 Task: Slide 6 - Company Description.
Action: Mouse moved to (35, 93)
Screenshot: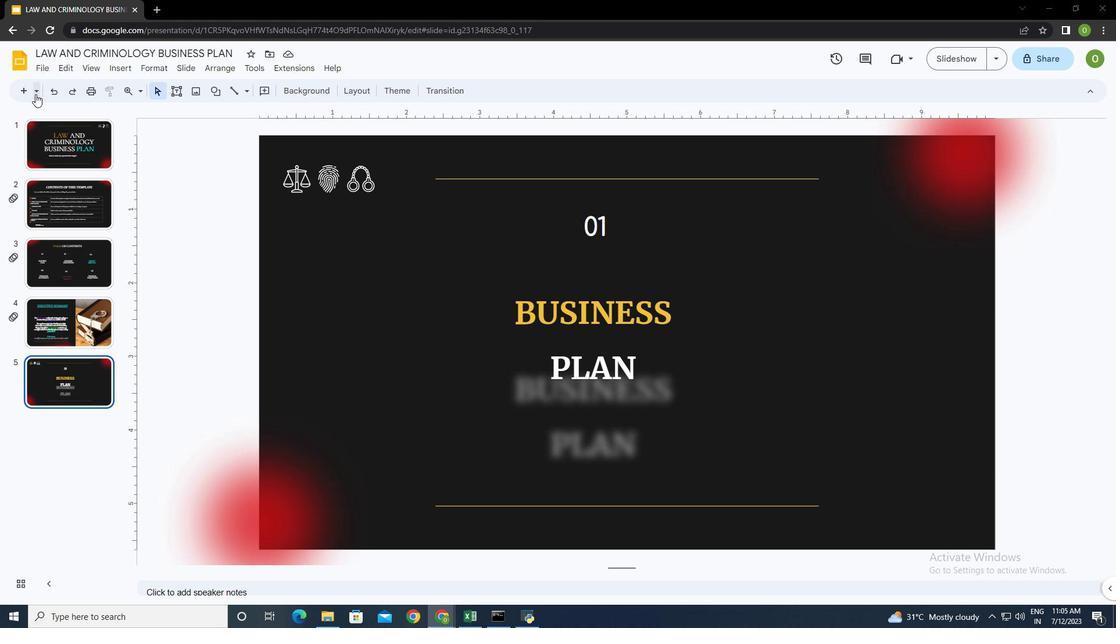 
Action: Mouse pressed left at (35, 93)
Screenshot: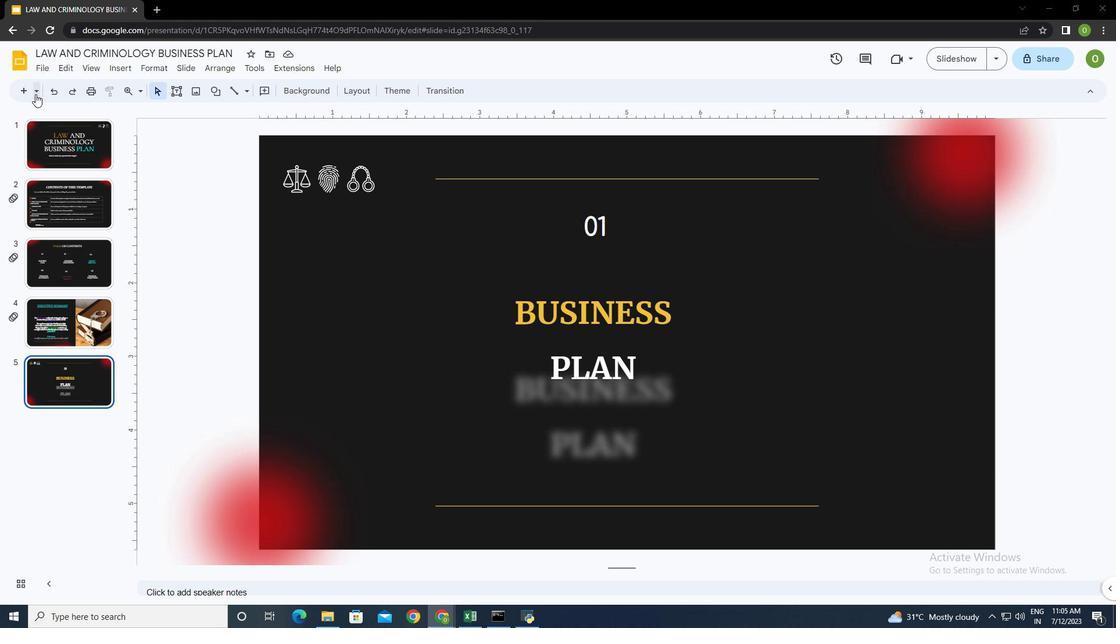 
Action: Mouse moved to (158, 309)
Screenshot: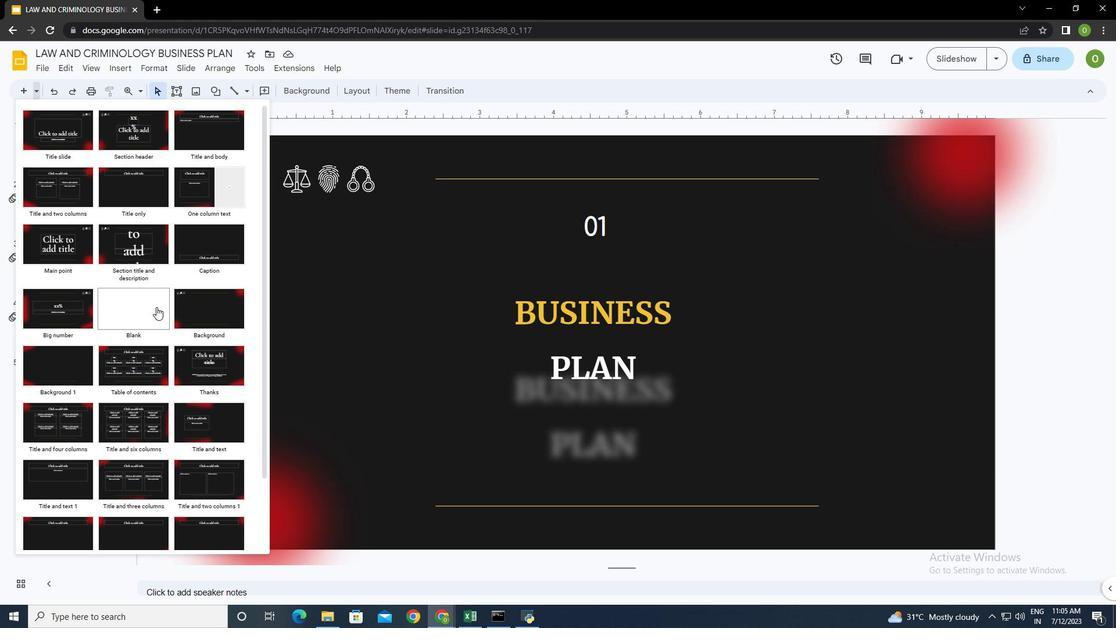 
Action: Mouse scrolled (158, 308) with delta (0, 0)
Screenshot: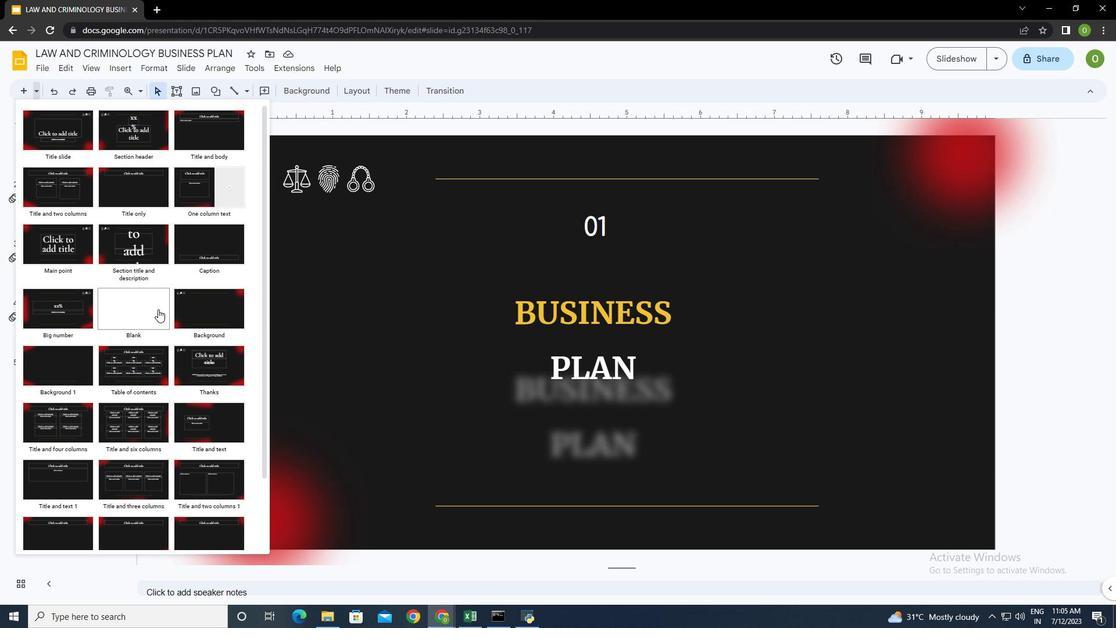 
Action: Mouse moved to (158, 309)
Screenshot: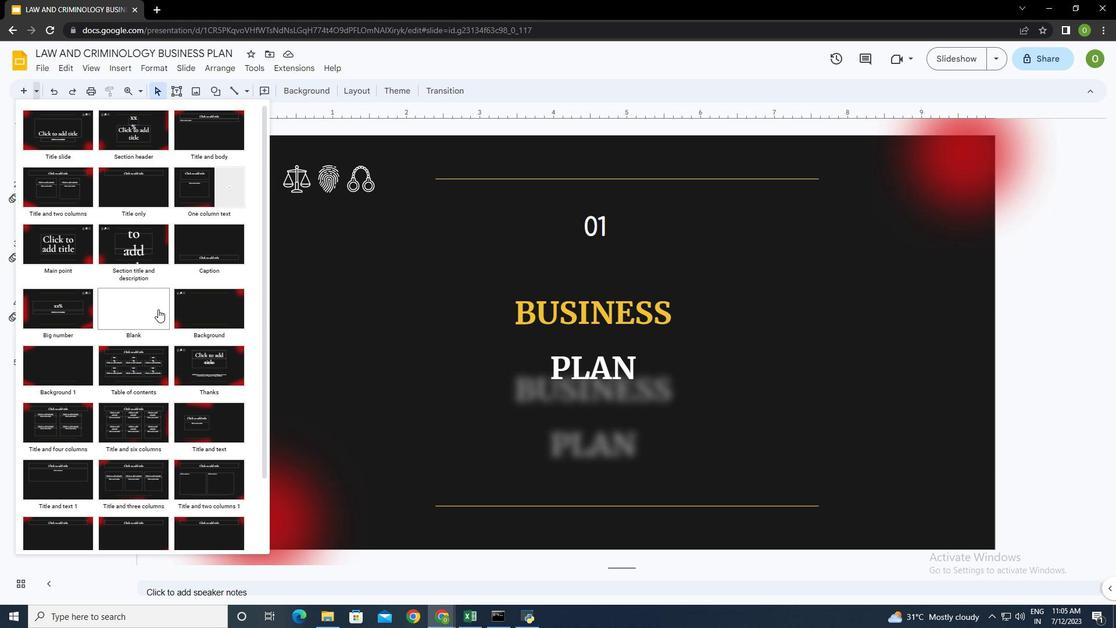 
Action: Mouse scrolled (158, 308) with delta (0, 0)
Screenshot: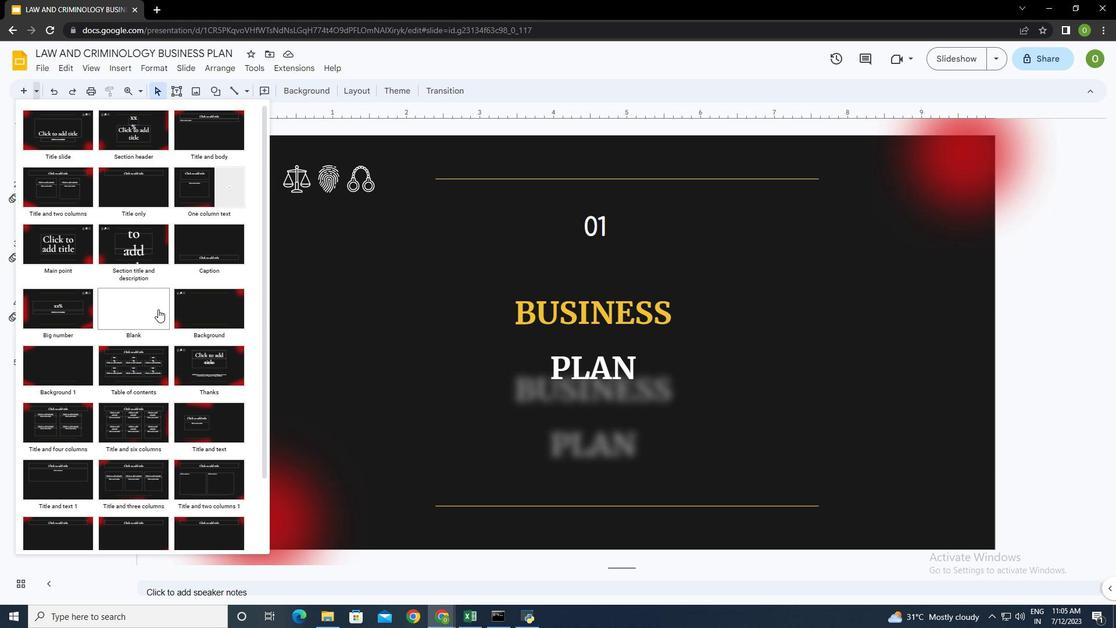 
Action: Mouse moved to (158, 308)
Screenshot: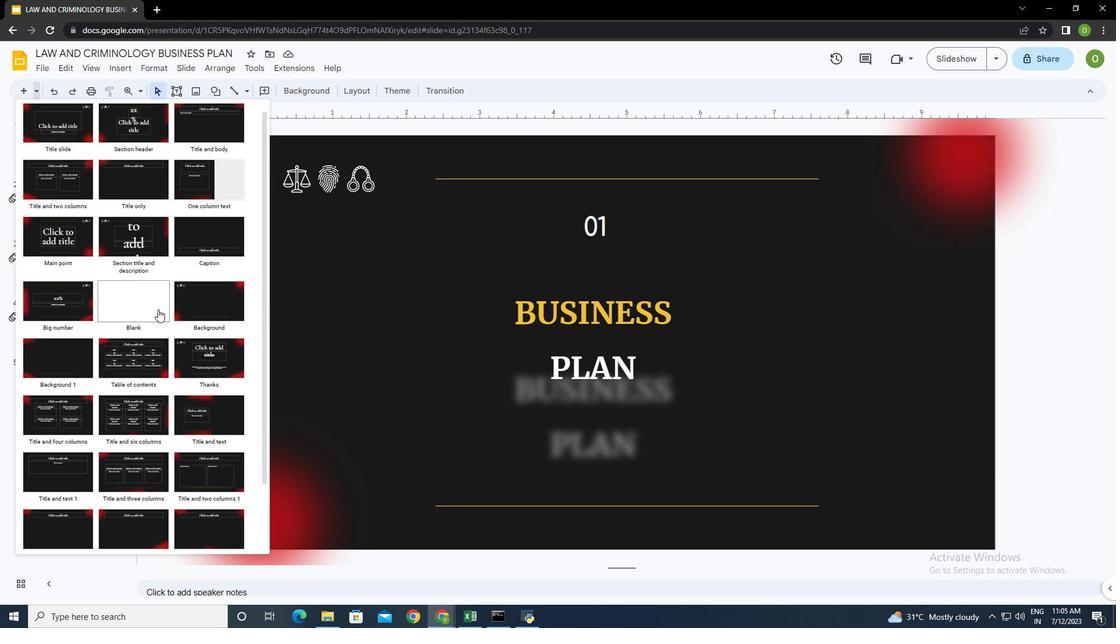 
Action: Mouse scrolled (158, 308) with delta (0, 0)
Screenshot: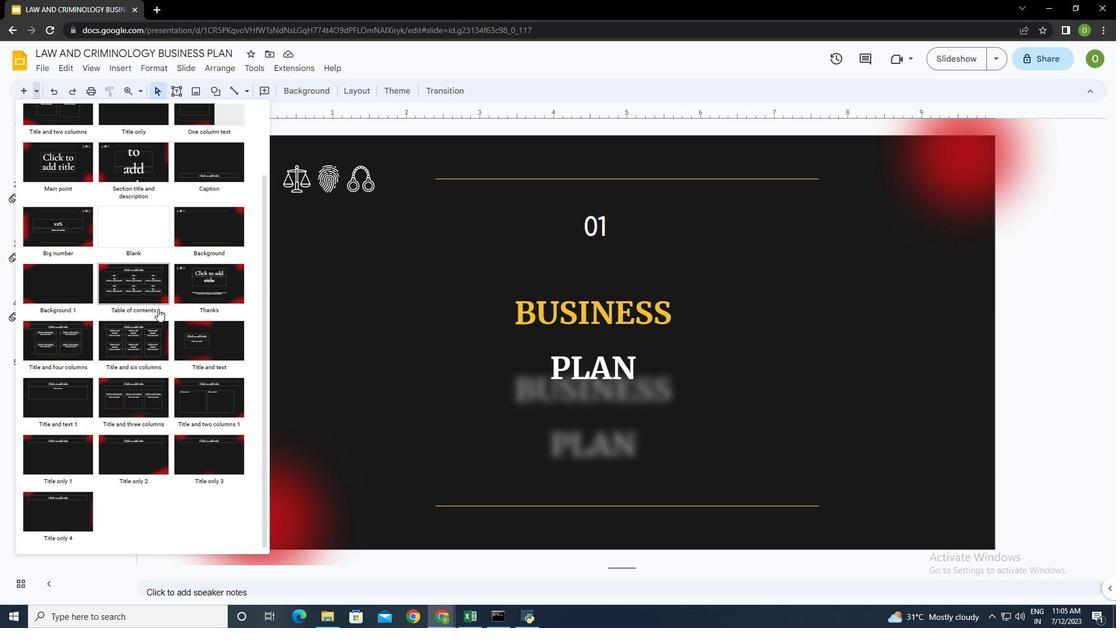 
Action: Mouse moved to (158, 308)
Screenshot: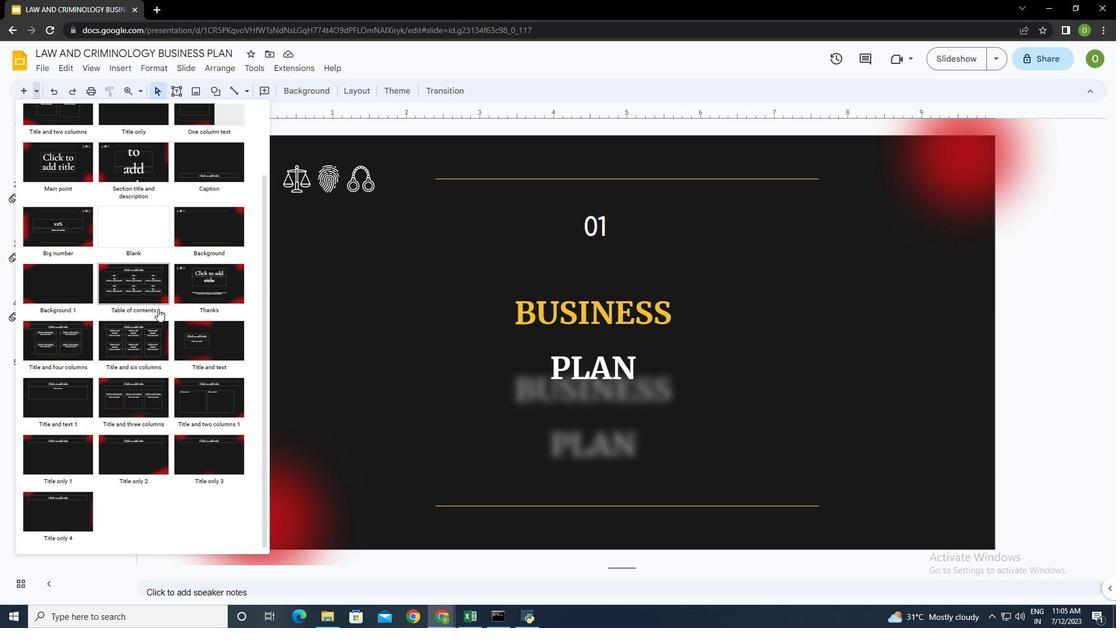 
Action: Mouse scrolled (158, 308) with delta (0, 0)
Screenshot: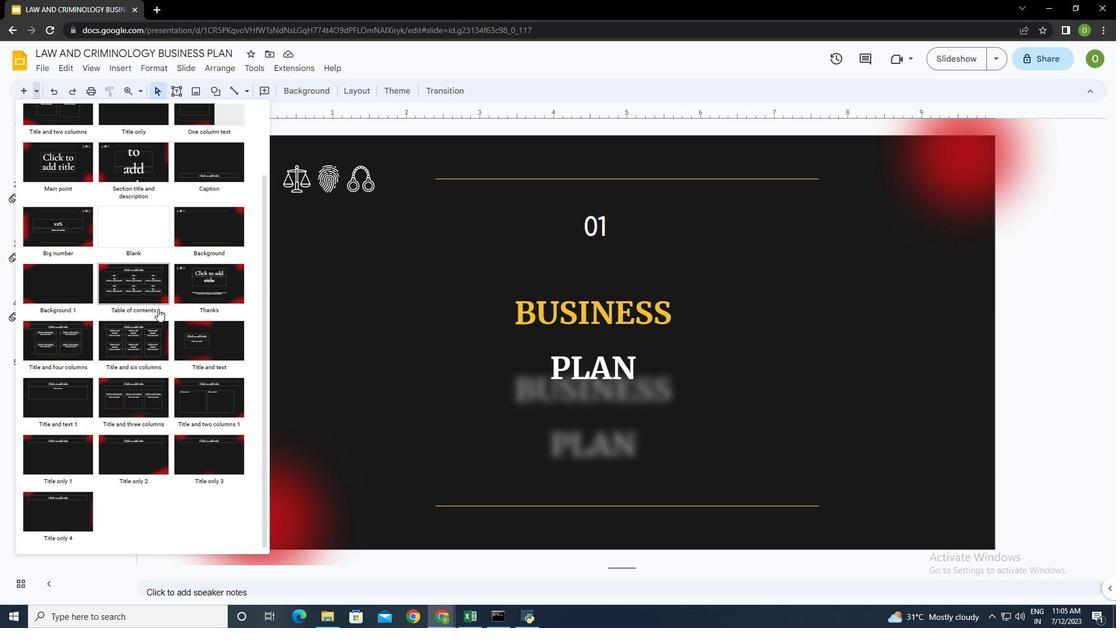 
Action: Mouse moved to (158, 308)
Screenshot: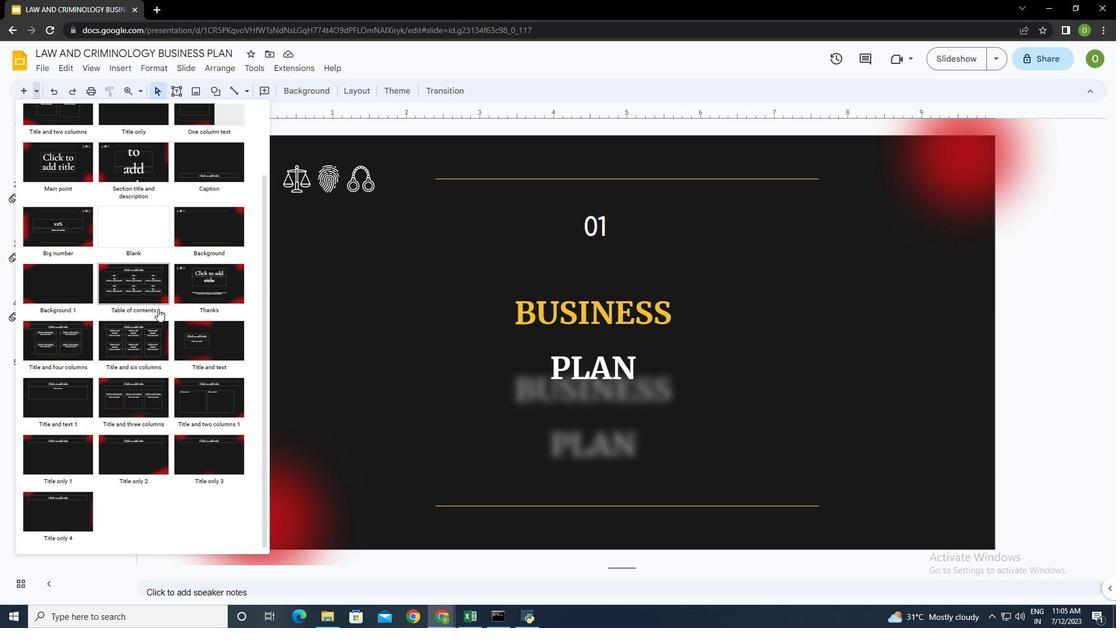 
Action: Mouse scrolled (158, 308) with delta (0, 0)
Screenshot: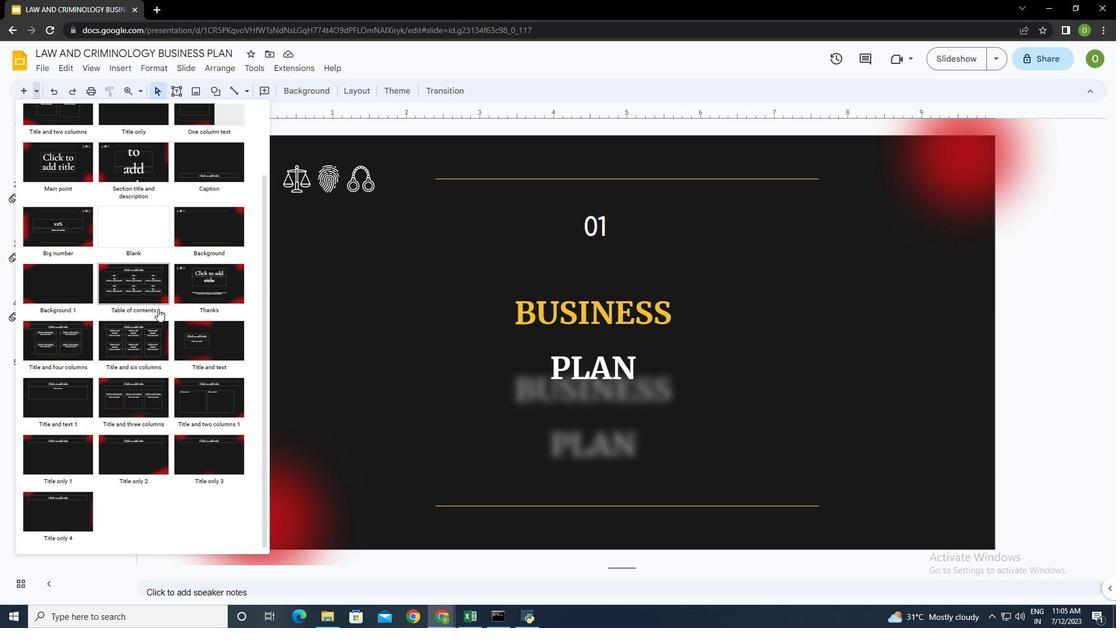
Action: Mouse moved to (158, 317)
Screenshot: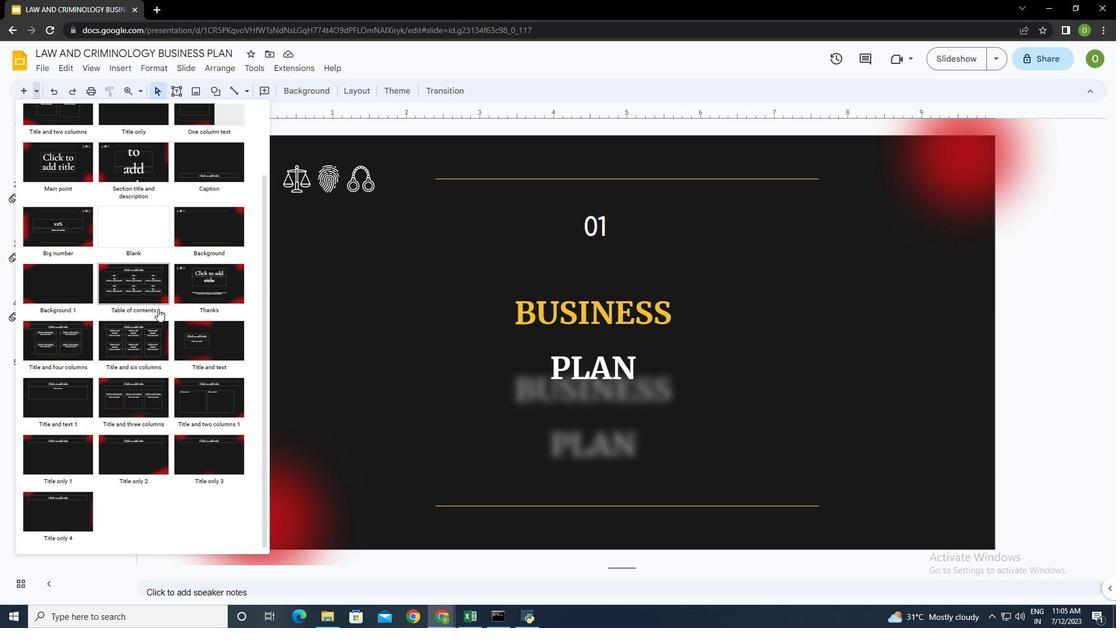 
Action: Mouse scrolled (158, 316) with delta (0, 0)
Screenshot: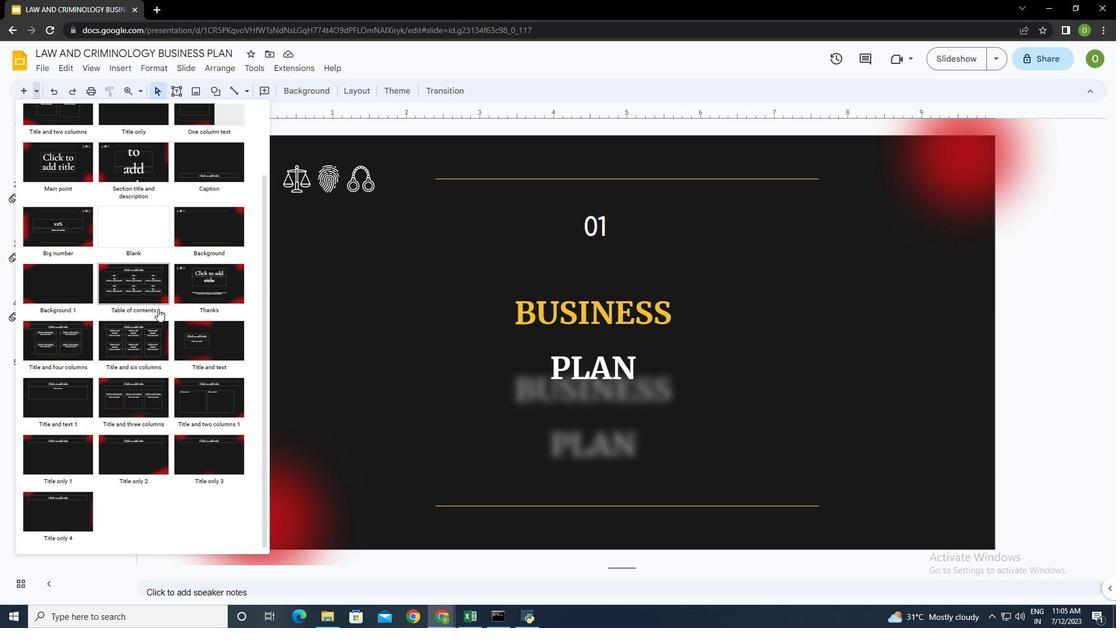 
Action: Mouse moved to (157, 321)
Screenshot: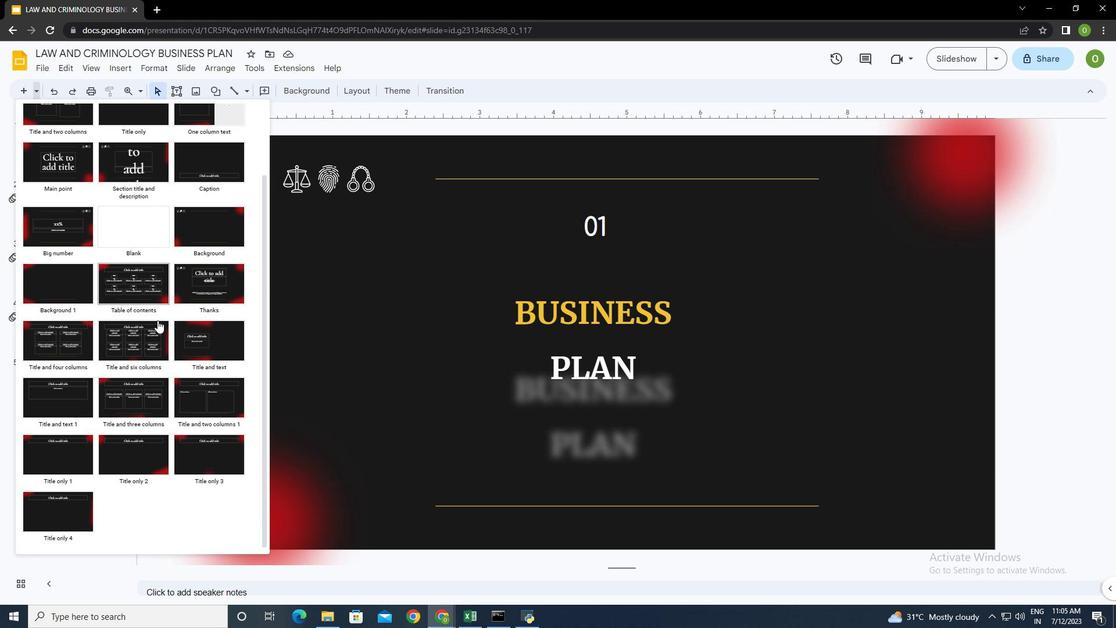 
Action: Mouse scrolled (157, 320) with delta (0, 0)
Screenshot: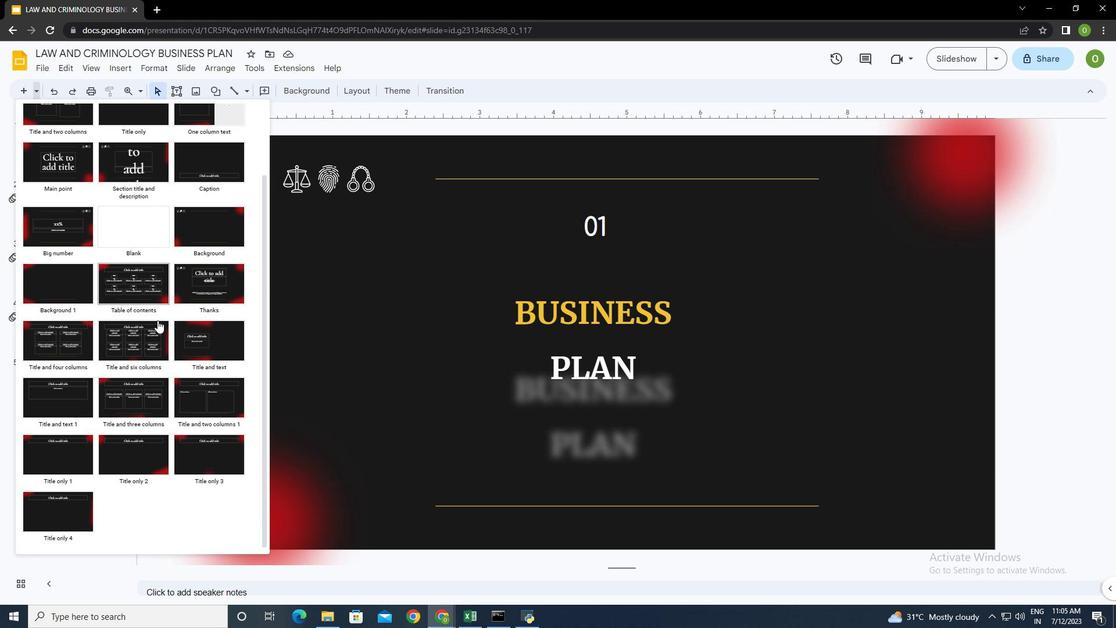 
Action: Mouse moved to (151, 338)
Screenshot: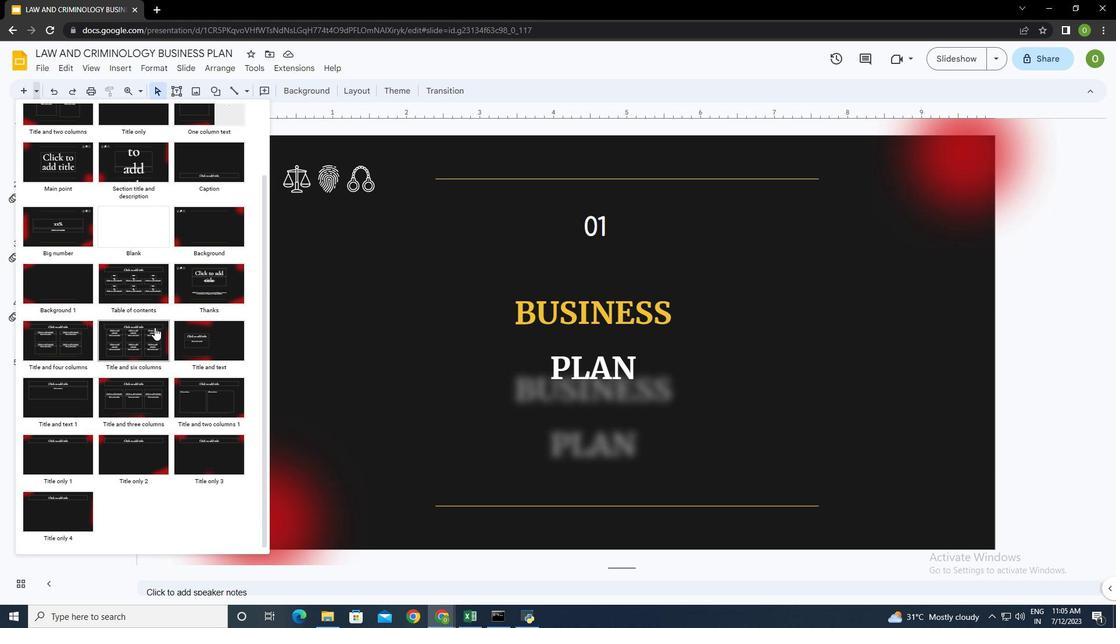 
Action: Mouse scrolled (151, 337) with delta (0, 0)
Screenshot: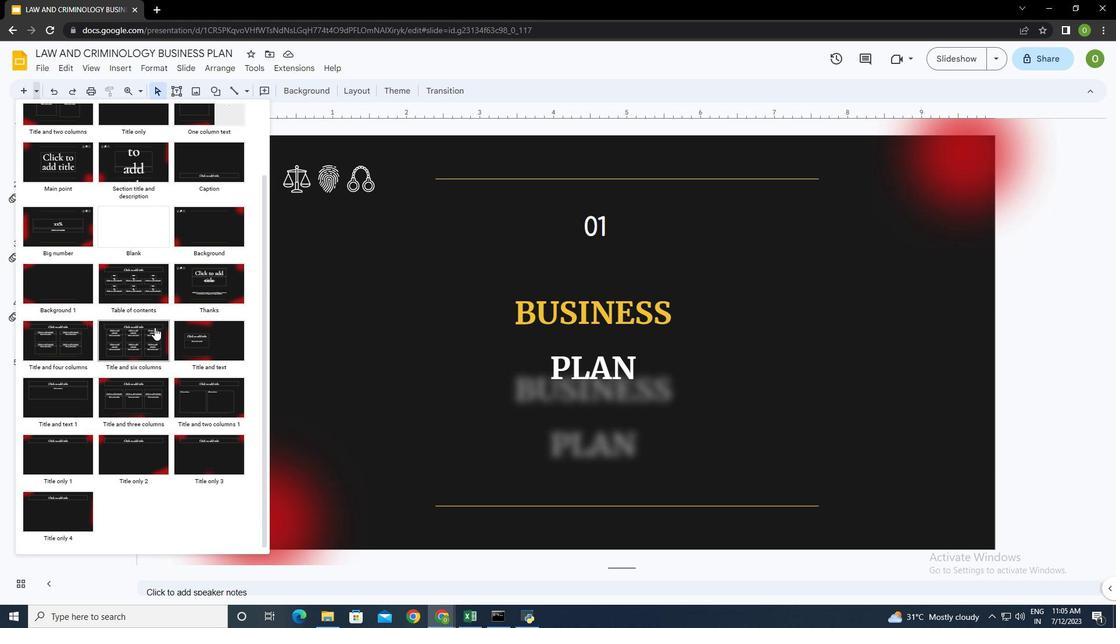 
Action: Mouse moved to (209, 457)
Screenshot: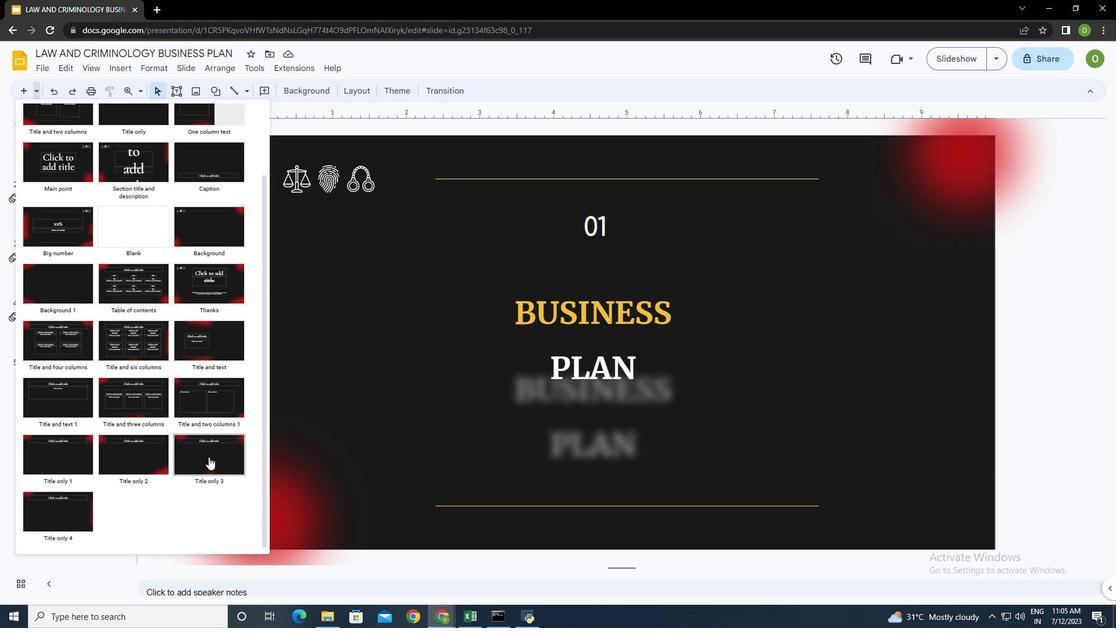 
Action: Mouse pressed left at (209, 457)
Screenshot: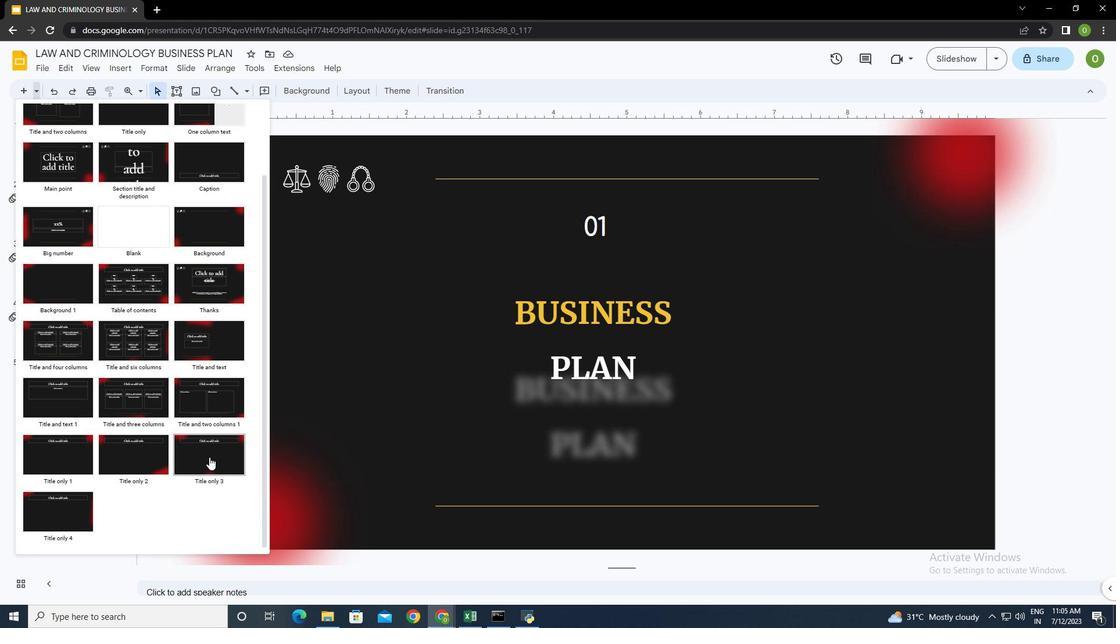 
Action: Mouse moved to (521, 189)
Screenshot: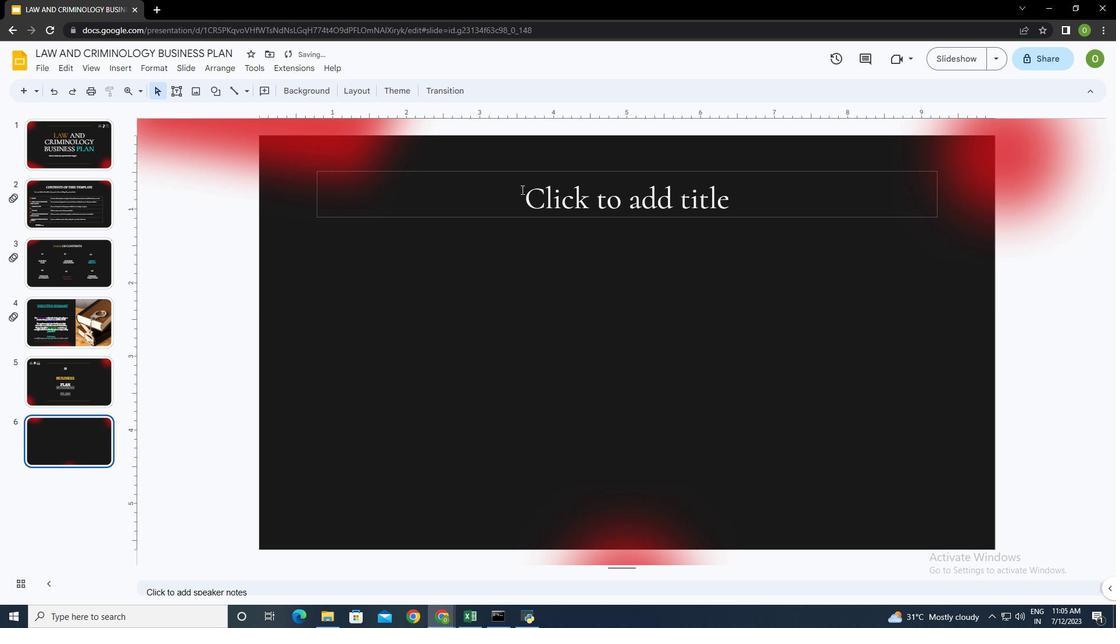 
Action: Mouse pressed left at (521, 189)
Screenshot: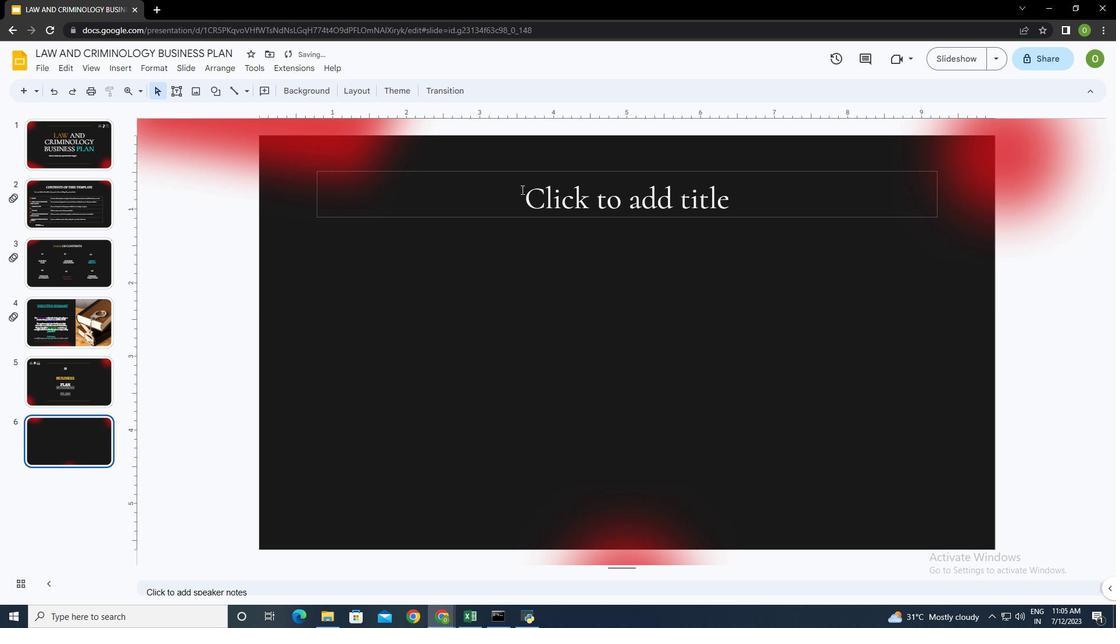 
Action: Mouse moved to (522, 191)
Screenshot: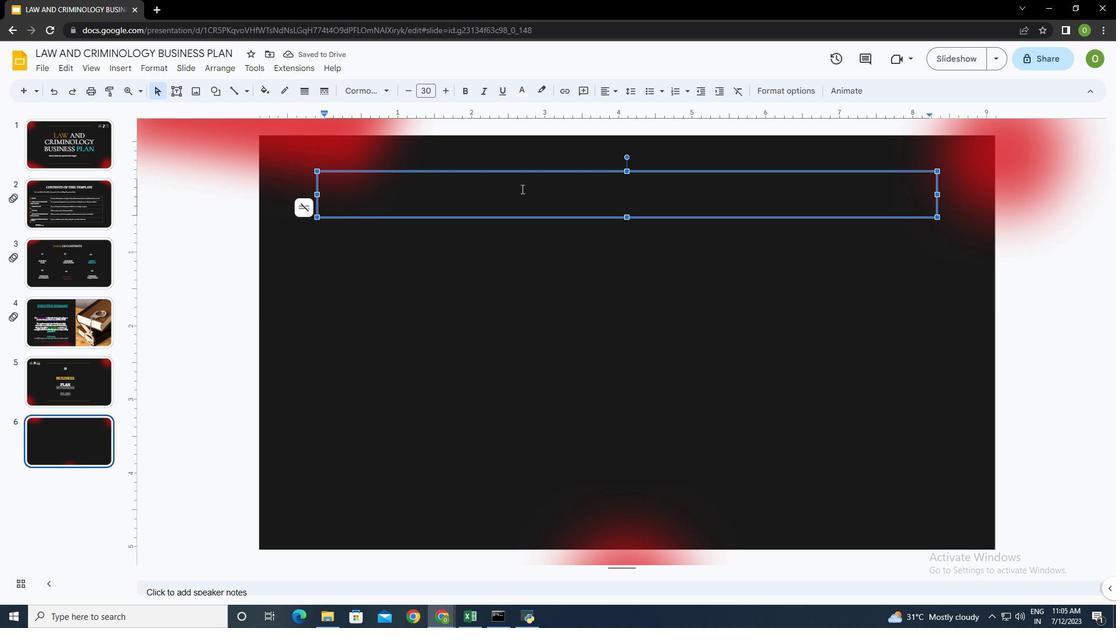
Action: Key pressed <Key.shift><Key.caps_lock>COMPSNY<Key.space>DESCRIPTION
Screenshot: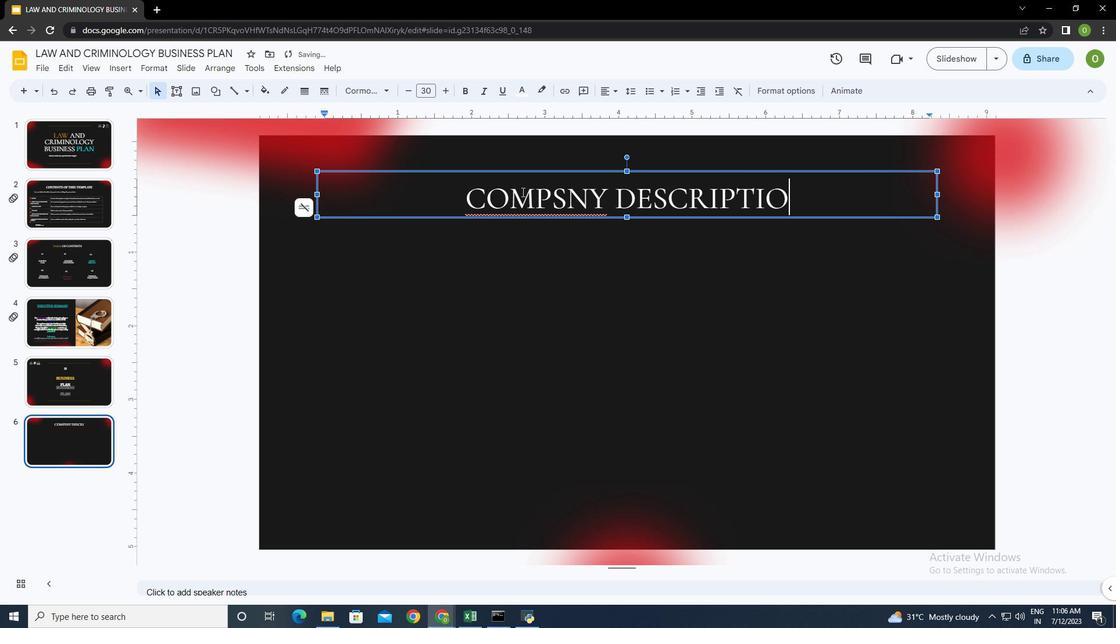 
Action: Mouse moved to (447, 272)
Screenshot: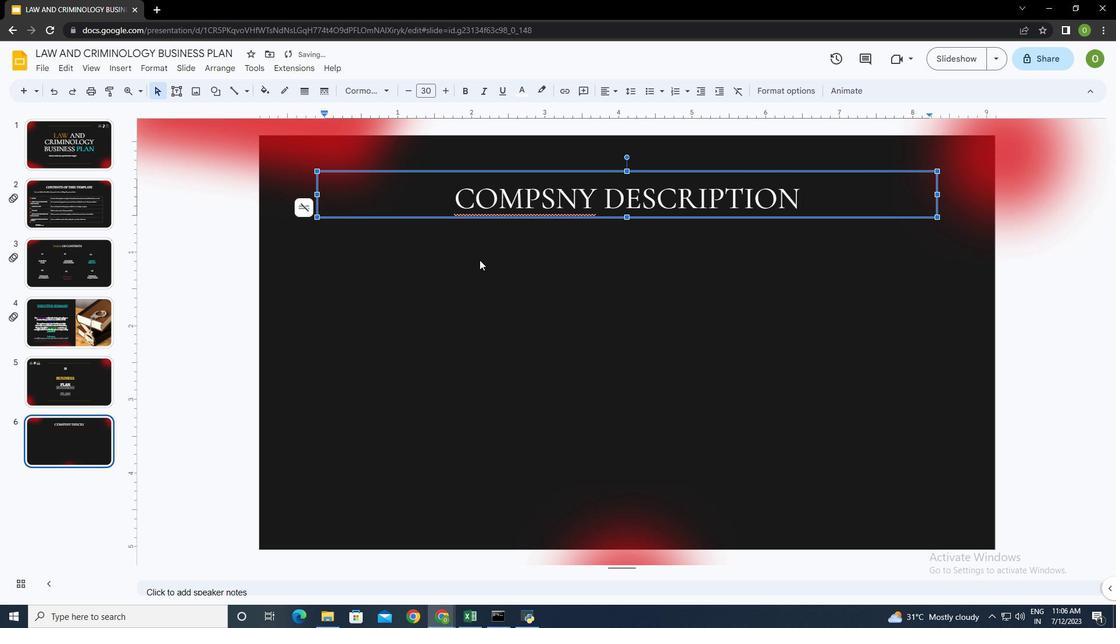 
Action: Mouse pressed left at (447, 272)
Screenshot: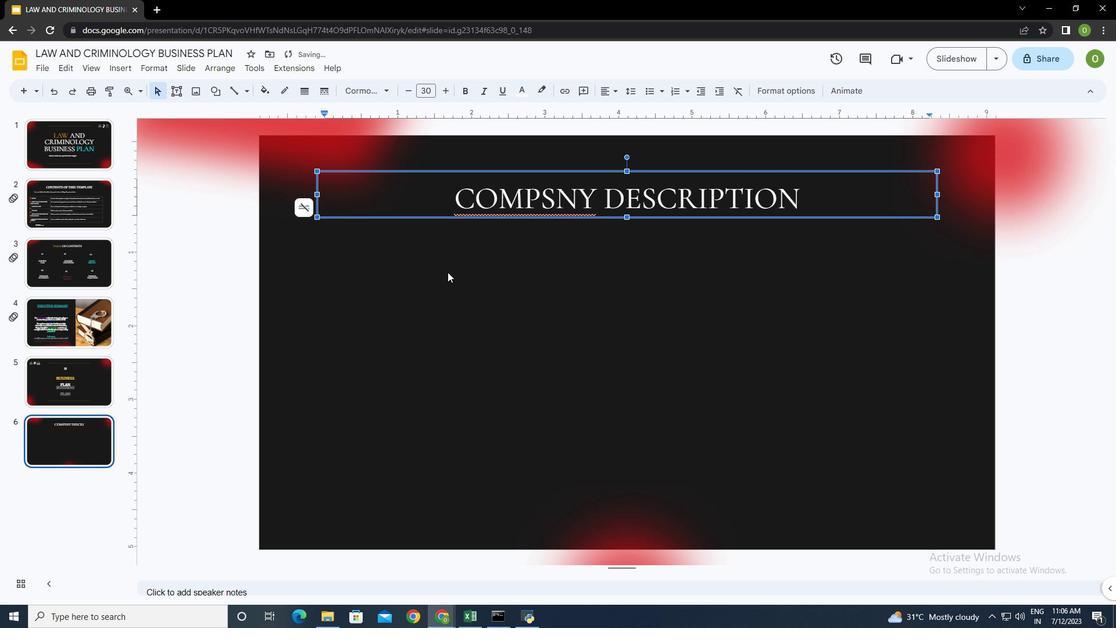
Action: Mouse moved to (513, 195)
Screenshot: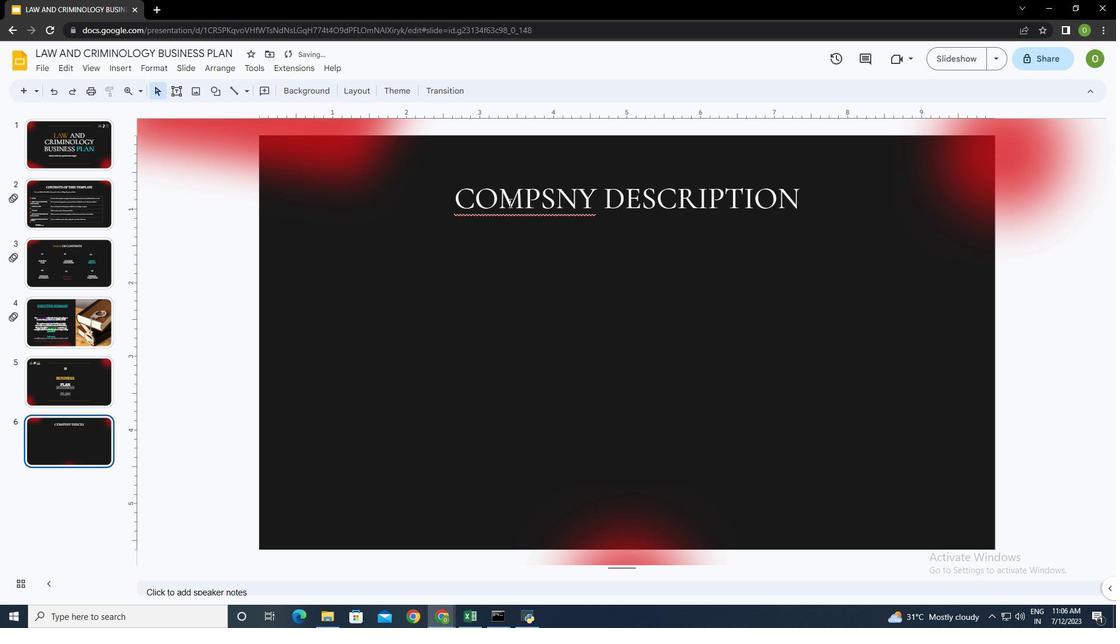
Action: Mouse pressed left at (513, 195)
Screenshot: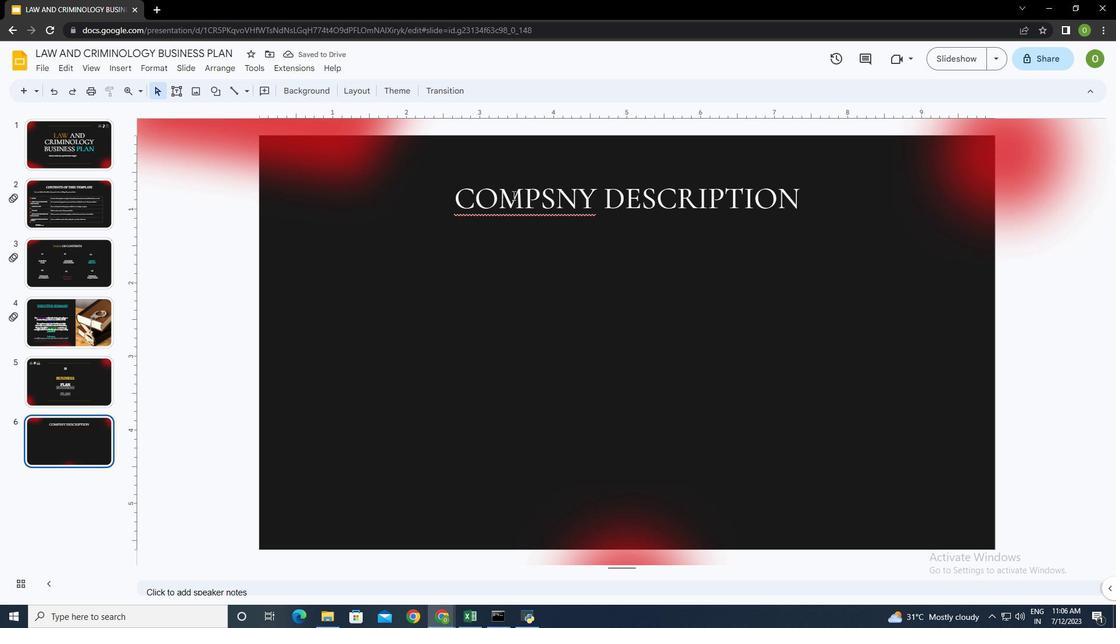 
Action: Mouse moved to (419, 271)
Screenshot: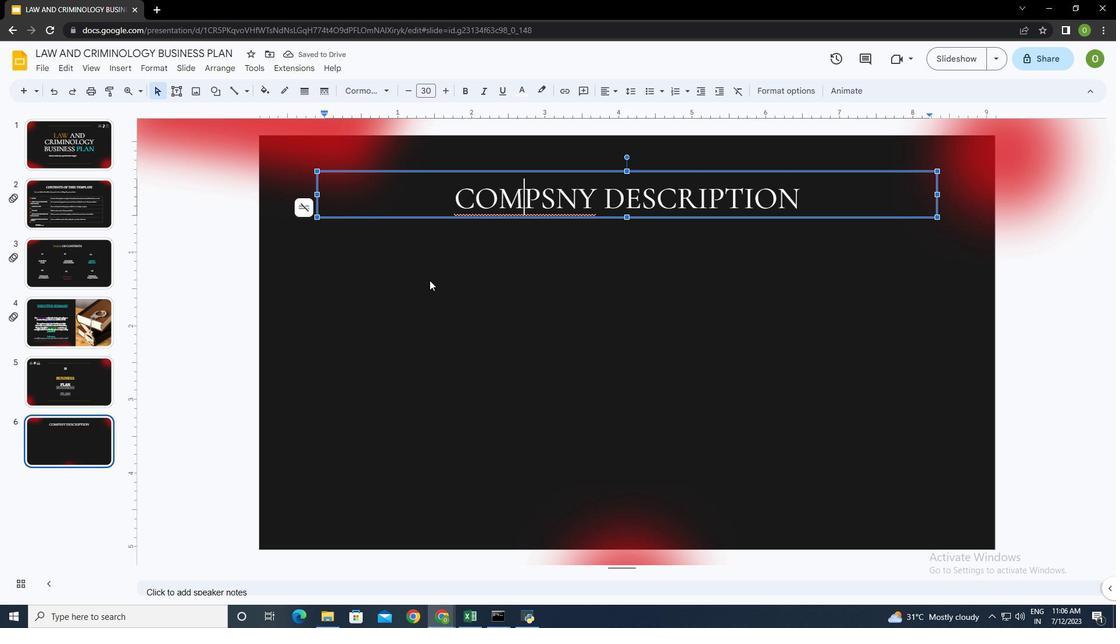 
Action: Mouse pressed left at (419, 271)
Screenshot: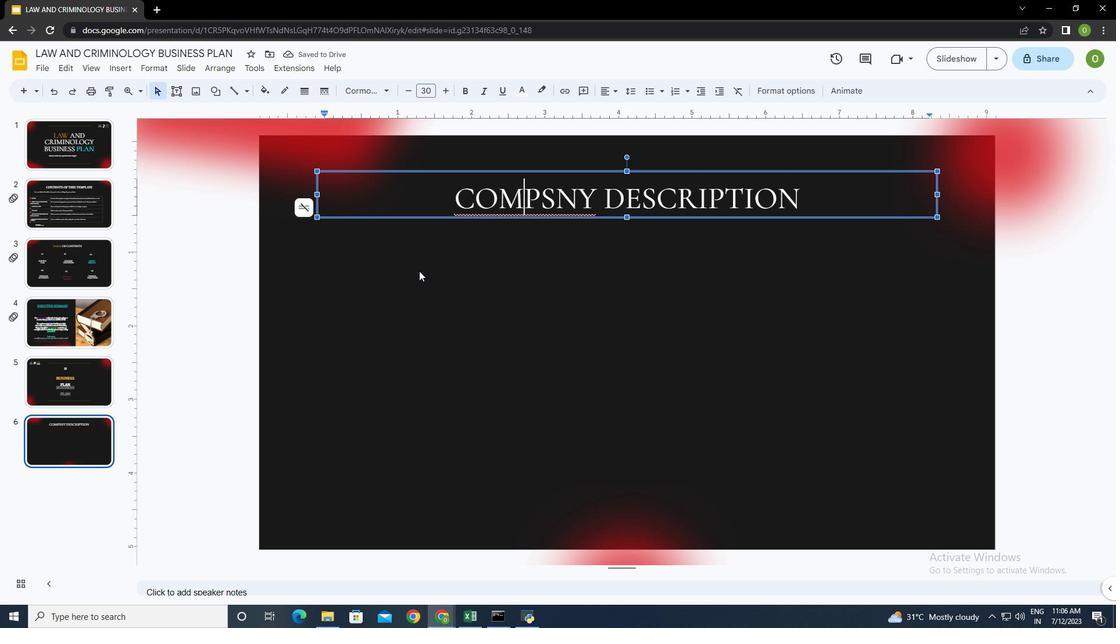 
Action: Mouse moved to (453, 195)
Screenshot: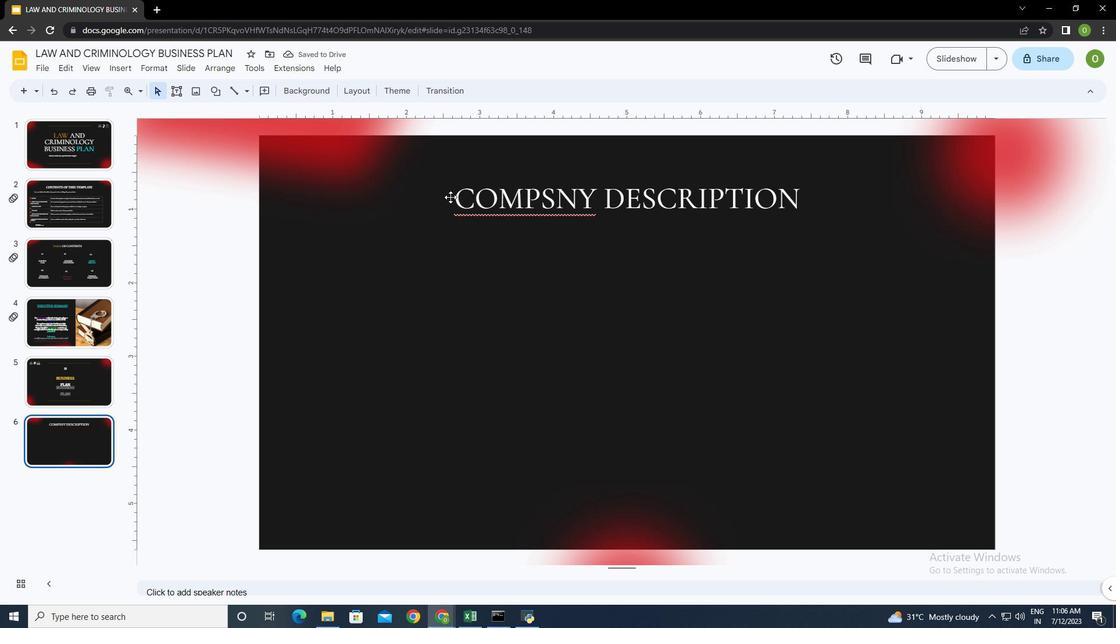 
Action: Mouse pressed left at (453, 195)
Screenshot: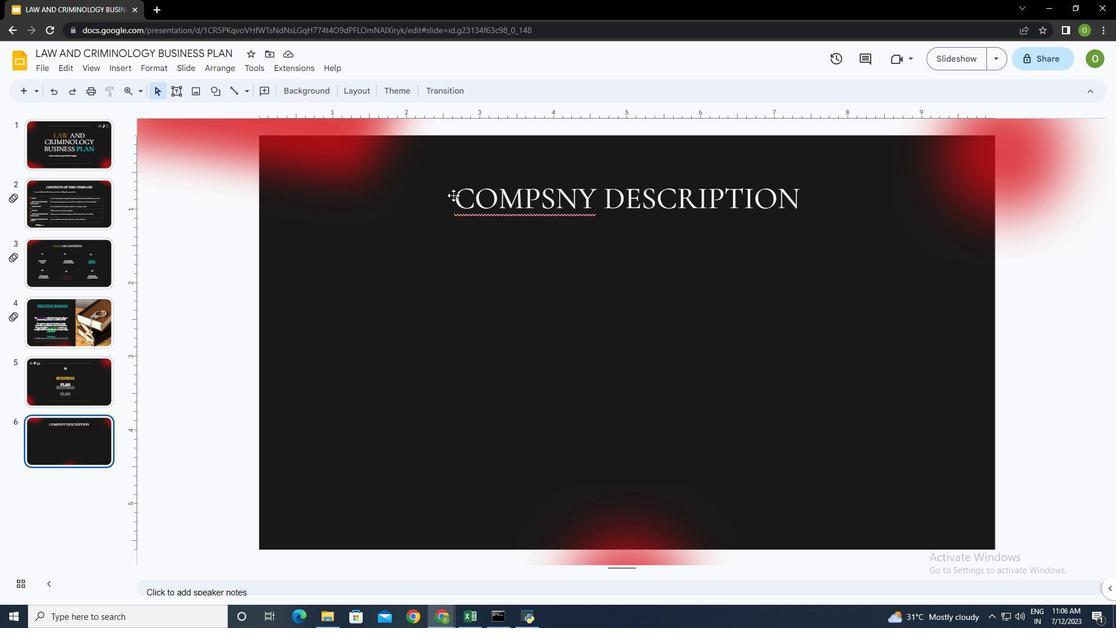 
Action: Mouse moved to (400, 271)
Screenshot: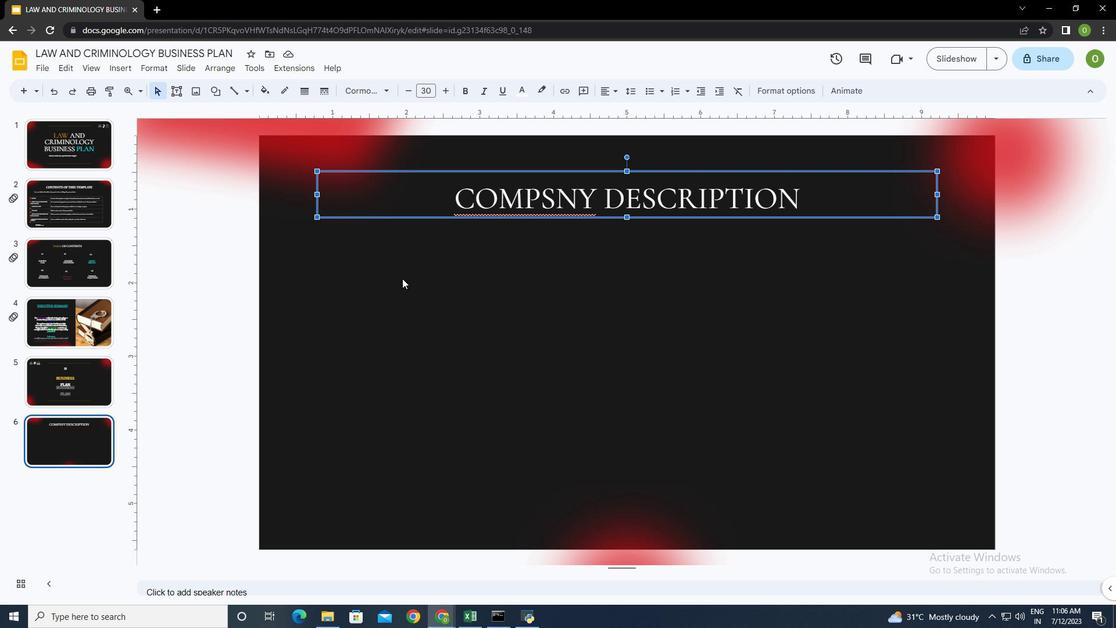 
Action: Mouse pressed left at (400, 271)
Screenshot: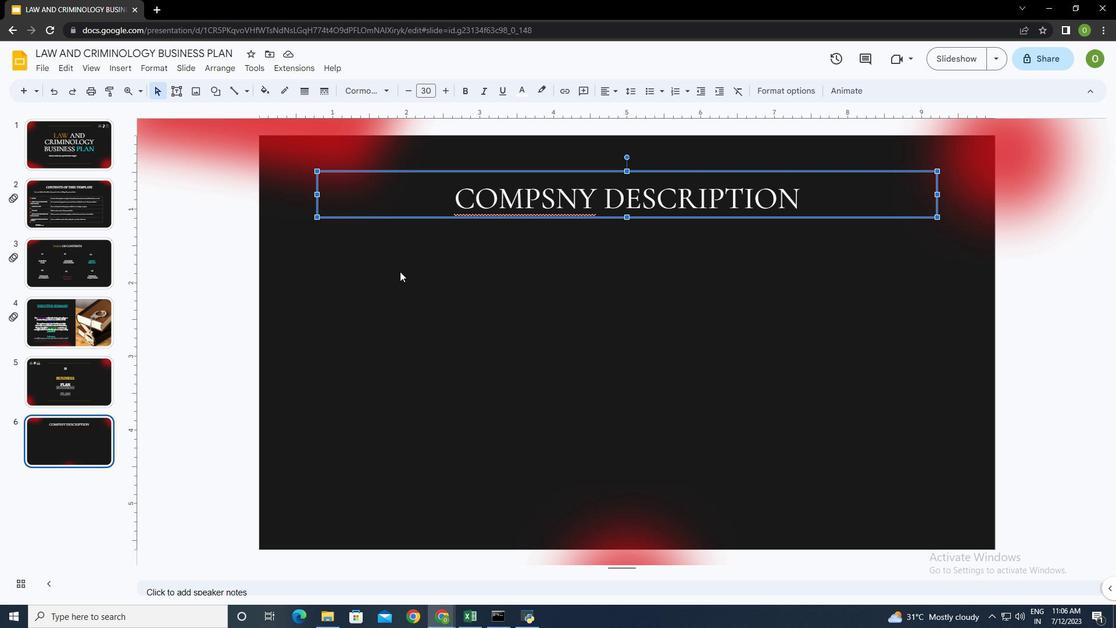 
Action: Mouse moved to (180, 90)
Screenshot: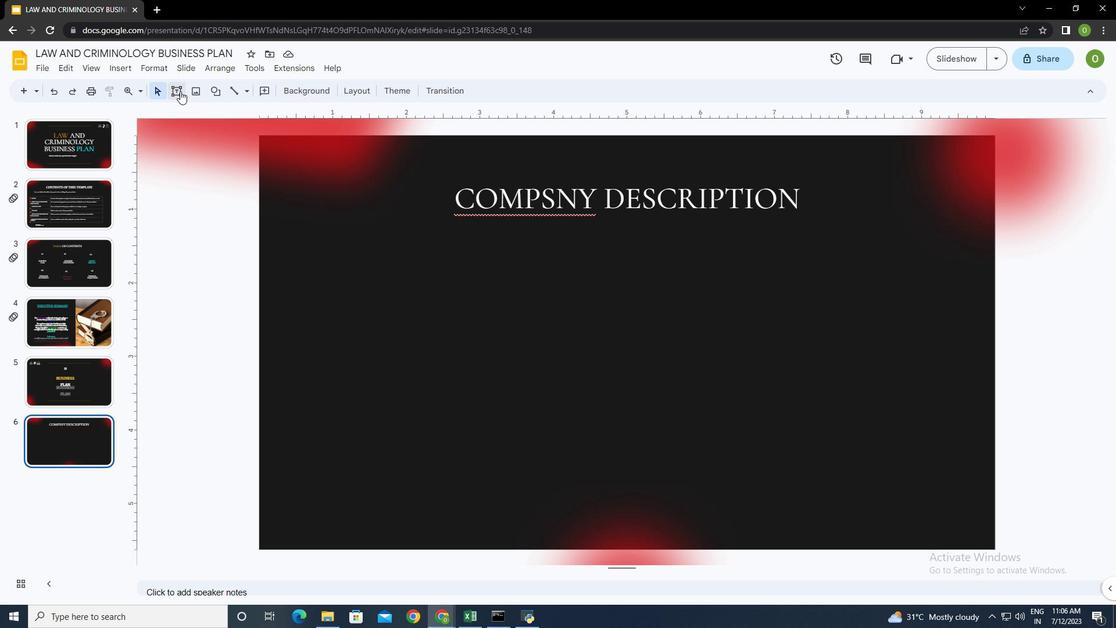 
Action: Mouse pressed left at (180, 90)
Screenshot: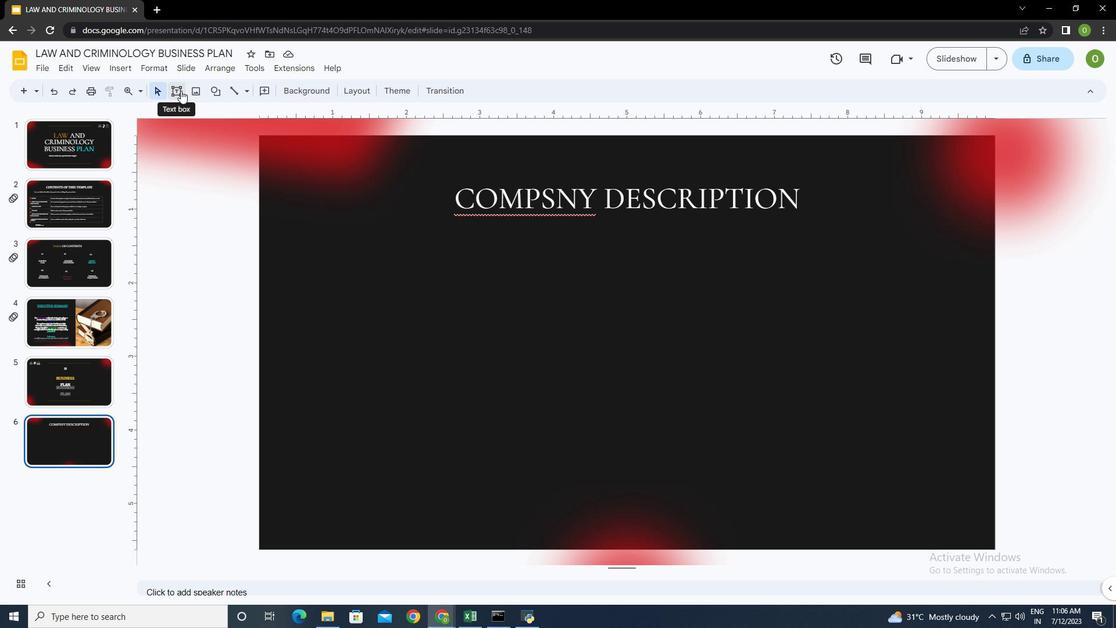 
Action: Mouse moved to (374, 250)
Screenshot: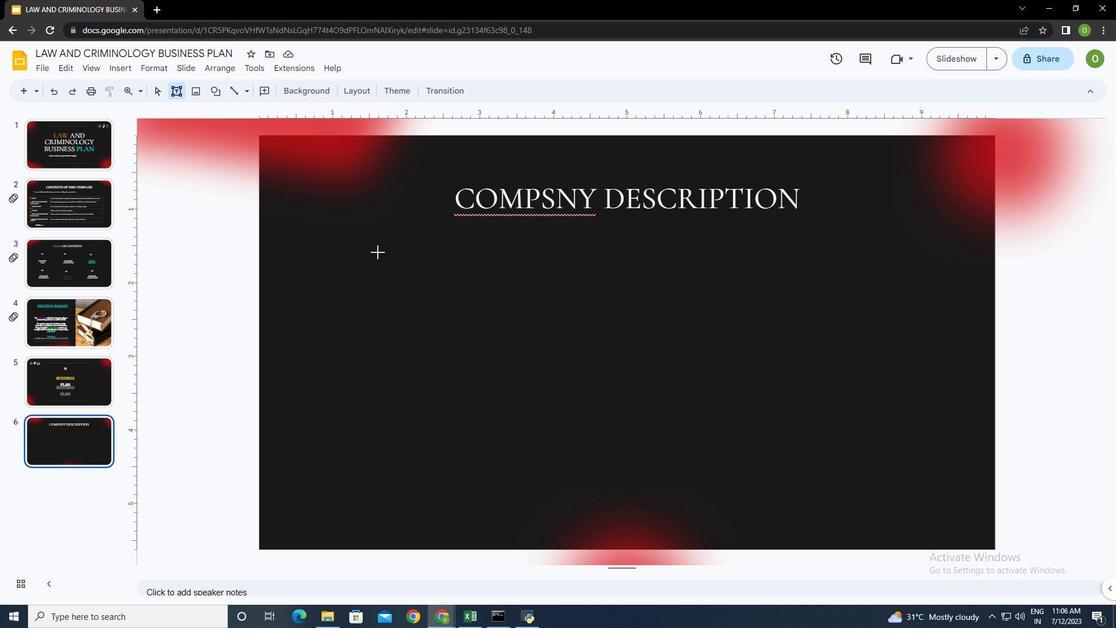 
Action: Mouse pressed left at (374, 250)
Screenshot: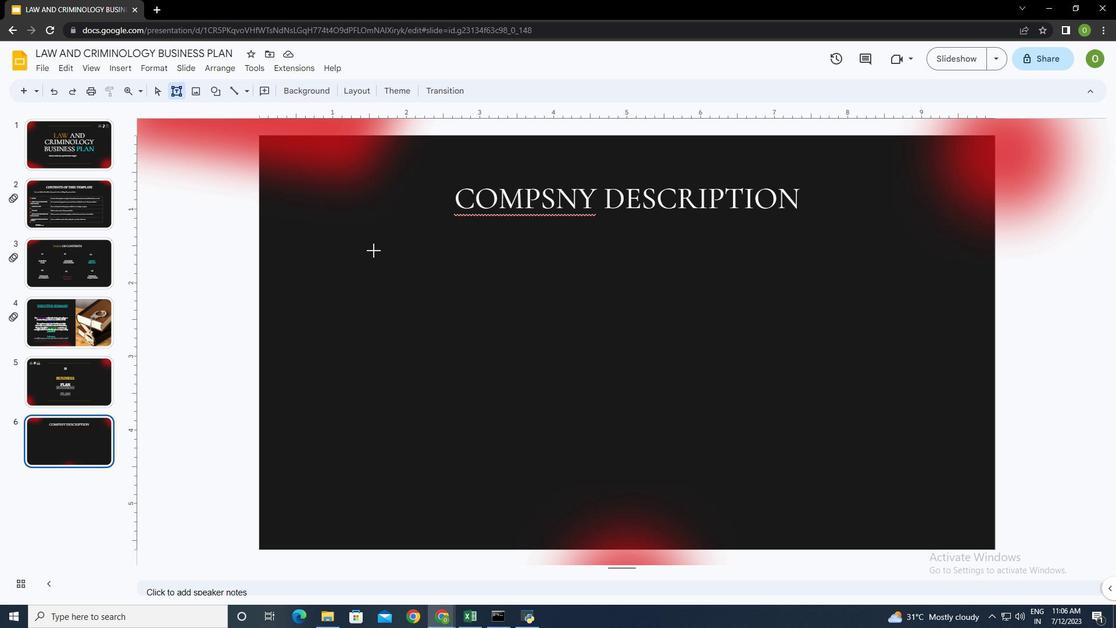 
Action: Mouse moved to (485, 296)
Screenshot: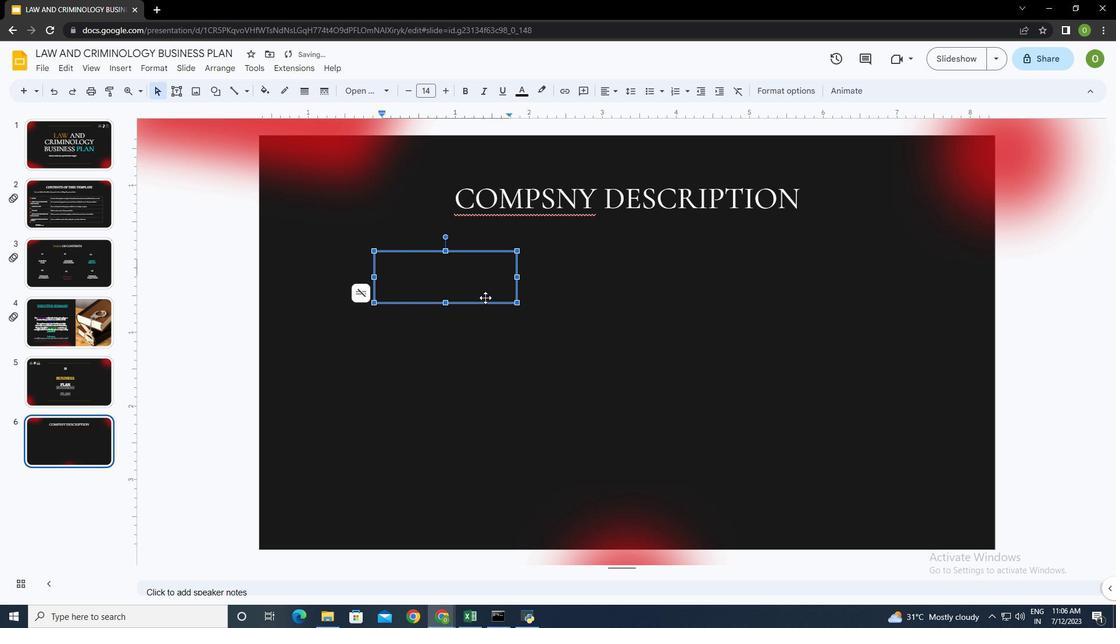 
Action: Key pressed <Key.delete>
Screenshot: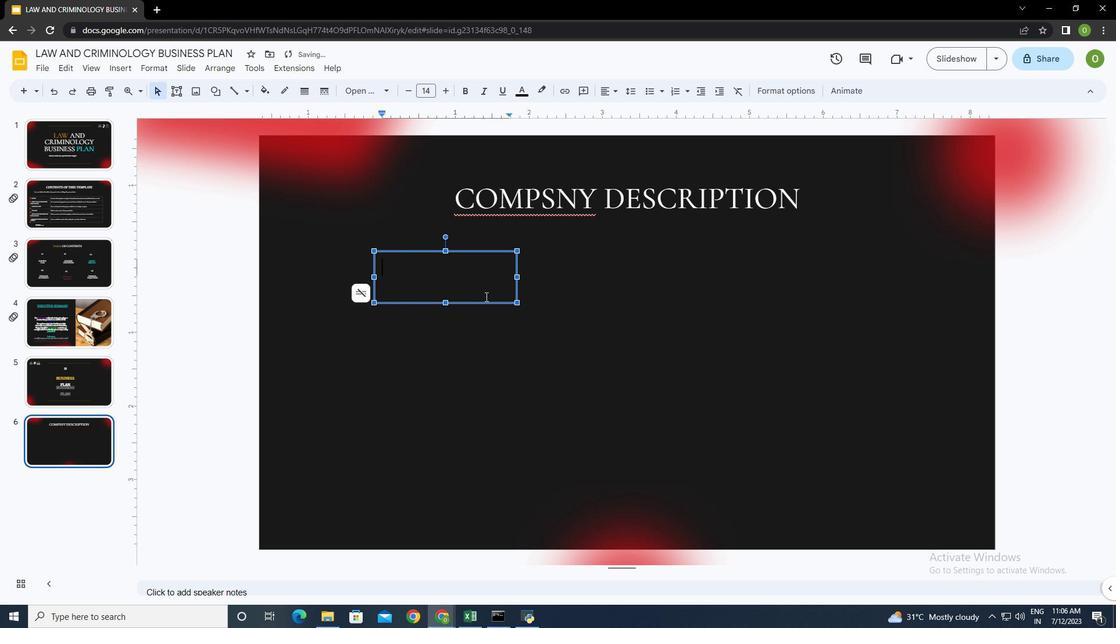 
Action: Mouse moved to (448, 251)
Screenshot: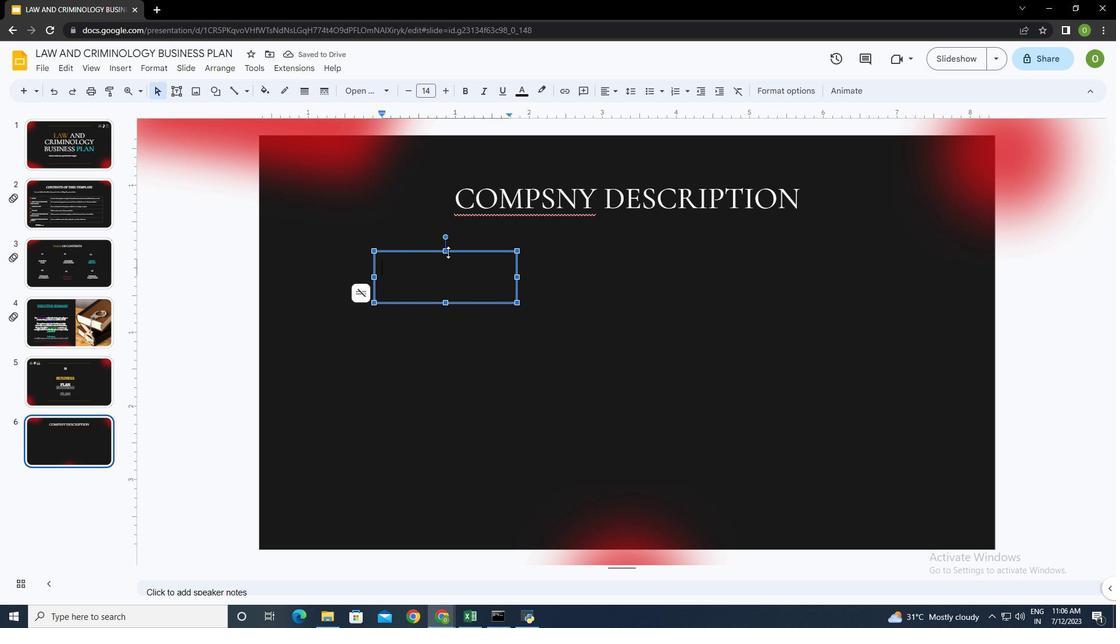 
Action: Mouse pressed left at (448, 251)
Screenshot: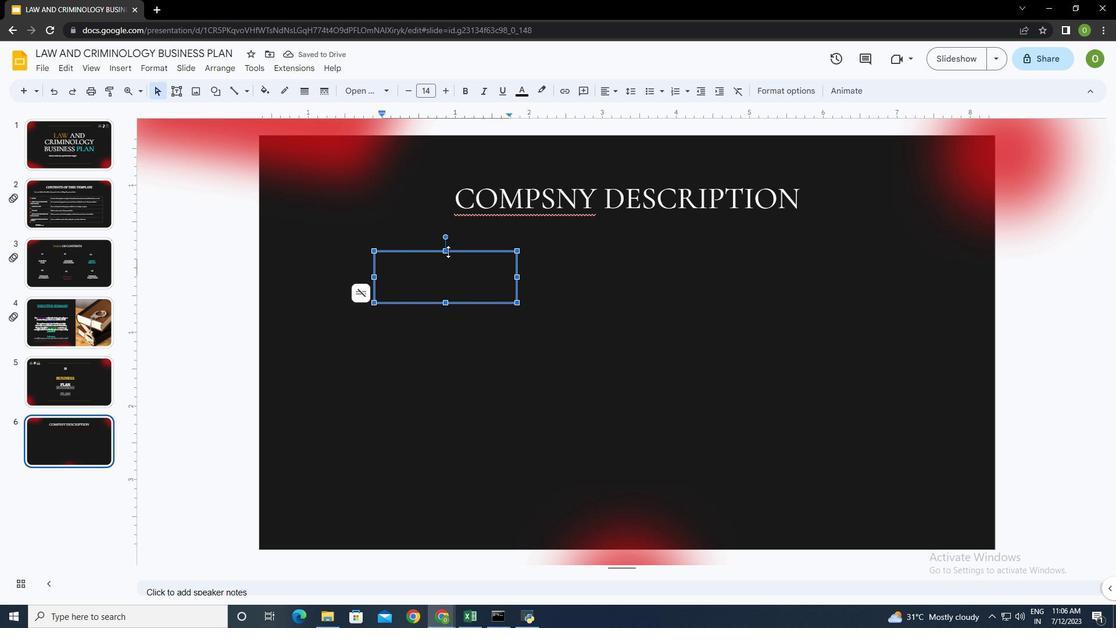 
Action: Key pressed <Key.delete>
Screenshot: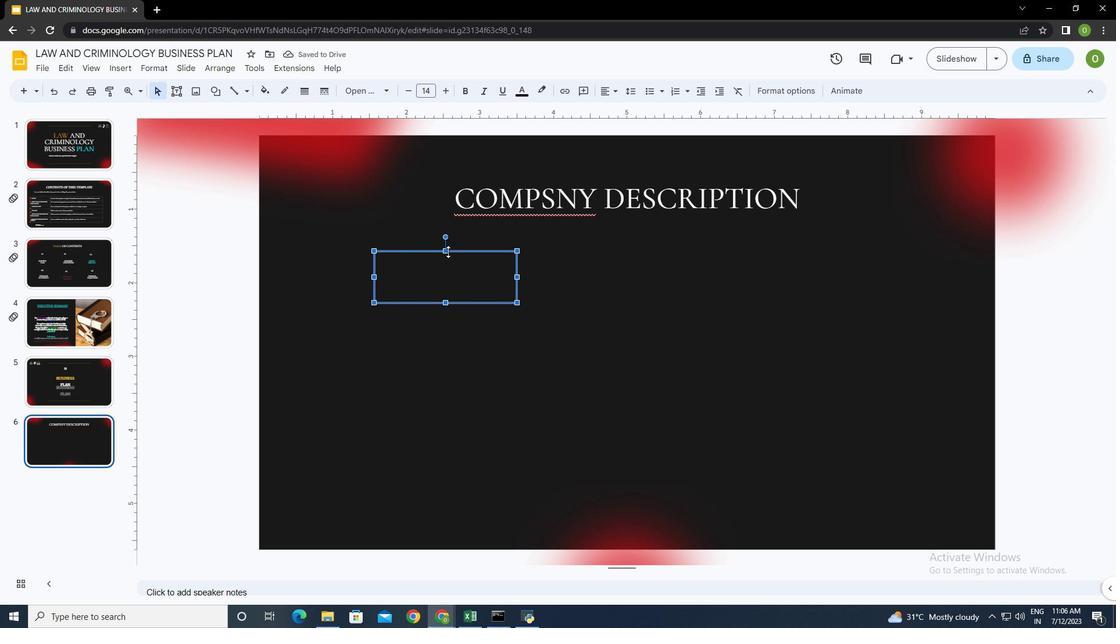 
Action: Mouse moved to (216, 87)
Screenshot: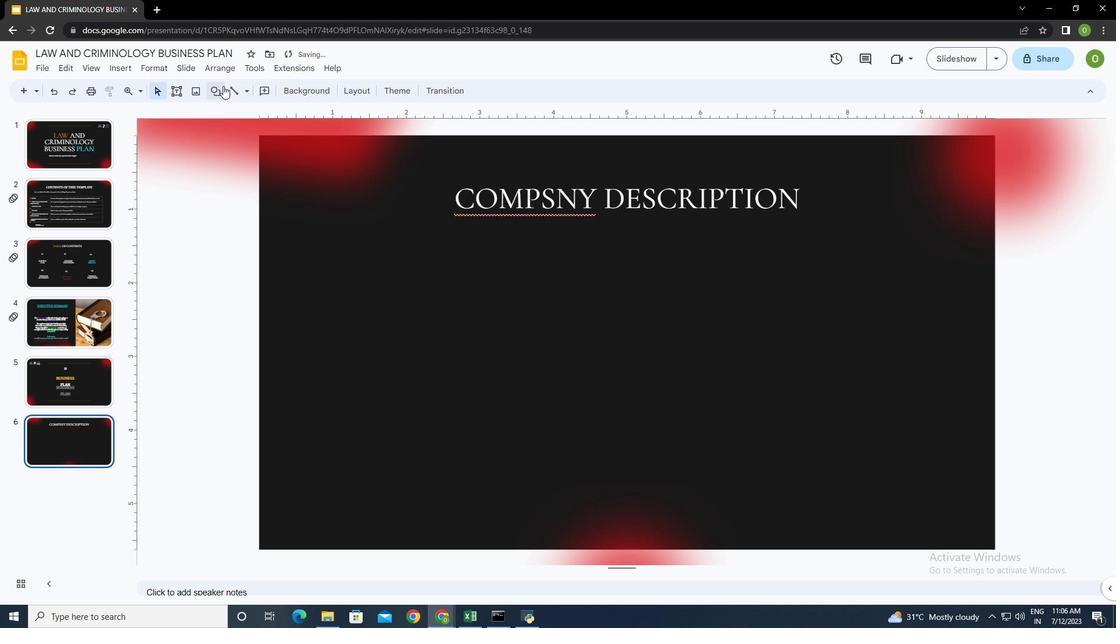 
Action: Mouse pressed left at (216, 87)
Screenshot: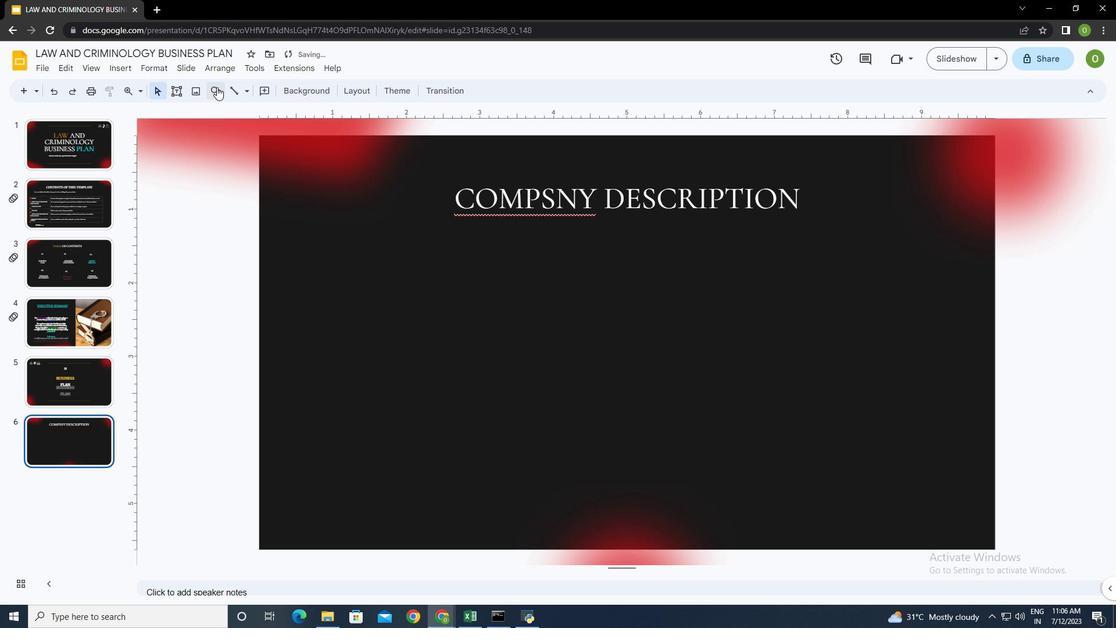 
Action: Mouse moved to (419, 165)
Screenshot: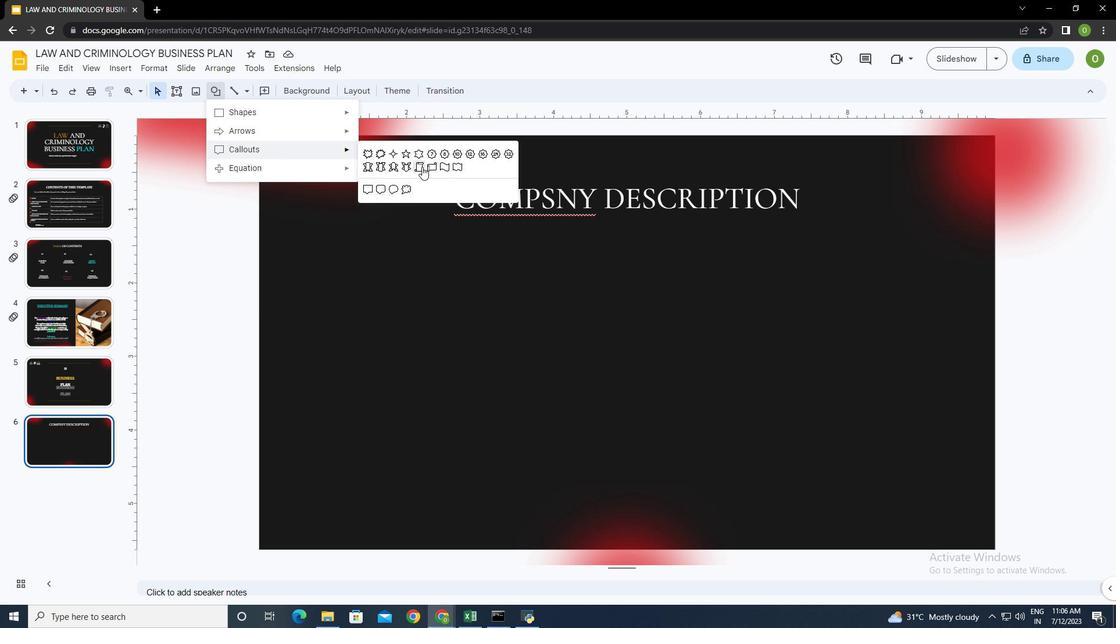 
Action: Mouse pressed left at (419, 165)
Screenshot: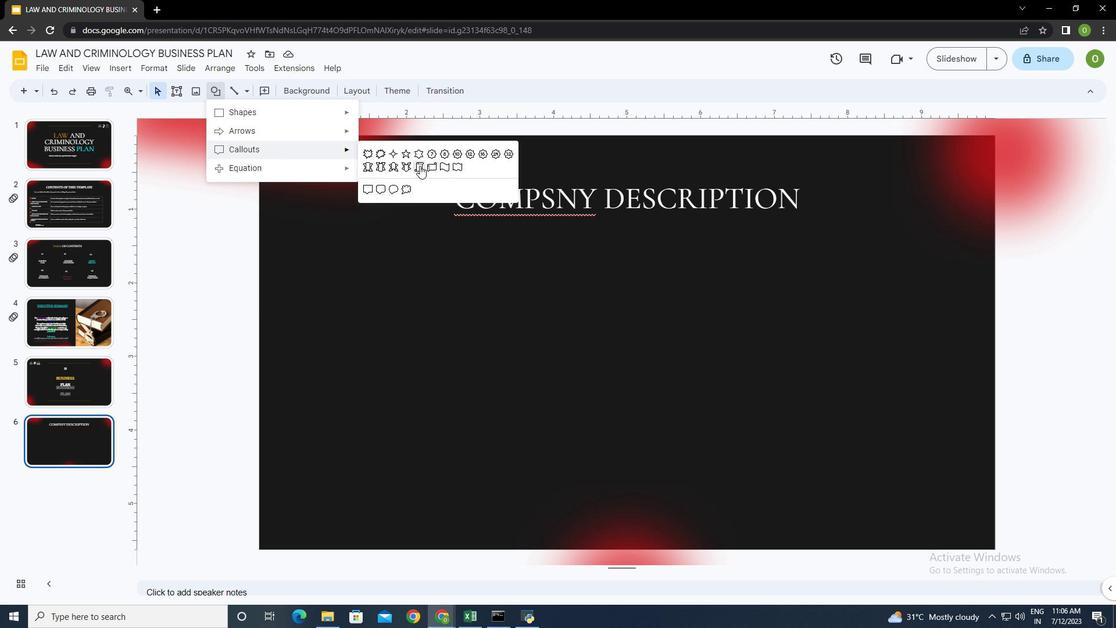 
Action: Mouse moved to (336, 269)
Screenshot: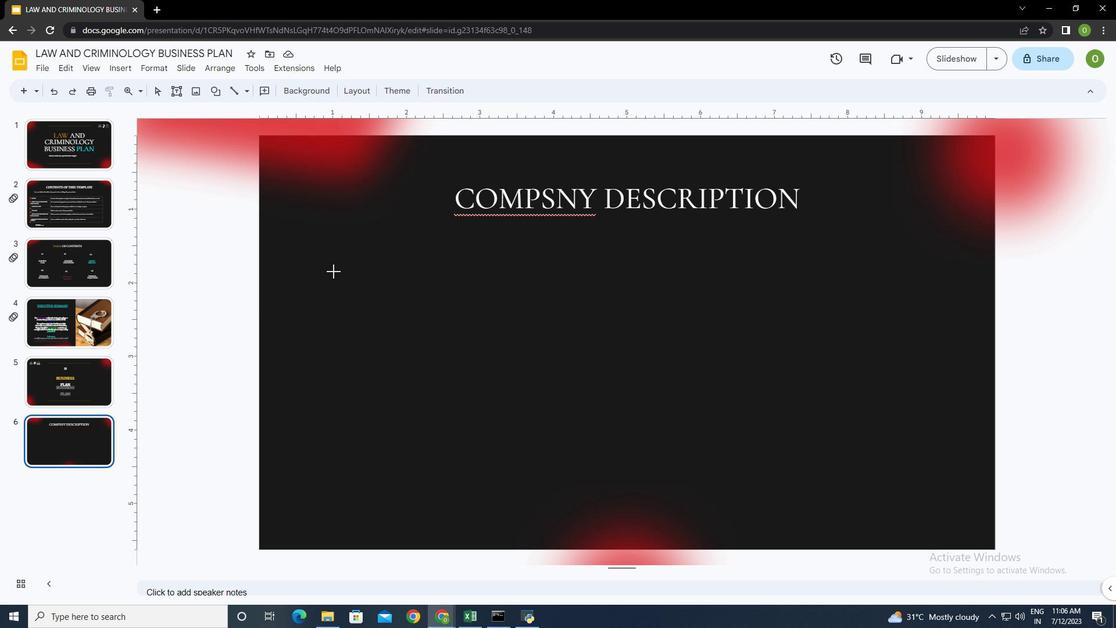 
Action: Mouse pressed left at (336, 269)
Screenshot: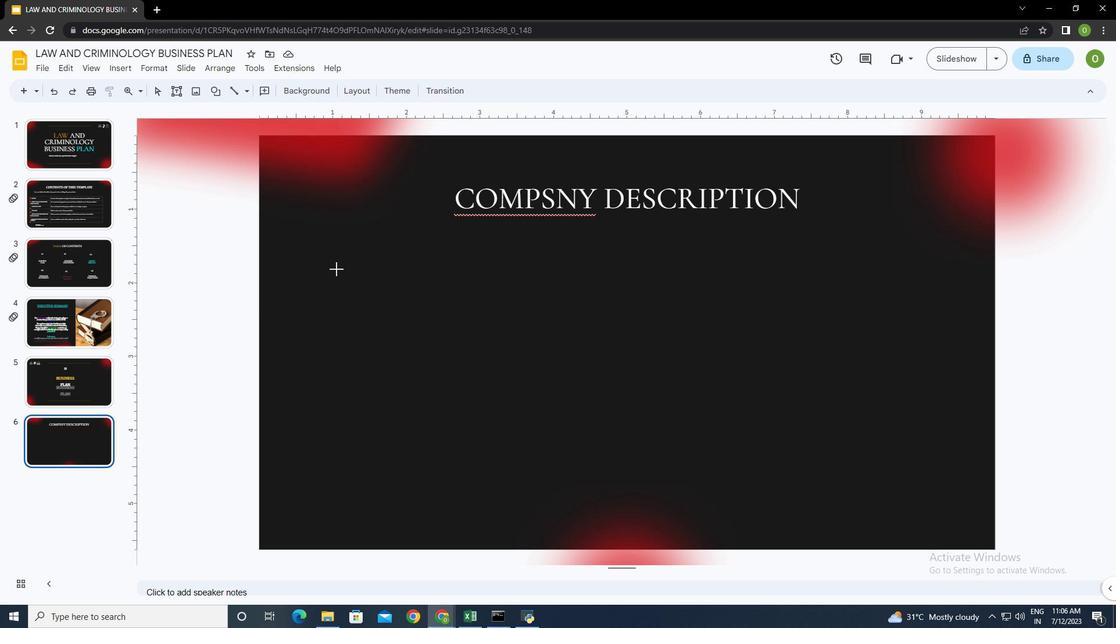 
Action: Mouse moved to (282, 91)
Screenshot: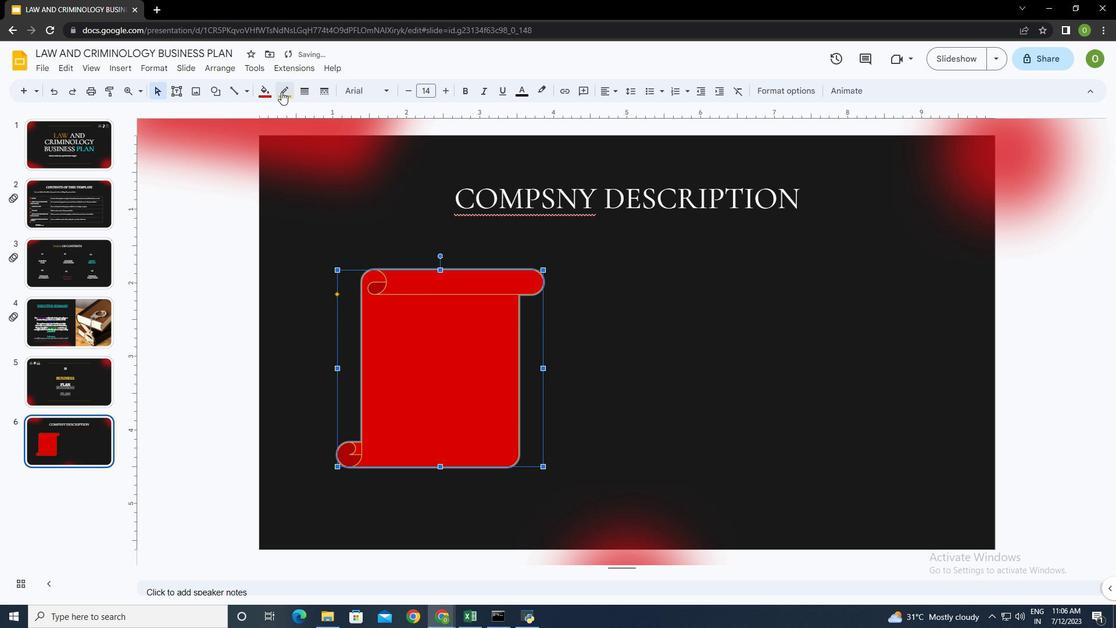 
Action: Mouse pressed left at (282, 91)
Screenshot: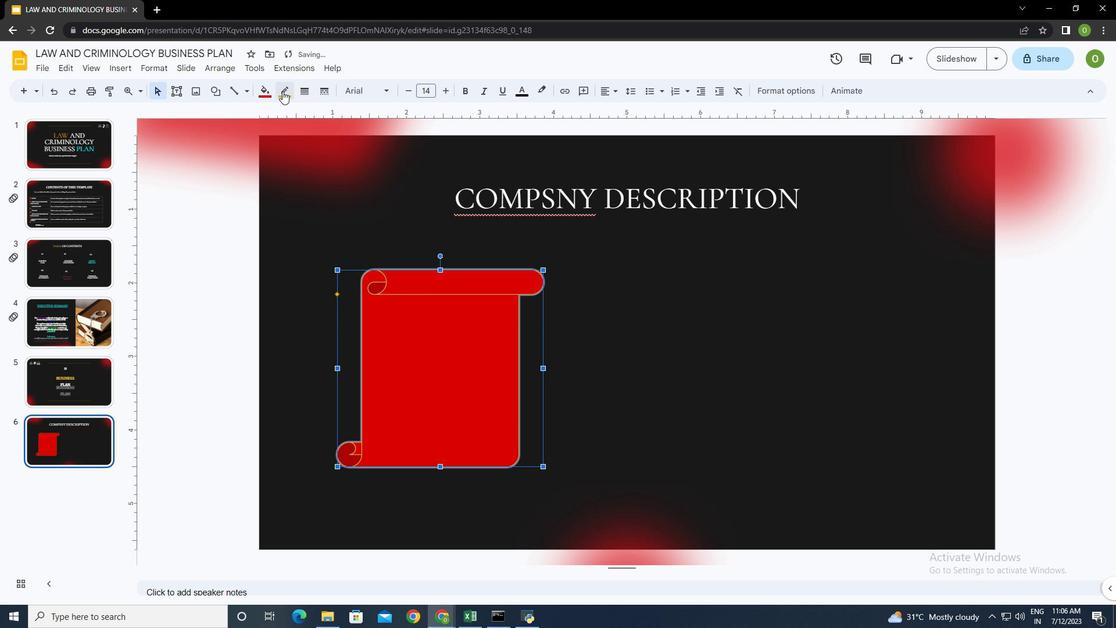 
Action: Mouse moved to (377, 201)
Screenshot: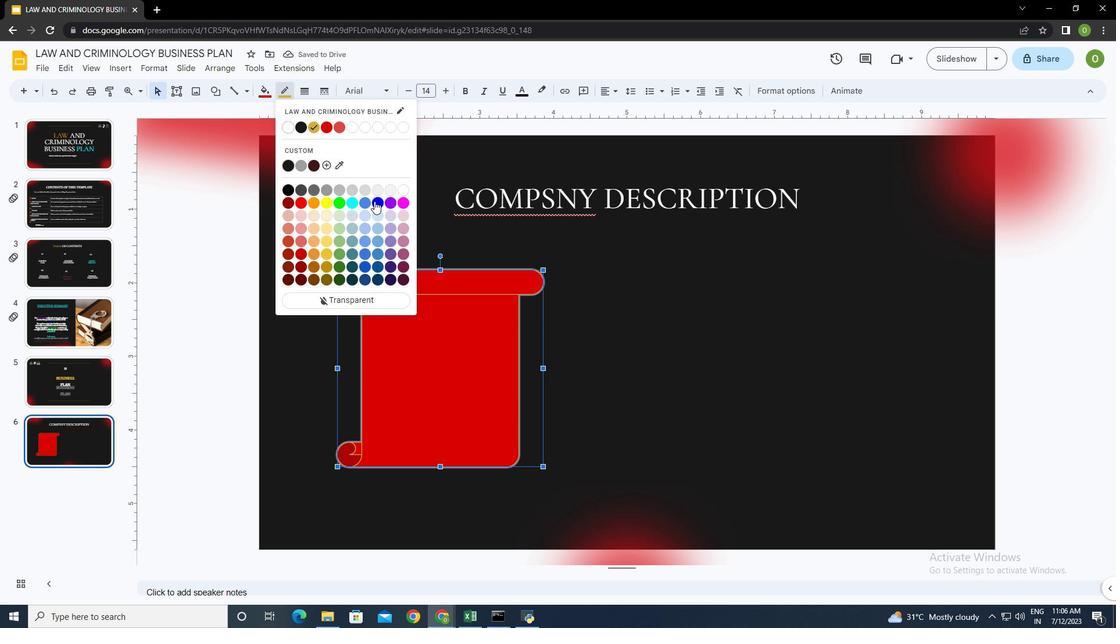 
Action: Mouse pressed left at (377, 201)
Screenshot: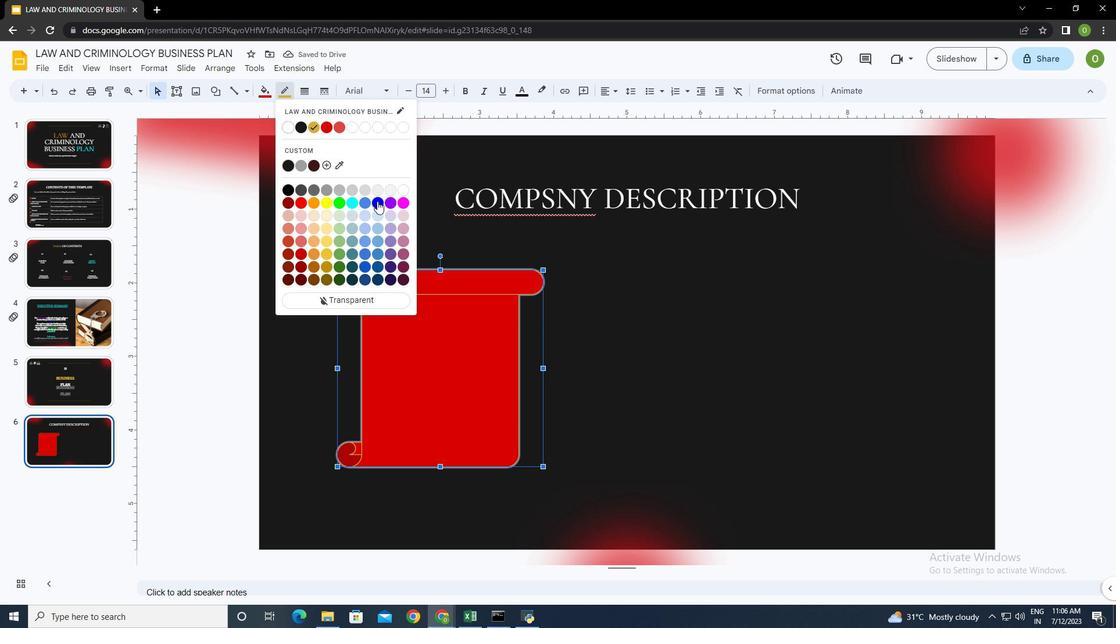 
Action: Mouse moved to (265, 90)
Screenshot: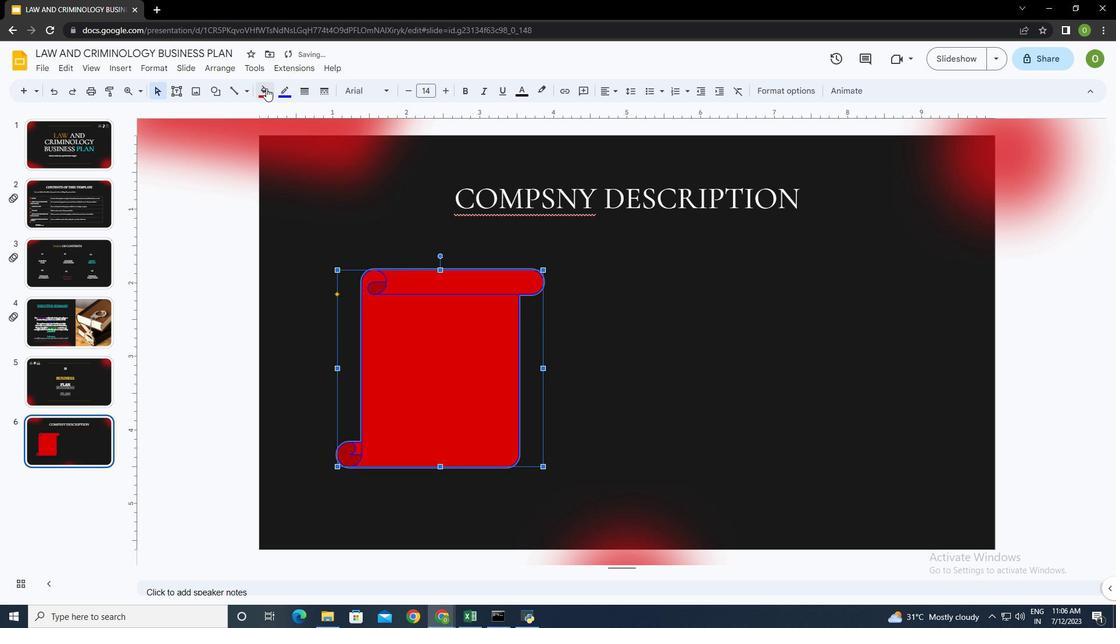 
Action: Mouse pressed left at (265, 90)
Screenshot: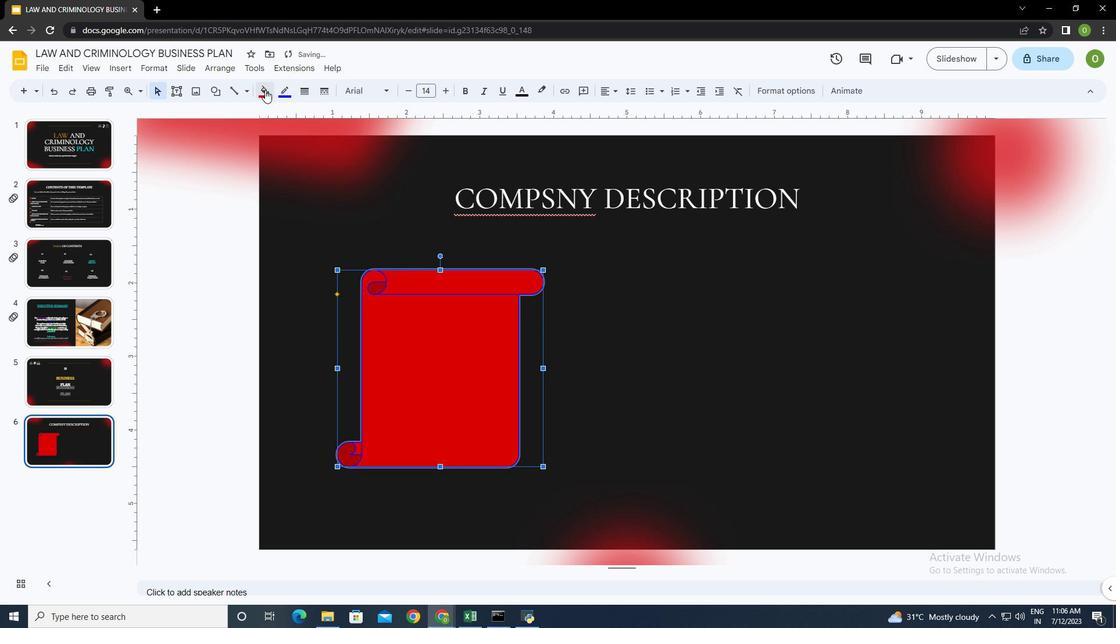 
Action: Mouse moved to (344, 222)
Screenshot: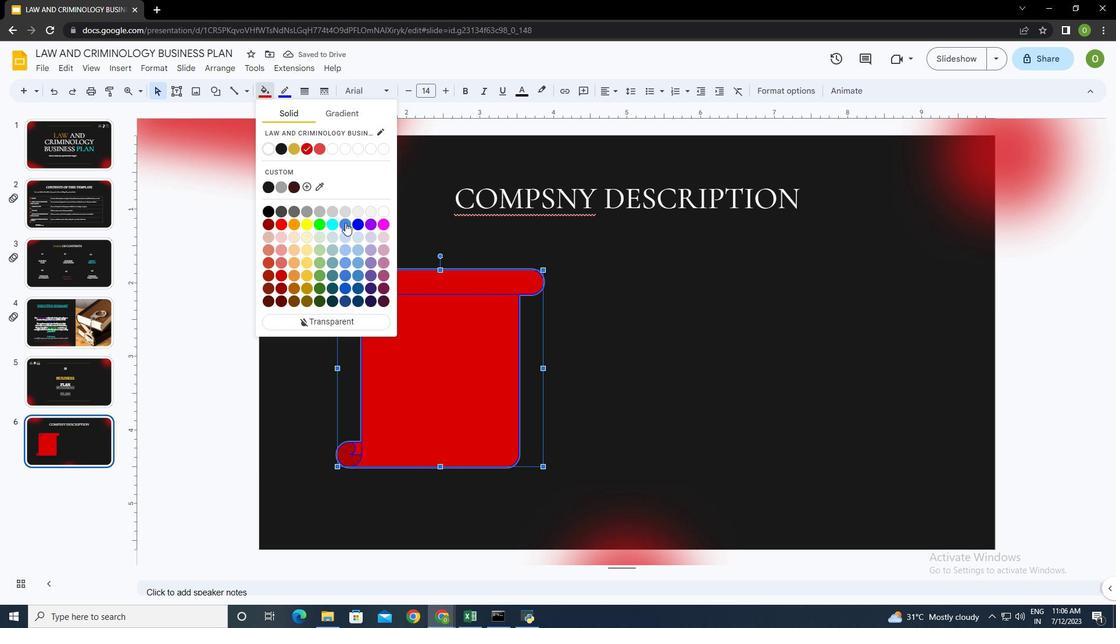 
Action: Mouse pressed left at (344, 222)
Screenshot: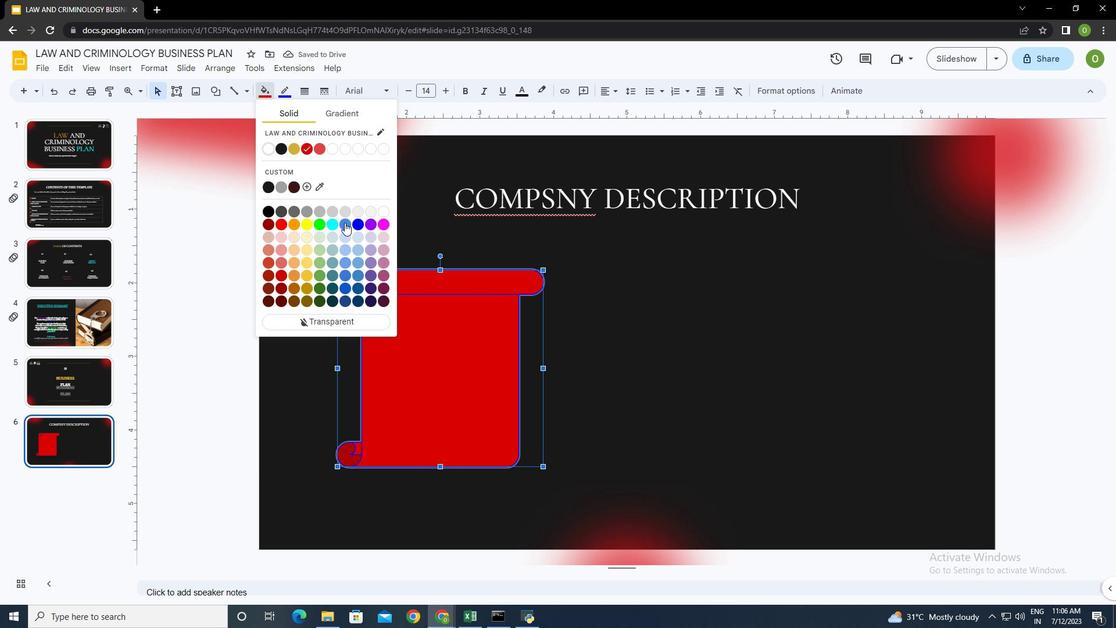 
Action: Mouse moved to (440, 467)
Screenshot: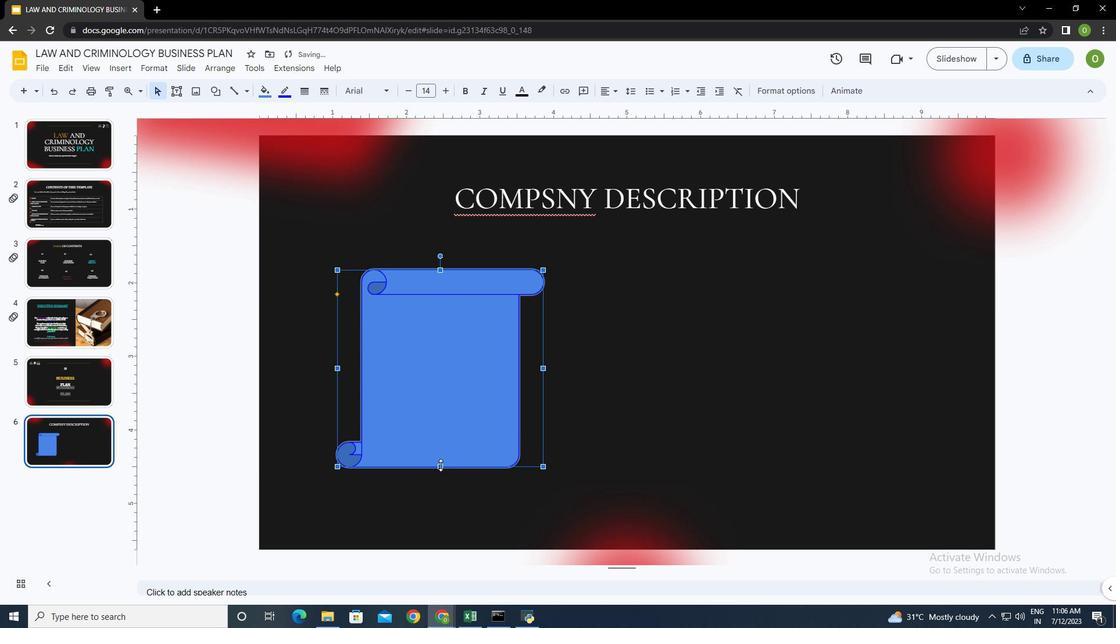 
Action: Mouse pressed left at (440, 467)
Screenshot: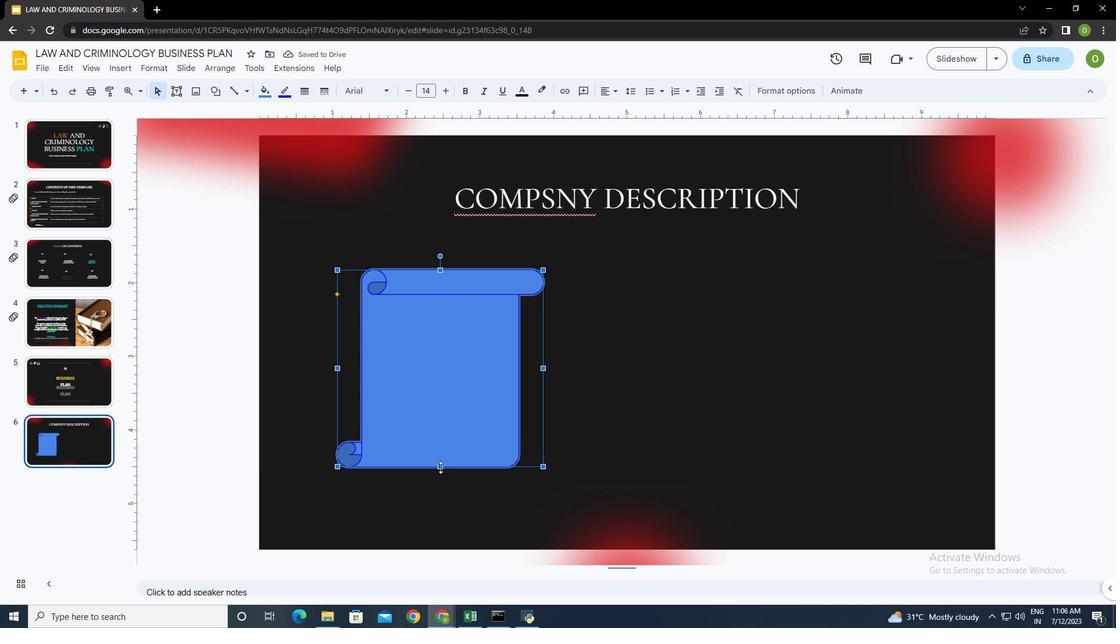 
Action: Mouse moved to (417, 279)
Screenshot: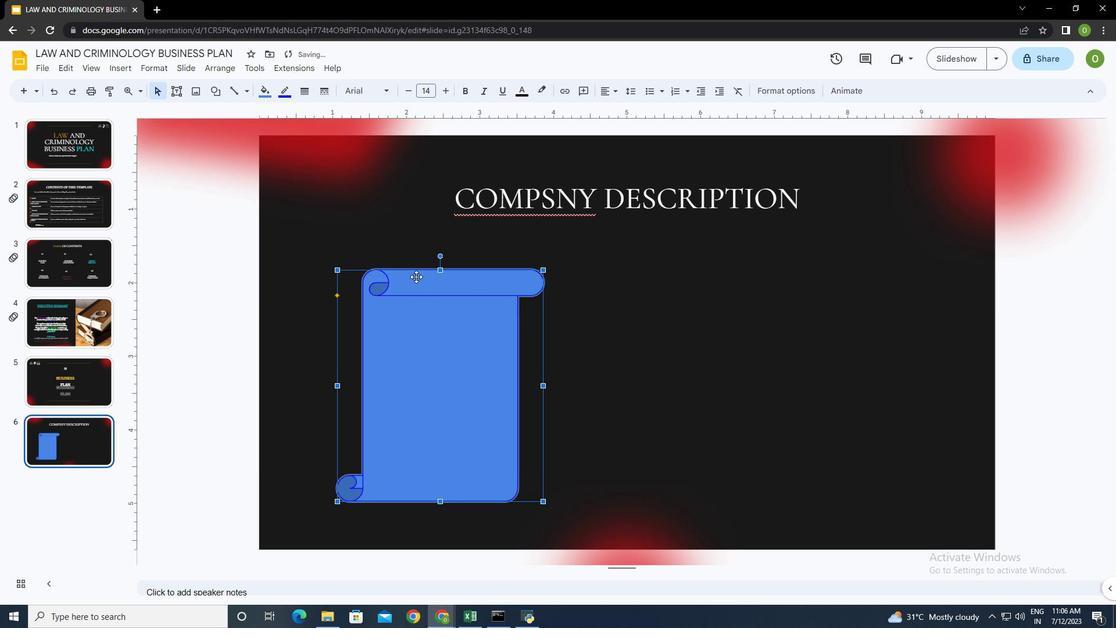 
Action: Mouse pressed left at (417, 279)
Screenshot: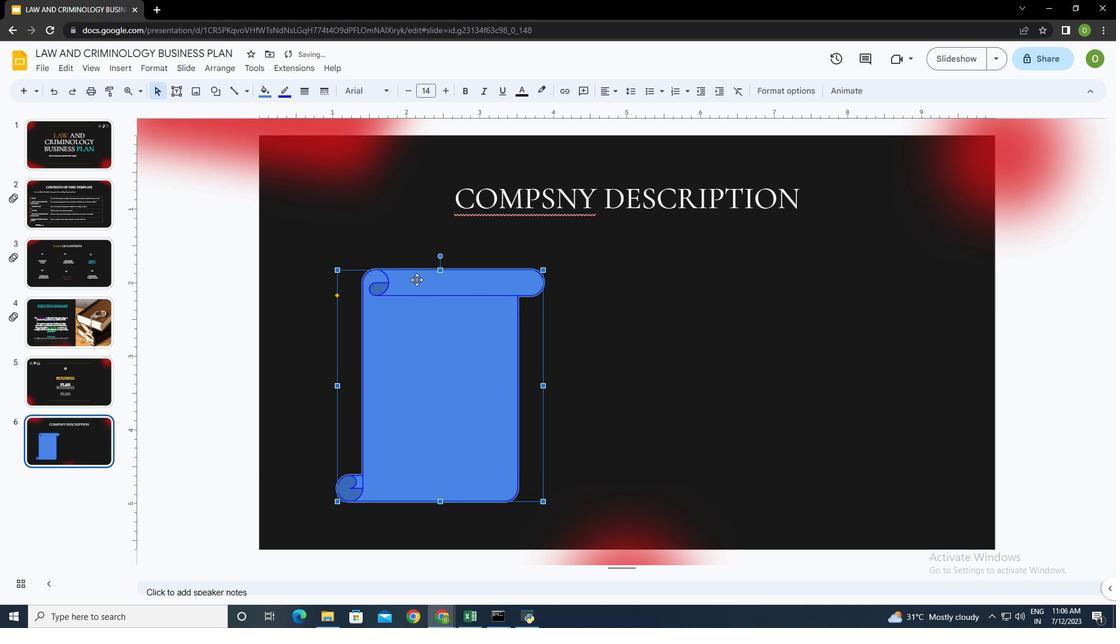 
Action: Mouse moved to (261, 93)
Screenshot: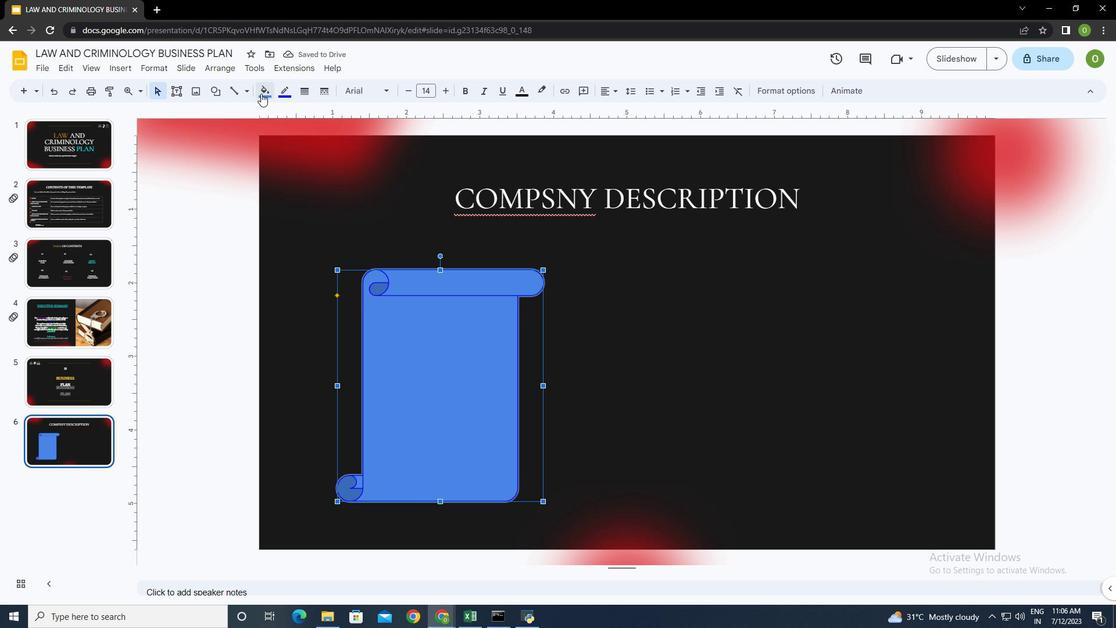 
Action: Mouse pressed left at (261, 93)
Screenshot: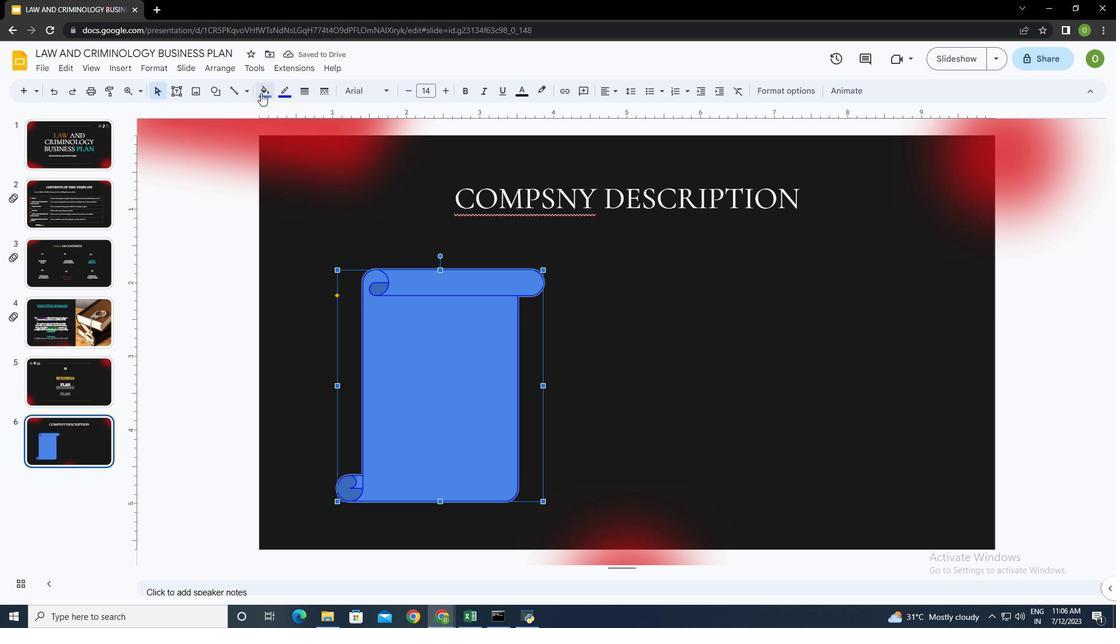 
Action: Mouse moved to (347, 247)
Screenshot: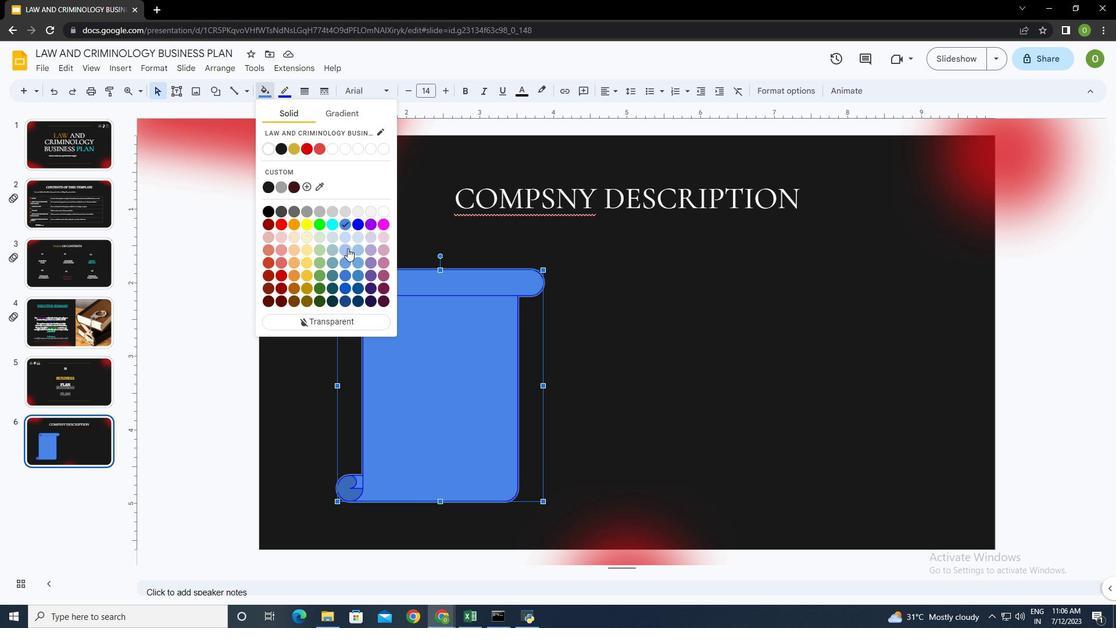 
Action: Mouse pressed left at (347, 247)
Screenshot: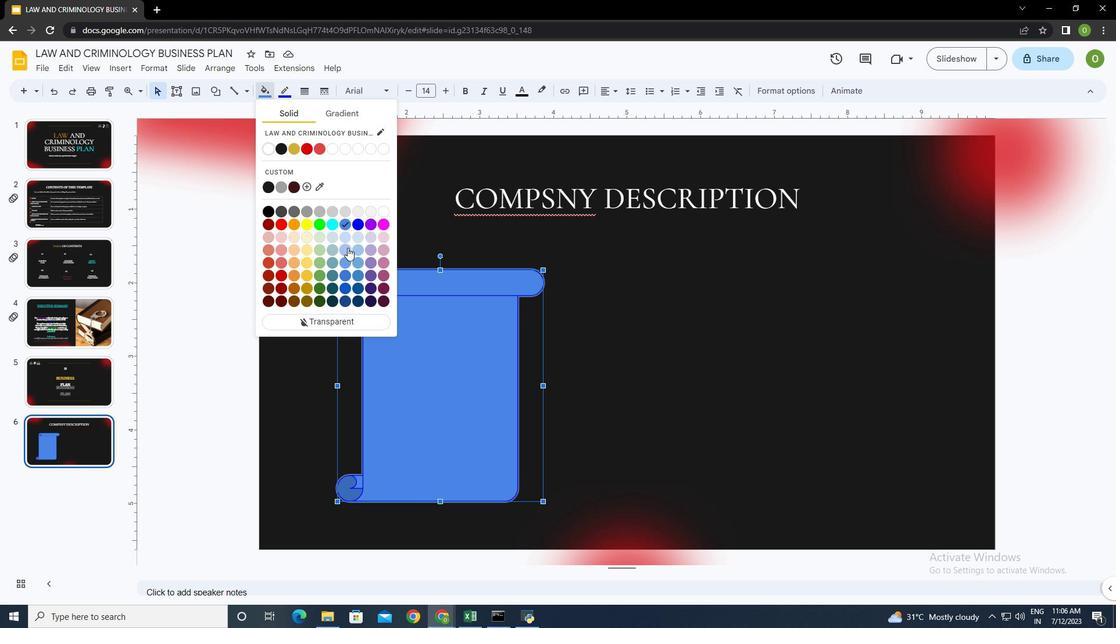 
Action: Mouse moved to (262, 89)
Screenshot: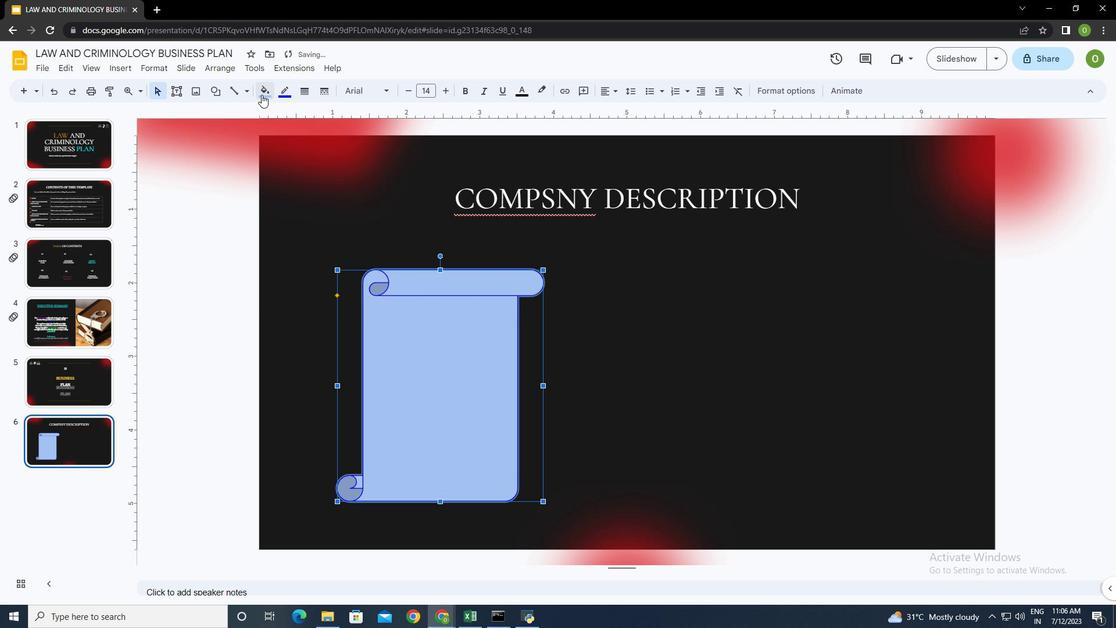 
Action: Mouse pressed left at (262, 89)
Screenshot: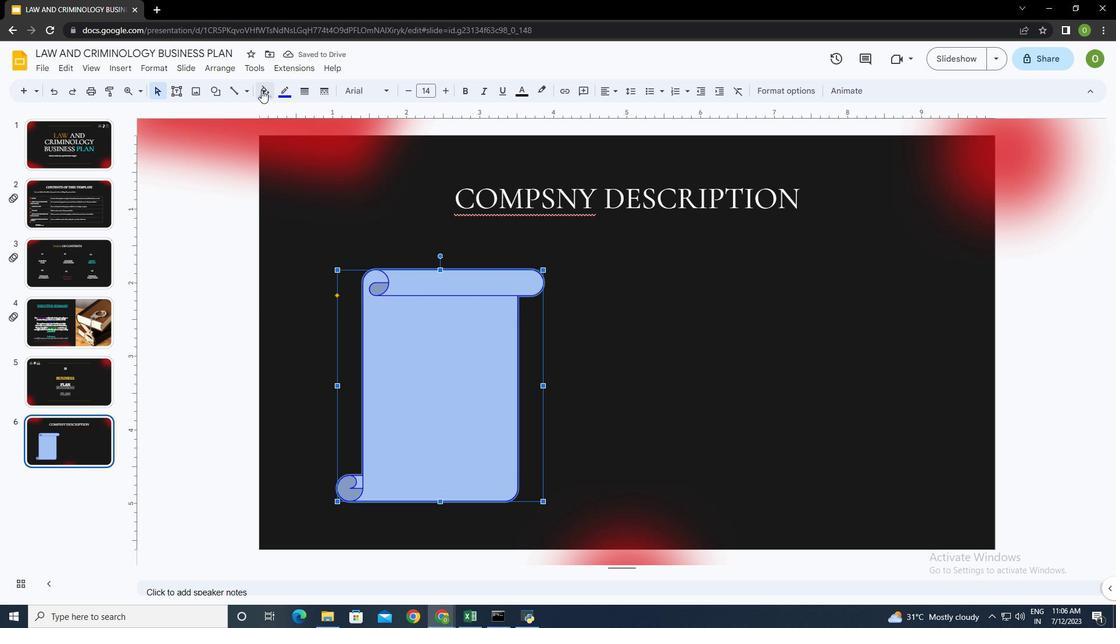 
Action: Mouse moved to (344, 262)
Screenshot: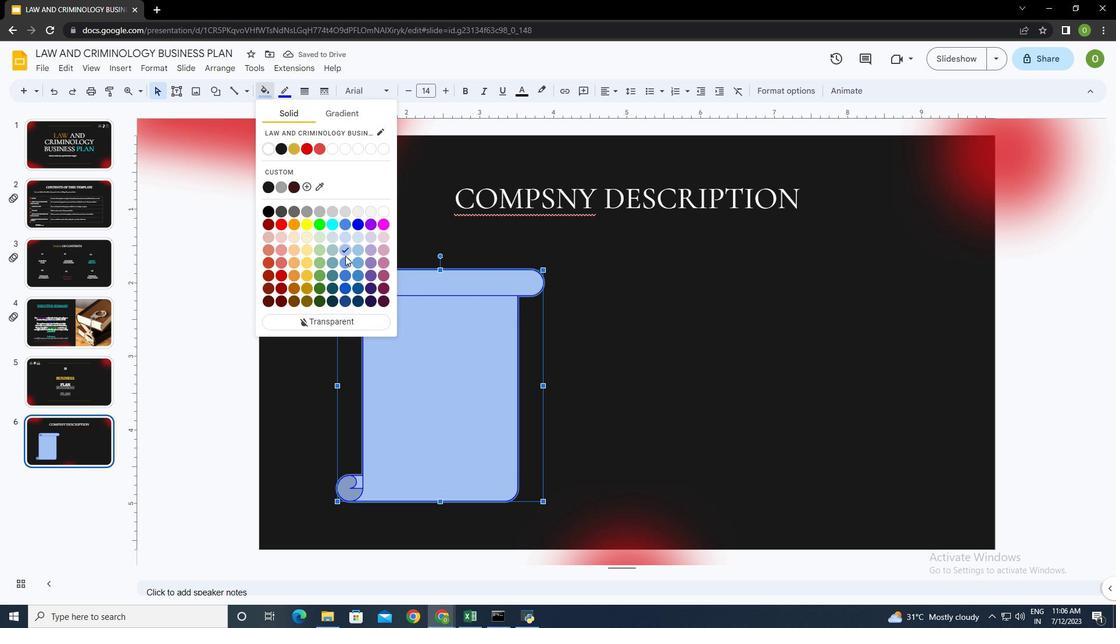 
Action: Mouse pressed left at (344, 262)
Screenshot: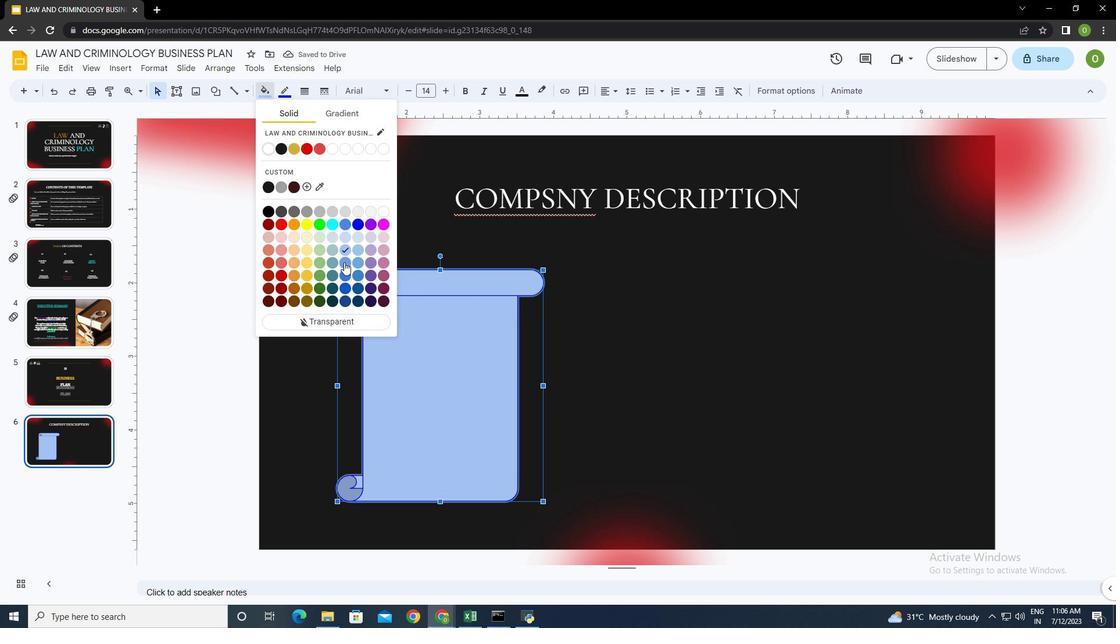 
Action: Mouse moved to (406, 286)
Screenshot: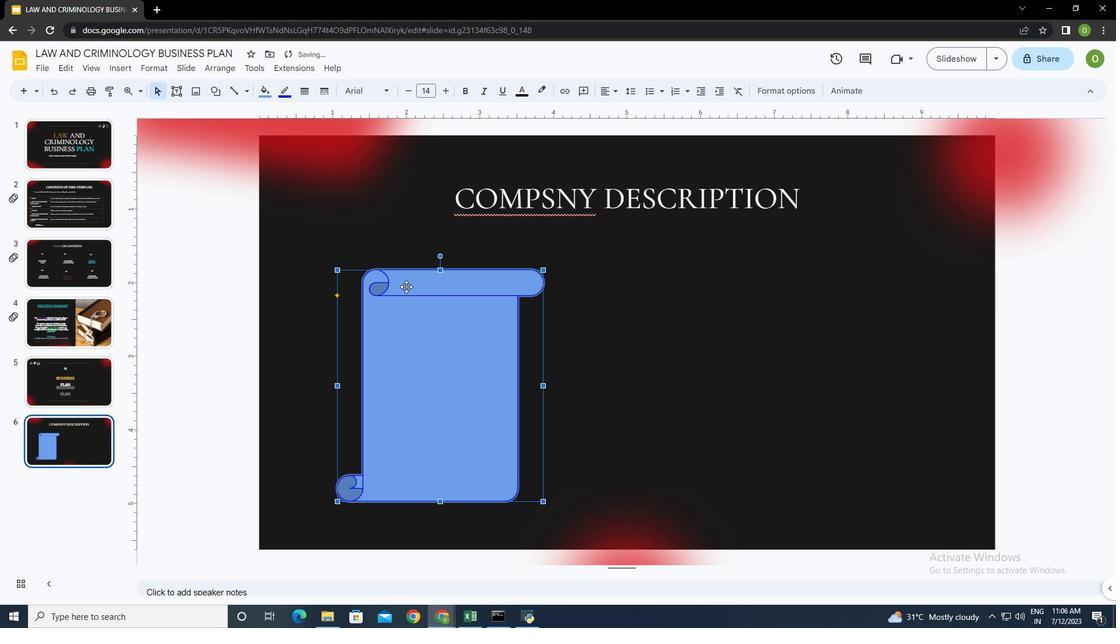 
Action: Mouse pressed left at (406, 286)
Screenshot: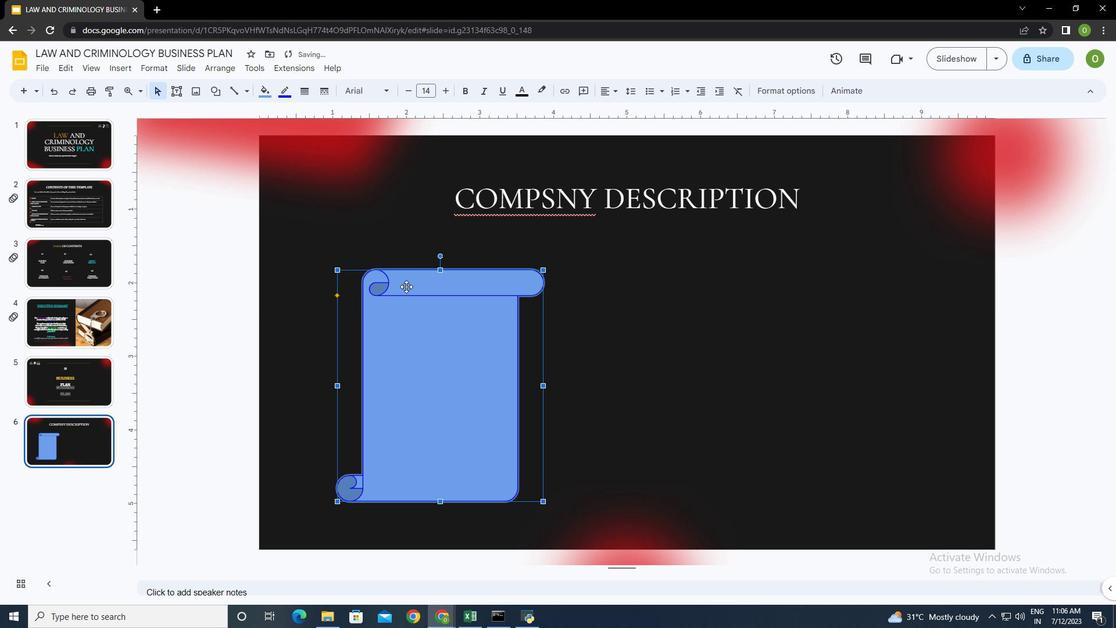 
Action: Mouse moved to (175, 90)
Screenshot: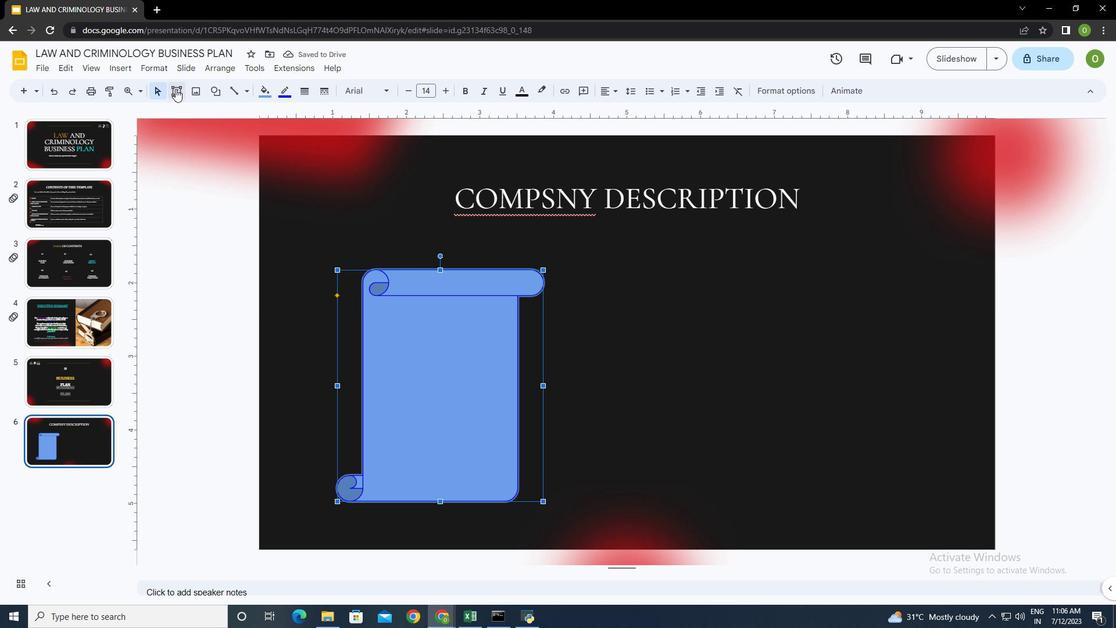 
Action: Mouse pressed left at (175, 90)
Screenshot: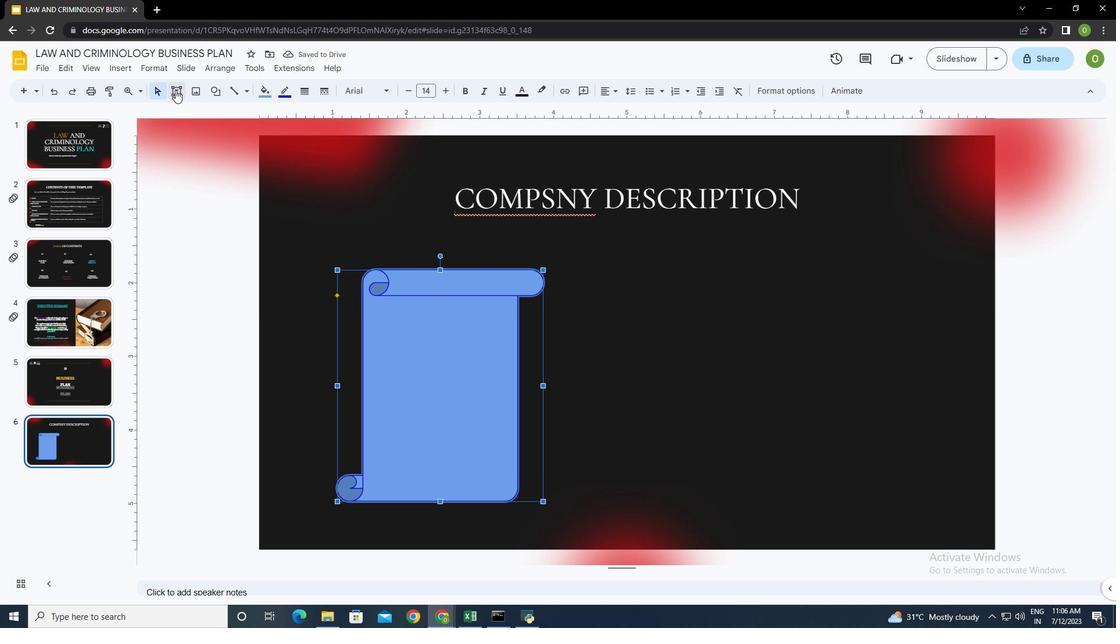 
Action: Mouse moved to (399, 274)
Screenshot: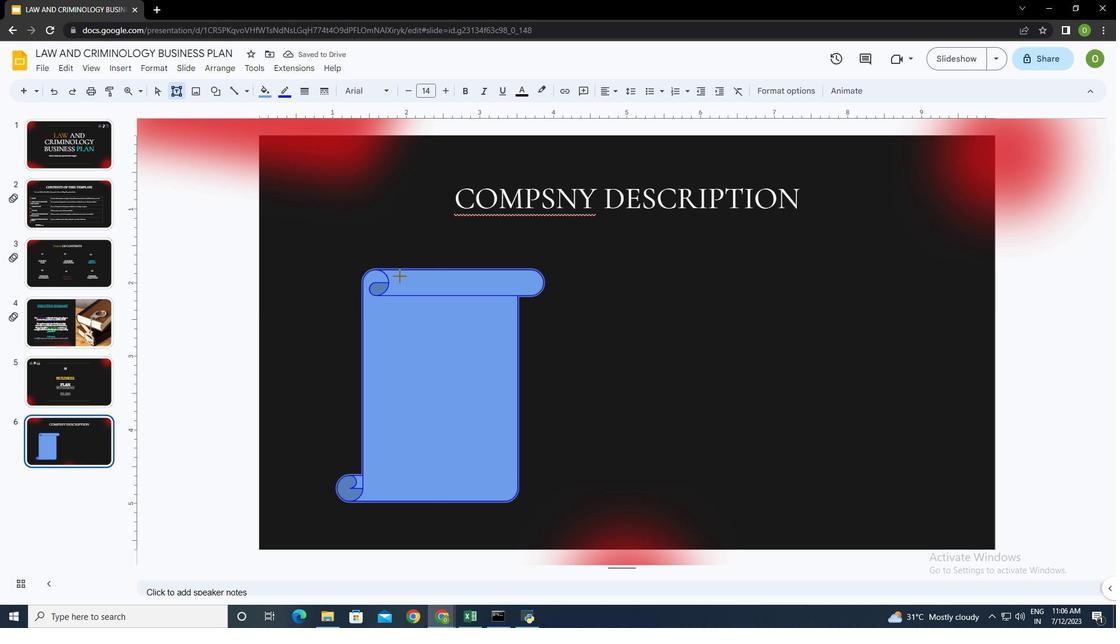 
Action: Mouse pressed left at (399, 274)
Screenshot: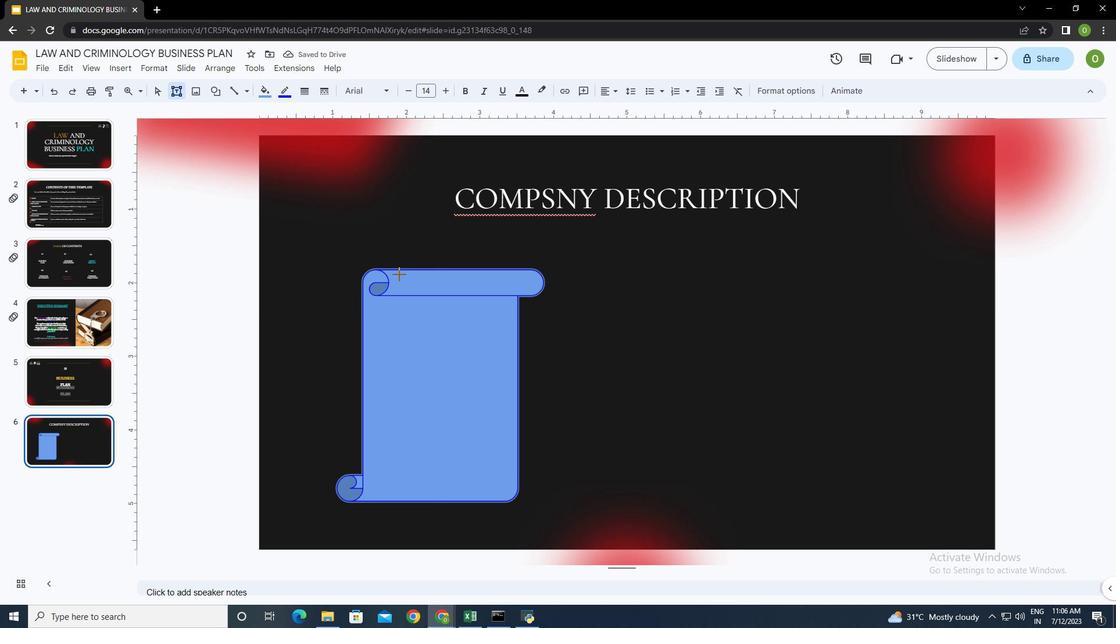
Action: Mouse moved to (427, 291)
Screenshot: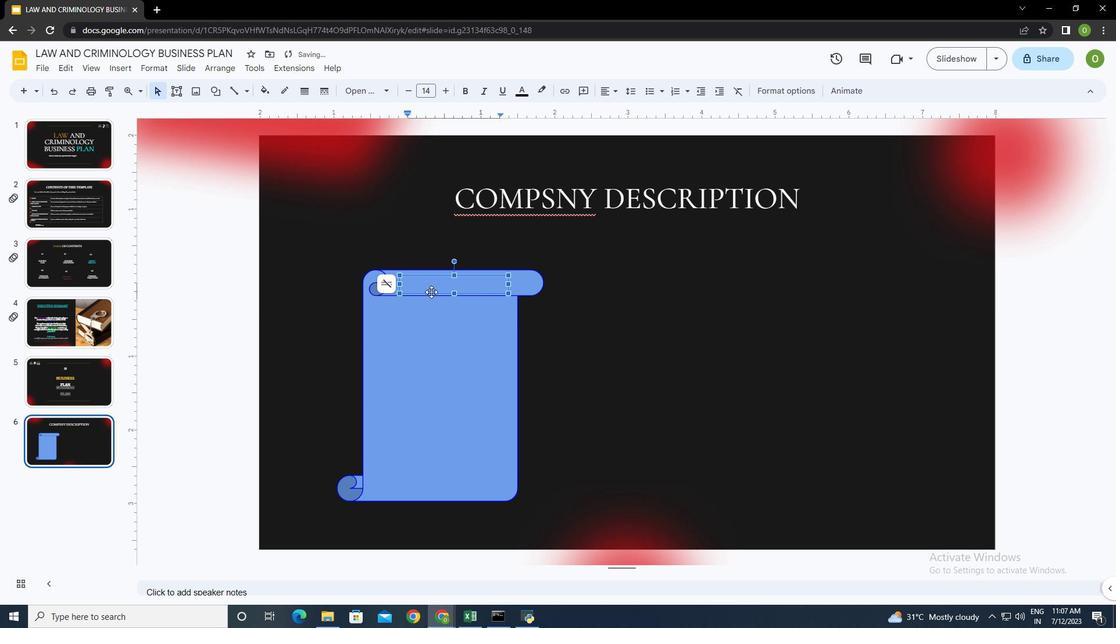 
Action: Key pressed H<Key.caps_lock>istory<Key.space>and<Key.space>vision
Screenshot: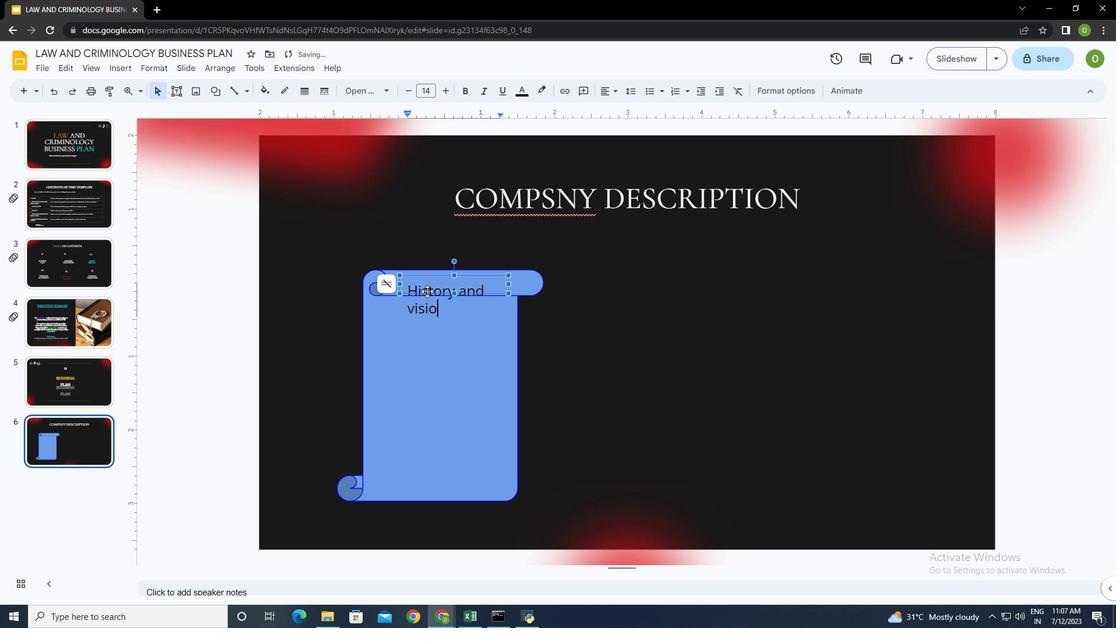 
Action: Mouse moved to (507, 285)
Screenshot: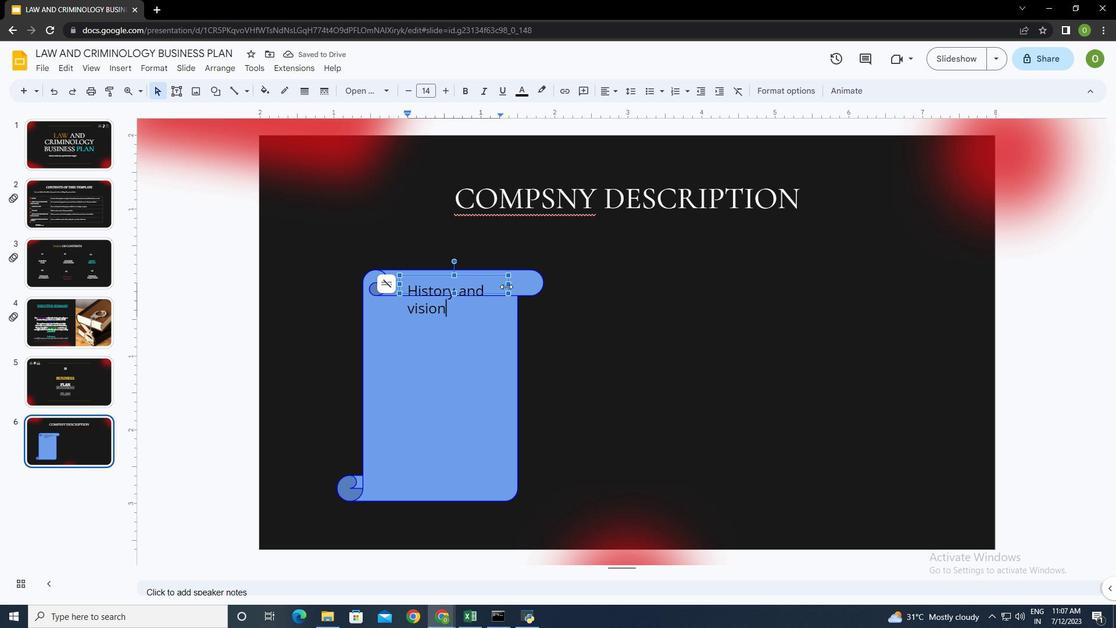 
Action: Mouse pressed left at (507, 285)
Screenshot: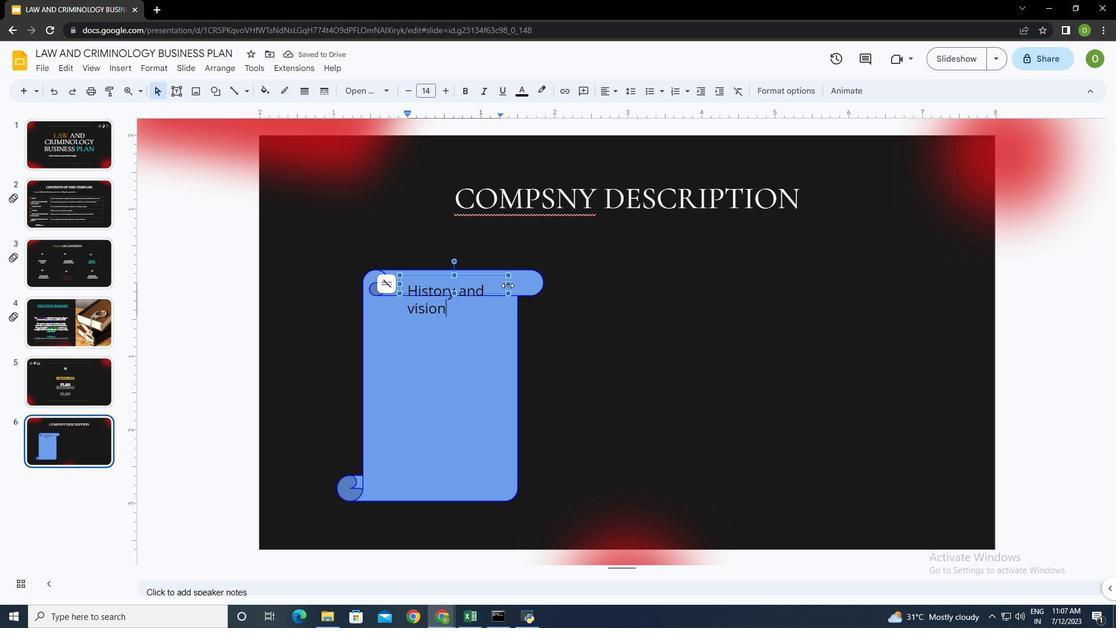 
Action: Mouse moved to (400, 285)
Screenshot: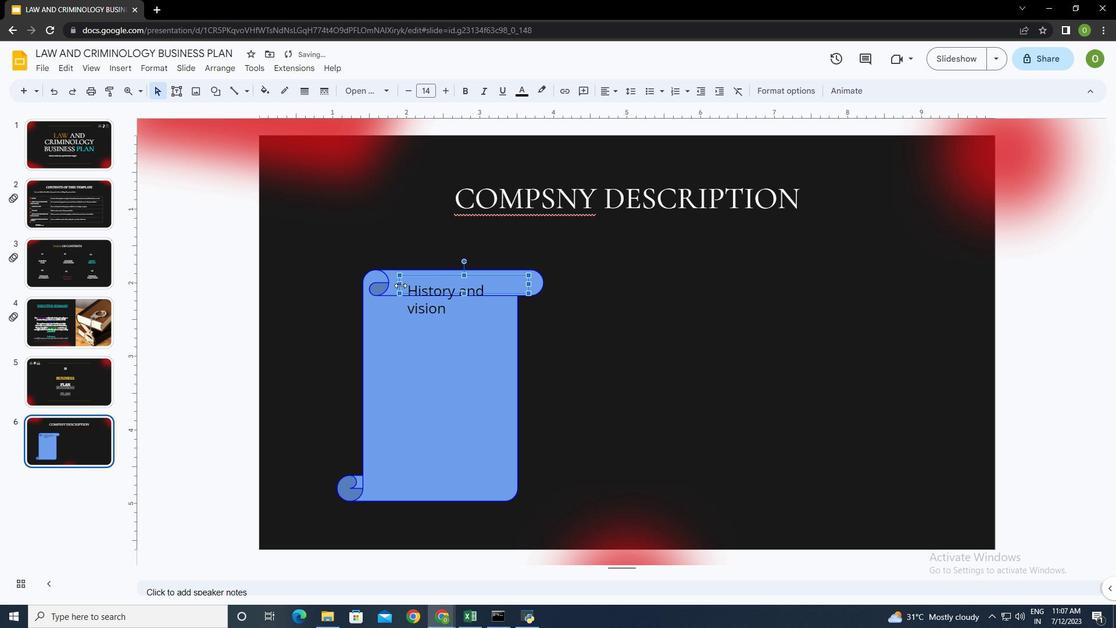 
Action: Mouse pressed left at (400, 285)
Screenshot: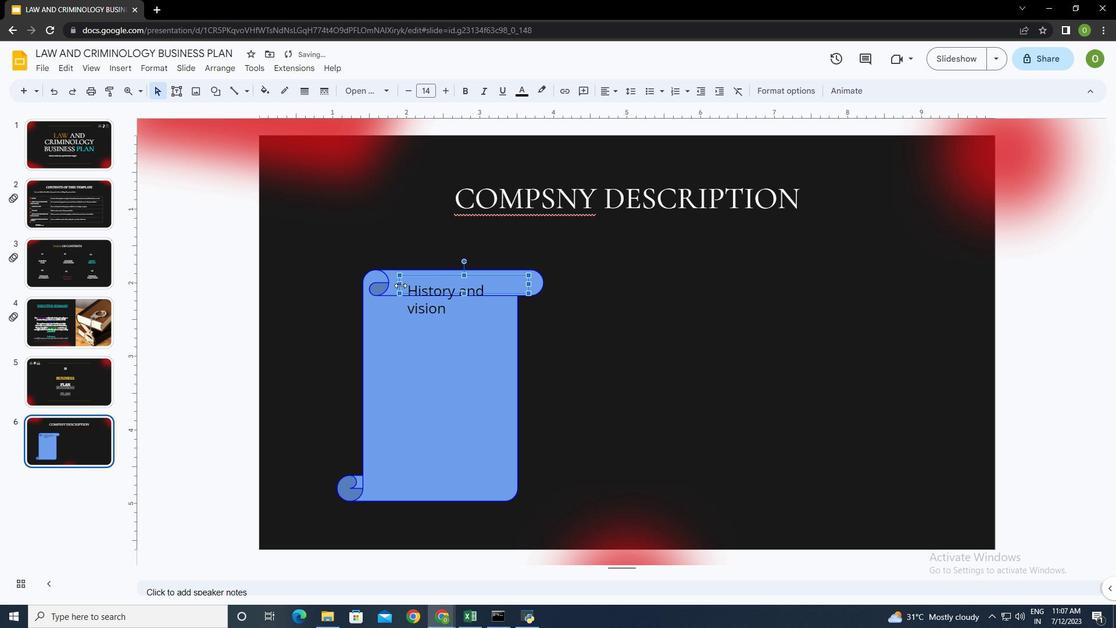 
Action: Mouse moved to (488, 288)
Screenshot: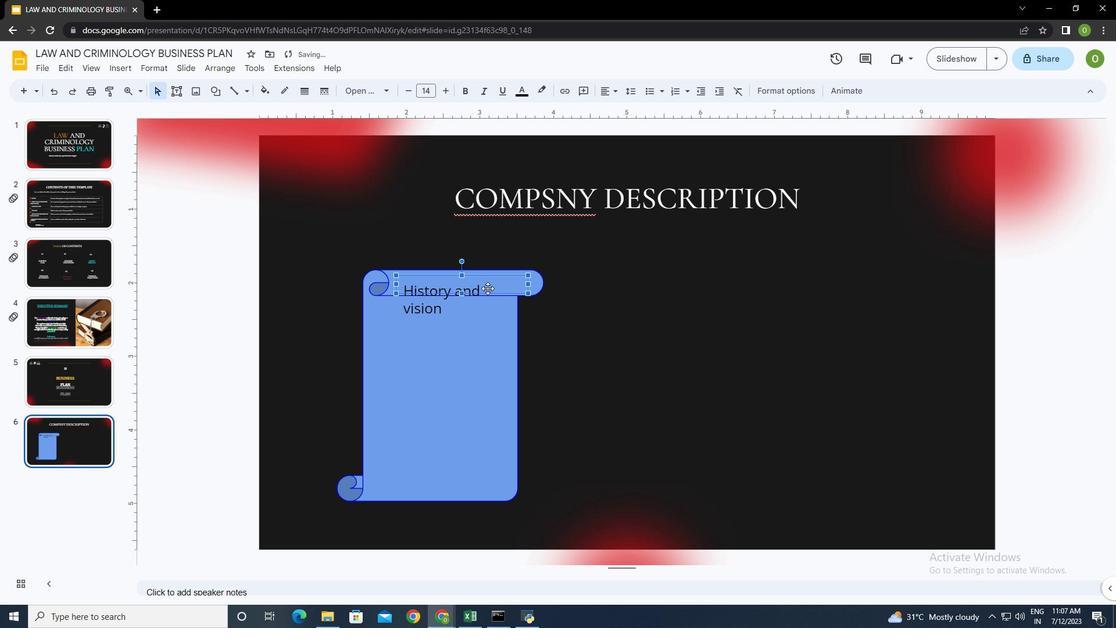 
Action: Mouse pressed left at (488, 288)
Screenshot: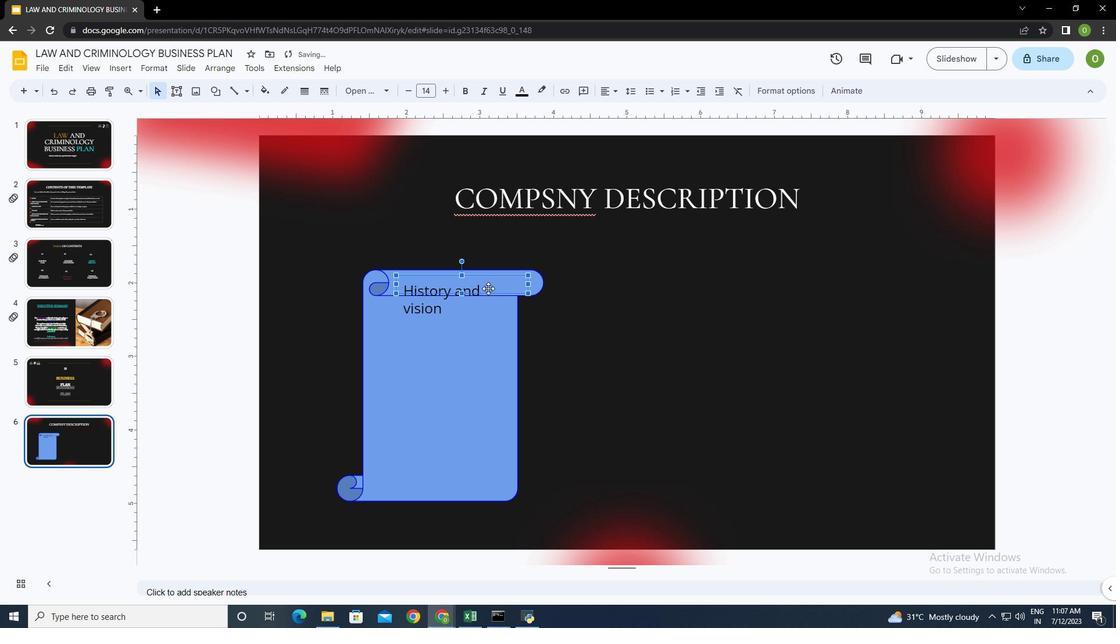 
Action: Mouse moved to (488, 287)
Screenshot: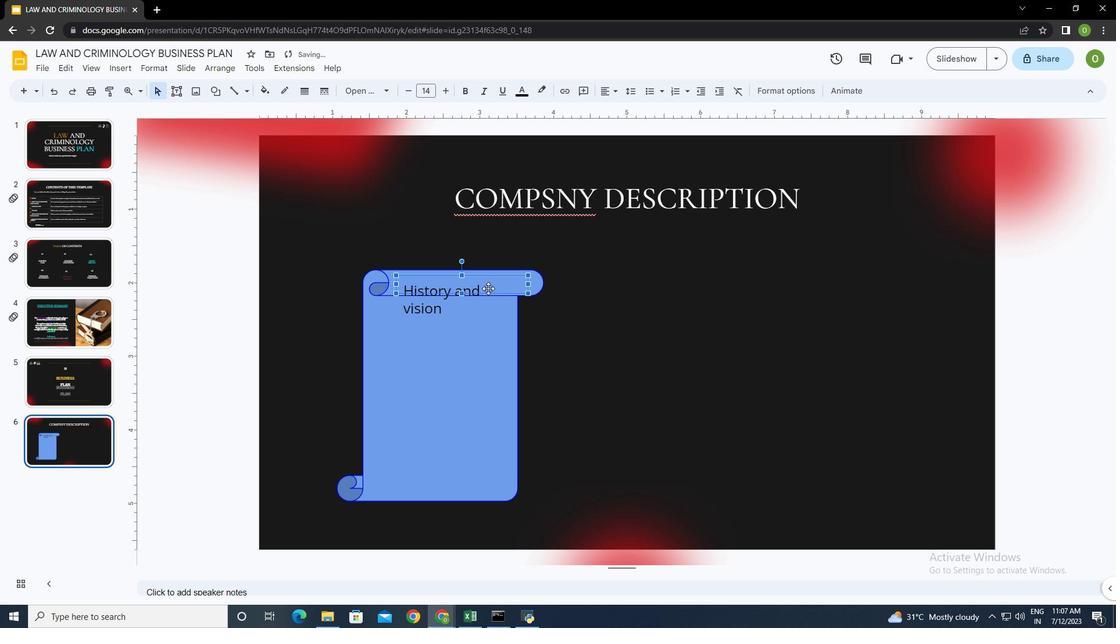 
Action: Key pressed ctrl+A
Screenshot: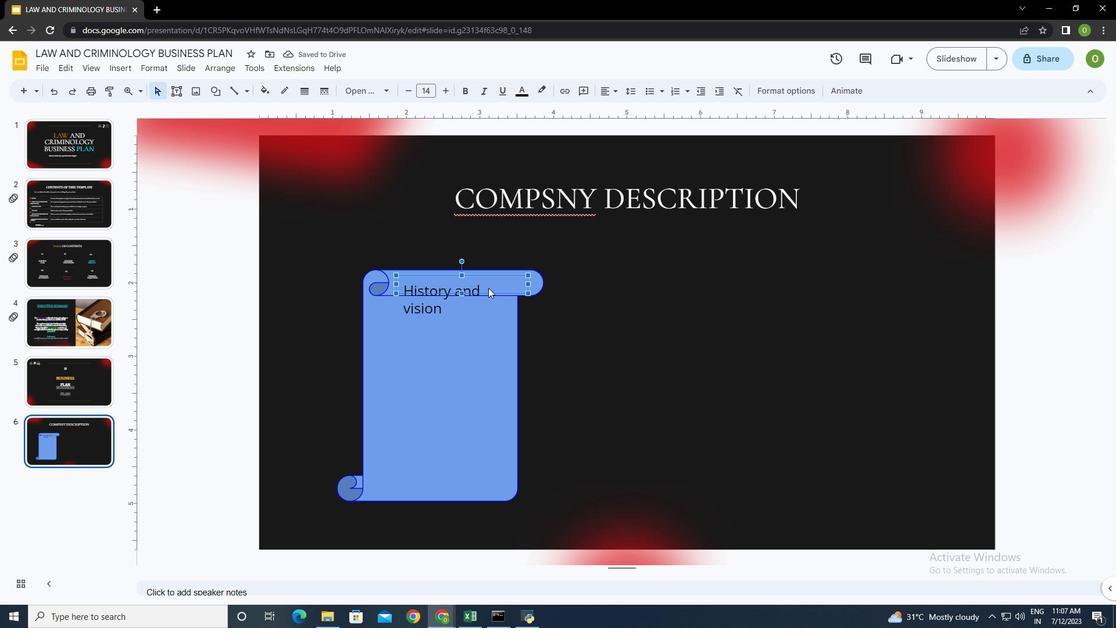 
Action: Mouse moved to (489, 287)
Screenshot: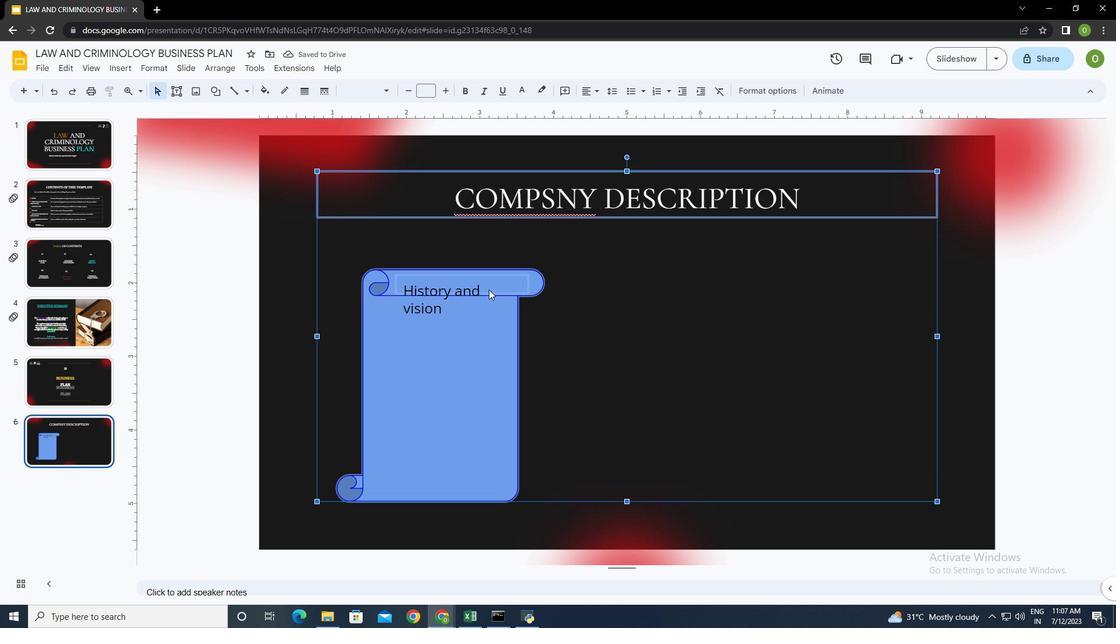 
Action: Mouse pressed left at (489, 287)
Screenshot: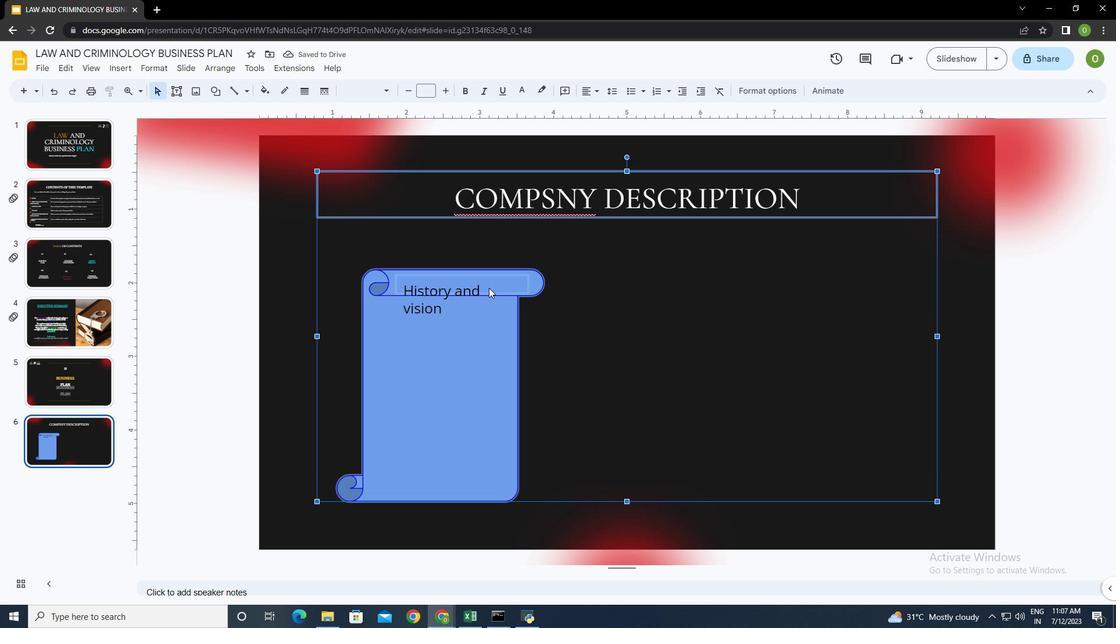 
Action: Mouse moved to (440, 319)
Screenshot: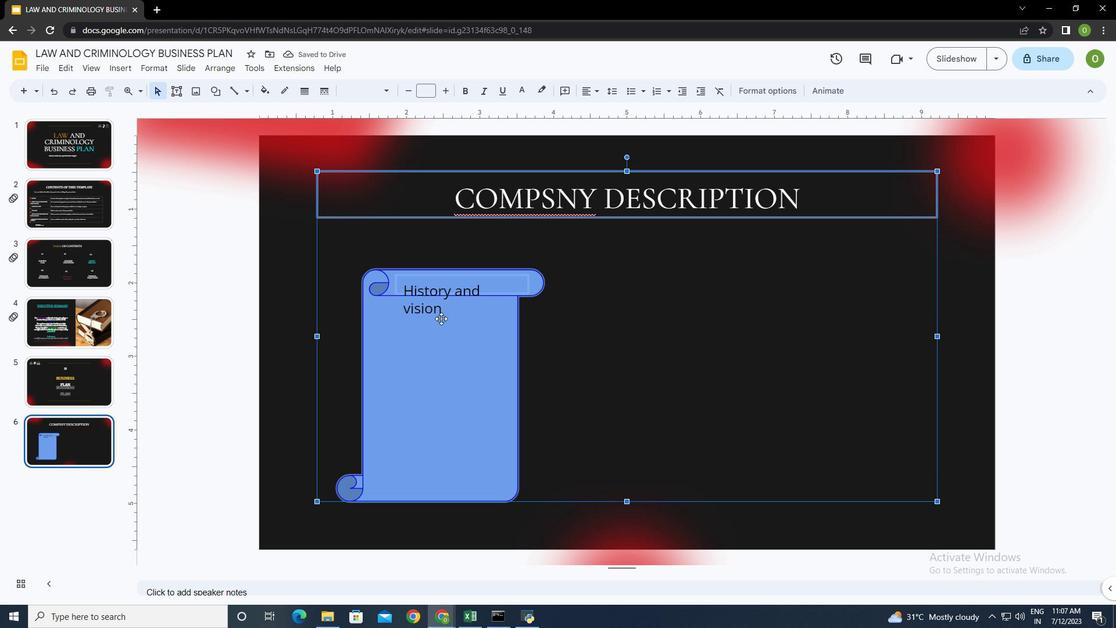 
Action: Mouse pressed left at (440, 319)
Screenshot: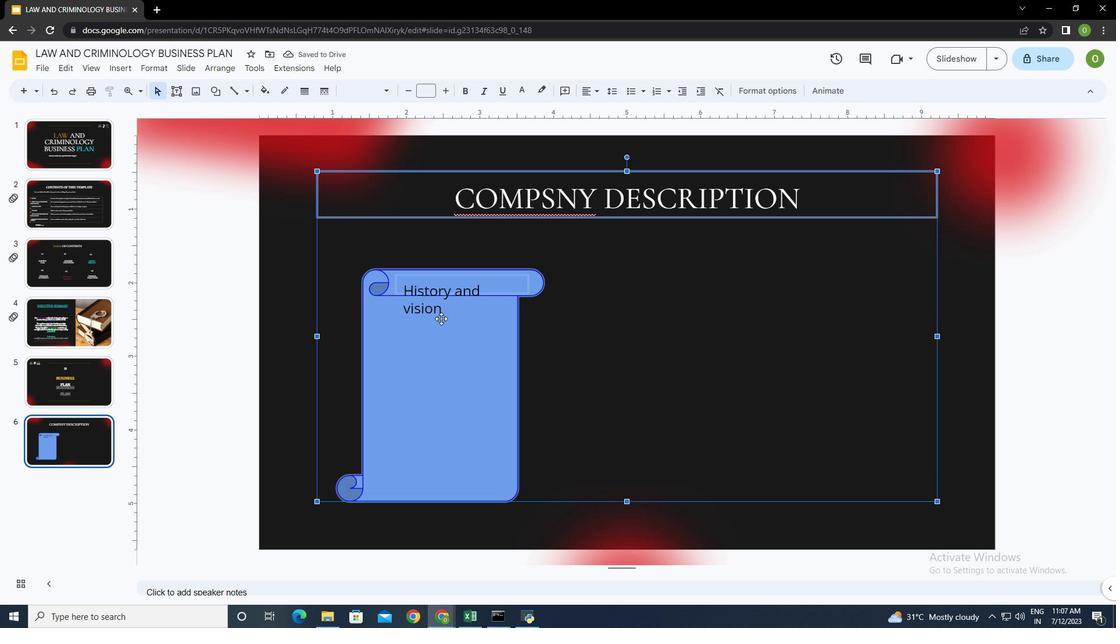 
Action: Mouse moved to (440, 319)
Screenshot: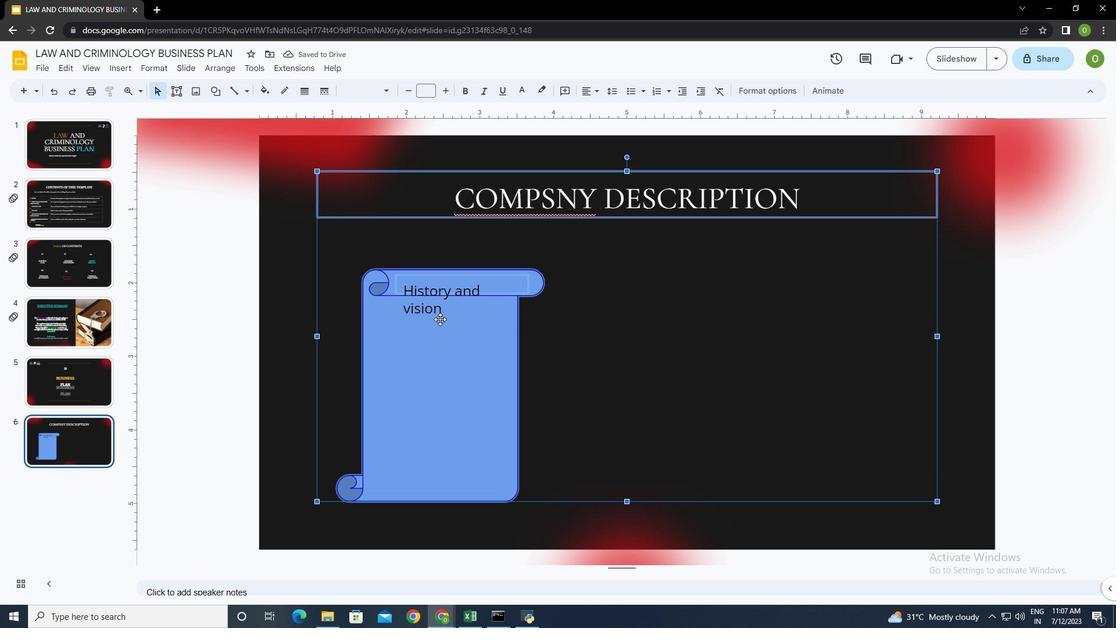 
Action: Mouse pressed left at (440, 319)
Screenshot: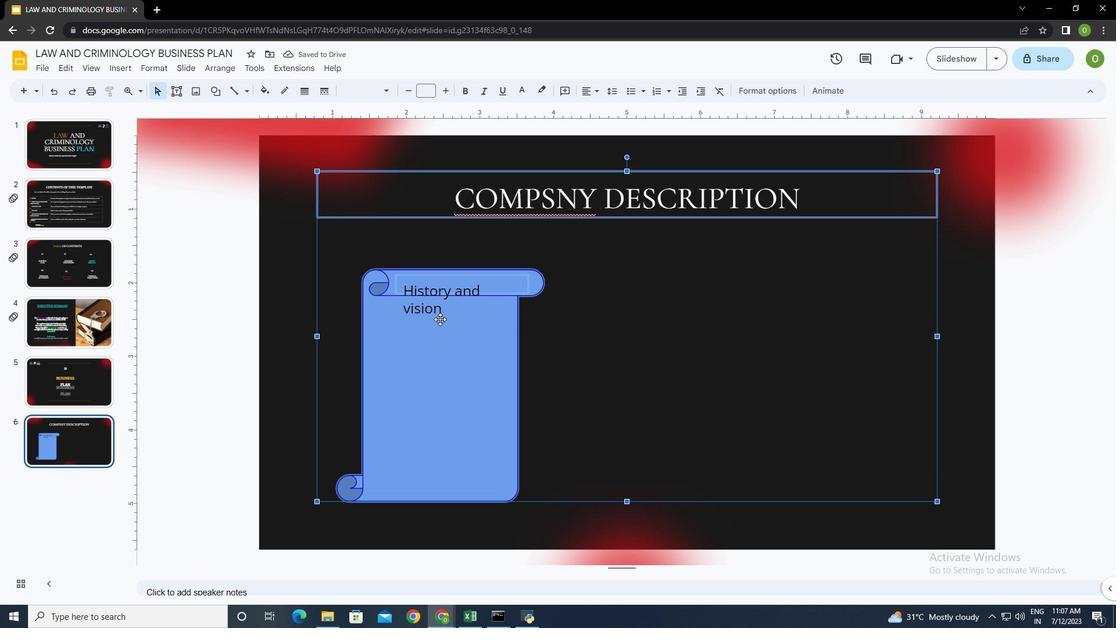 
Action: Mouse moved to (438, 290)
Screenshot: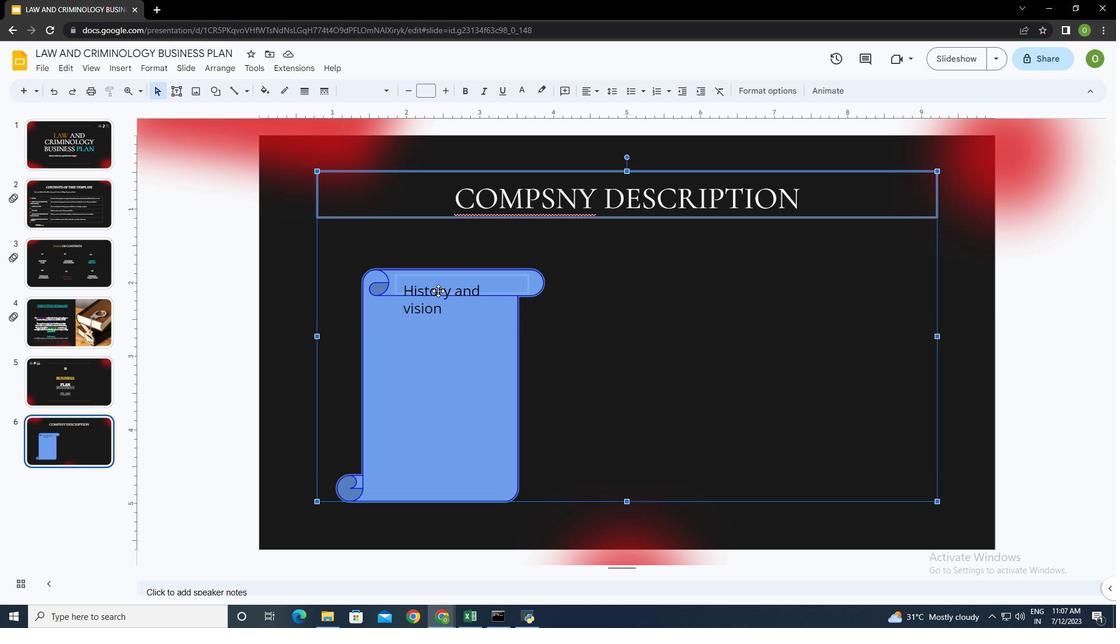 
Action: Mouse pressed left at (438, 290)
Screenshot: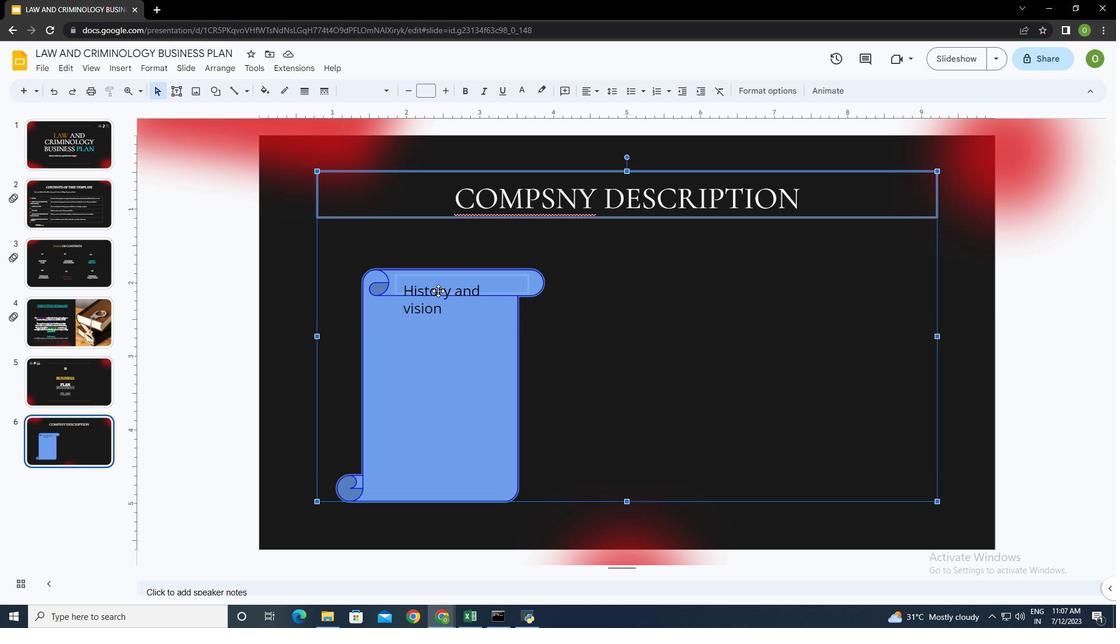 
Action: Mouse pressed left at (438, 290)
Screenshot: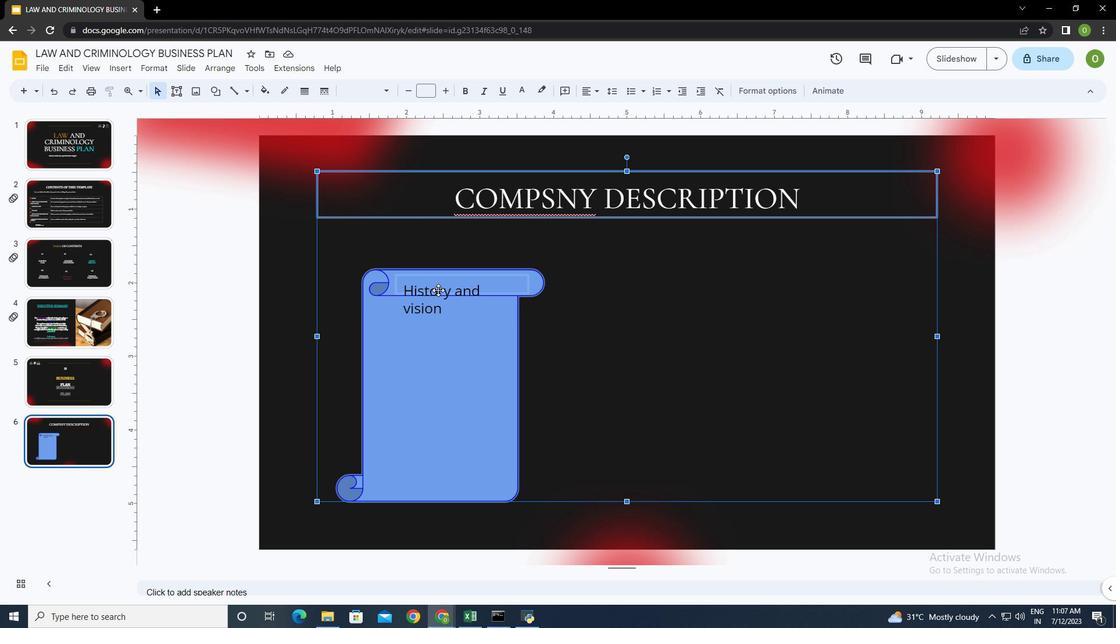 
Action: Mouse pressed left at (438, 290)
Screenshot: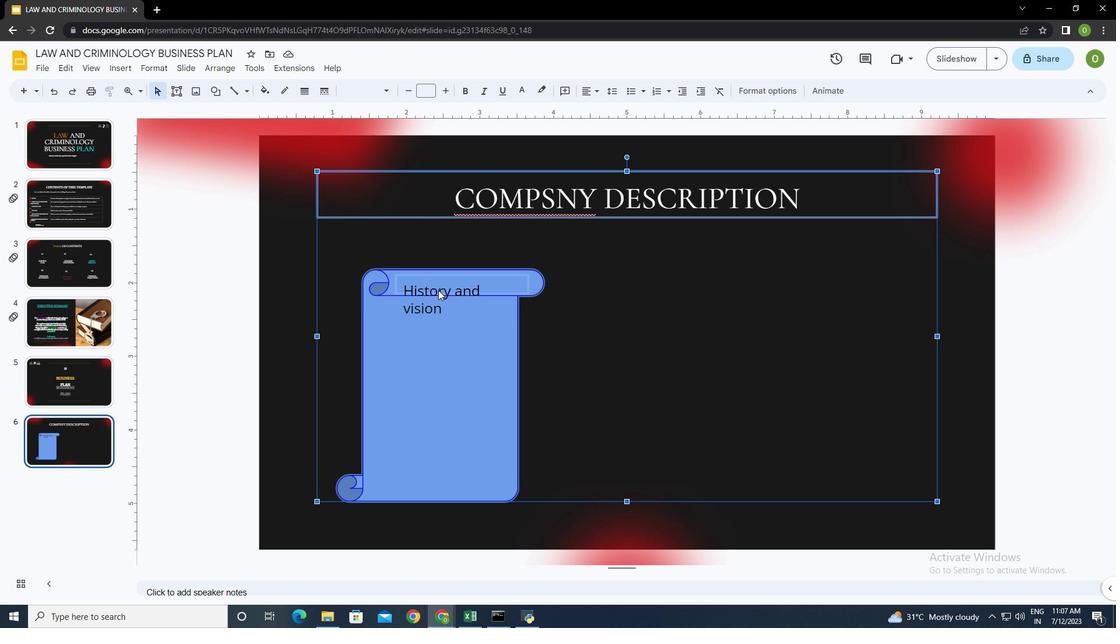 
Action: Mouse moved to (275, 276)
Screenshot: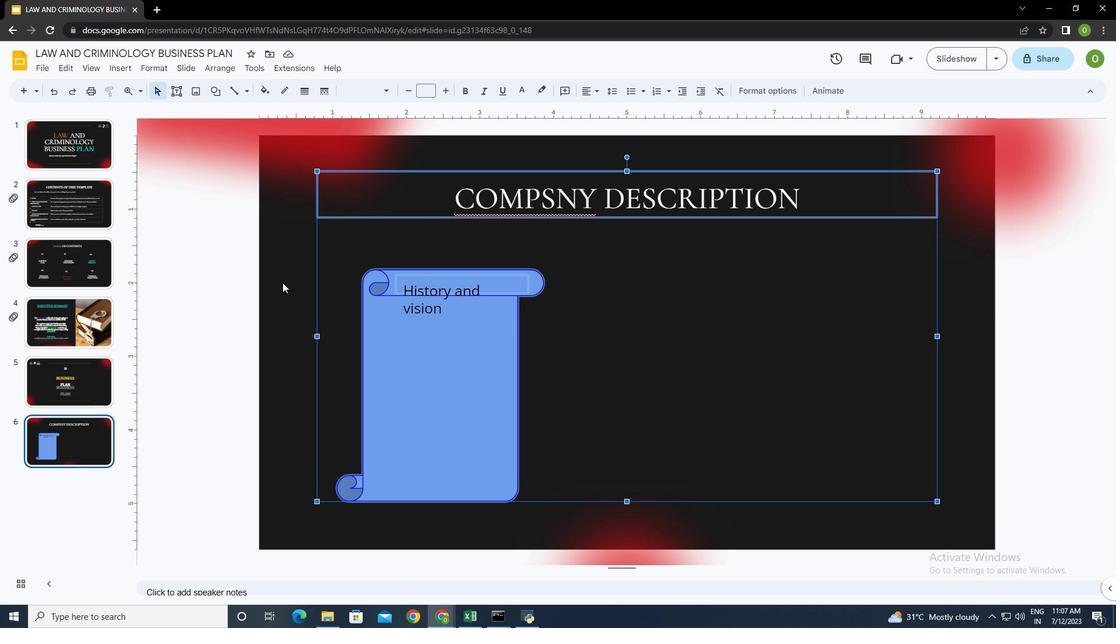
Action: Mouse pressed left at (275, 276)
Screenshot: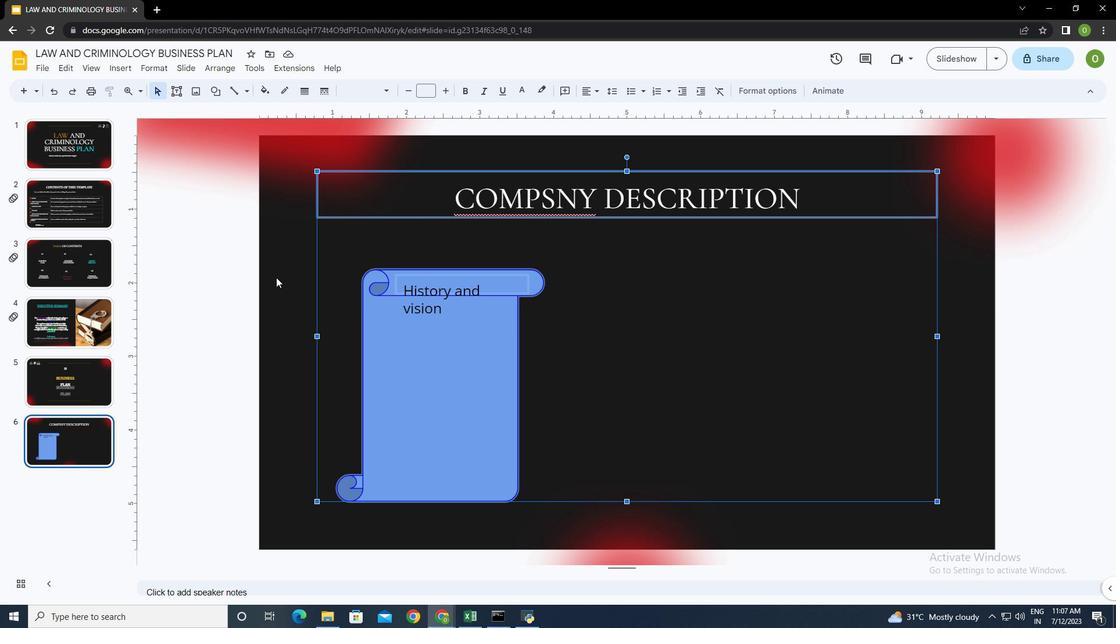 
Action: Mouse moved to (458, 282)
Screenshot: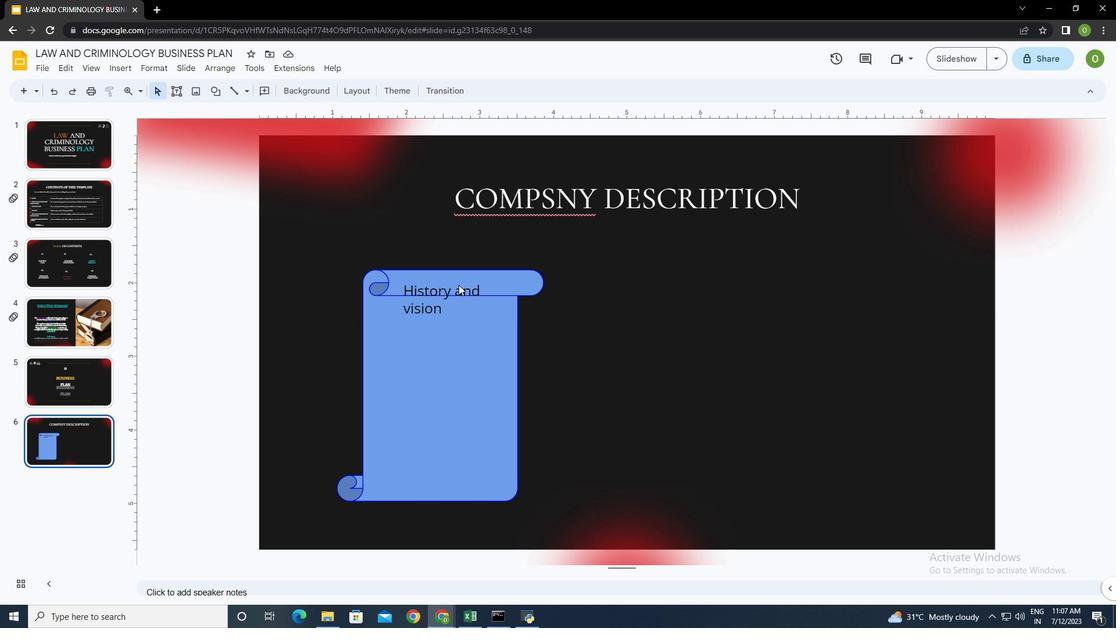 
Action: Mouse pressed left at (458, 282)
Screenshot: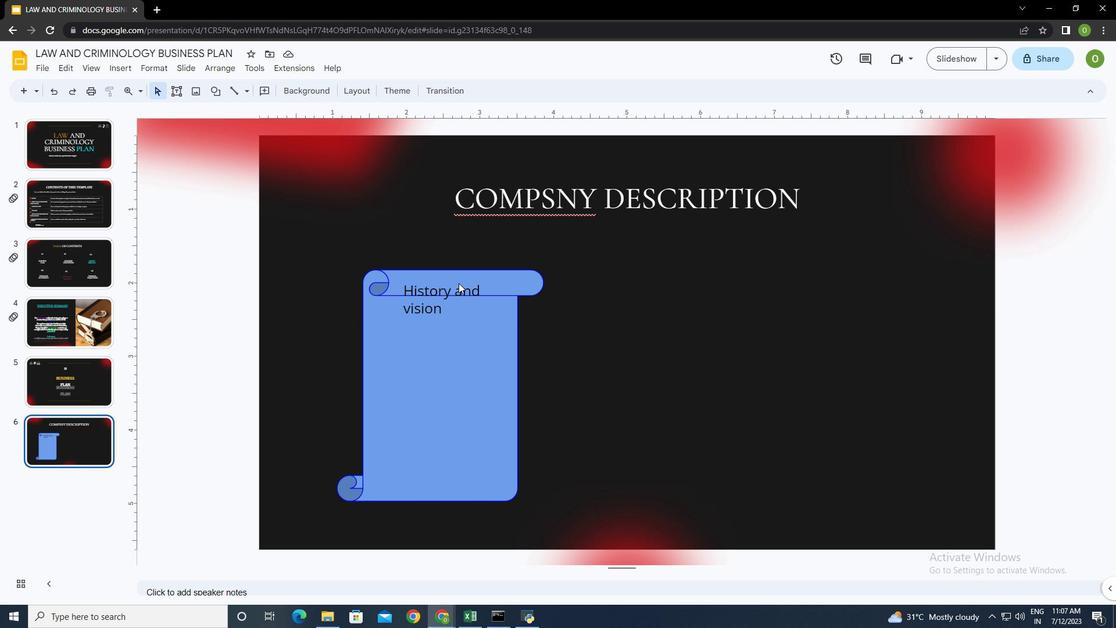 
Action: Mouse moved to (449, 261)
Screenshot: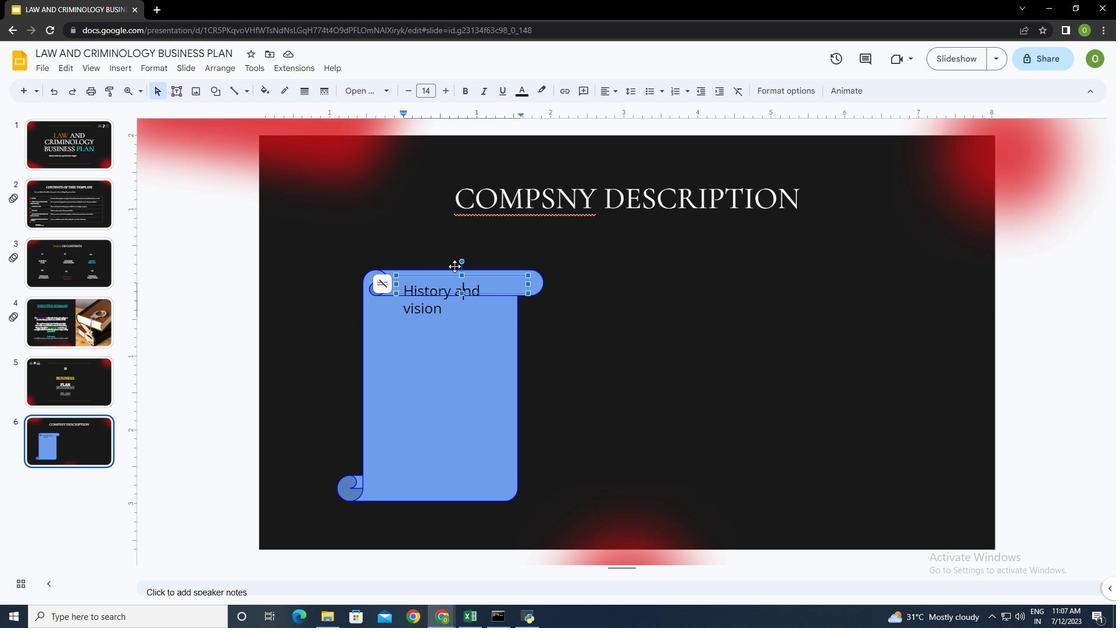 
Action: Key pressed <Key.left><Key.left><Key.left><Key.left><Key.left><Key.left><Key.left><Key.left><Key.left><Key.shift_r><Key.down><Key.down>
Screenshot: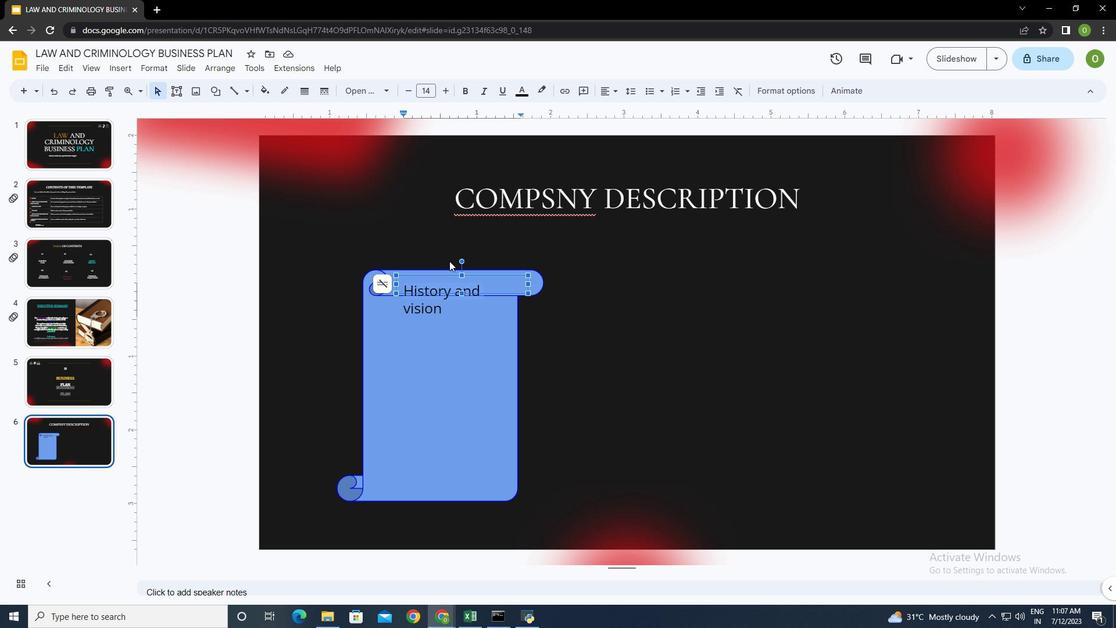 
Action: Mouse moved to (380, 87)
Screenshot: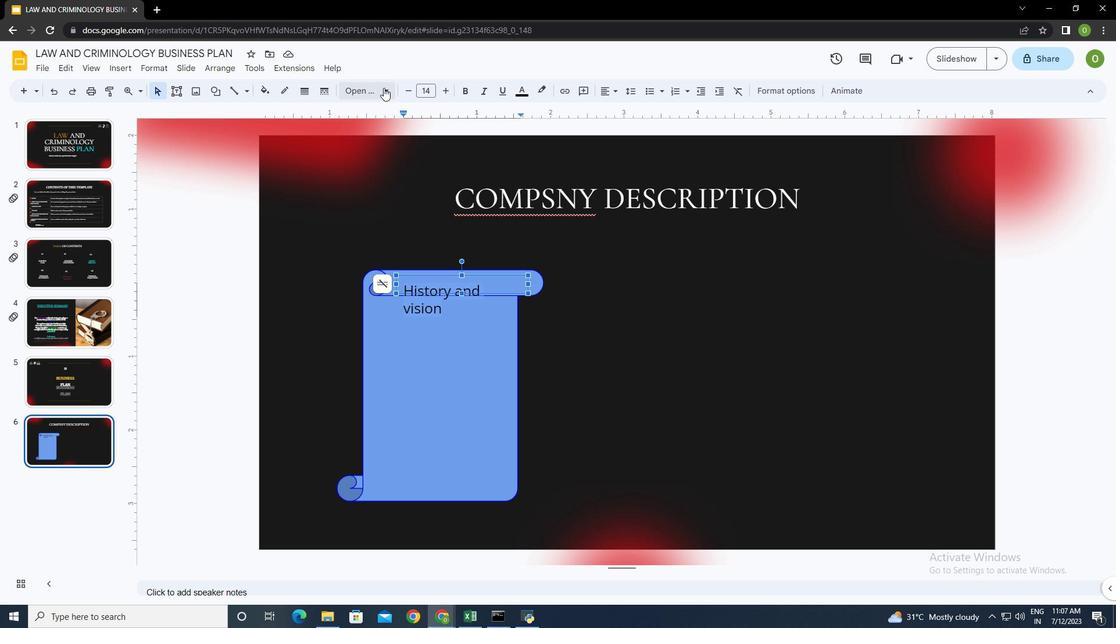 
Action: Mouse pressed left at (380, 87)
Screenshot: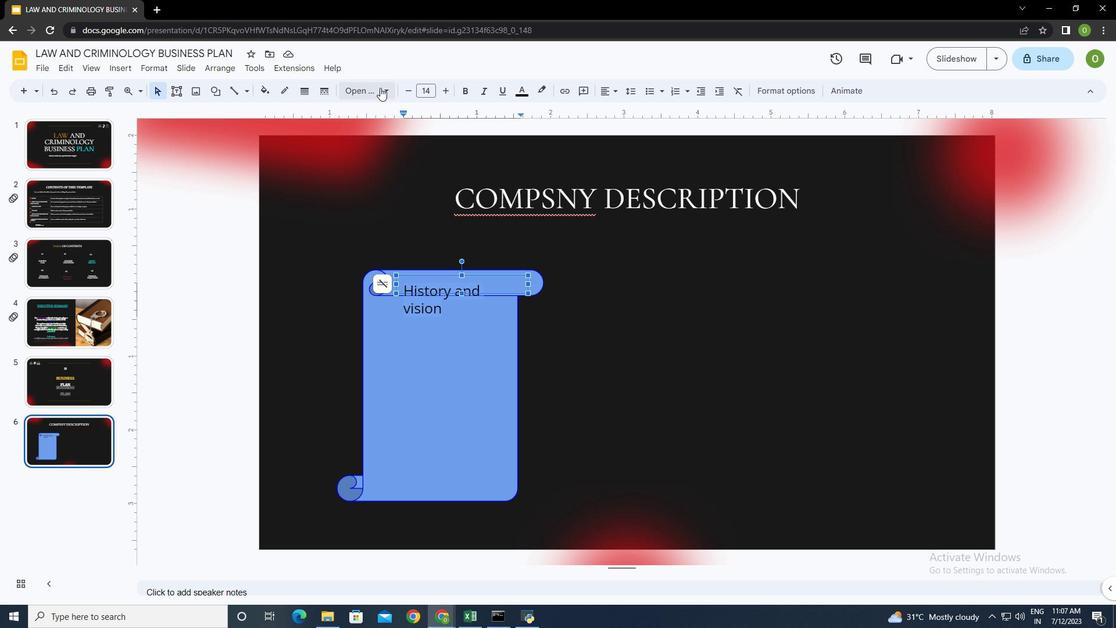 
Action: Mouse moved to (398, 387)
Screenshot: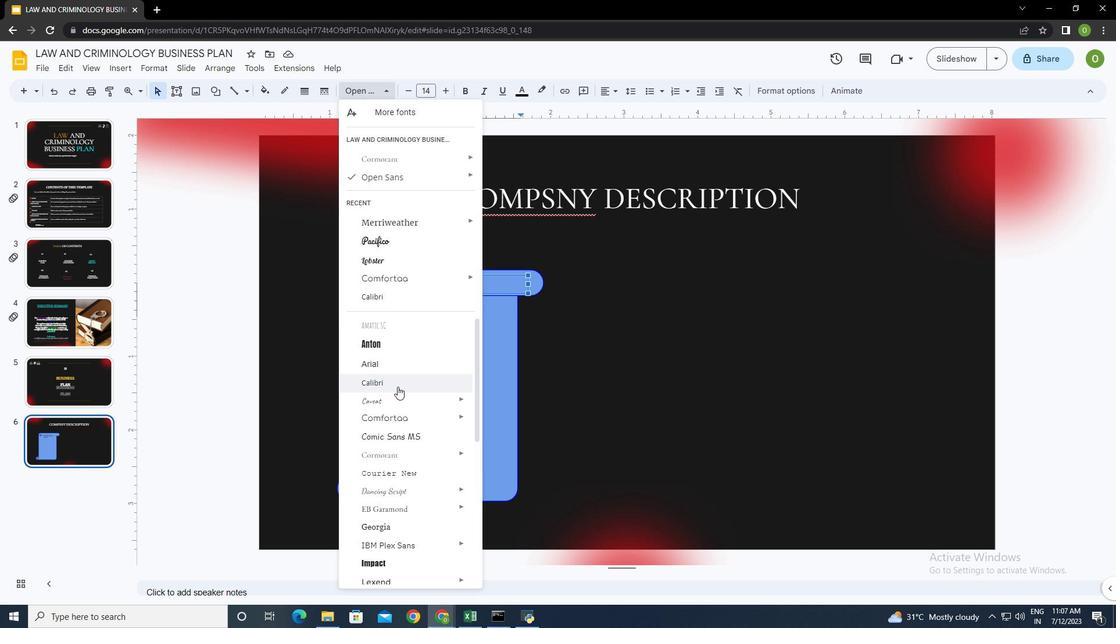 
Action: Mouse scrolled (398, 387) with delta (0, 0)
Screenshot: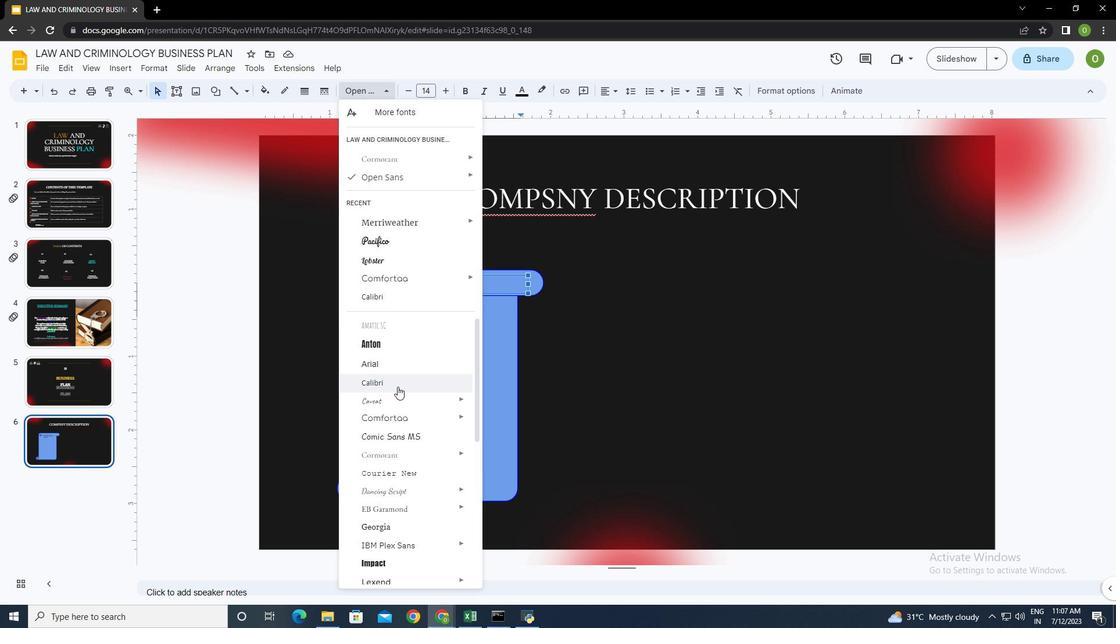 
Action: Mouse scrolled (398, 387) with delta (0, 0)
Screenshot: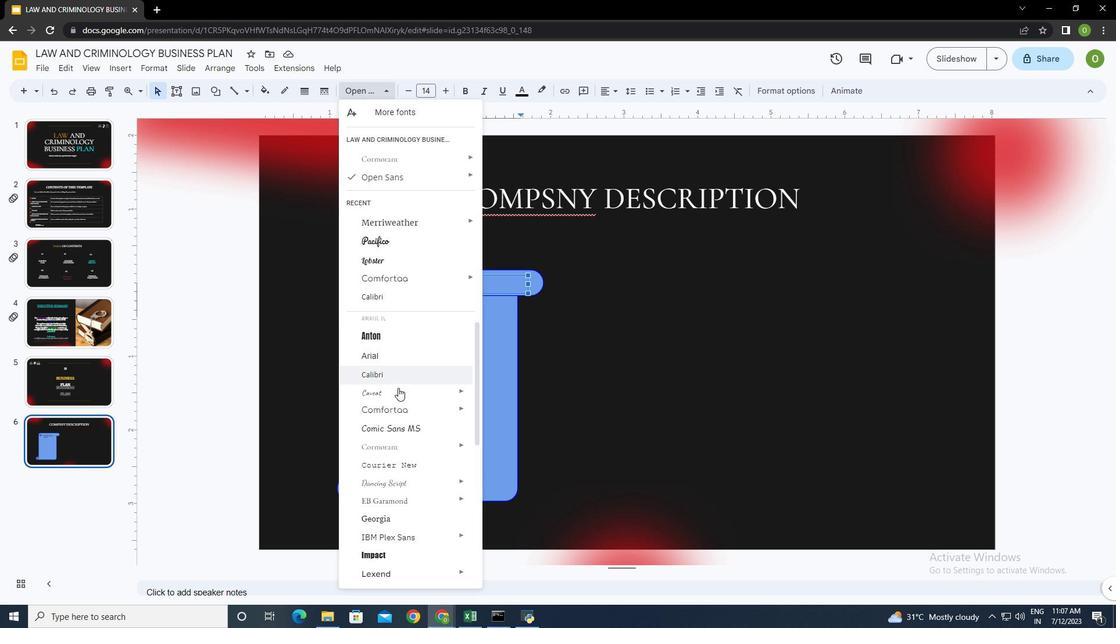 
Action: Mouse scrolled (398, 388) with delta (0, 0)
Screenshot: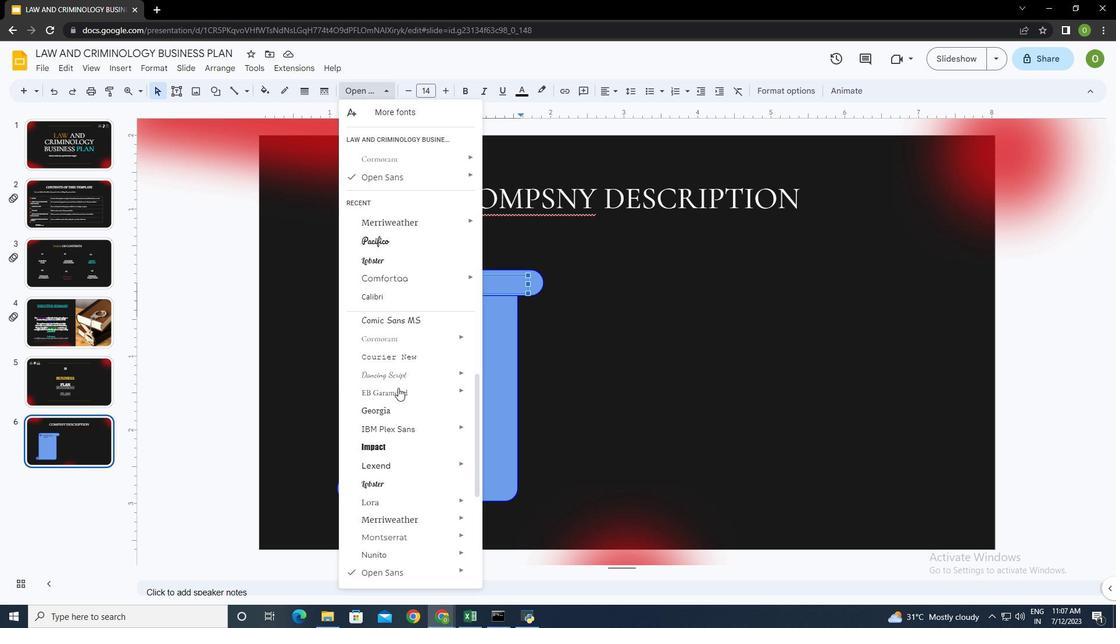 
Action: Mouse scrolled (398, 388) with delta (0, 0)
Screenshot: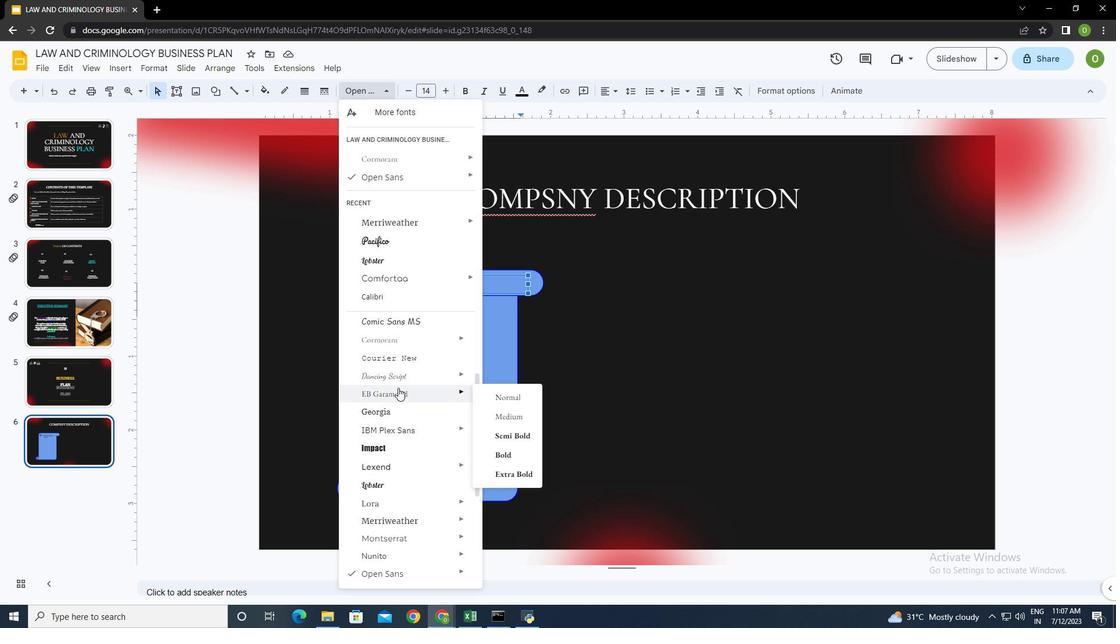 
Action: Mouse moved to (400, 375)
Screenshot: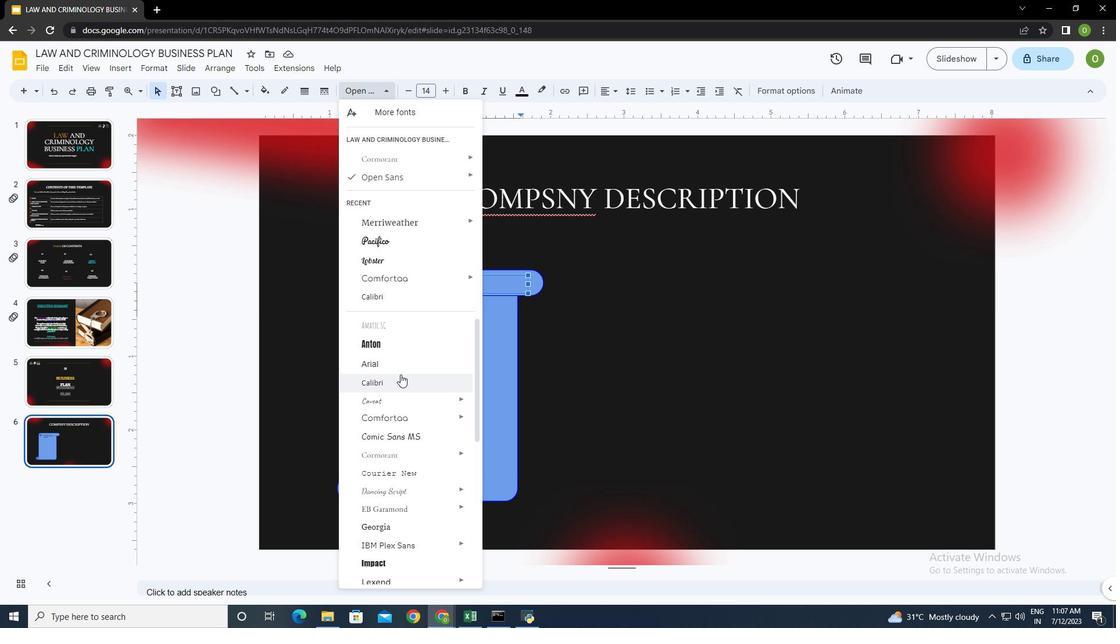 
Action: Mouse scrolled (400, 375) with delta (0, 0)
Screenshot: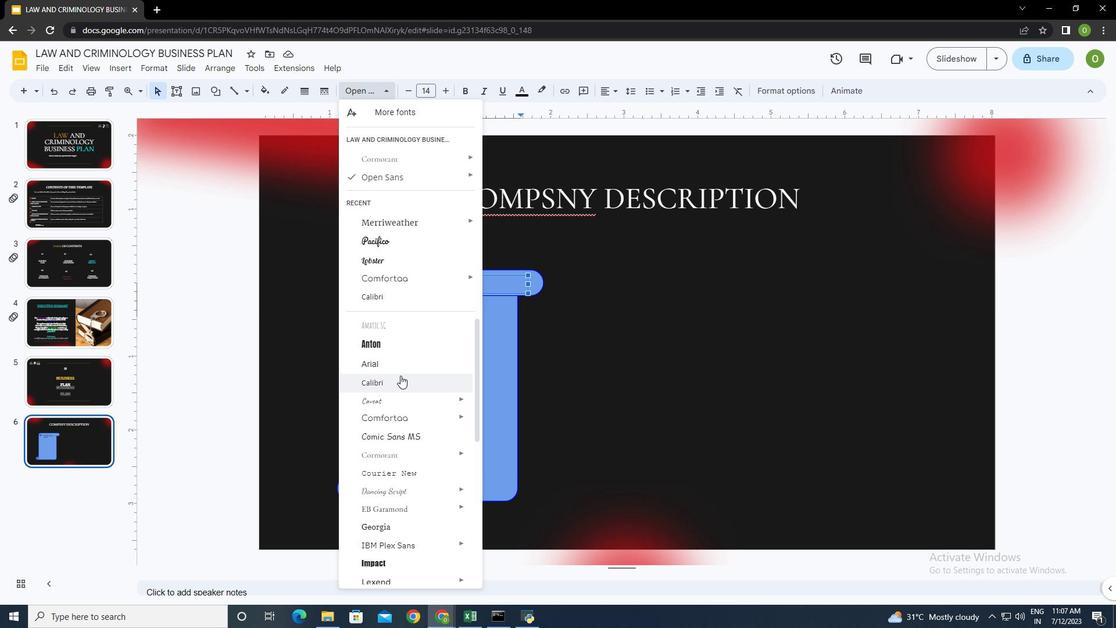 
Action: Mouse scrolled (400, 375) with delta (0, 0)
Screenshot: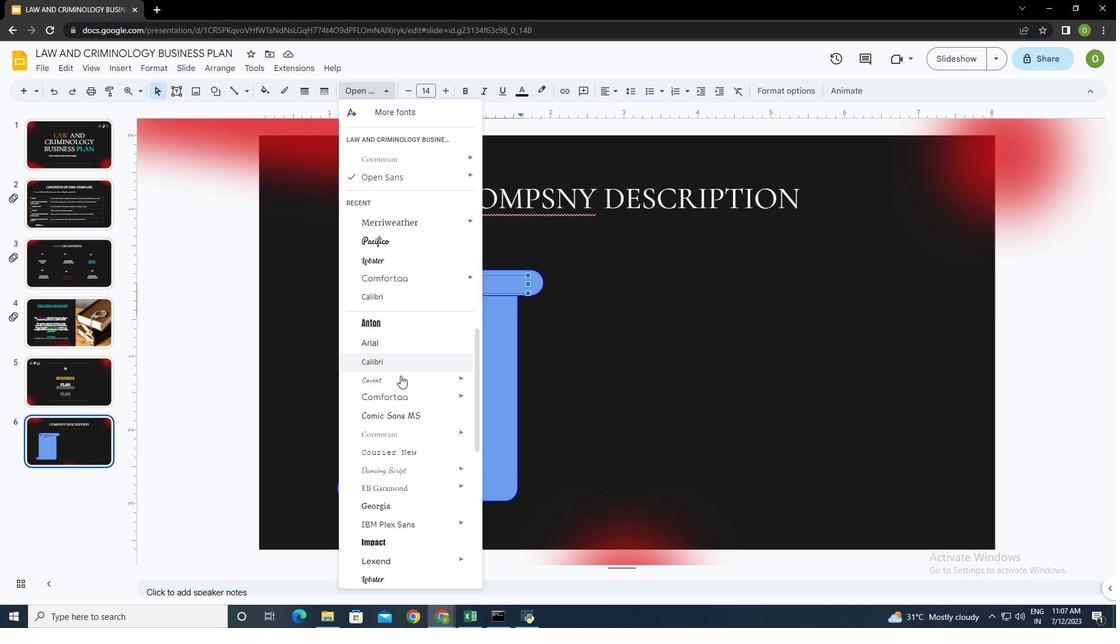 
Action: Mouse scrolled (400, 375) with delta (0, 0)
Screenshot: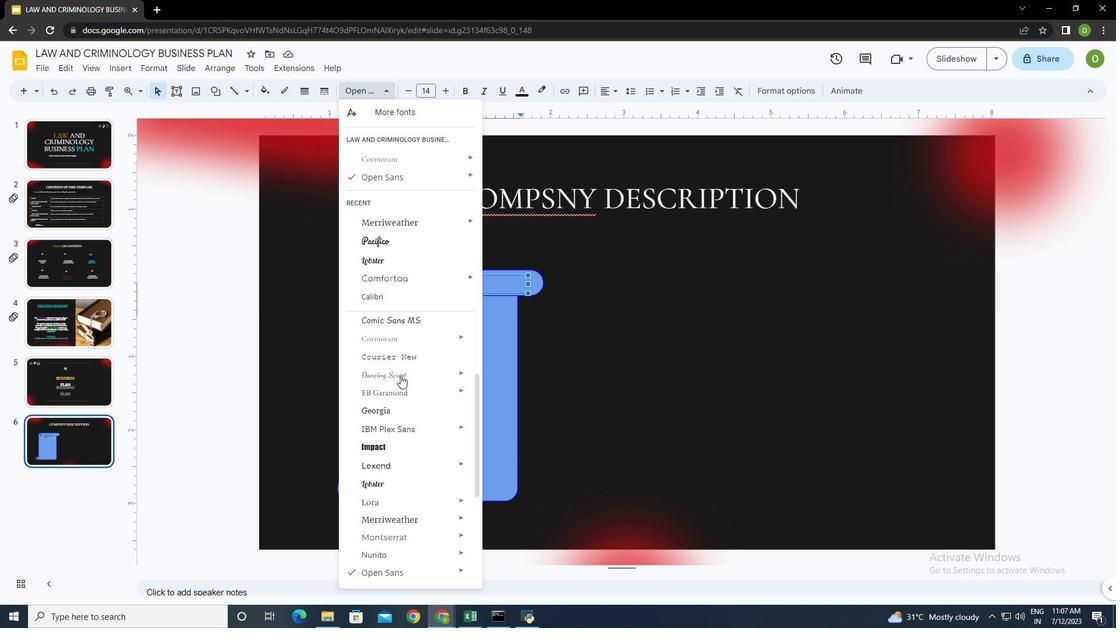 
Action: Mouse moved to (400, 554)
Screenshot: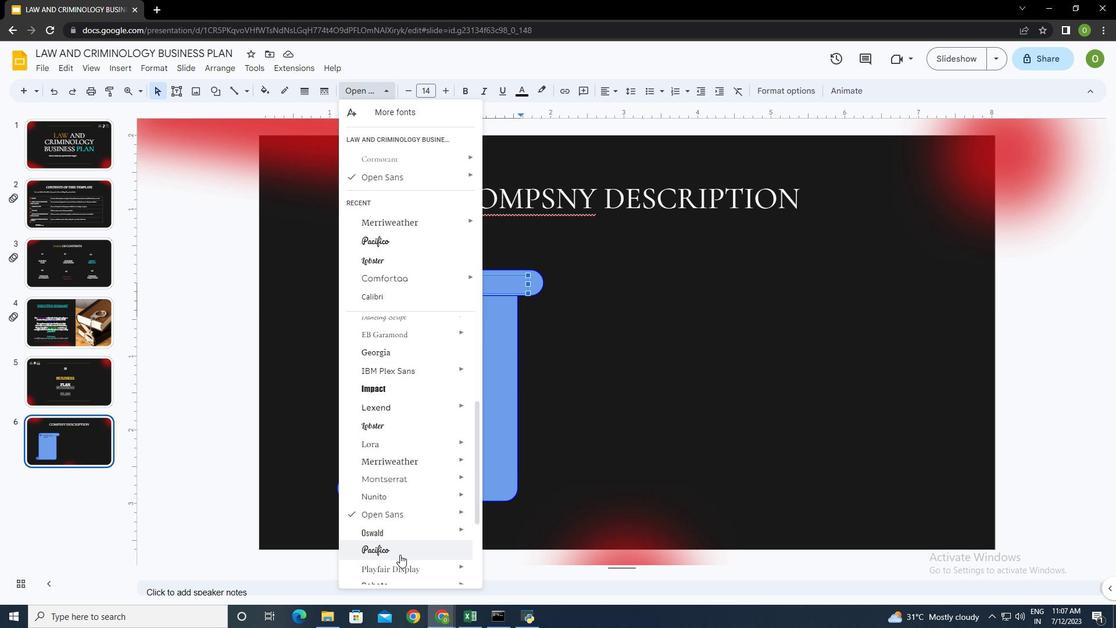 
Action: Mouse scrolled (400, 553) with delta (0, 0)
Screenshot: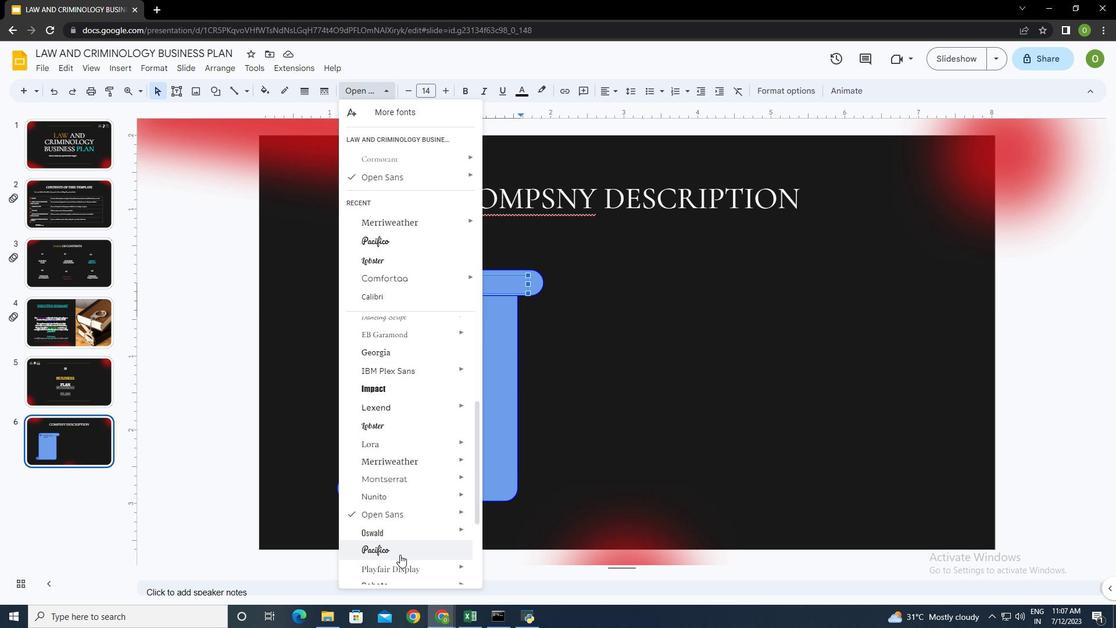 
Action: Mouse moved to (400, 553)
Screenshot: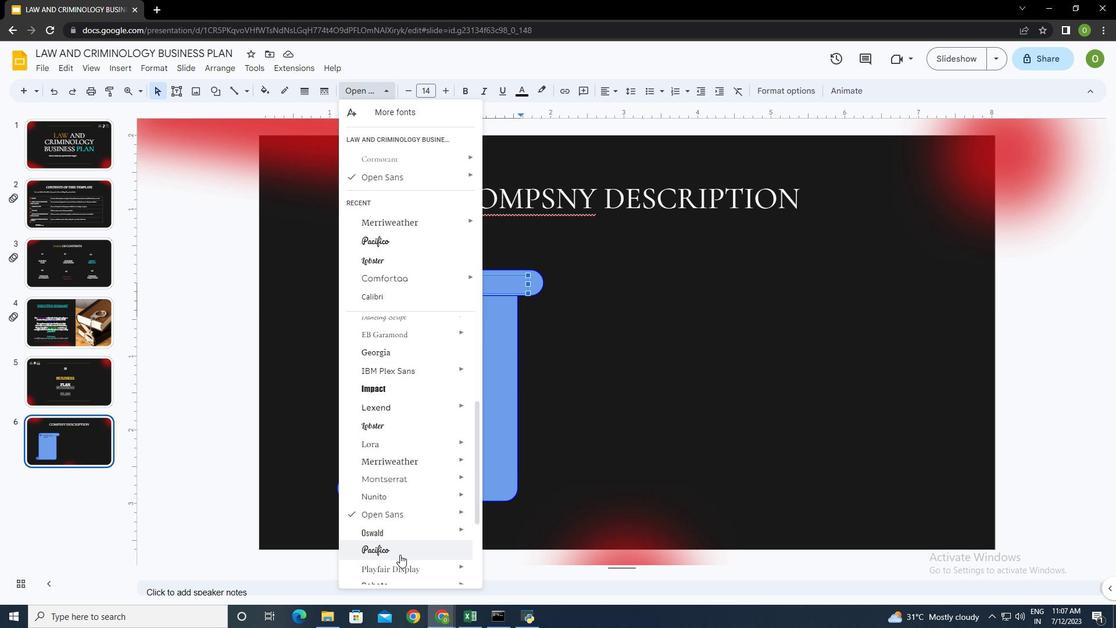 
Action: Mouse scrolled (400, 553) with delta (0, 0)
Screenshot: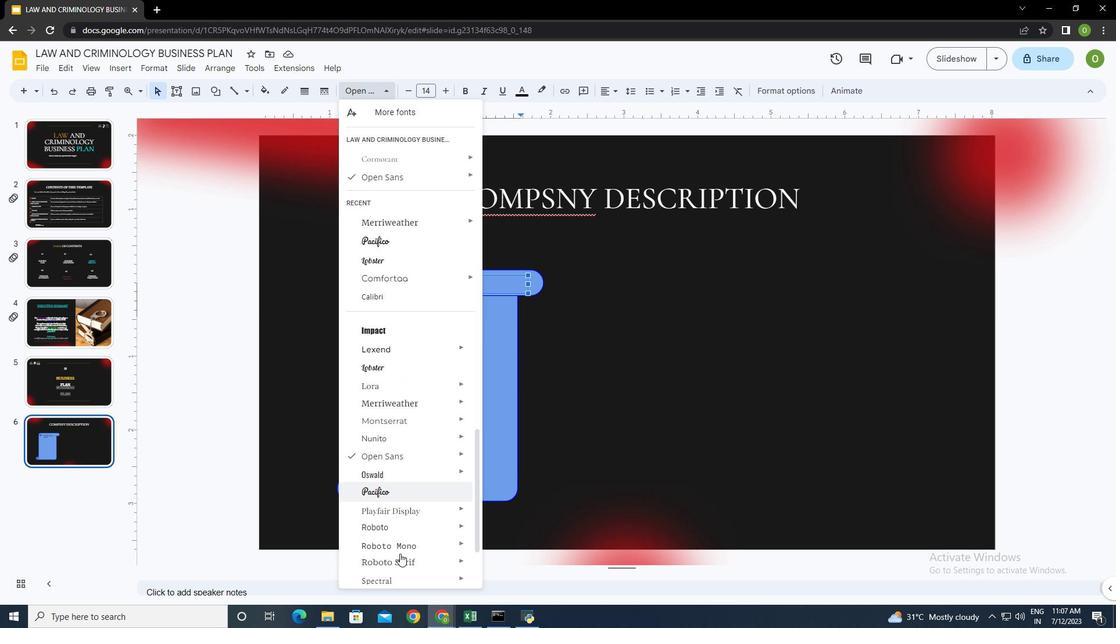 
Action: Mouse scrolled (400, 553) with delta (0, 0)
Screenshot: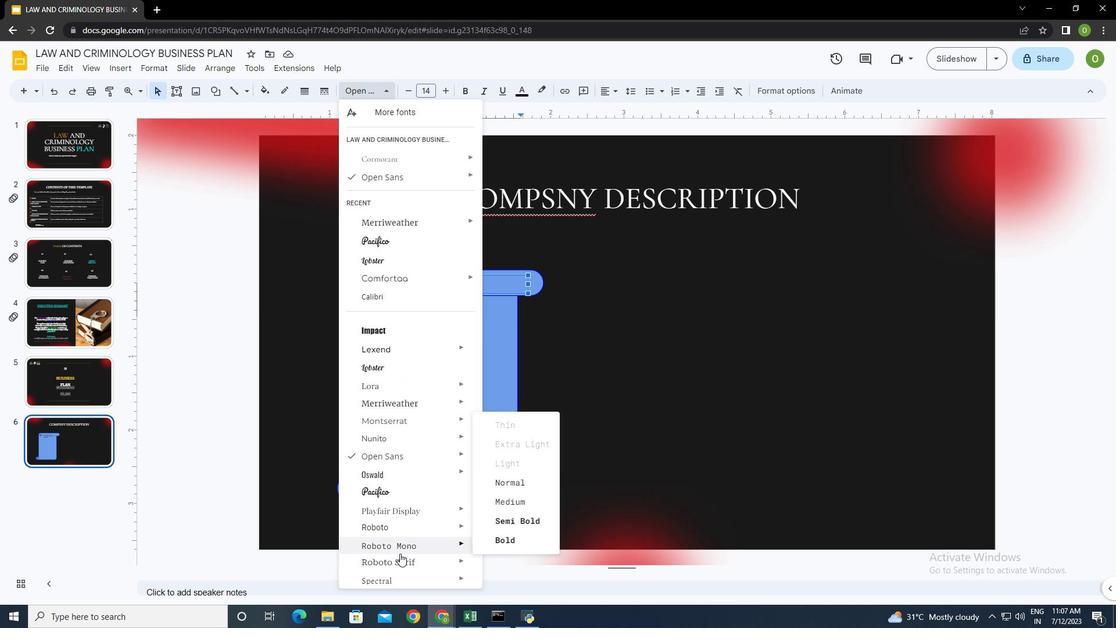 
Action: Mouse moved to (400, 555)
Screenshot: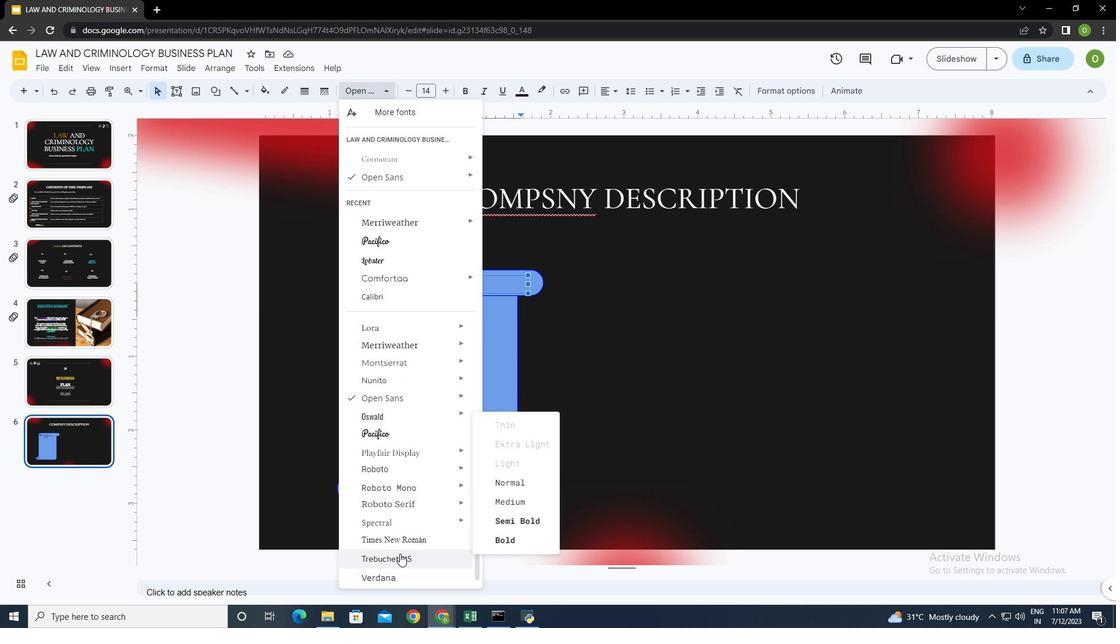 
Action: Mouse scrolled (400, 554) with delta (0, 0)
Screenshot: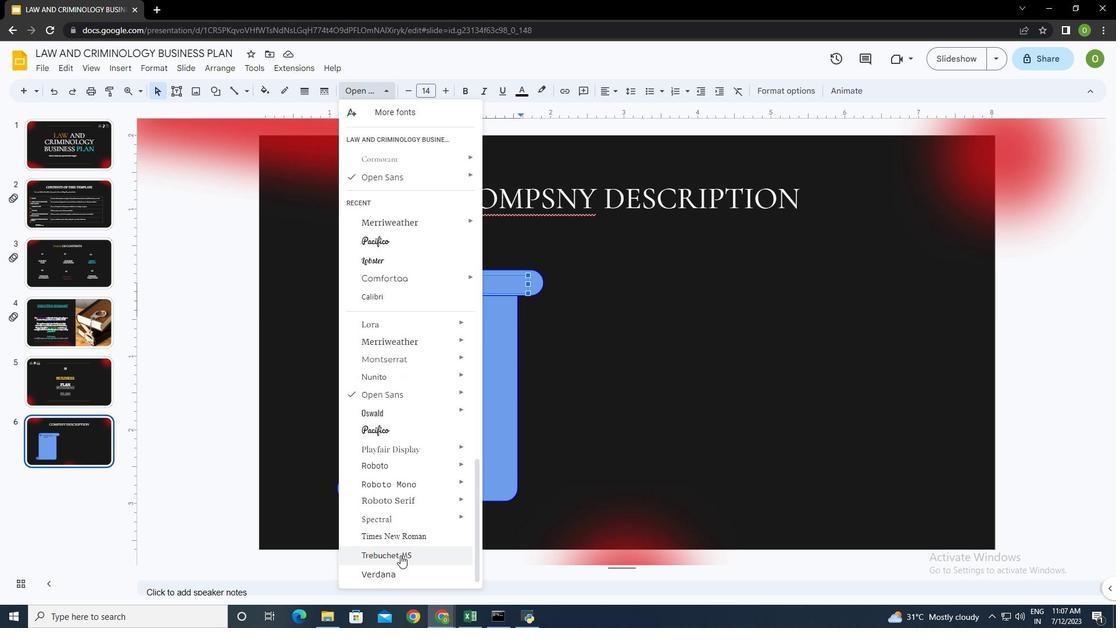 
Action: Mouse scrolled (400, 554) with delta (0, 0)
Screenshot: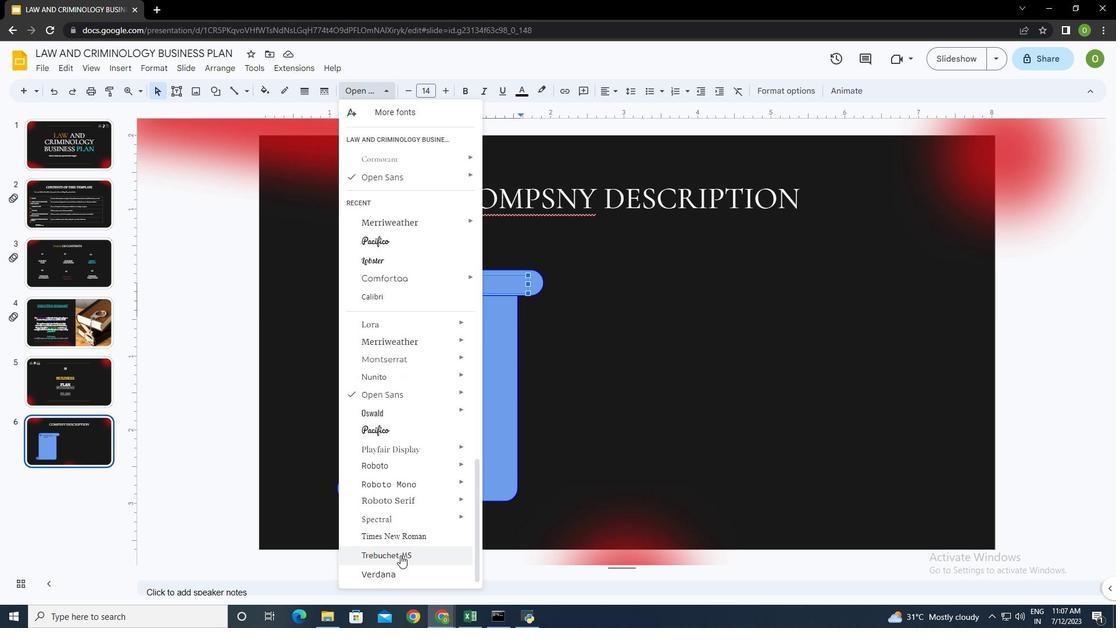 
Action: Mouse moved to (510, 494)
Screenshot: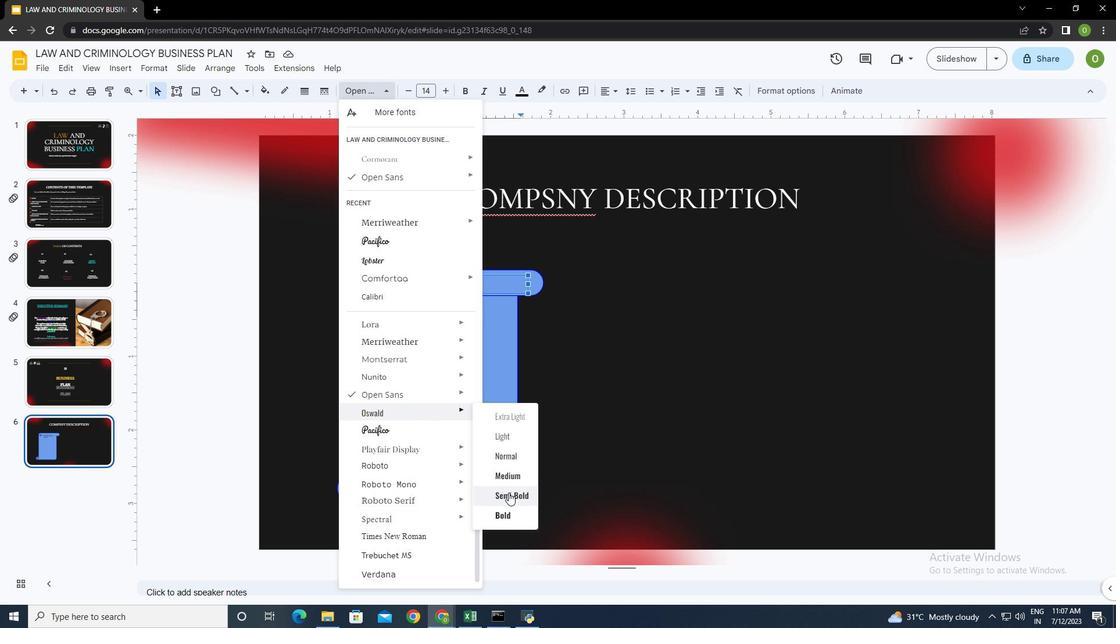 
Action: Mouse pressed left at (510, 494)
Screenshot: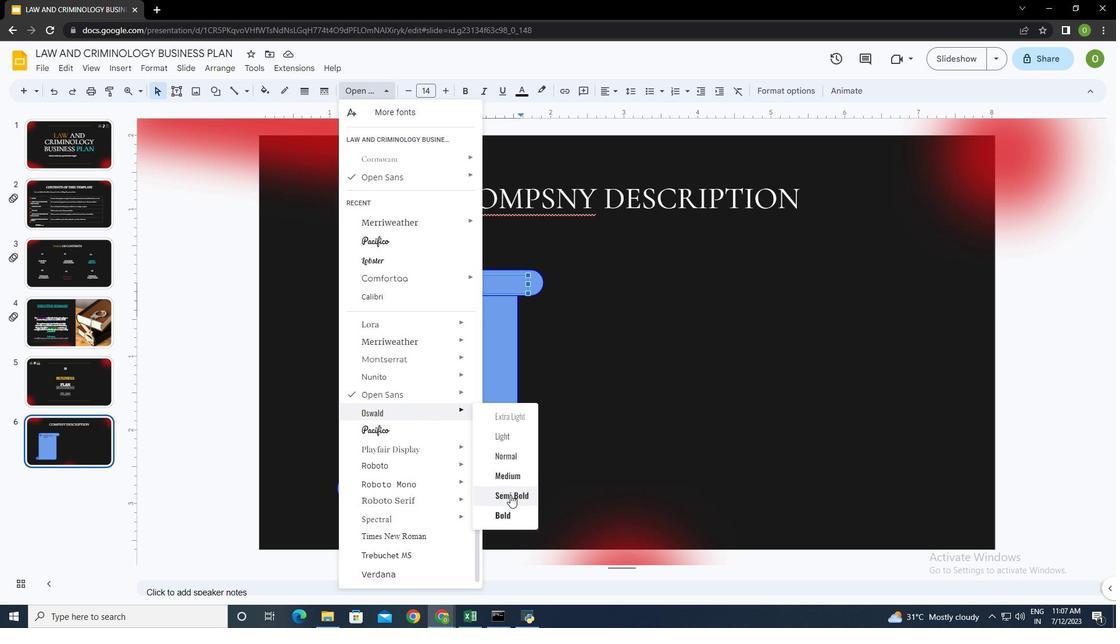 
Action: Mouse moved to (461, 275)
Screenshot: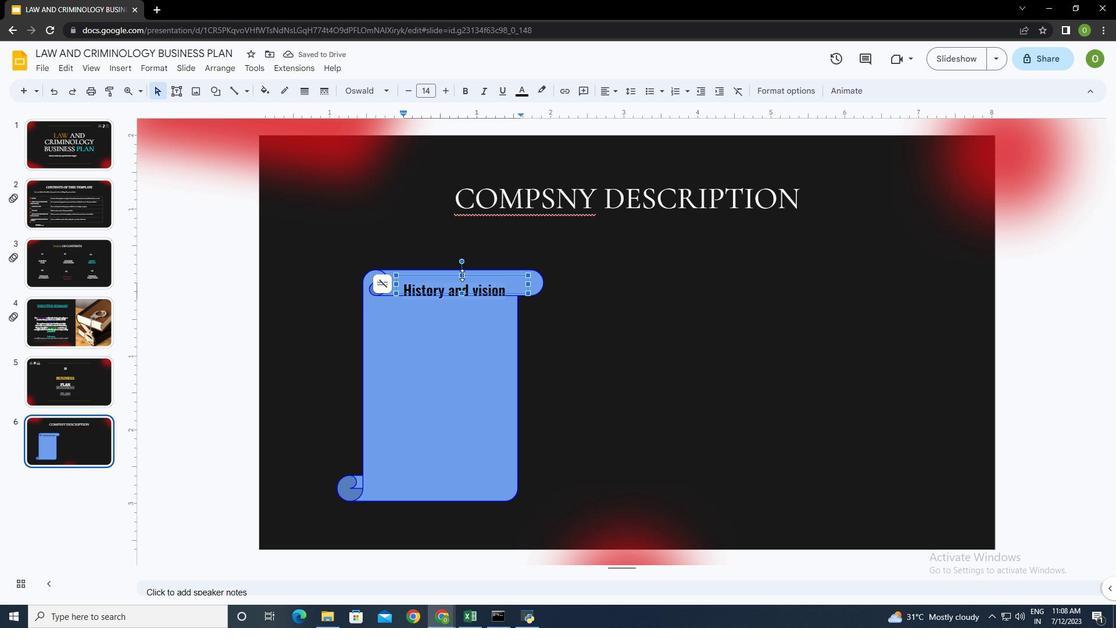 
Action: Mouse pressed left at (461, 275)
Screenshot: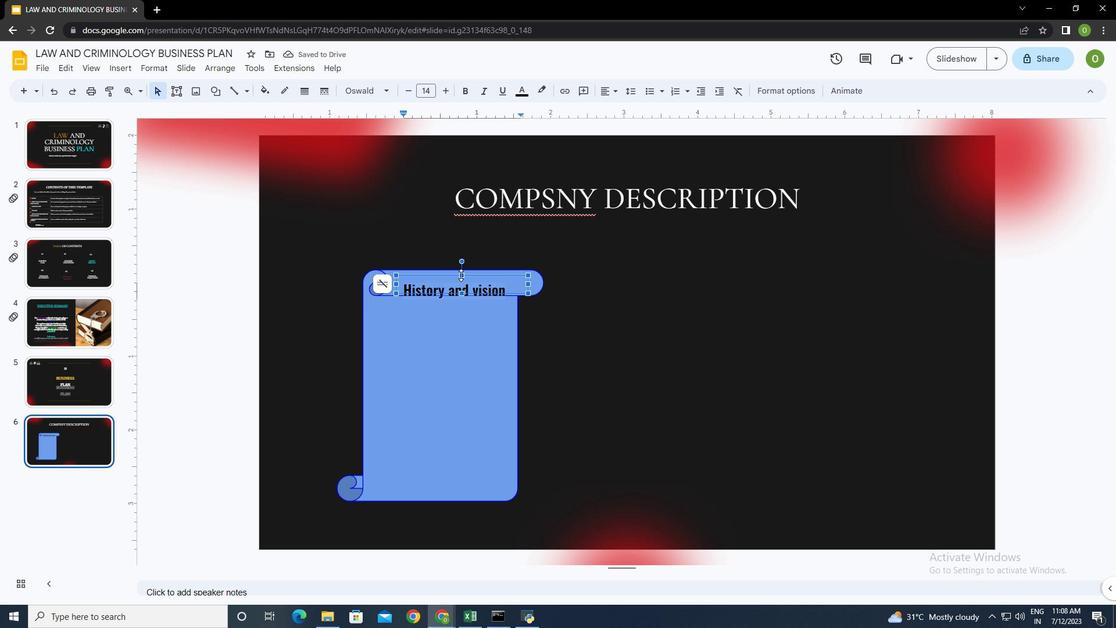 
Action: Mouse moved to (458, 319)
Screenshot: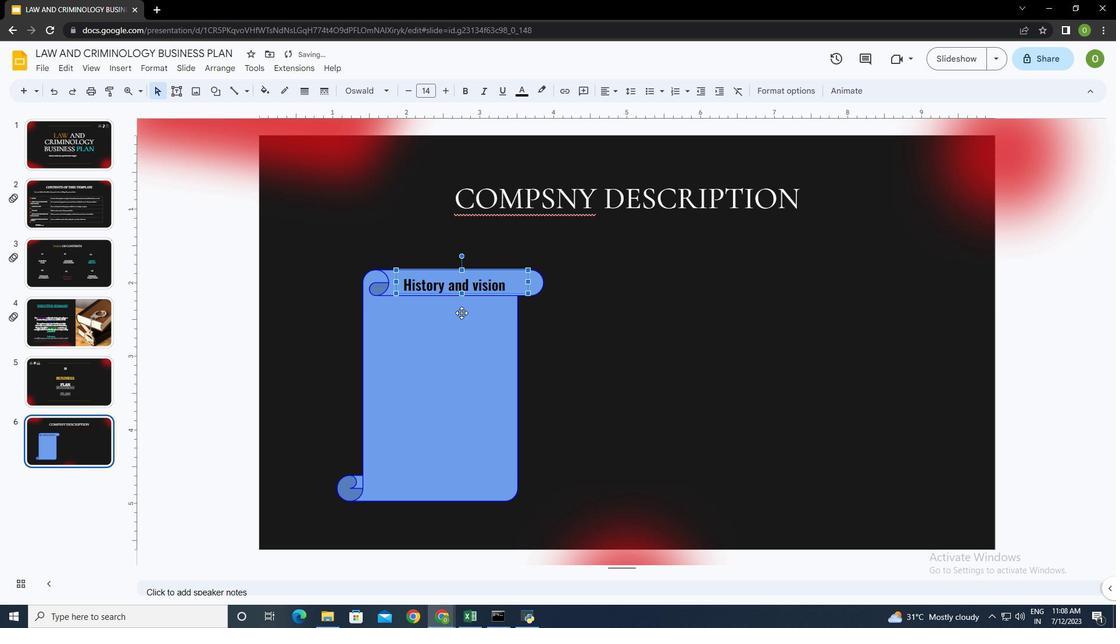 
Action: Mouse pressed left at (458, 319)
Screenshot: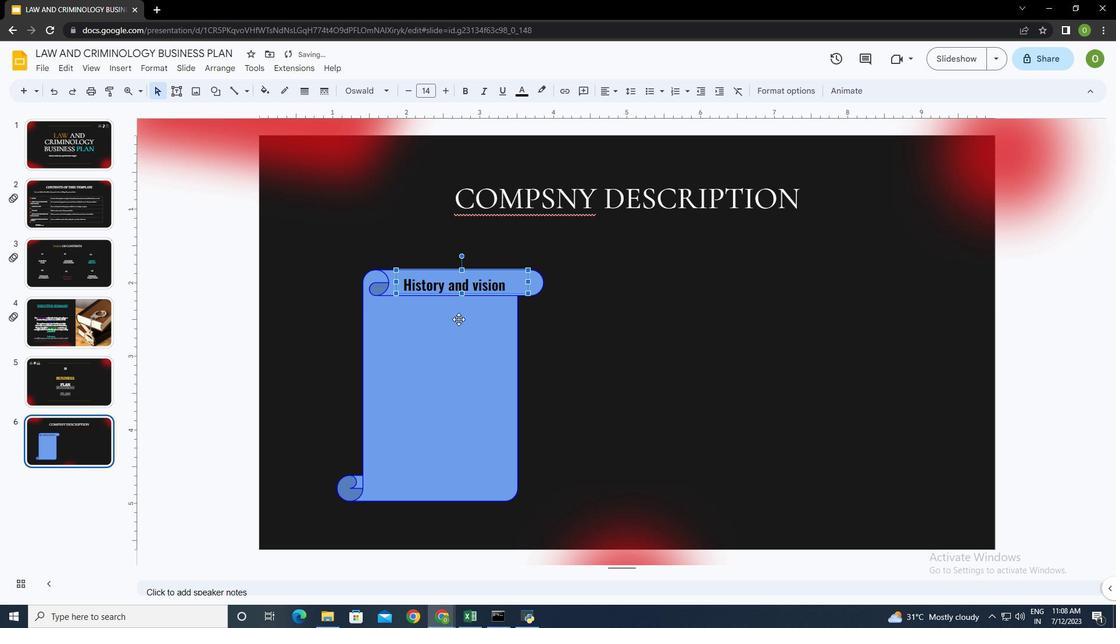 
Action: Mouse moved to (174, 87)
Screenshot: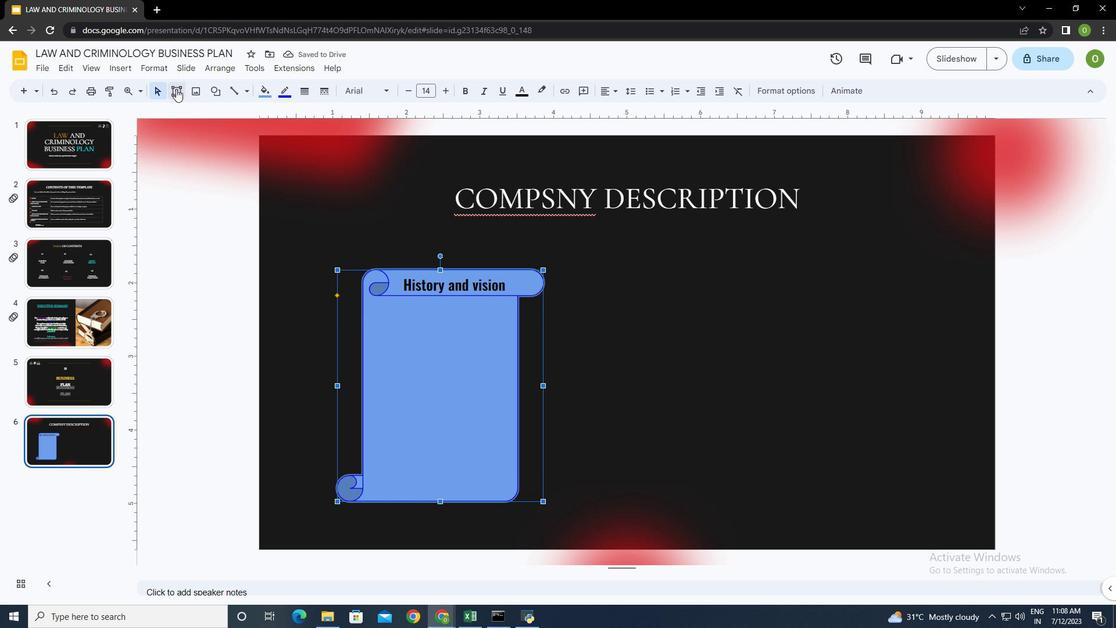 
Action: Mouse pressed left at (174, 87)
Screenshot: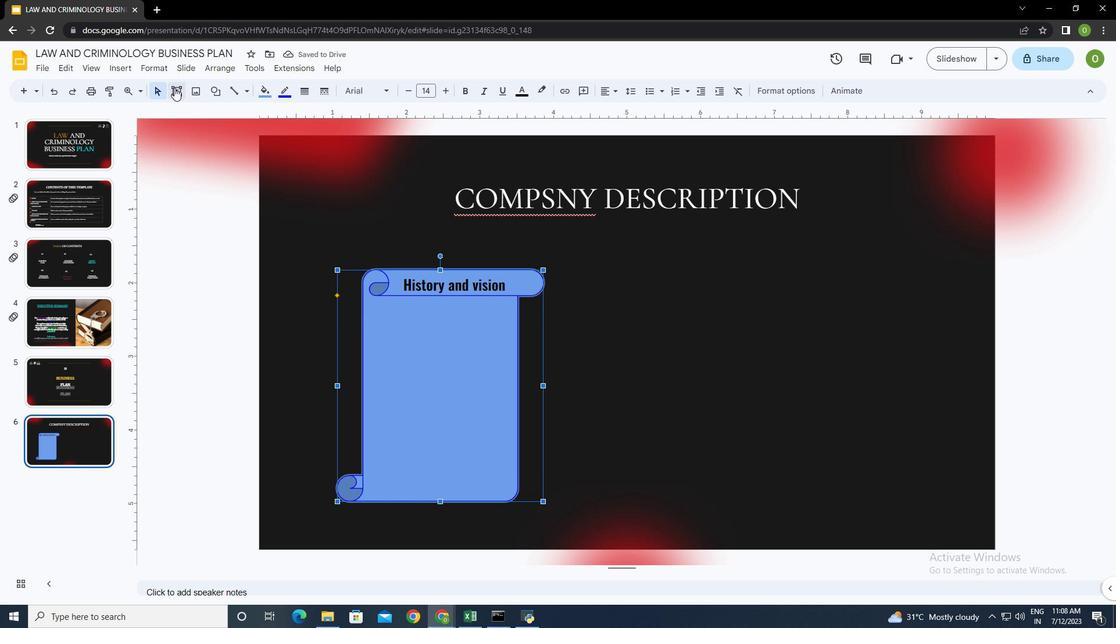 
Action: Mouse moved to (372, 301)
Screenshot: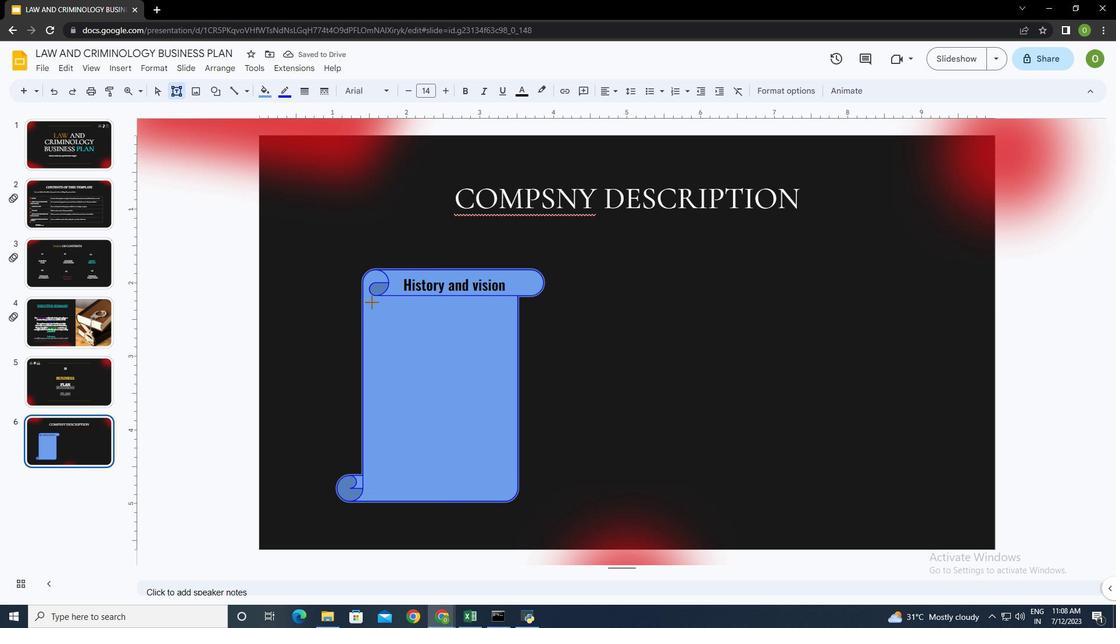 
Action: Mouse pressed left at (372, 301)
Screenshot: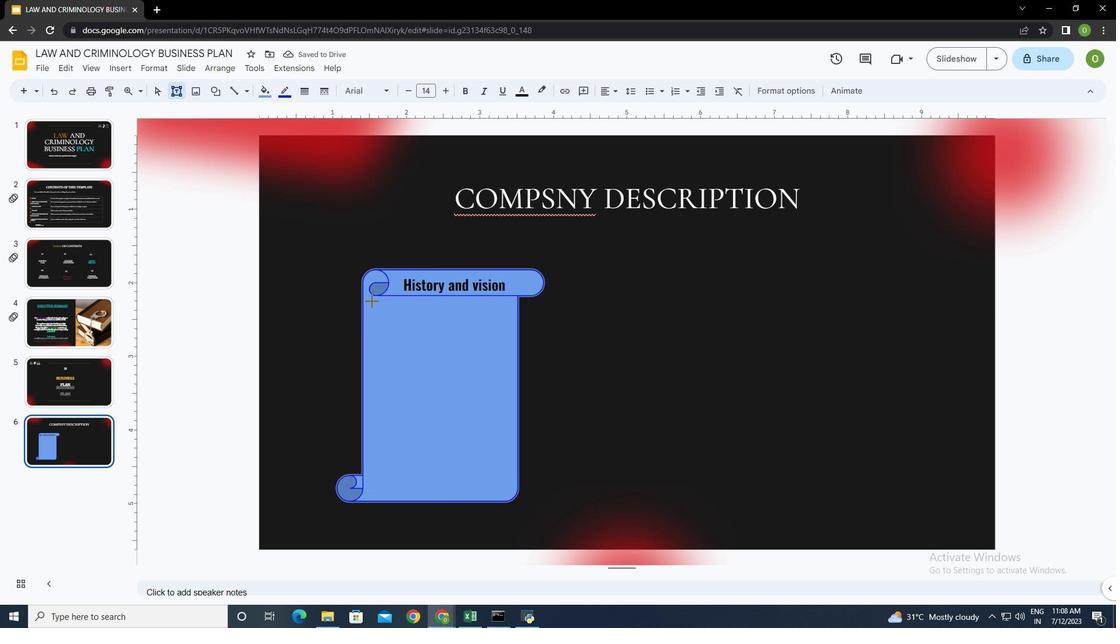 
Action: Mouse moved to (414, 349)
Screenshot: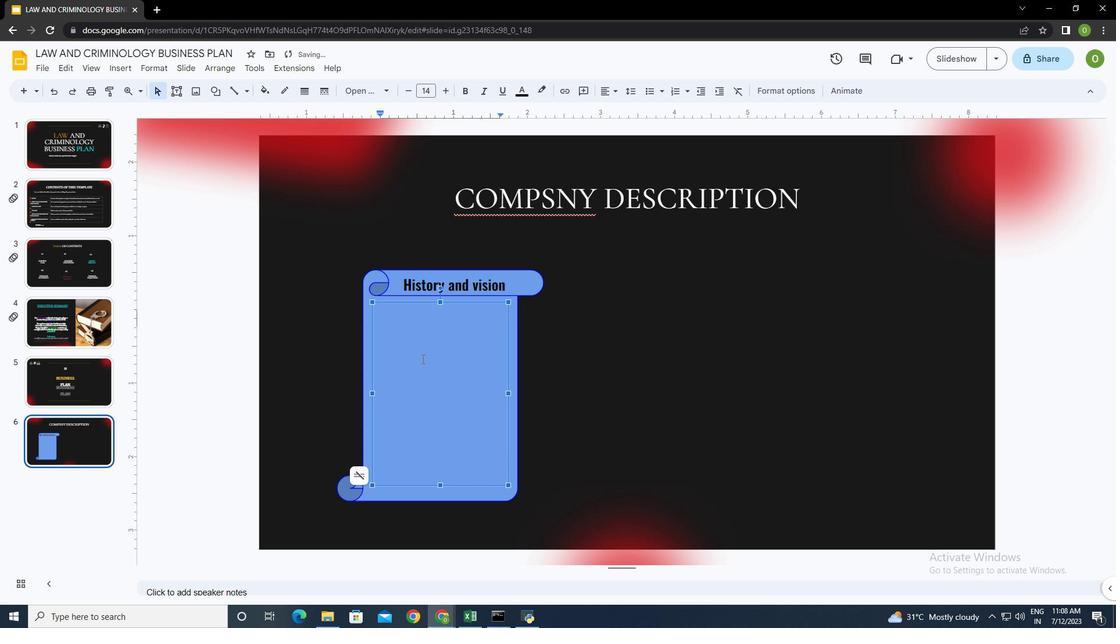 
Action: Key pressed <Key.shift>Providee<Key.backspace><Key.space>a<Key.space>brif<Key.space>history<Key.space>of<Key.space>your<Key.space>company,<Key.space>including<Key.space>when<Key.space>it<Key.space>was<Key.space>founded<Key.space>and<Key.space>its<Key.space>evolution<Key.space>over<Key.space>time.<Key.space><Key.shift>Then<Key.space><Key.backspace>,<Key.space>describe<Key.space>your<Key.space>compn's<Key.space>vision<Key.space>for<Key.space>the<Key.space>d<Key.backspace>future<Key.space>and<Key.space>its<Key.space>long<Key.space><Key.backspace>-term<Key.space>objectives
Screenshot: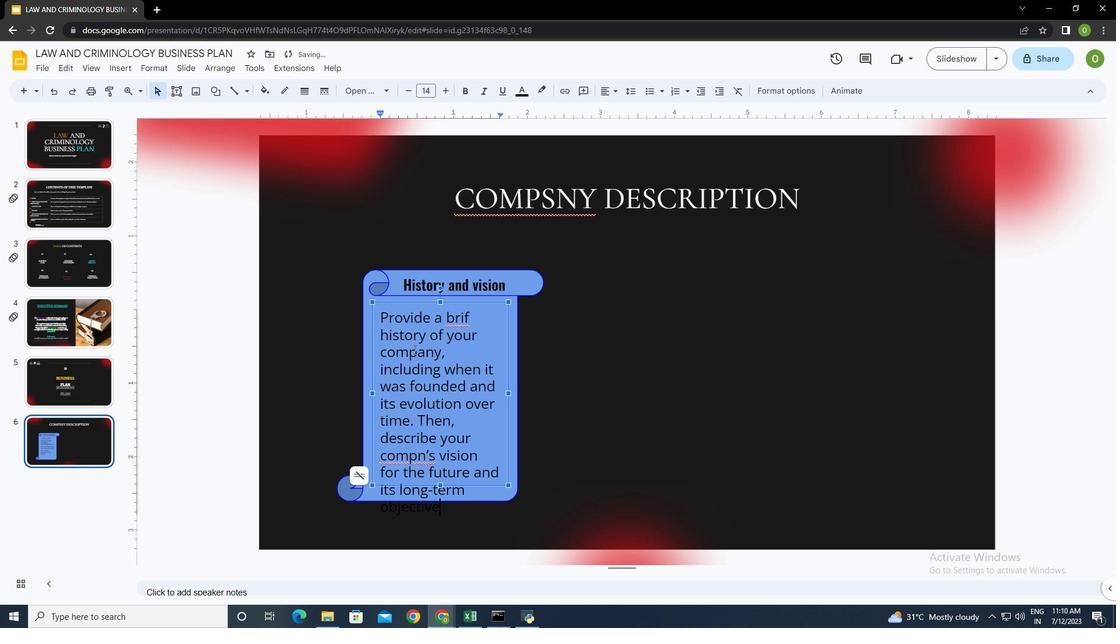 
Action: Mouse moved to (507, 392)
Screenshot: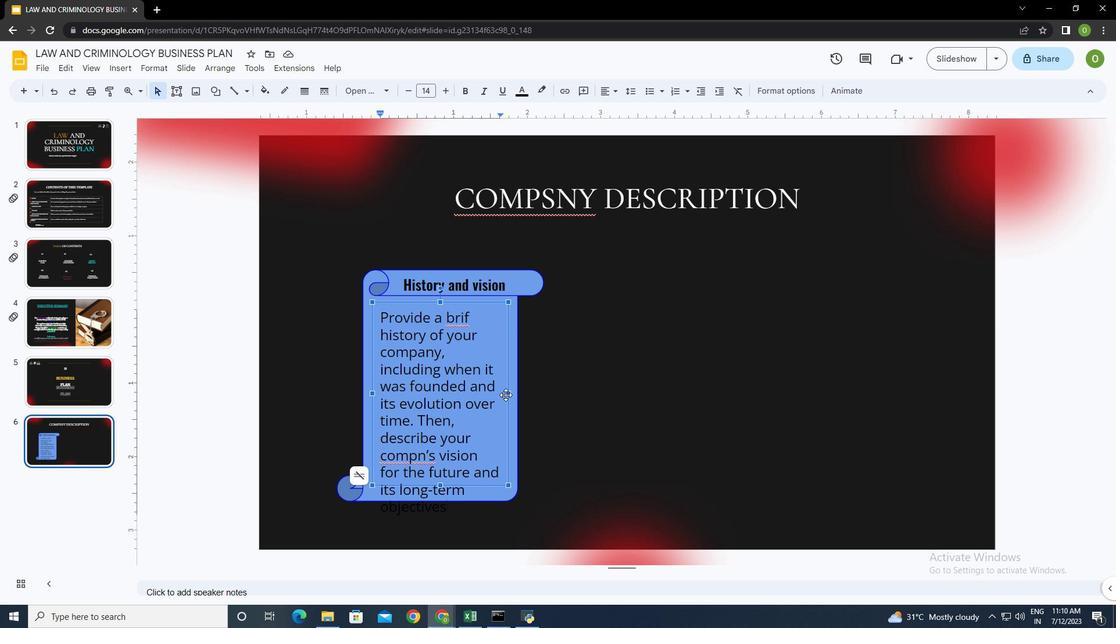 
Action: Mouse pressed left at (507, 392)
Screenshot: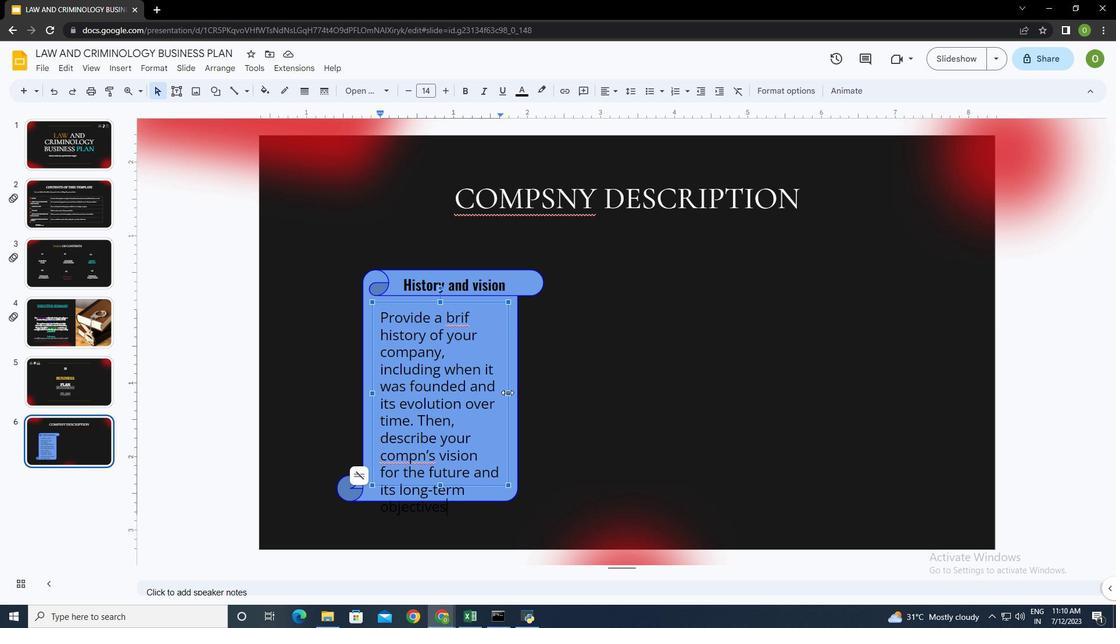 
Action: Mouse moved to (441, 302)
Screenshot: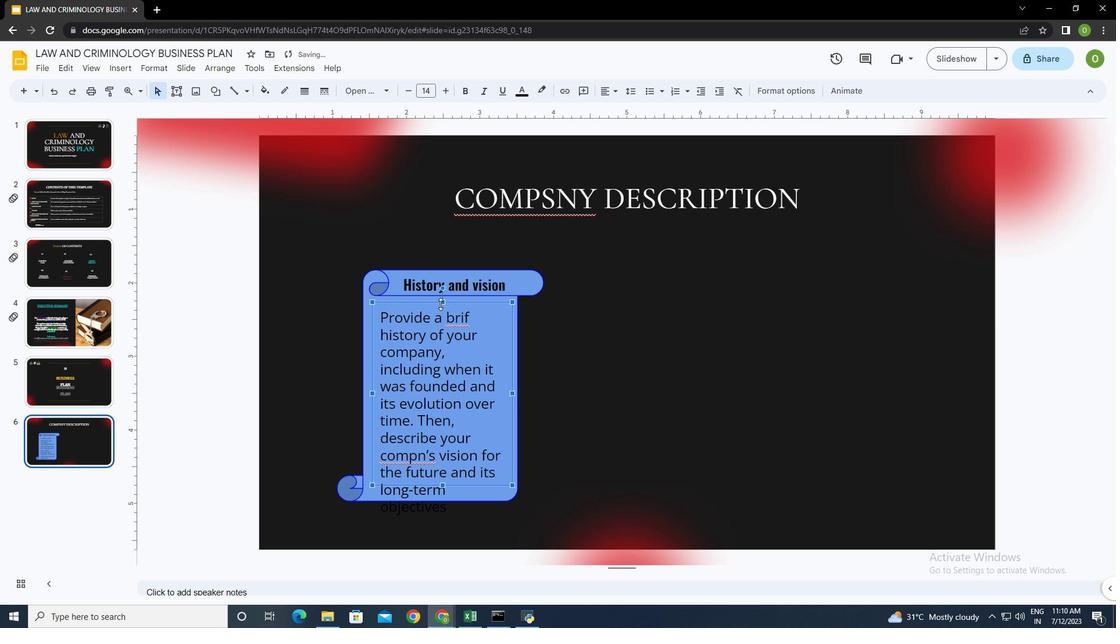 
Action: Mouse pressed left at (441, 302)
Screenshot: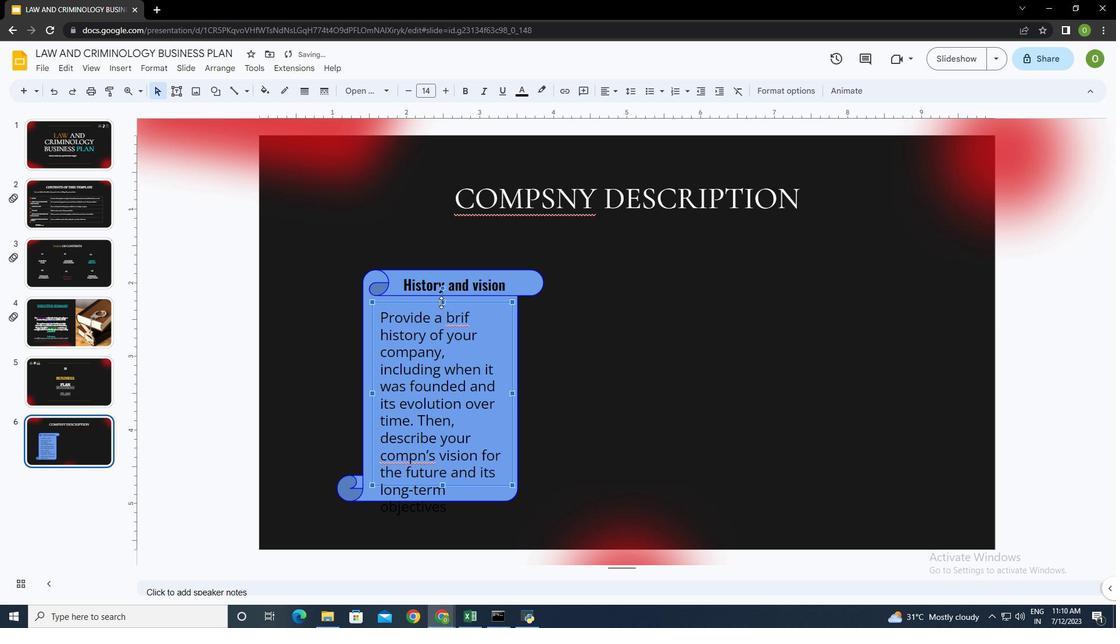 
Action: Mouse moved to (443, 485)
Screenshot: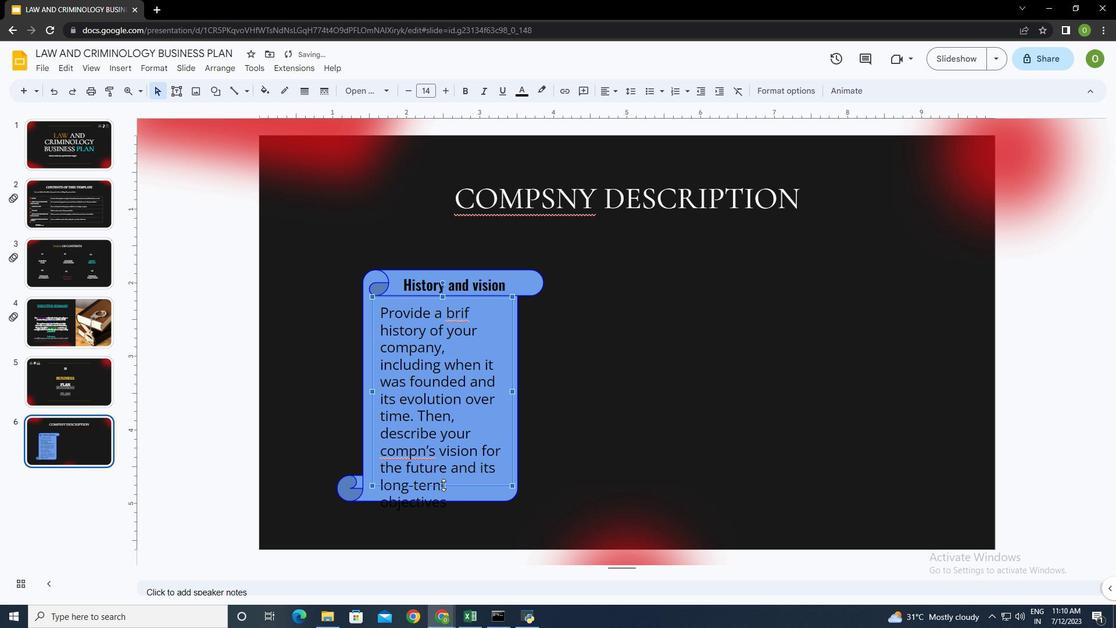 
Action: Mouse pressed left at (443, 485)
Screenshot: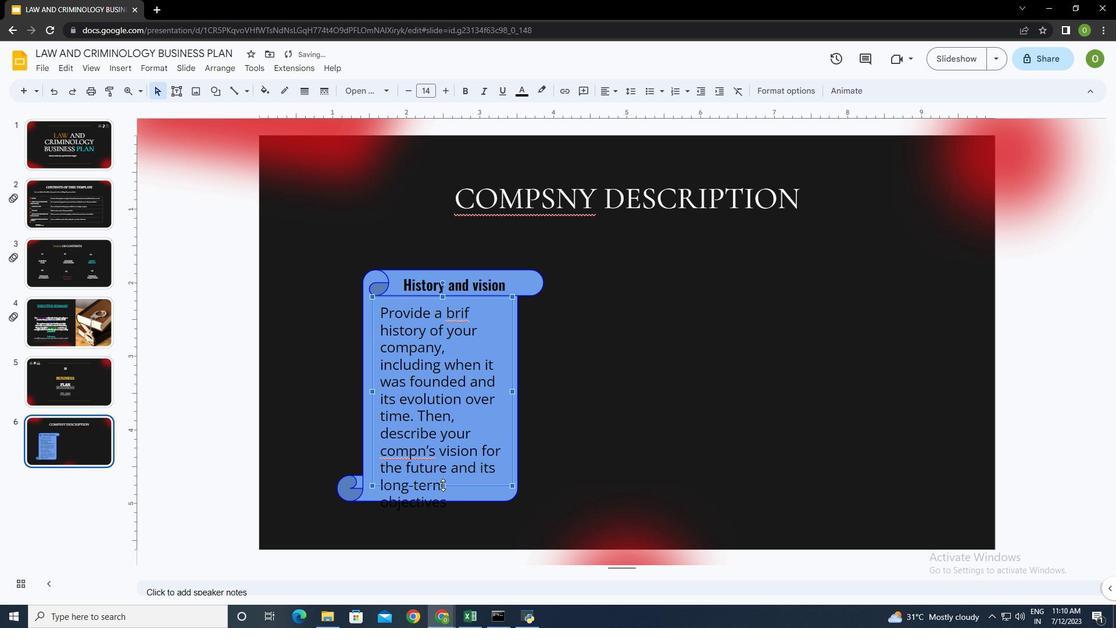 
Action: Mouse moved to (514, 397)
Screenshot: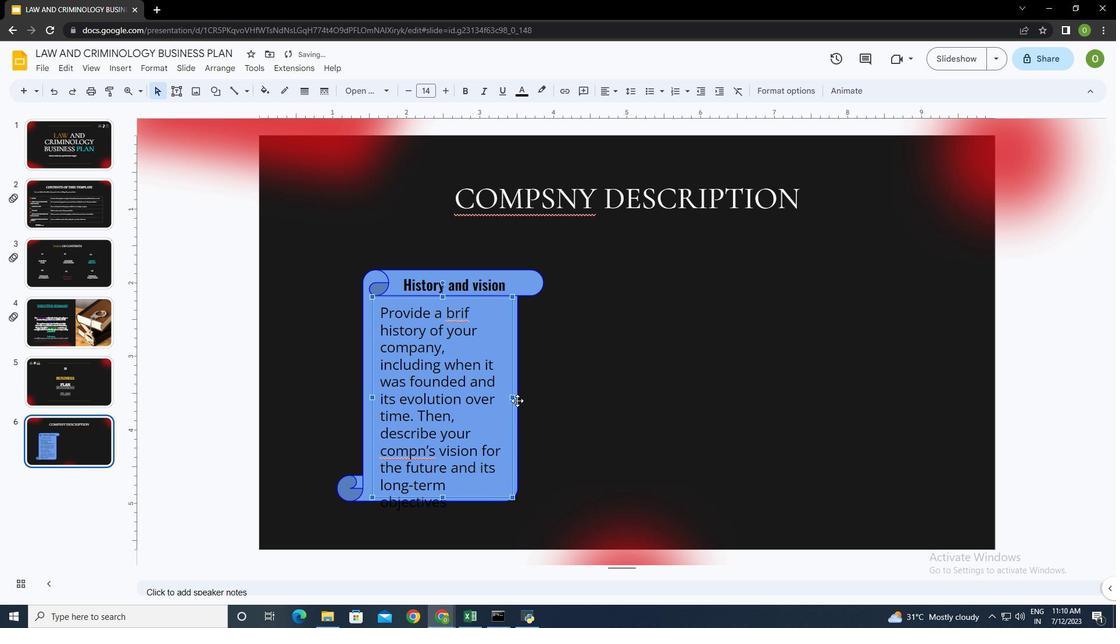 
Action: Mouse pressed left at (514, 397)
Screenshot: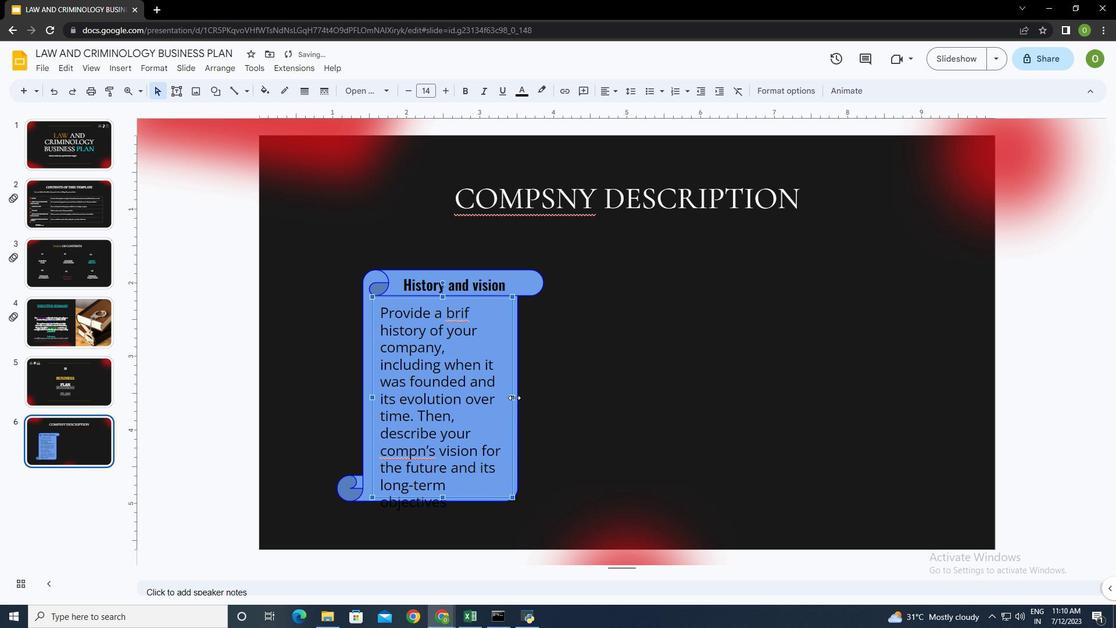 
Action: Mouse moved to (373, 396)
Screenshot: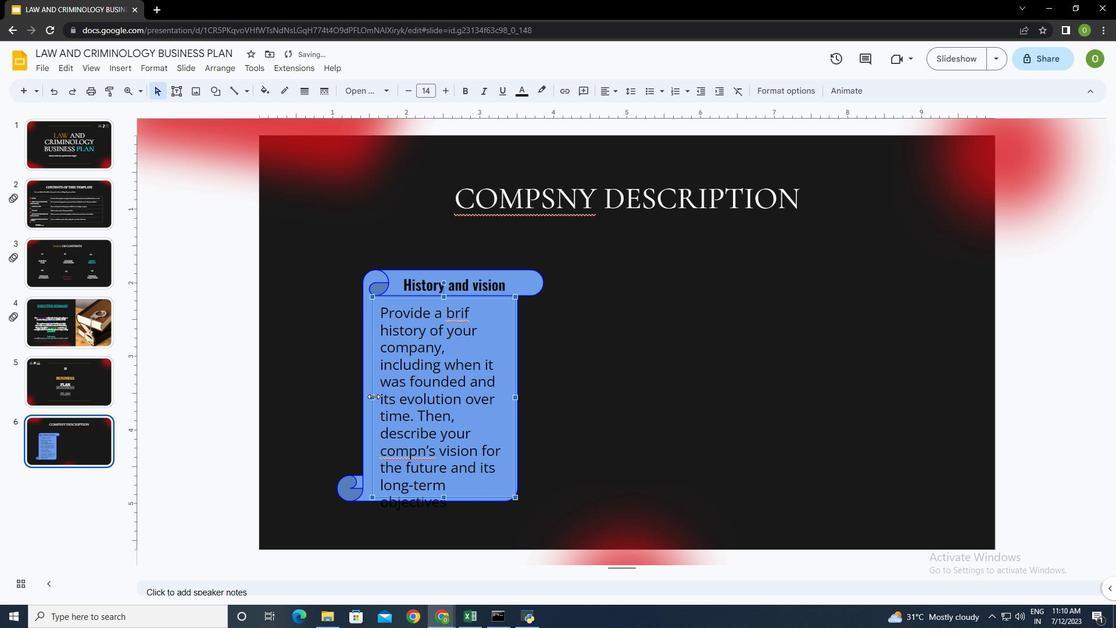 
Action: Mouse pressed left at (373, 396)
Screenshot: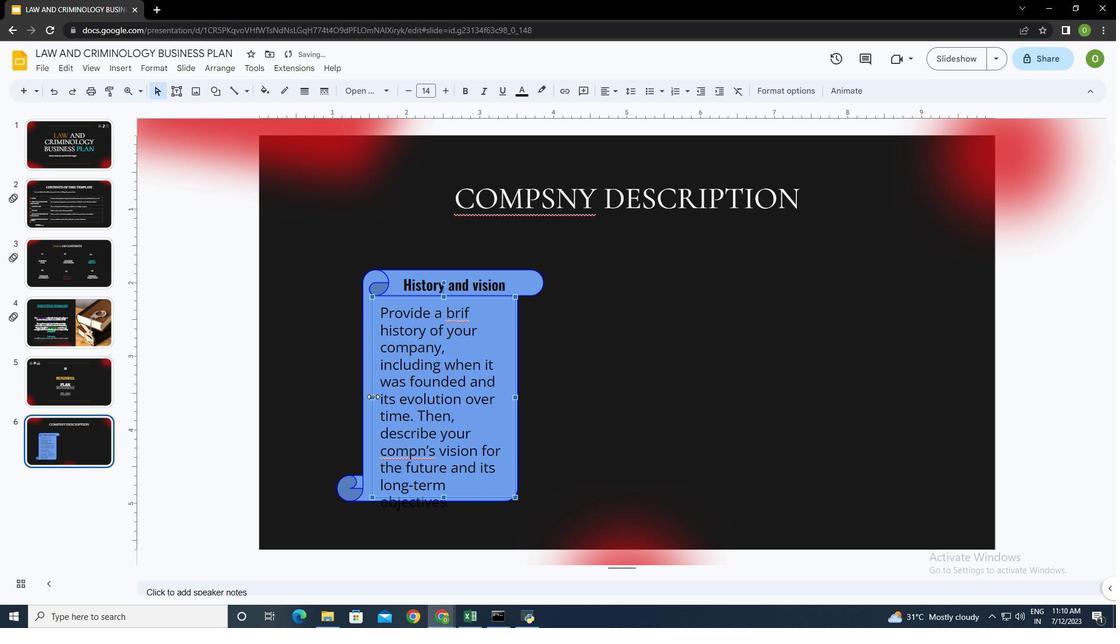 
Action: Mouse moved to (457, 483)
Screenshot: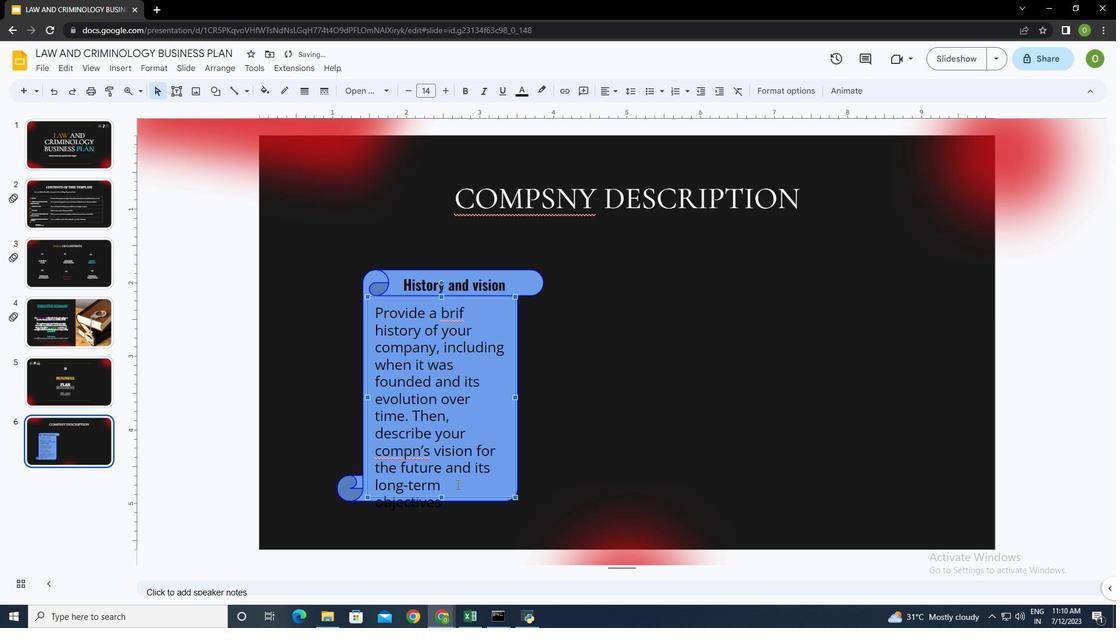 
Action: Mouse pressed left at (457, 483)
Screenshot: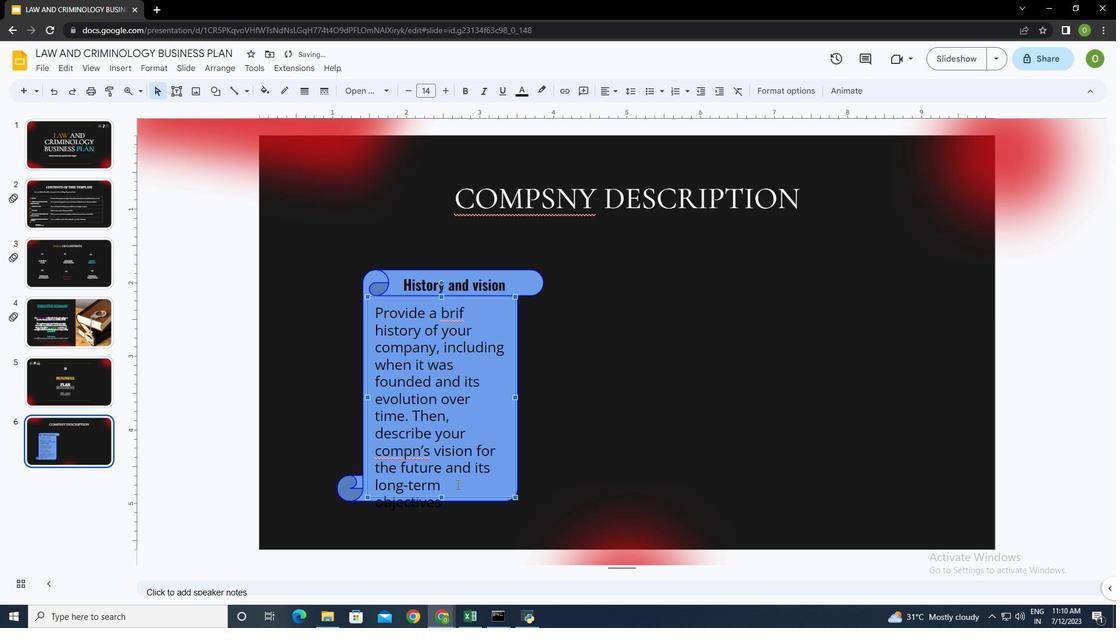 
Action: Key pressed <Key.down><Key.down><Key.down><Key.down><Key.down><Key.shift_r><Key.up><Key.up><Key.up><Key.up><Key.up><Key.up><Key.up><Key.up><Key.up><Key.up><Key.up><Key.up><Key.up><Key.up><Key.up><Key.up><Key.up><Key.up><Key.up><Key.up>
Screenshot: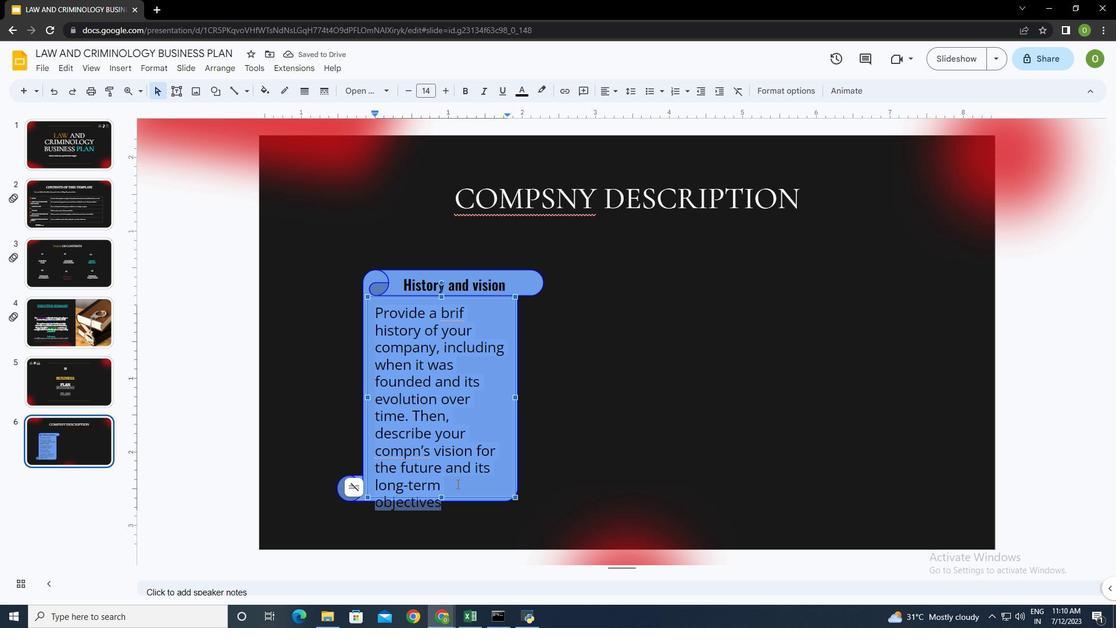 
Action: Mouse moved to (285, 67)
Screenshot: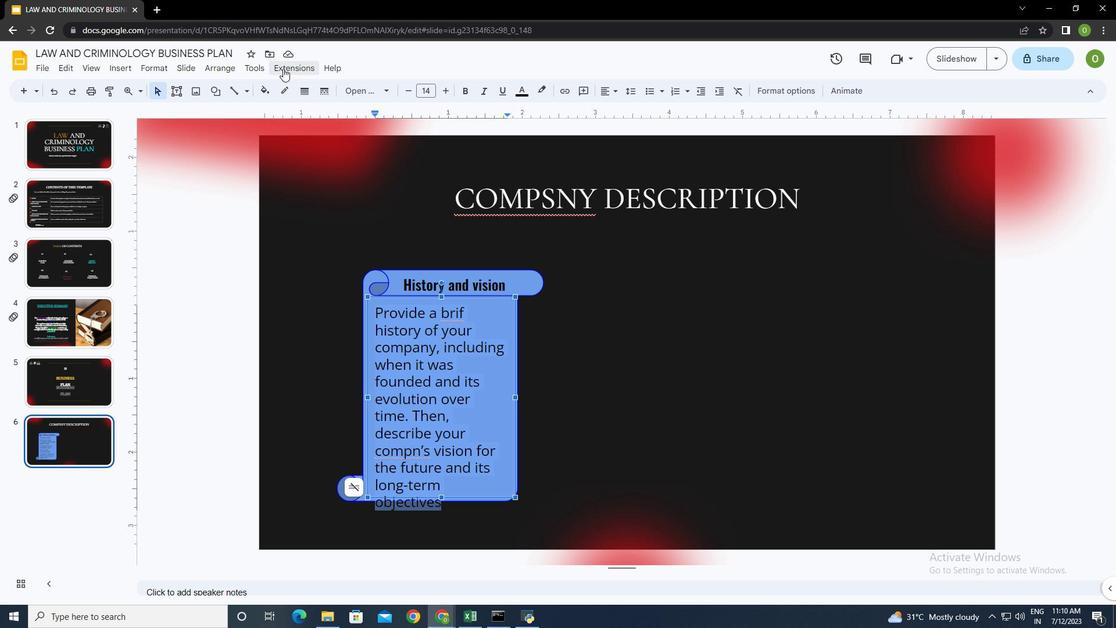 
Action: Mouse pressed left at (285, 67)
Screenshot: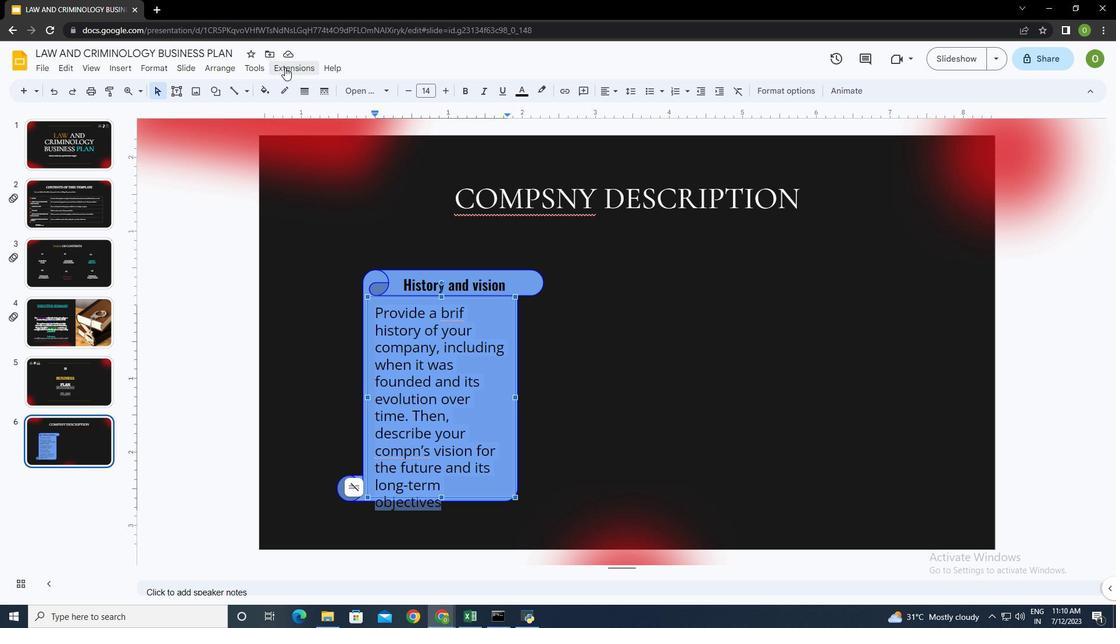 
Action: Mouse moved to (181, 273)
Screenshot: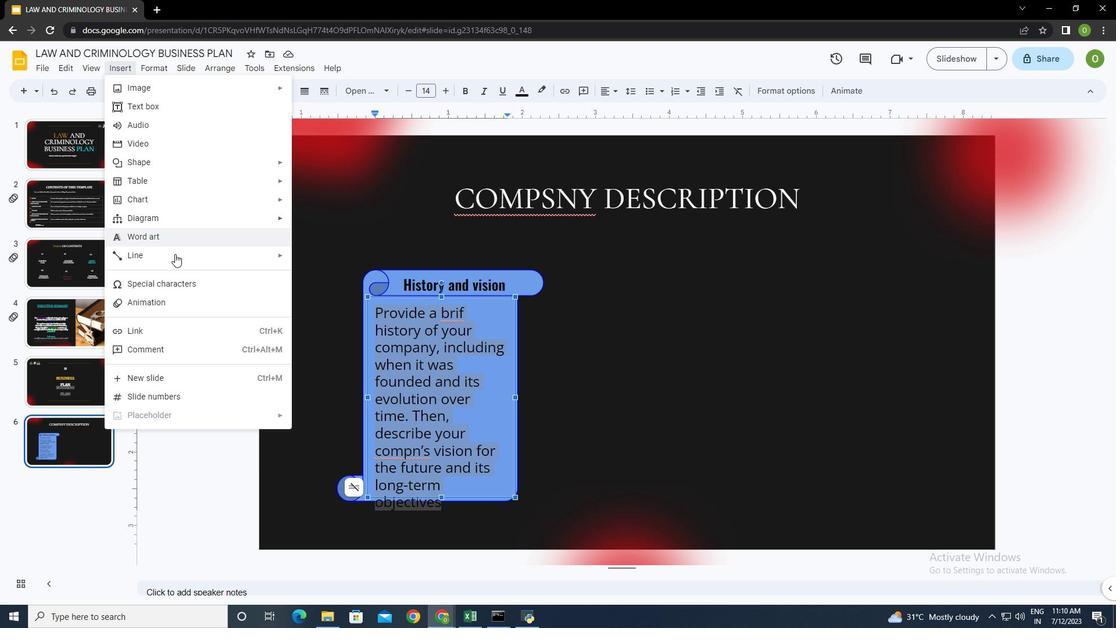 
Action: Mouse scrolled (181, 273) with delta (0, 0)
Screenshot: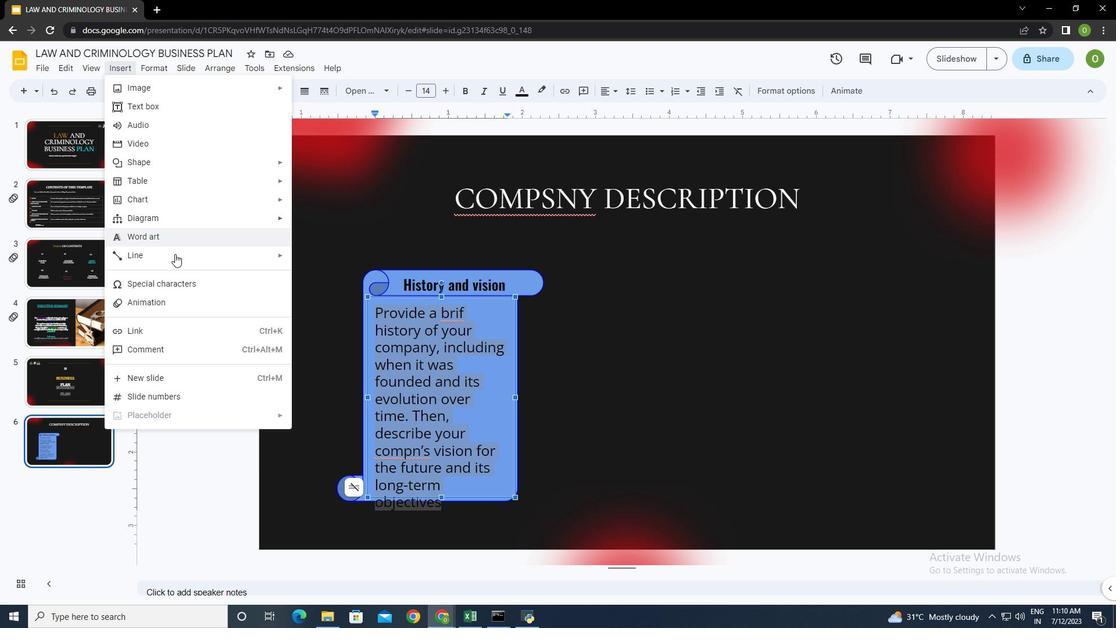 
Action: Mouse moved to (184, 282)
Screenshot: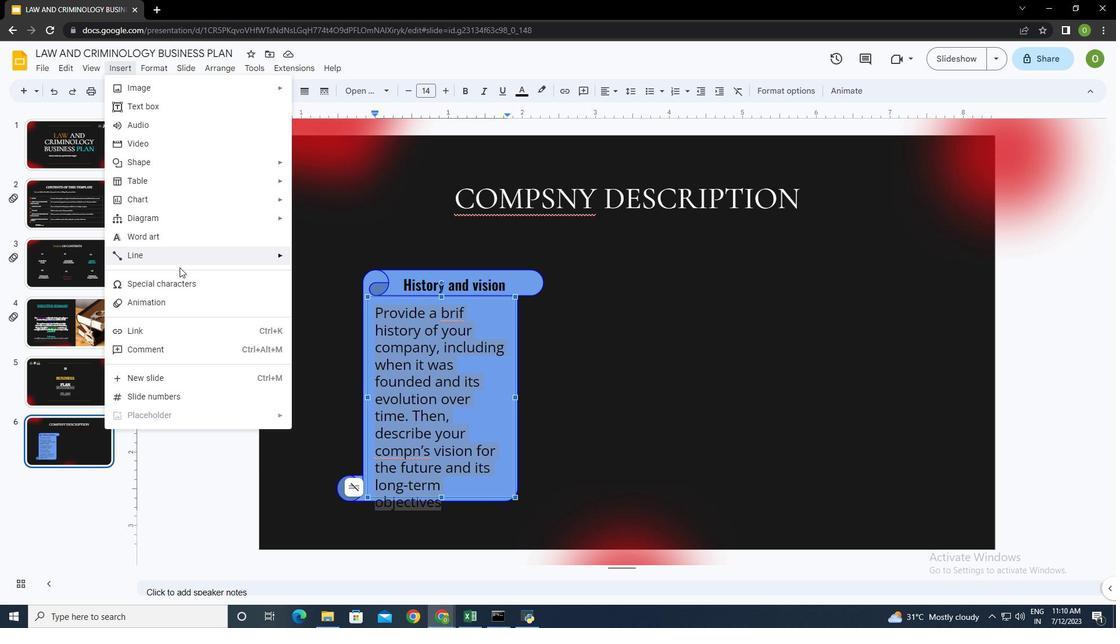 
Action: Mouse scrolled (184, 282) with delta (0, 0)
Screenshot: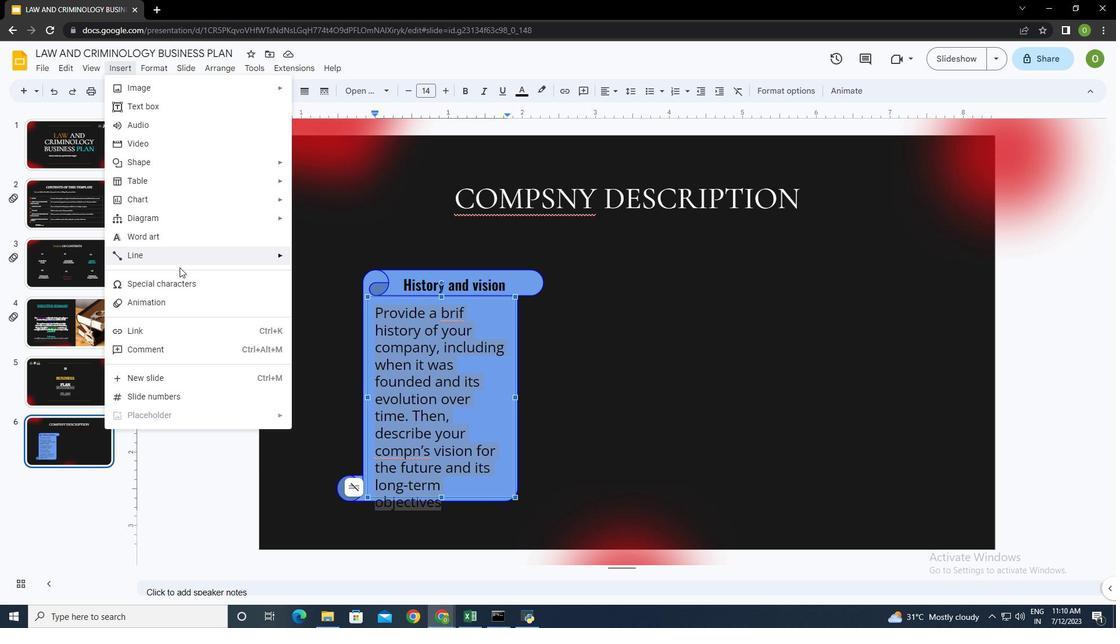 
Action: Mouse moved to (448, 61)
Screenshot: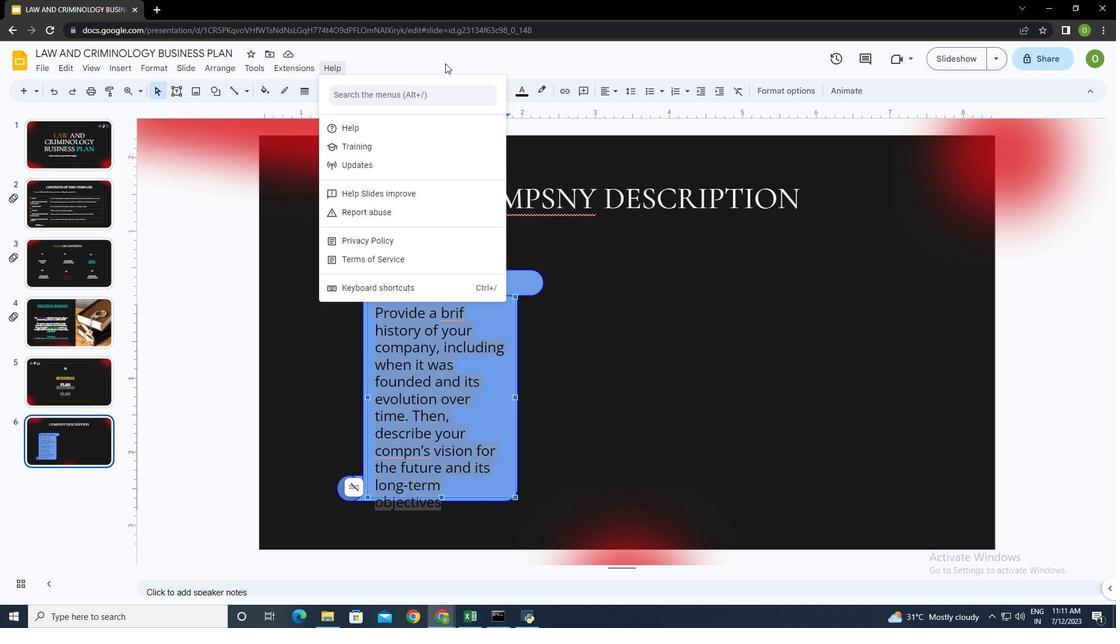 
Action: Mouse pressed left at (448, 61)
Screenshot: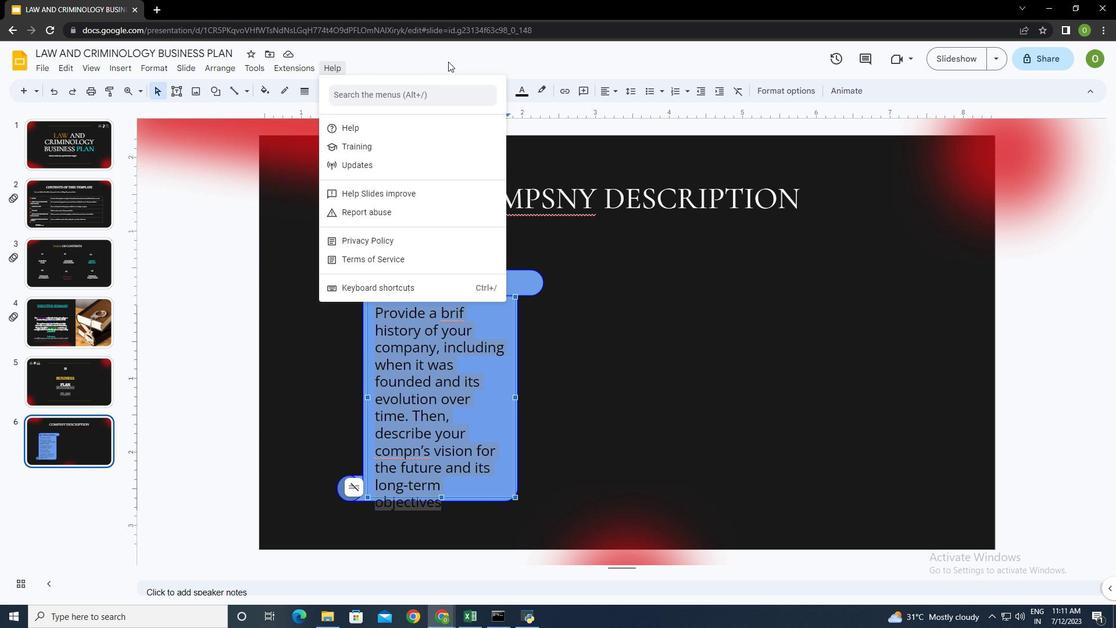 
Action: Mouse moved to (372, 314)
Screenshot: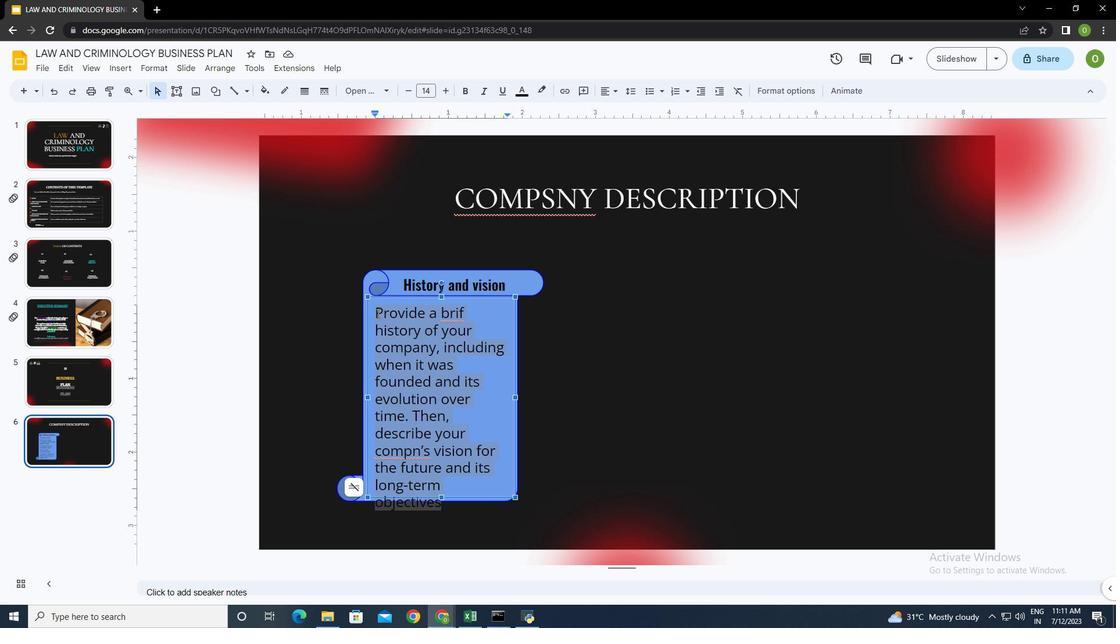 
Action: Mouse pressed left at (372, 314)
Screenshot: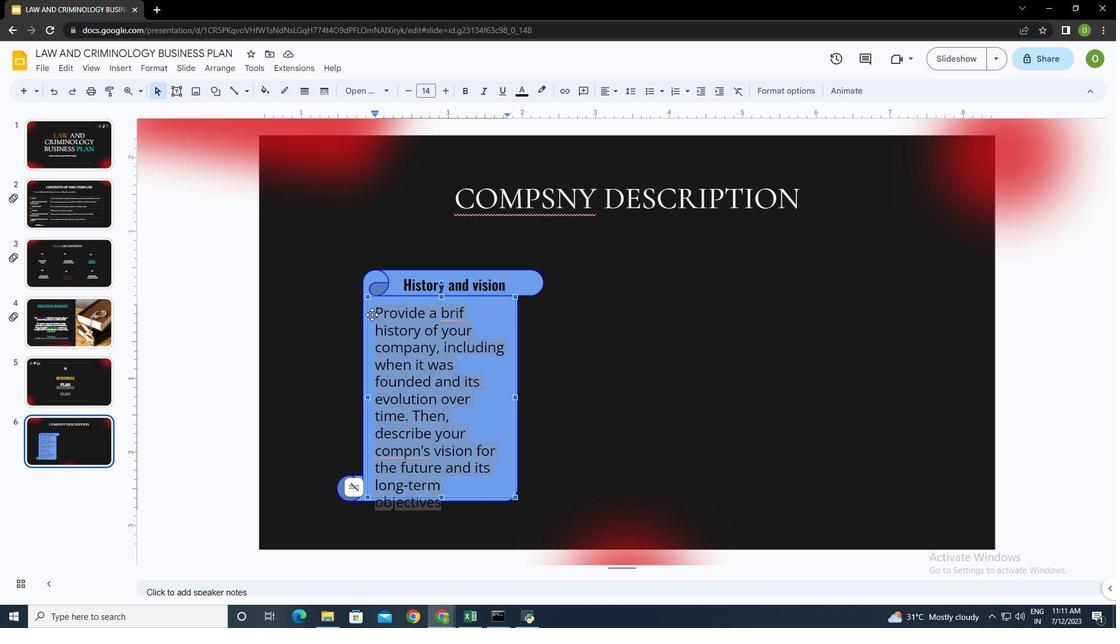 
Action: Mouse moved to (377, 304)
Screenshot: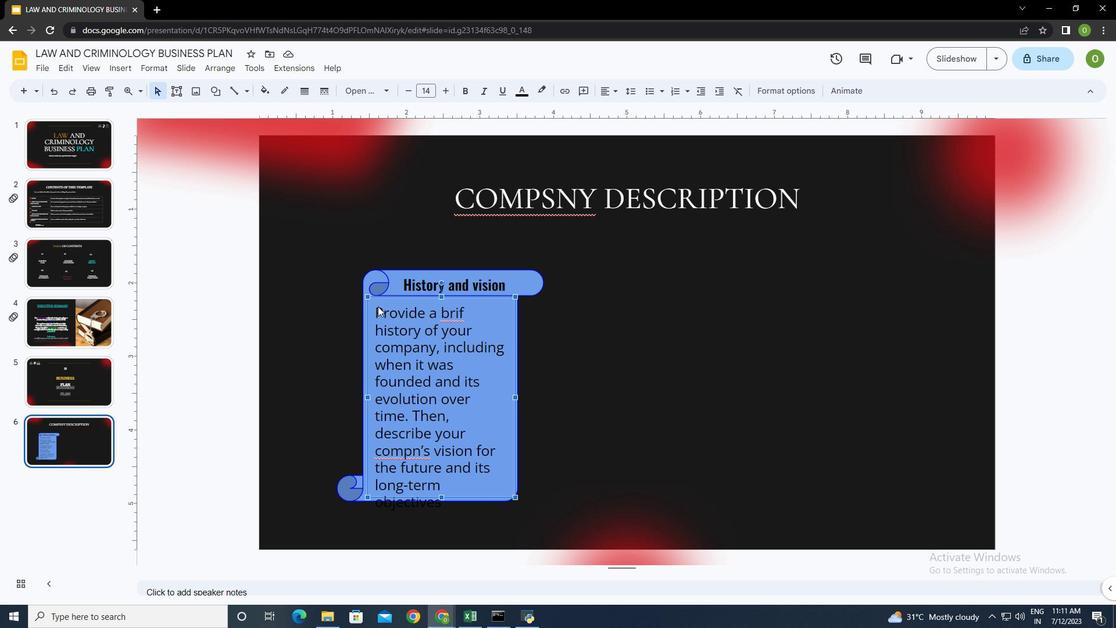 
Action: Mouse pressed left at (377, 304)
Screenshot: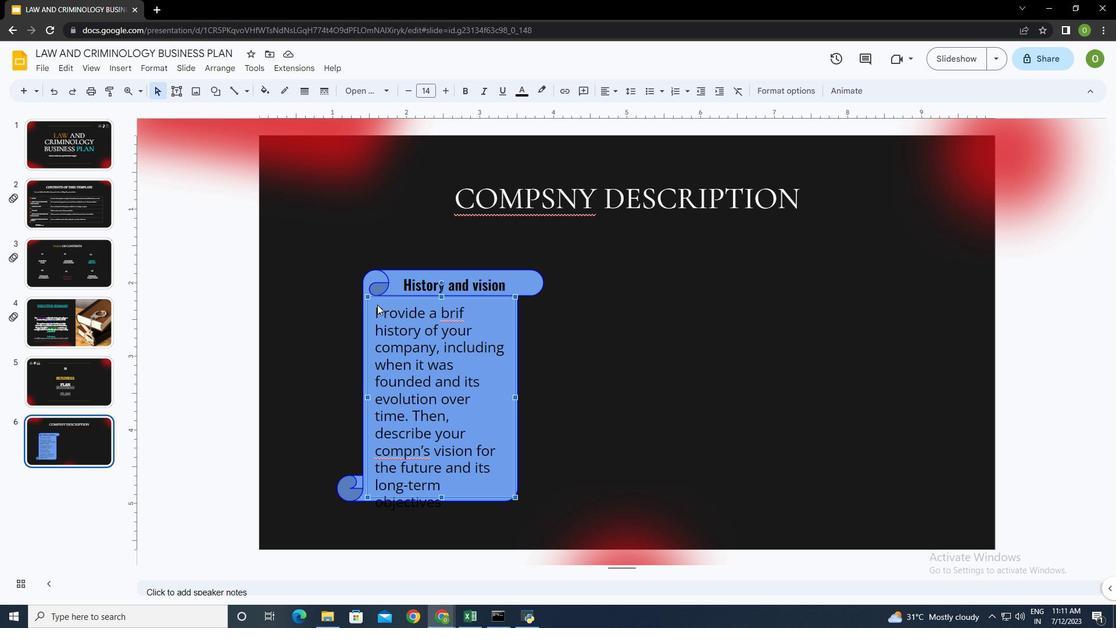 
Action: Mouse moved to (374, 310)
Screenshot: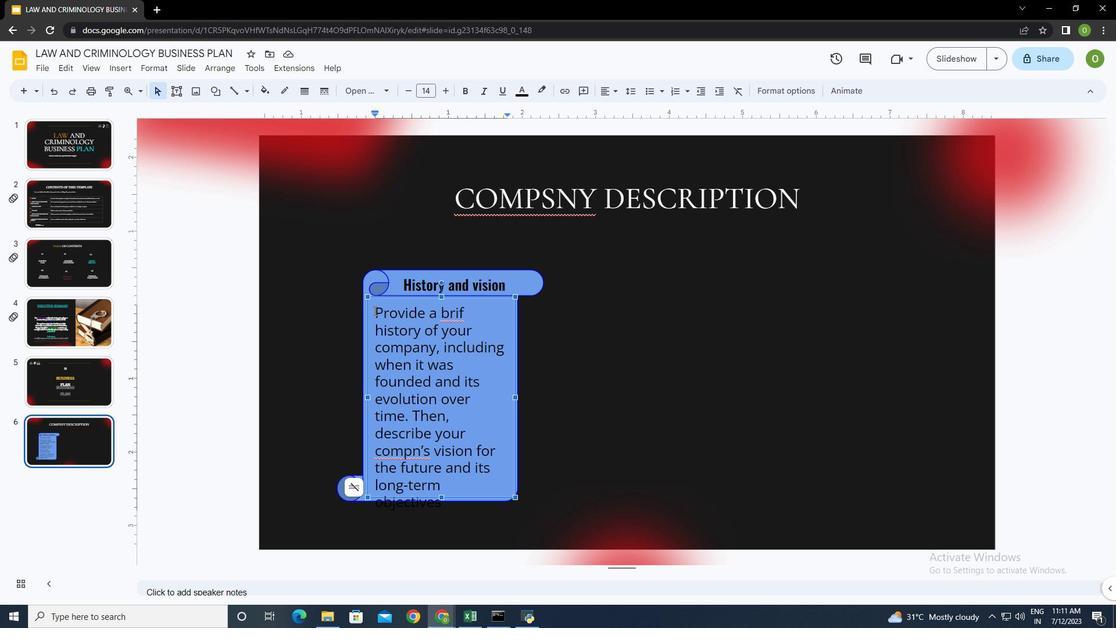 
Action: Mouse pressed left at (374, 310)
Screenshot: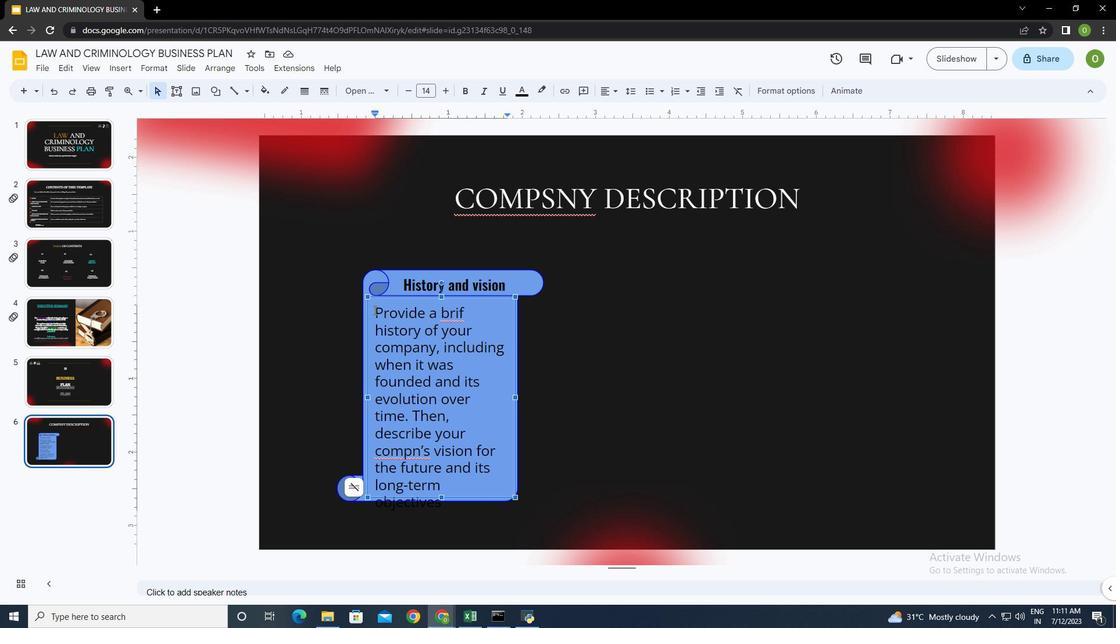 
Action: Mouse moved to (383, 91)
Screenshot: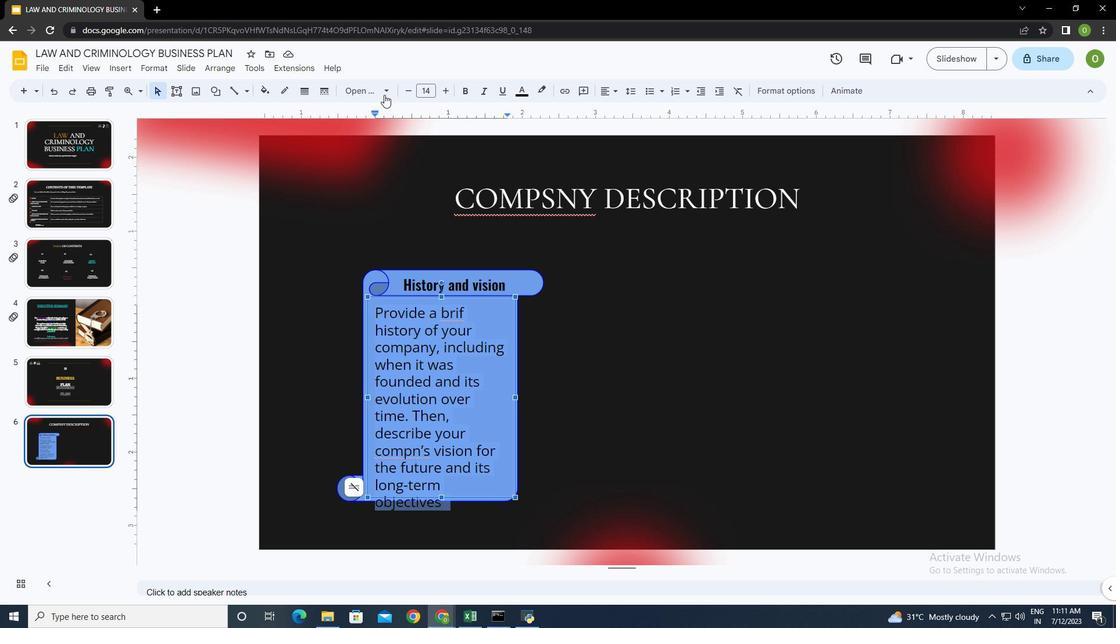
Action: Mouse pressed left at (383, 91)
Screenshot: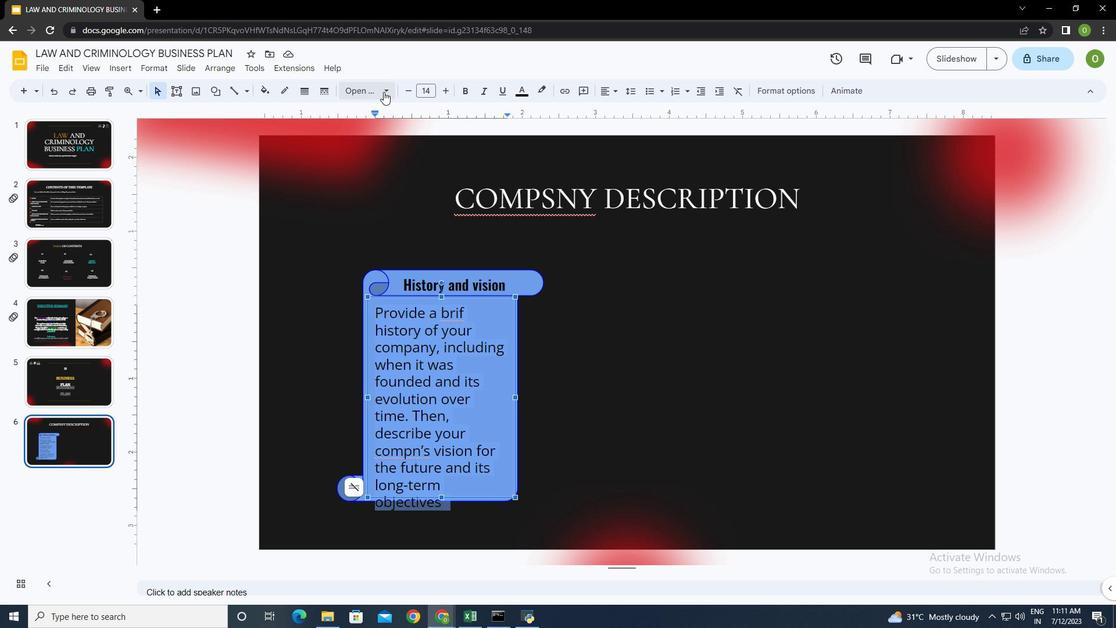 
Action: Mouse moved to (394, 350)
Screenshot: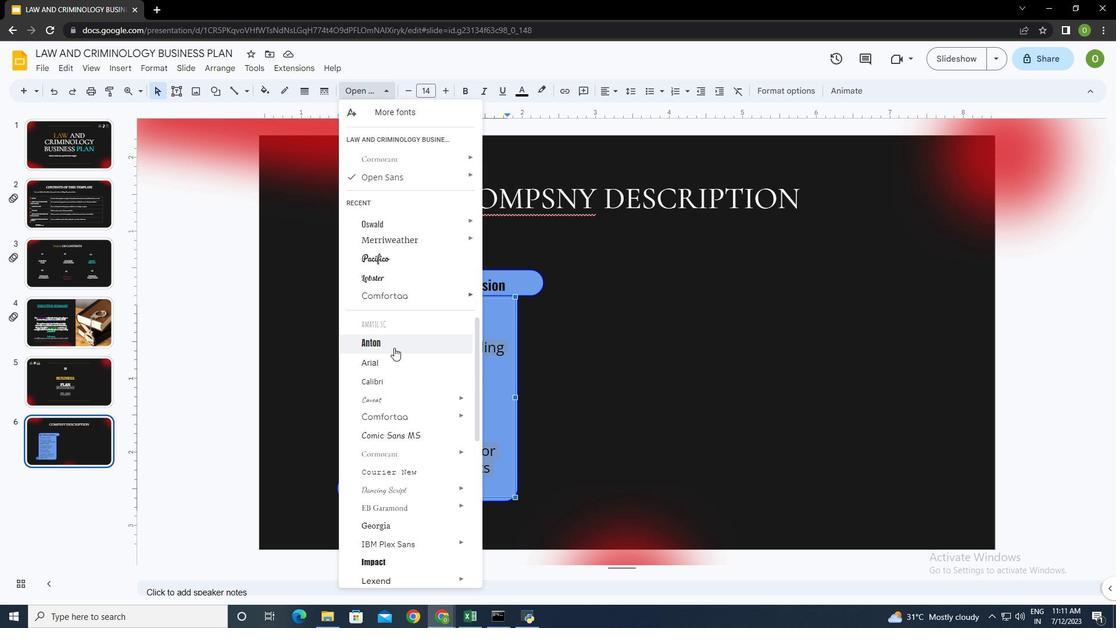 
Action: Mouse scrolled (394, 350) with delta (0, 0)
Screenshot: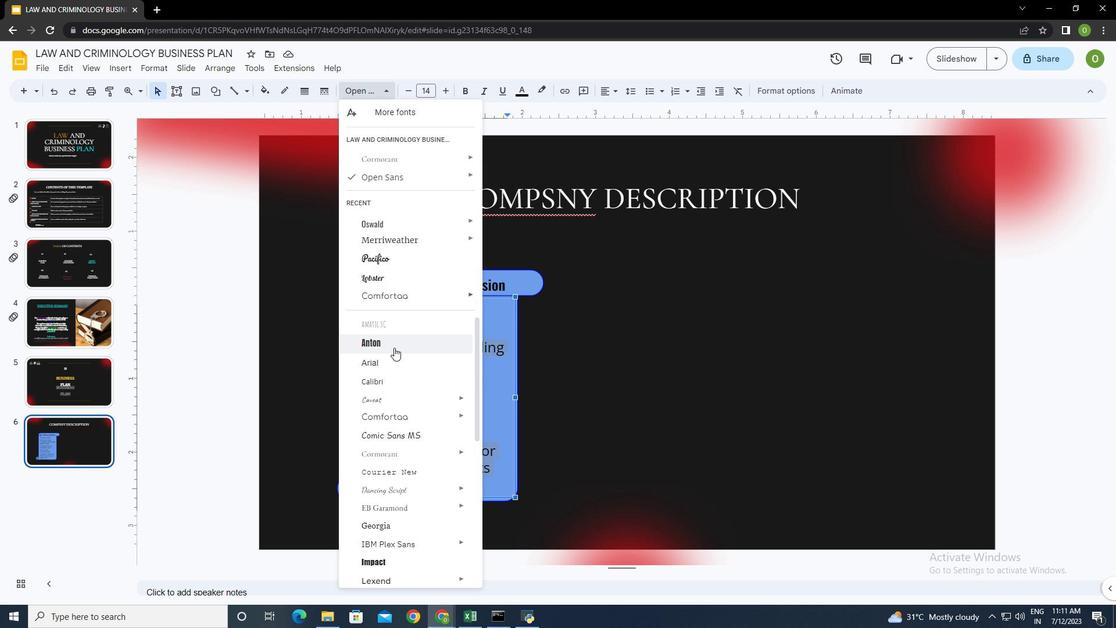 
Action: Mouse moved to (396, 353)
Screenshot: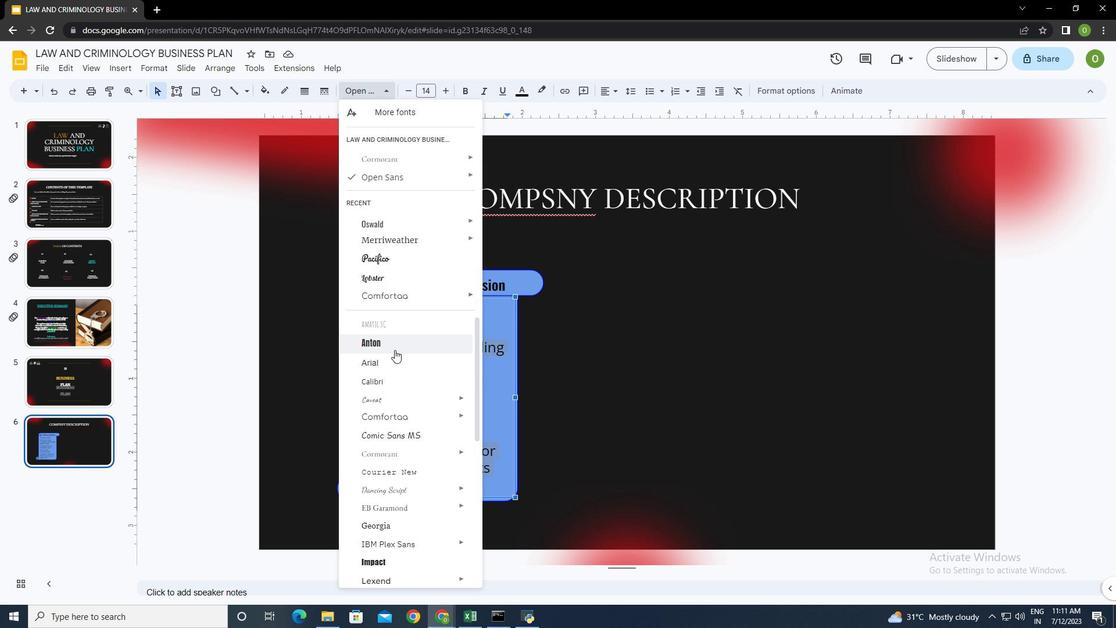
Action: Mouse scrolled (396, 353) with delta (0, 0)
Screenshot: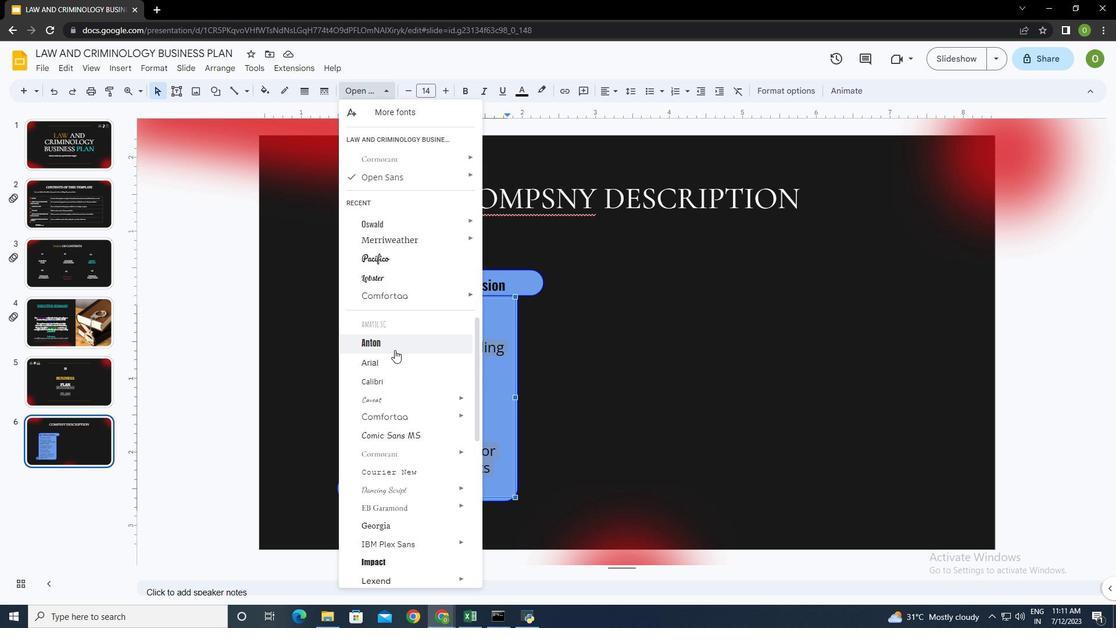 
Action: Mouse moved to (398, 357)
Screenshot: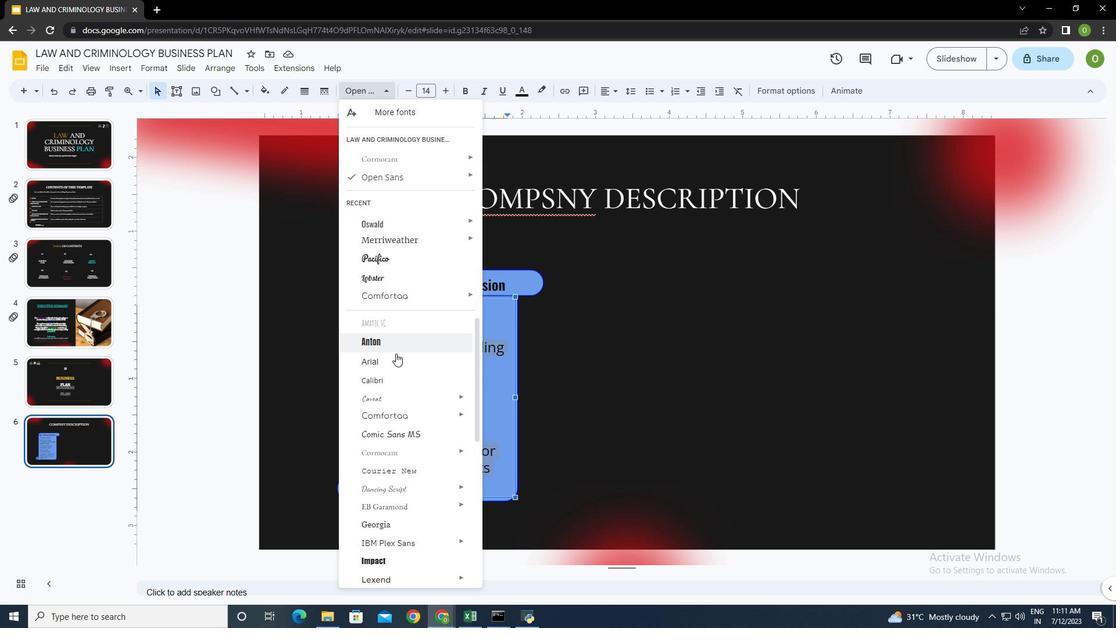 
Action: Mouse scrolled (398, 357) with delta (0, 0)
Screenshot: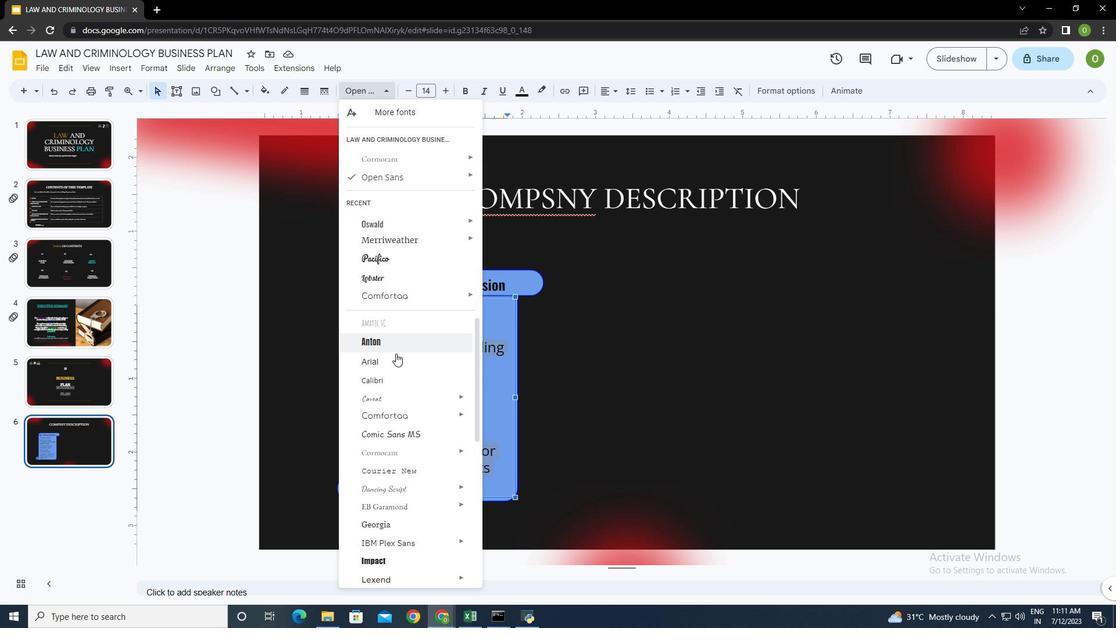 
Action: Mouse moved to (402, 372)
Screenshot: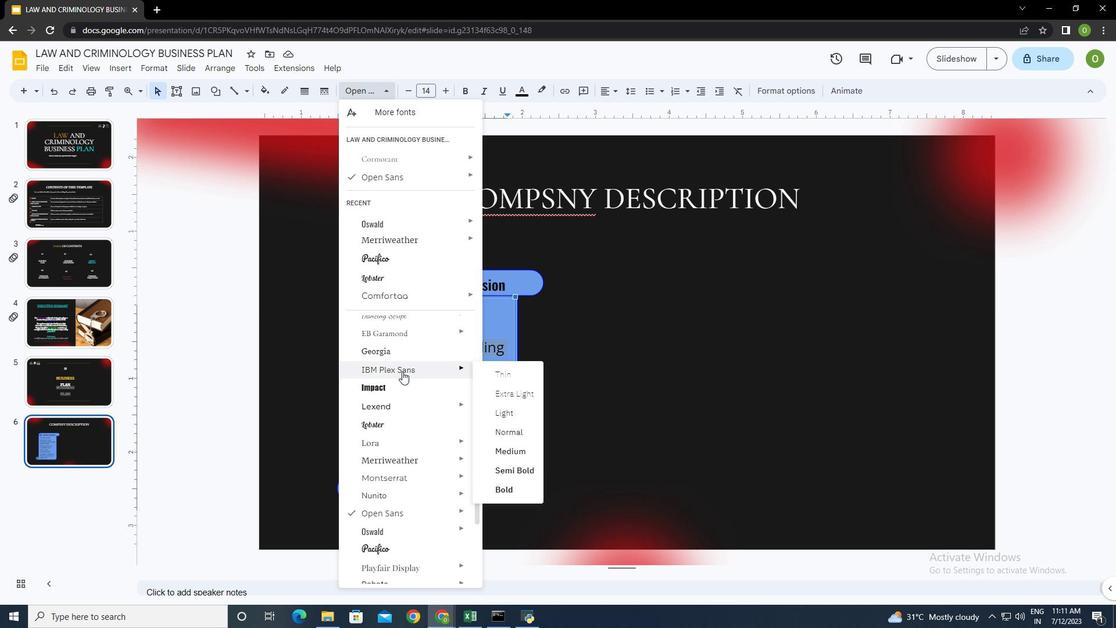 
Action: Mouse scrolled (402, 371) with delta (0, 0)
Screenshot: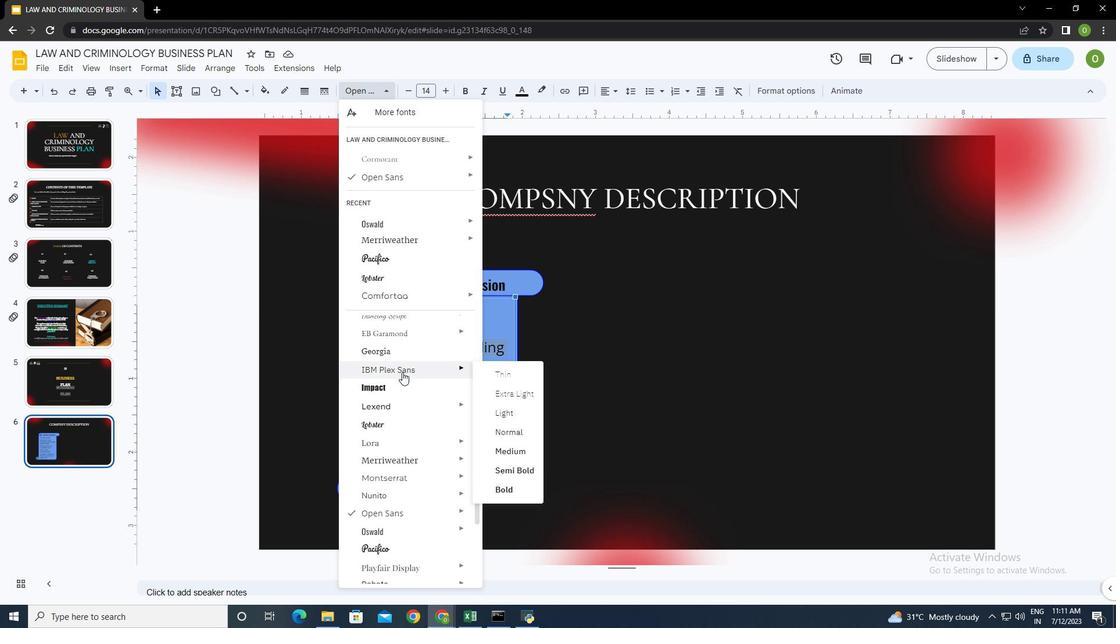 
Action: Mouse scrolled (402, 371) with delta (0, 0)
Screenshot: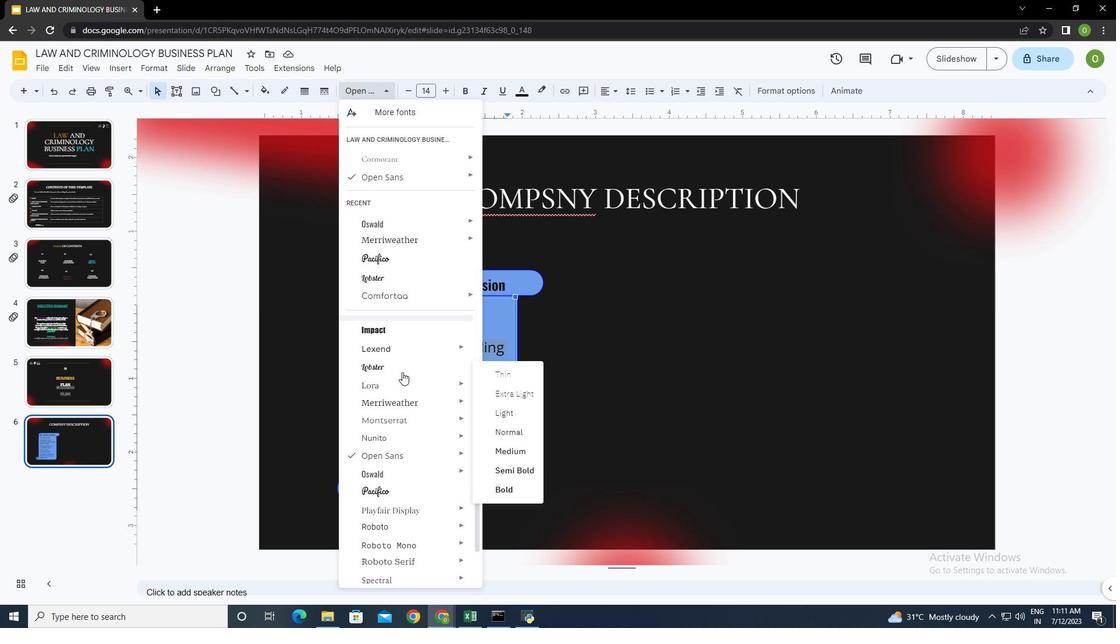 
Action: Mouse moved to (403, 376)
Screenshot: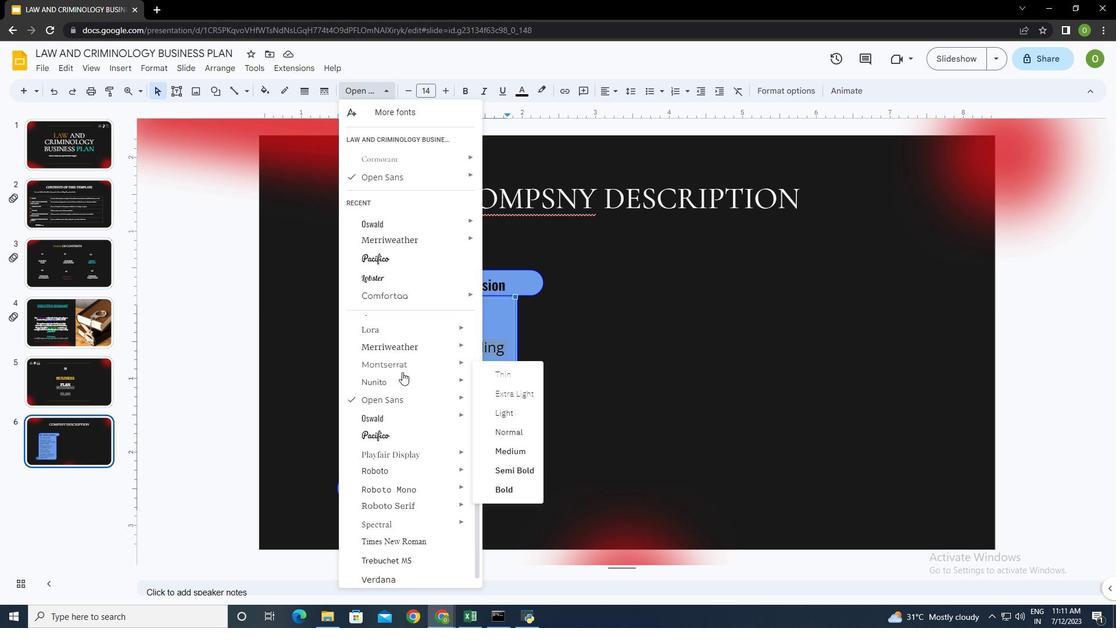 
Action: Mouse scrolled (403, 375) with delta (0, 0)
Screenshot: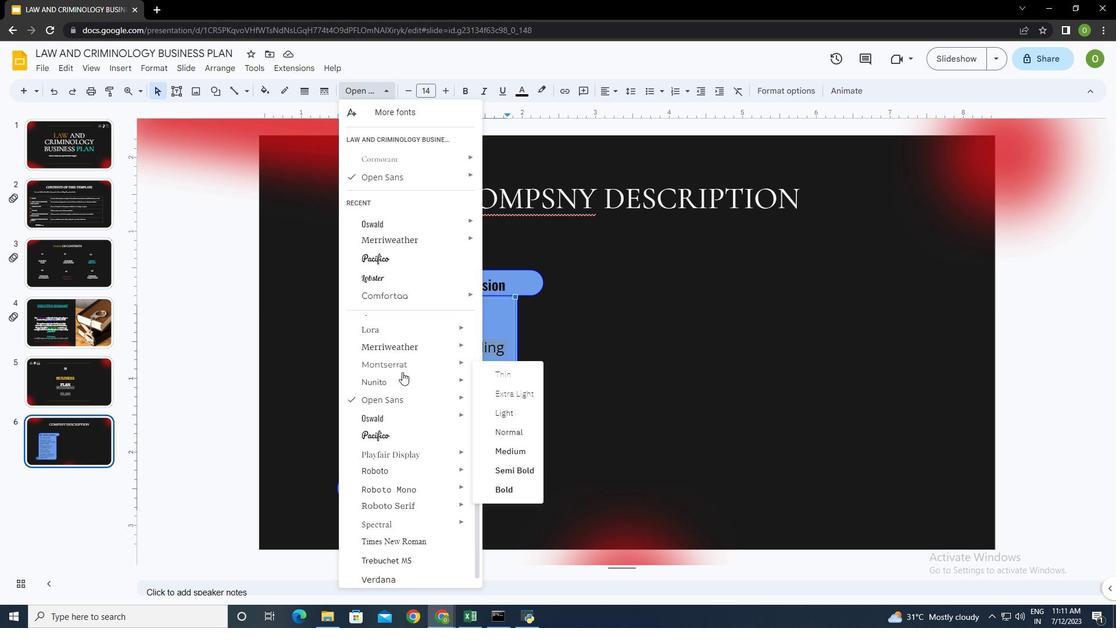 
Action: Mouse moved to (404, 380)
Screenshot: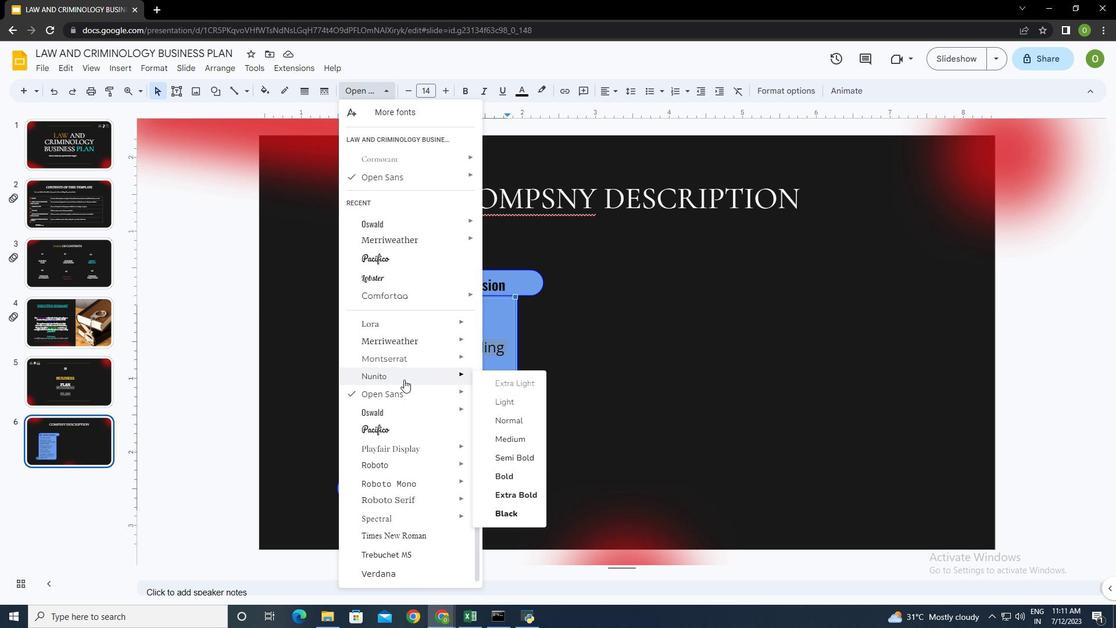 
Action: Mouse scrolled (404, 379) with delta (0, 0)
Screenshot: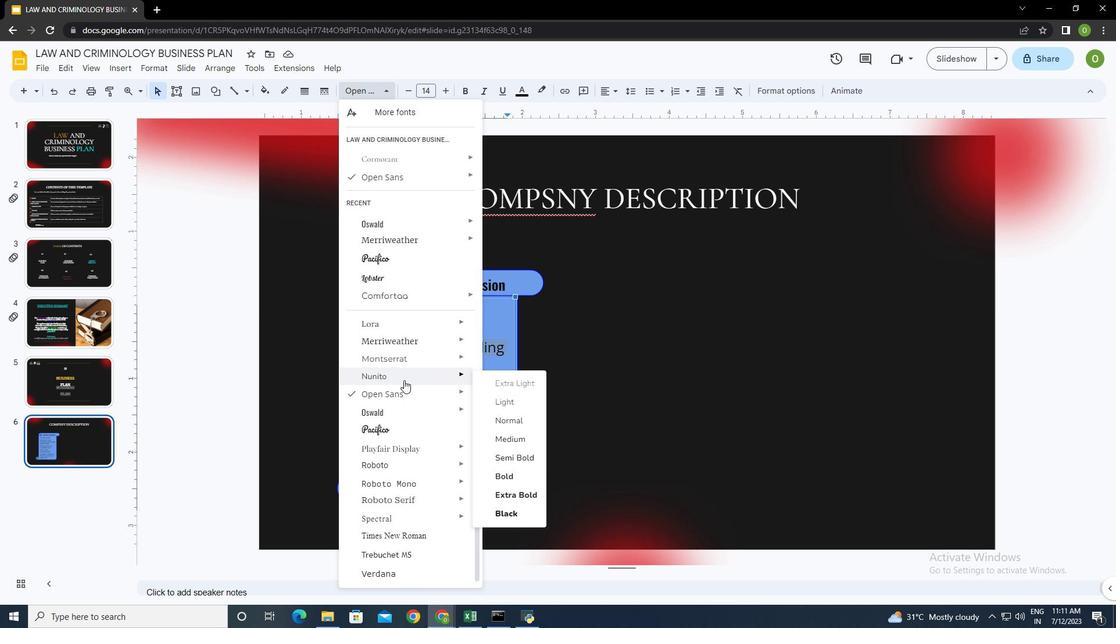 
Action: Mouse moved to (407, 392)
Screenshot: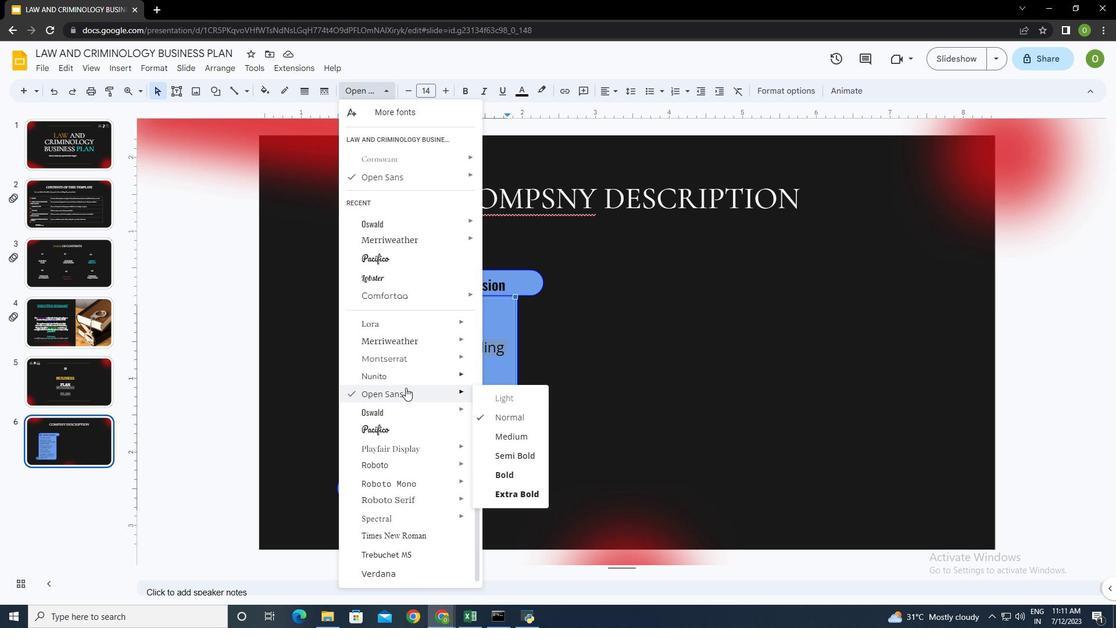 
Action: Mouse scrolled (407, 391) with delta (0, 0)
Screenshot: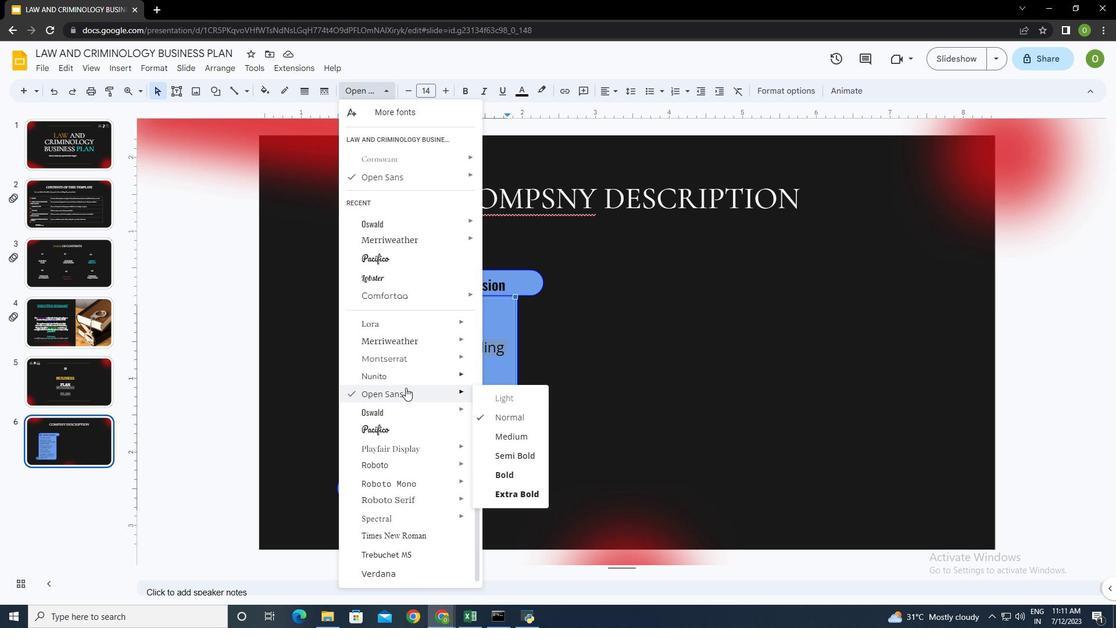 
Action: Mouse moved to (414, 429)
Screenshot: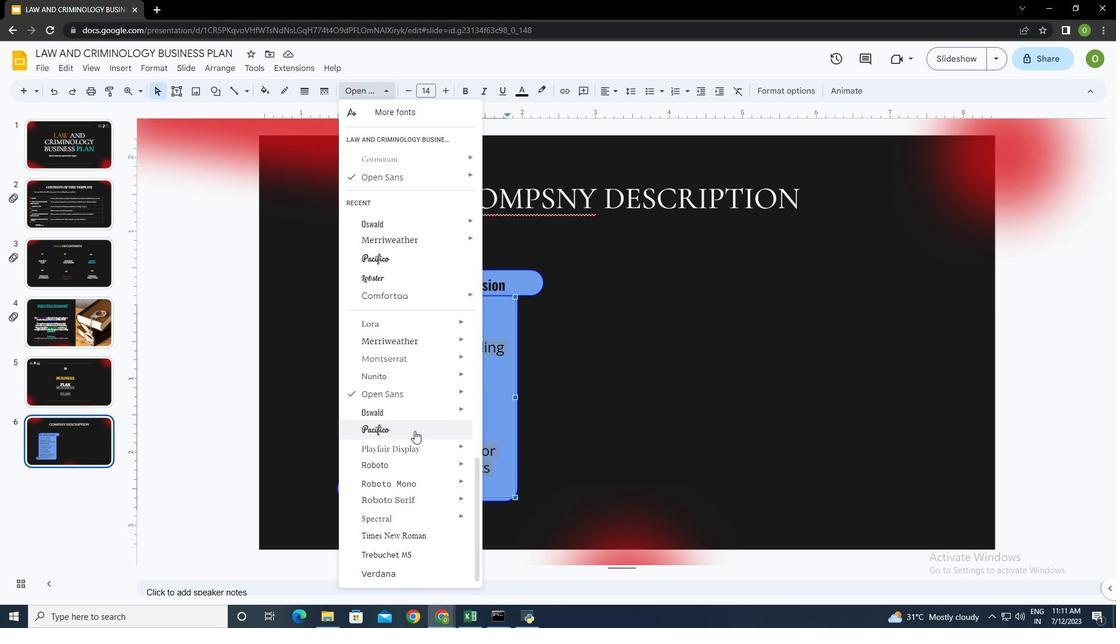 
Action: Mouse pressed left at (414, 429)
Screenshot: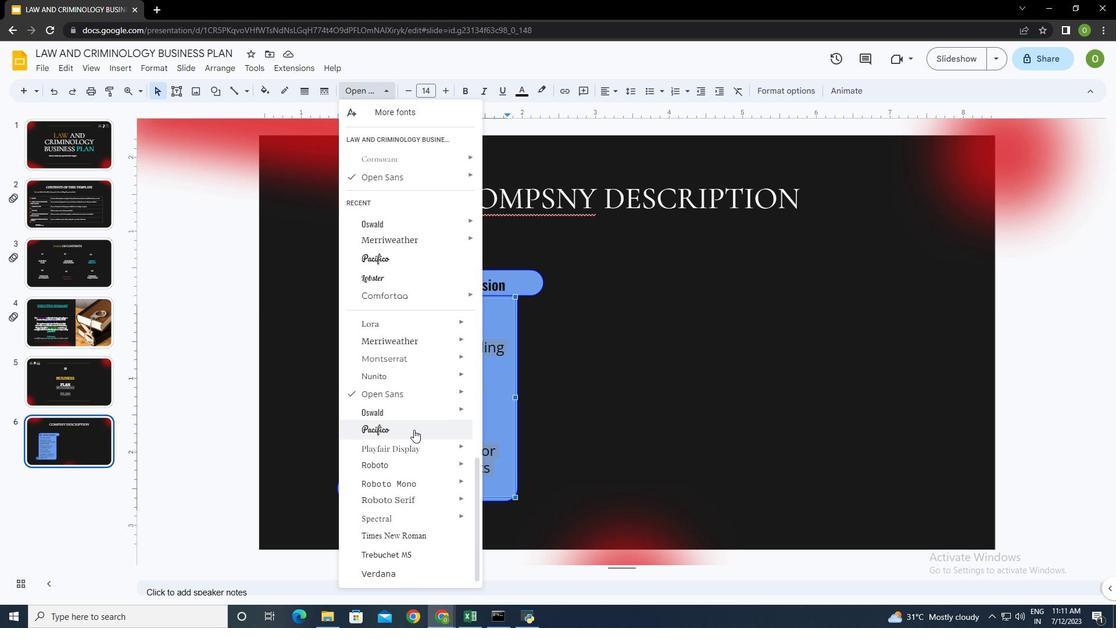
Action: Mouse moved to (441, 496)
Screenshot: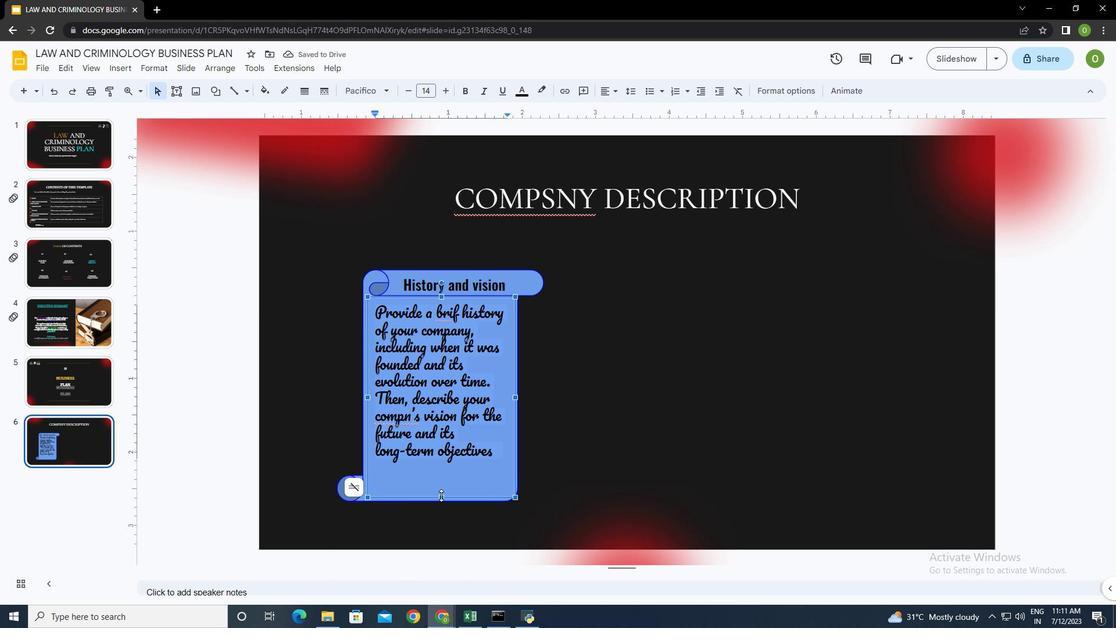 
Action: Mouse pressed left at (441, 496)
Screenshot: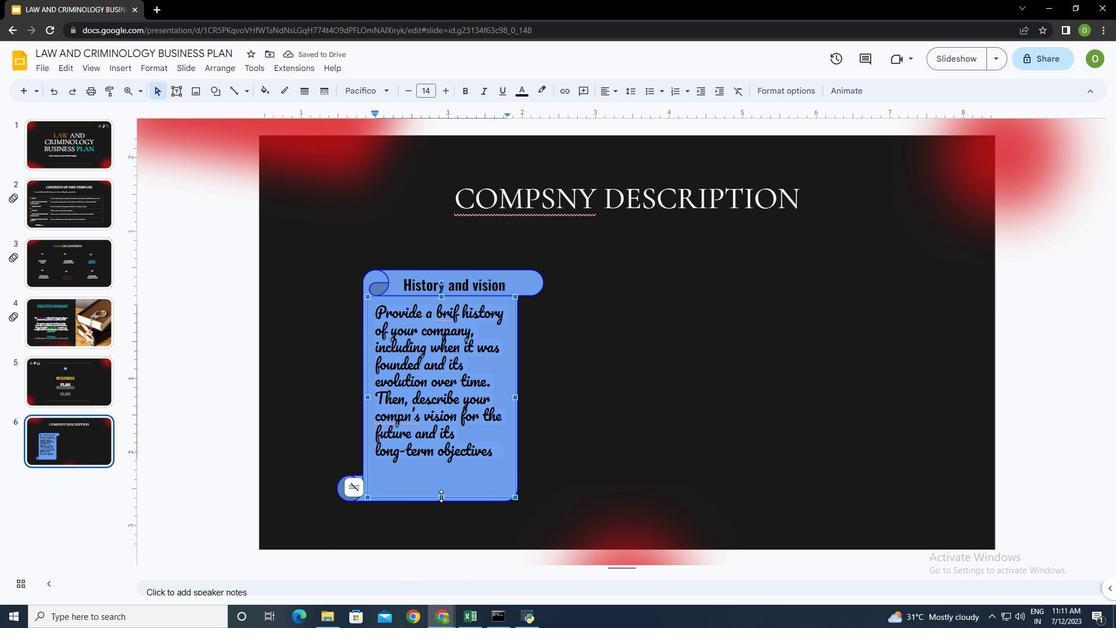 
Action: Mouse moved to (500, 454)
Screenshot: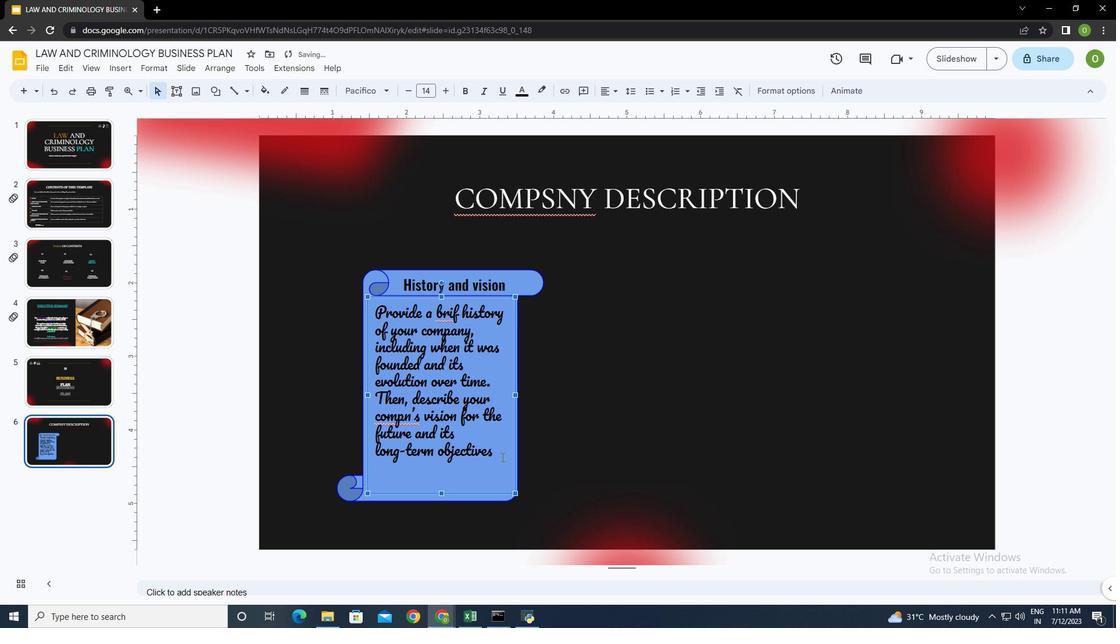 
Action: Mouse pressed left at (500, 454)
Screenshot: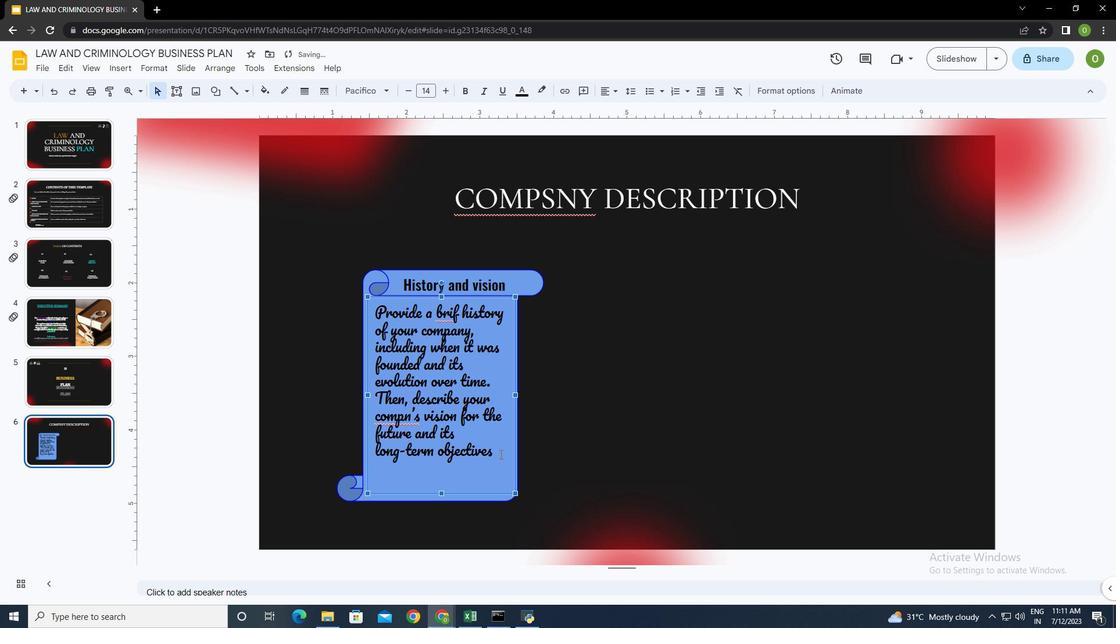
Action: Mouse pressed left at (500, 454)
Screenshot: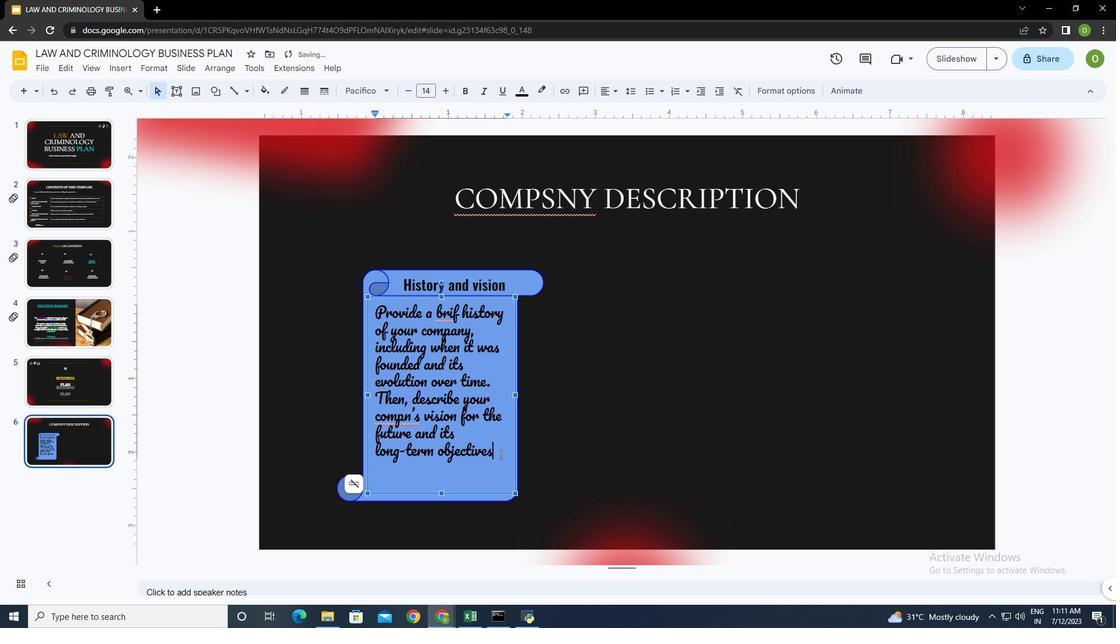 
Action: Mouse moved to (443, 90)
Screenshot: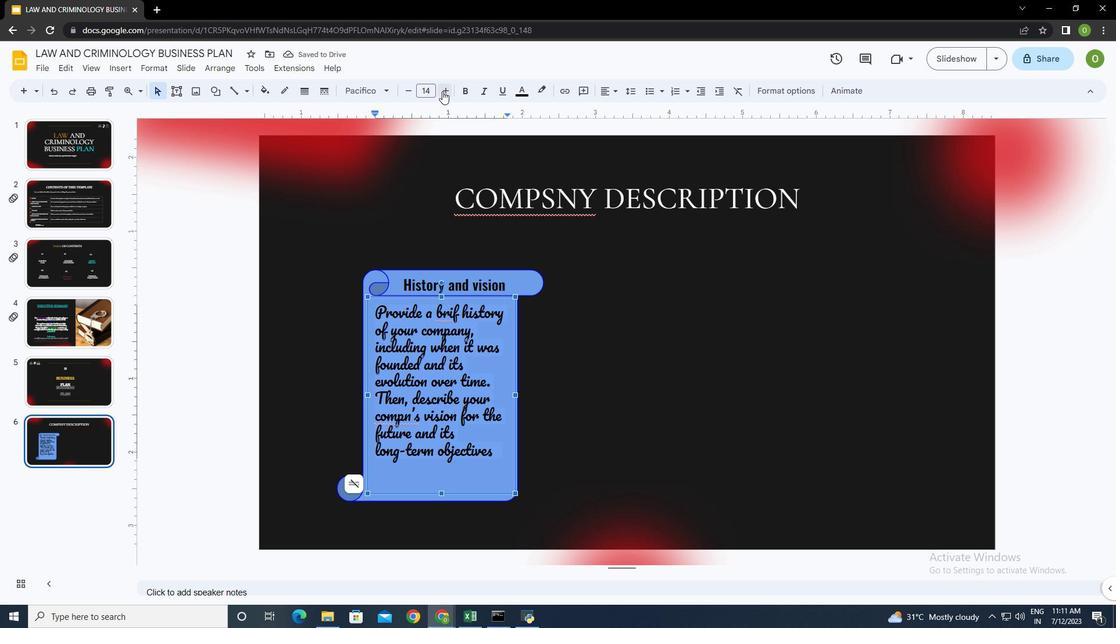 
Action: Mouse pressed left at (443, 90)
Screenshot: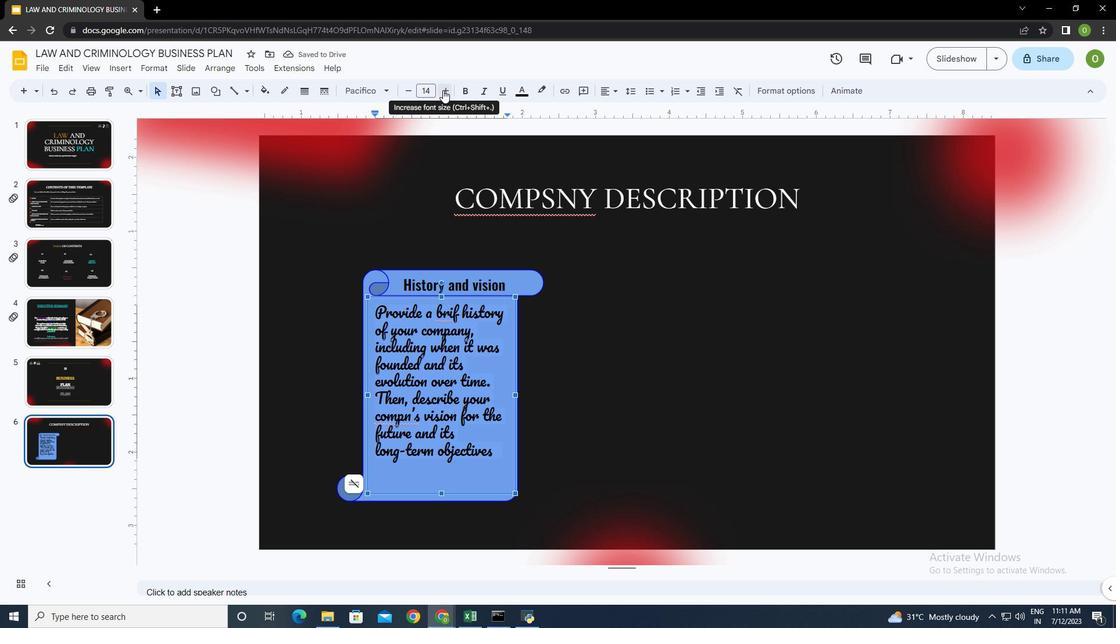 
Action: Mouse moved to (263, 65)
Screenshot: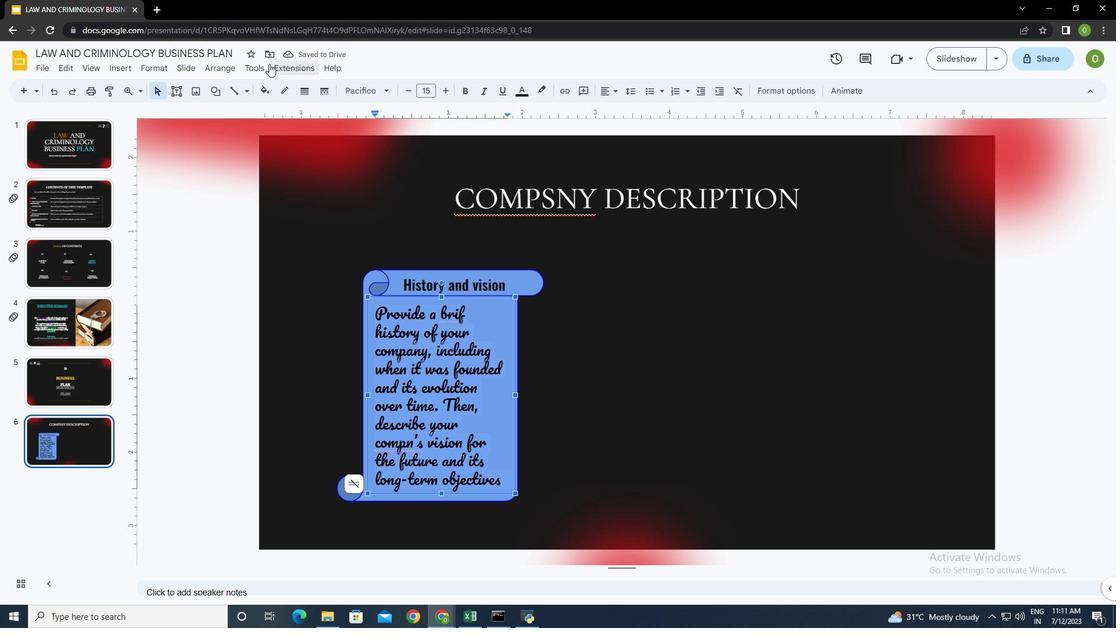 
Action: Mouse pressed left at (263, 65)
Screenshot: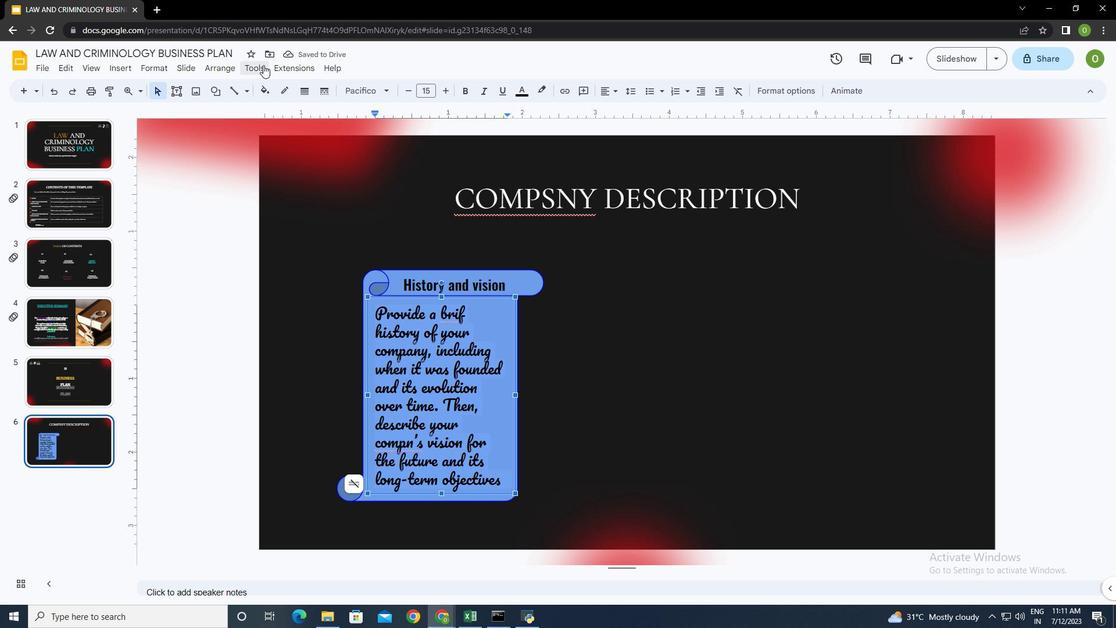 
Action: Mouse moved to (291, 143)
Screenshot: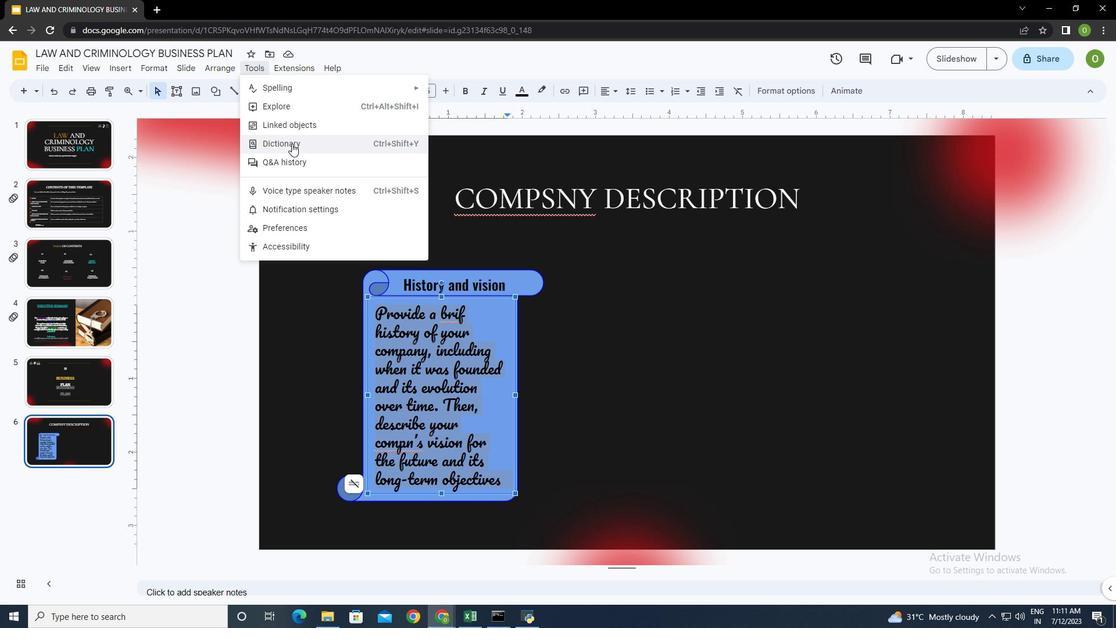 
Action: Mouse pressed left at (291, 143)
Screenshot: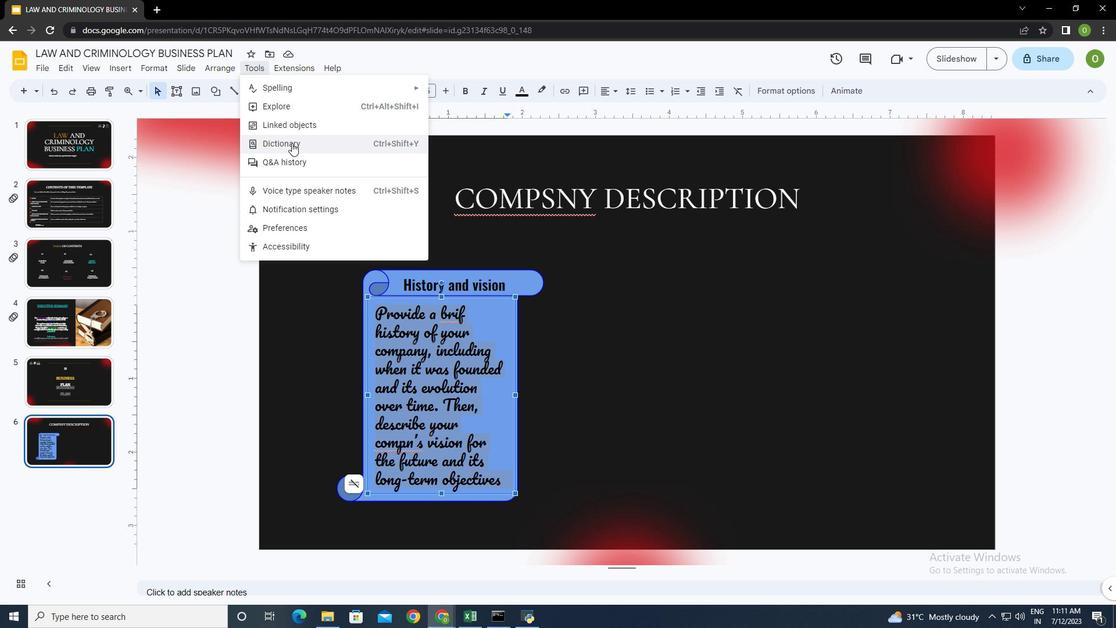 
Action: Mouse moved to (358, 311)
Screenshot: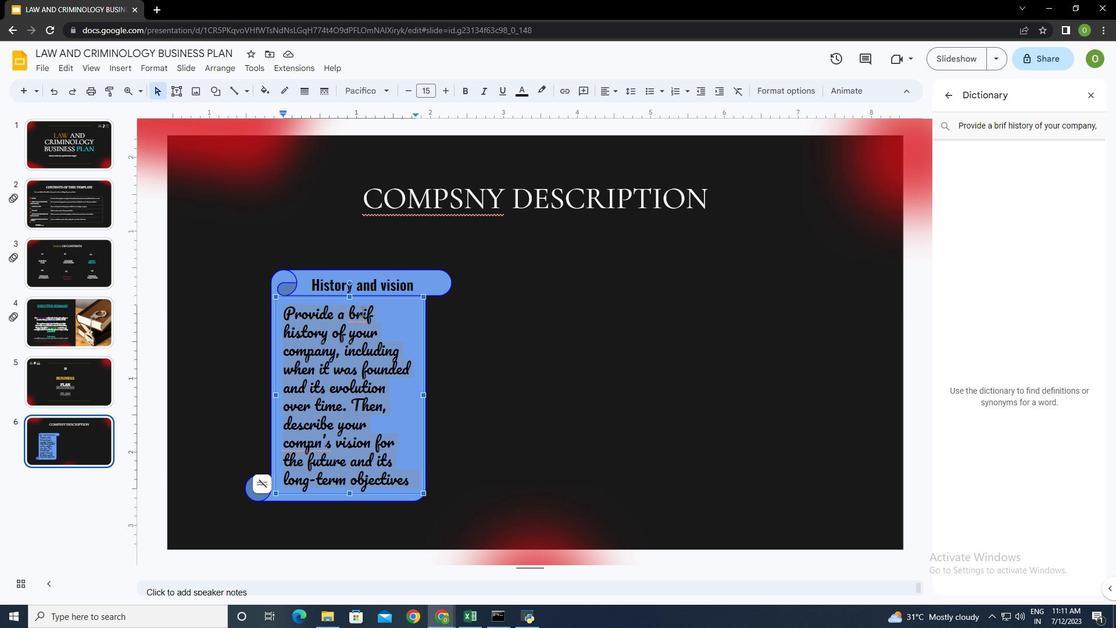 
Action: Mouse pressed left at (358, 311)
Screenshot: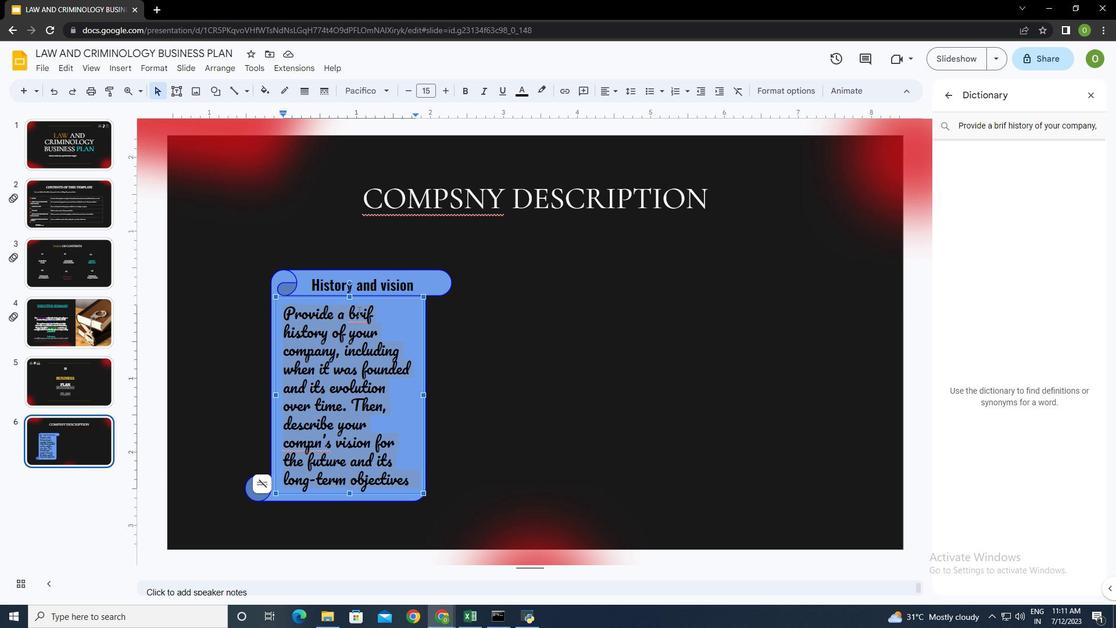 
Action: Mouse moved to (1095, 88)
Screenshot: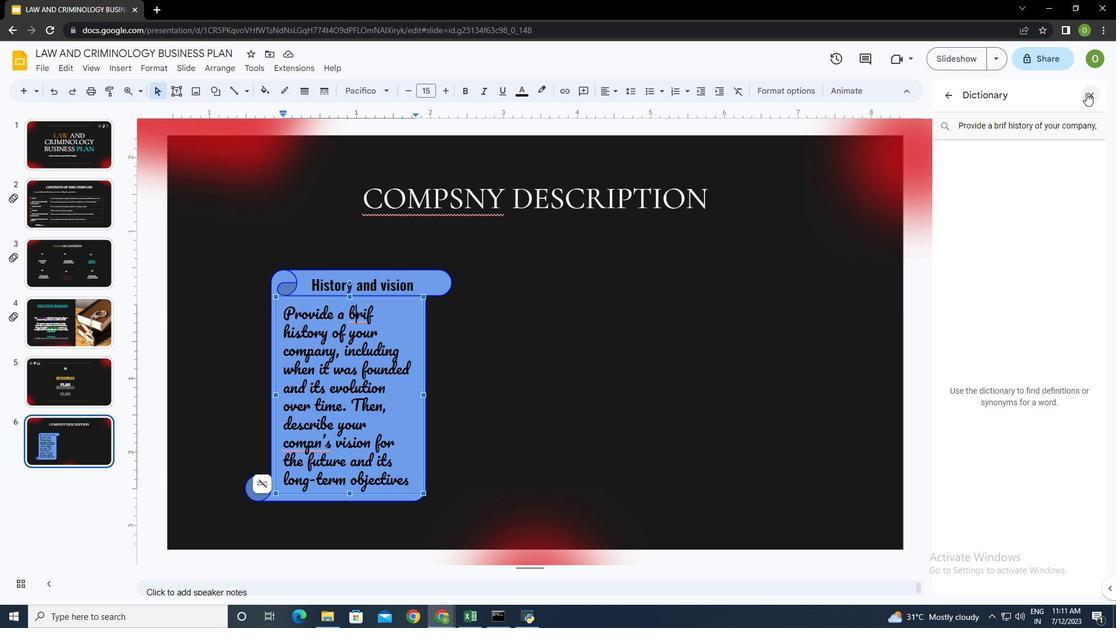 
Action: Mouse pressed left at (1095, 88)
Screenshot: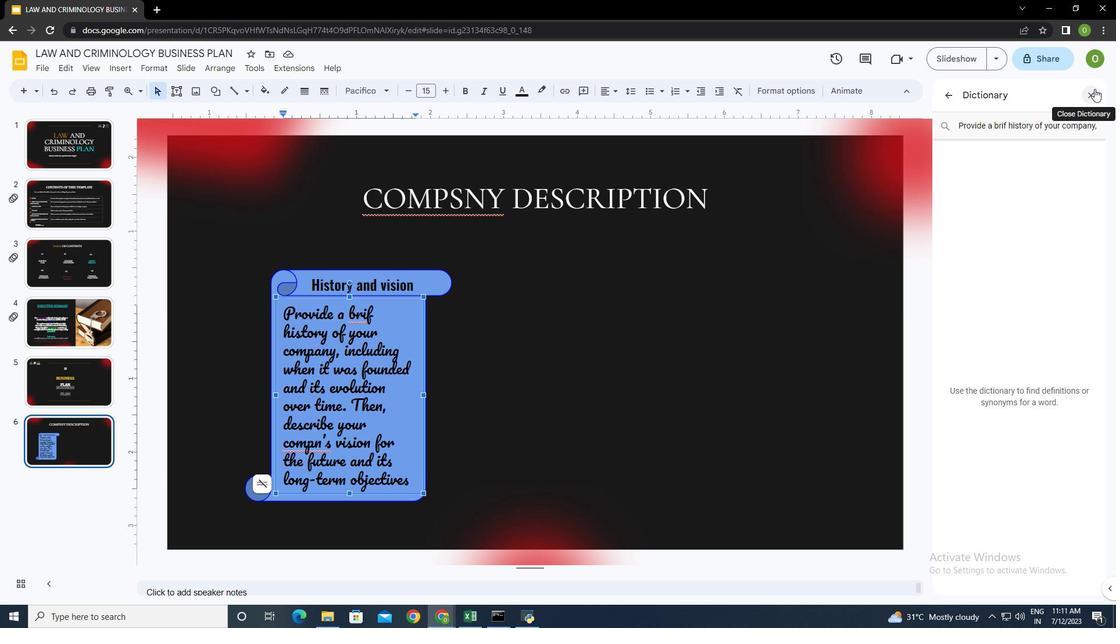 
Action: Mouse moved to (261, 63)
Screenshot: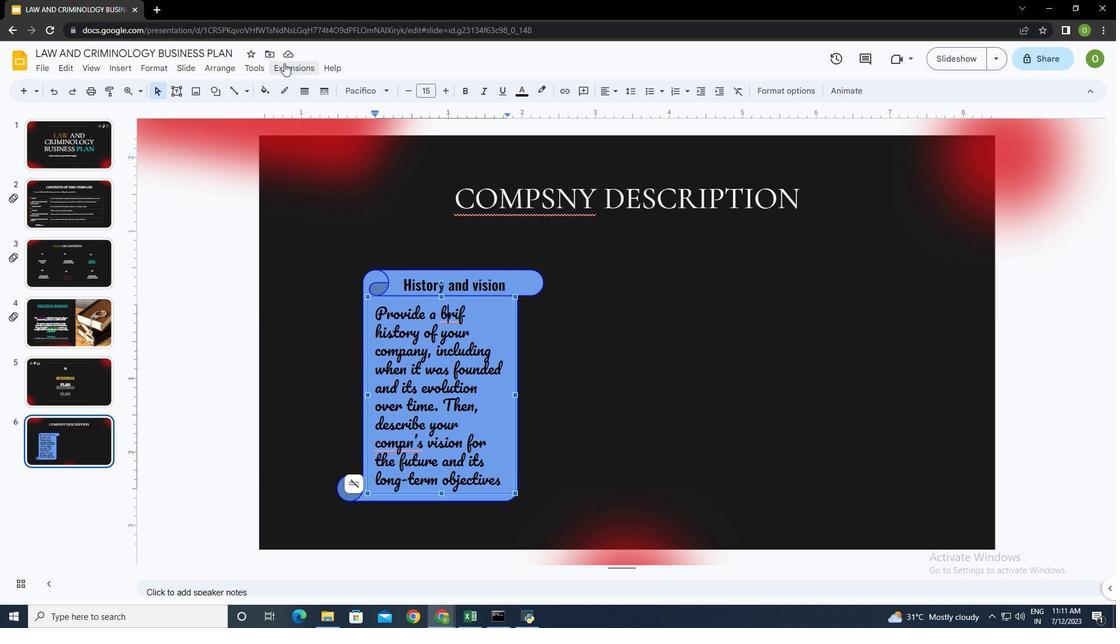 
Action: Mouse pressed left at (261, 63)
Screenshot: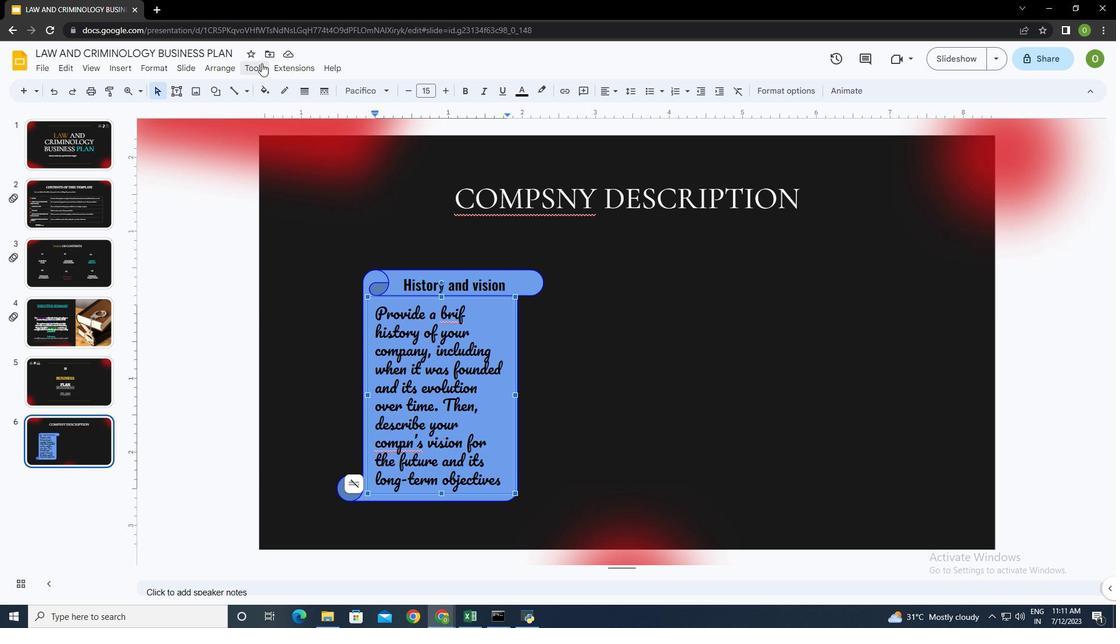
Action: Mouse moved to (293, 87)
Screenshot: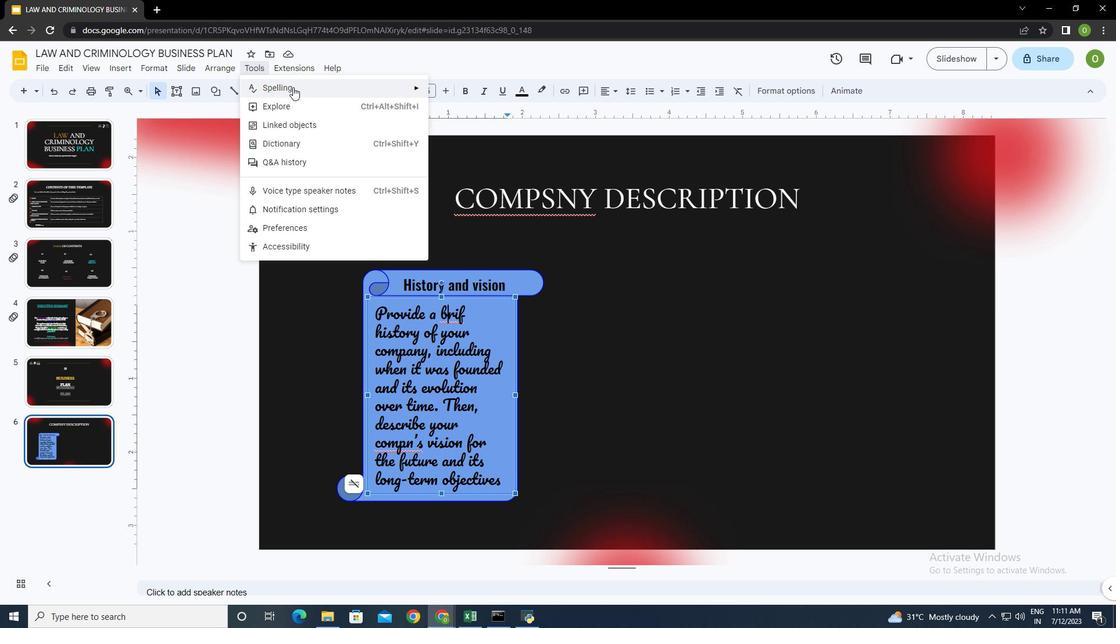 
Action: Mouse pressed left at (293, 87)
Screenshot: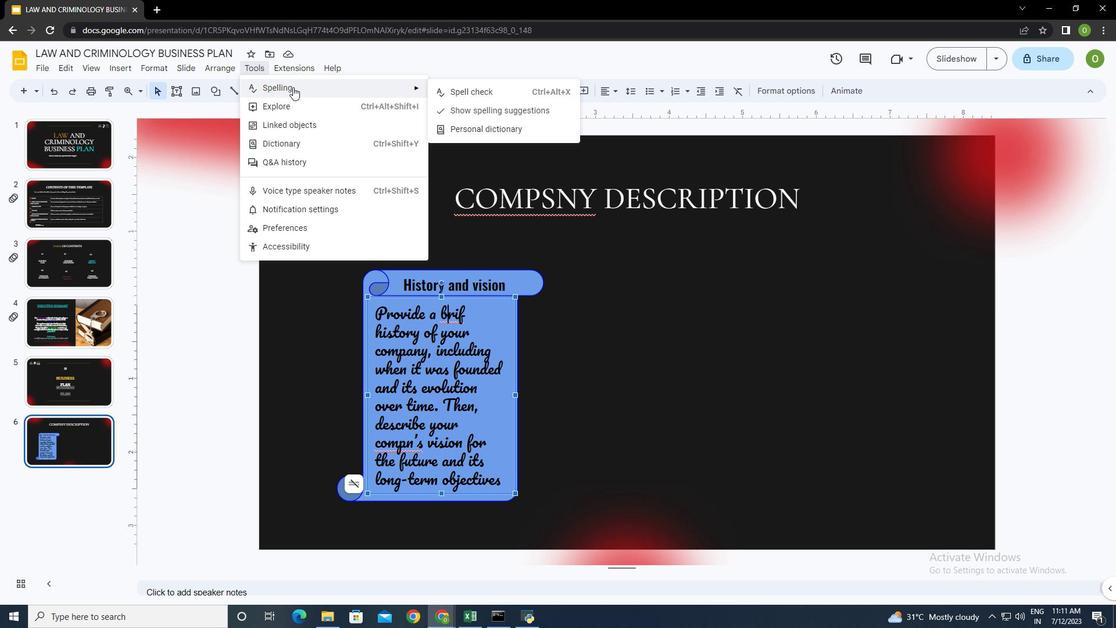 
Action: Mouse moved to (488, 88)
Screenshot: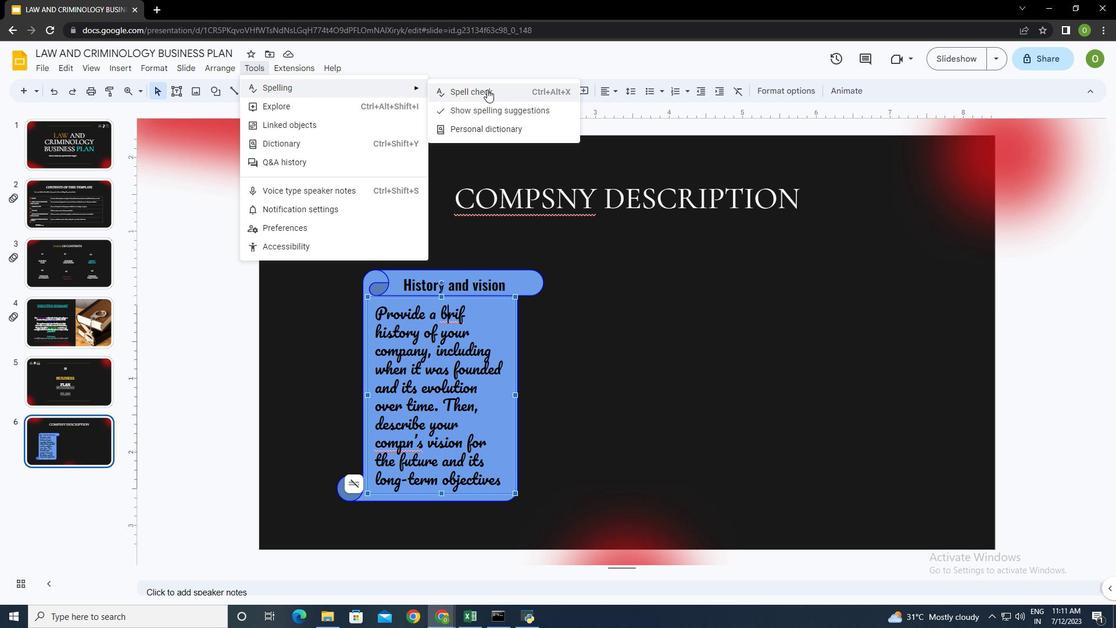 
Action: Mouse pressed left at (488, 88)
Screenshot: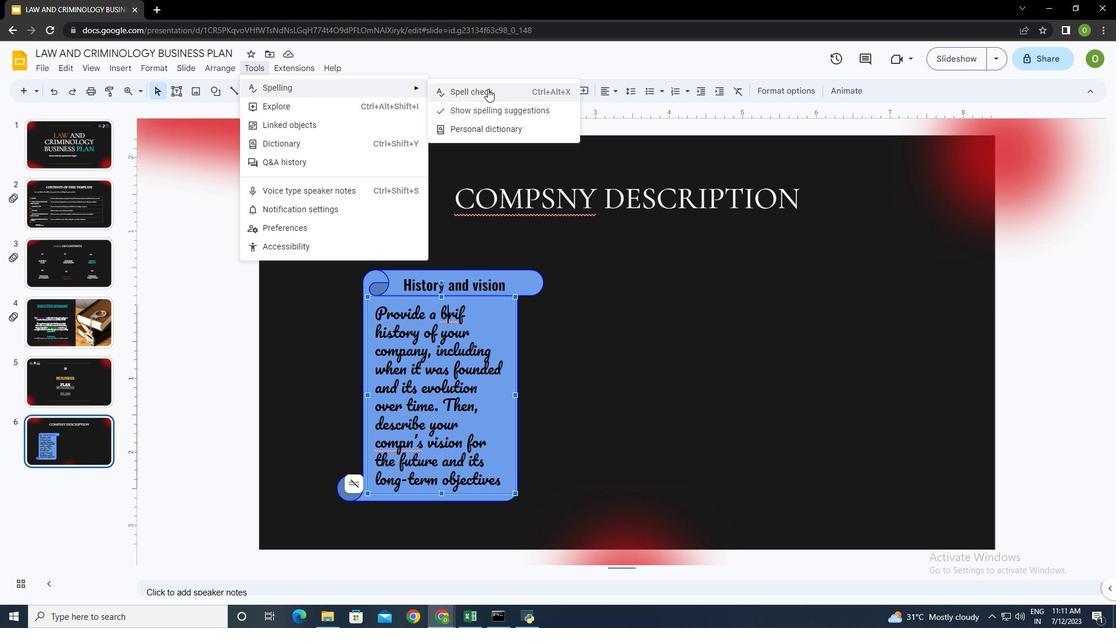 
Action: Mouse moved to (930, 171)
Screenshot: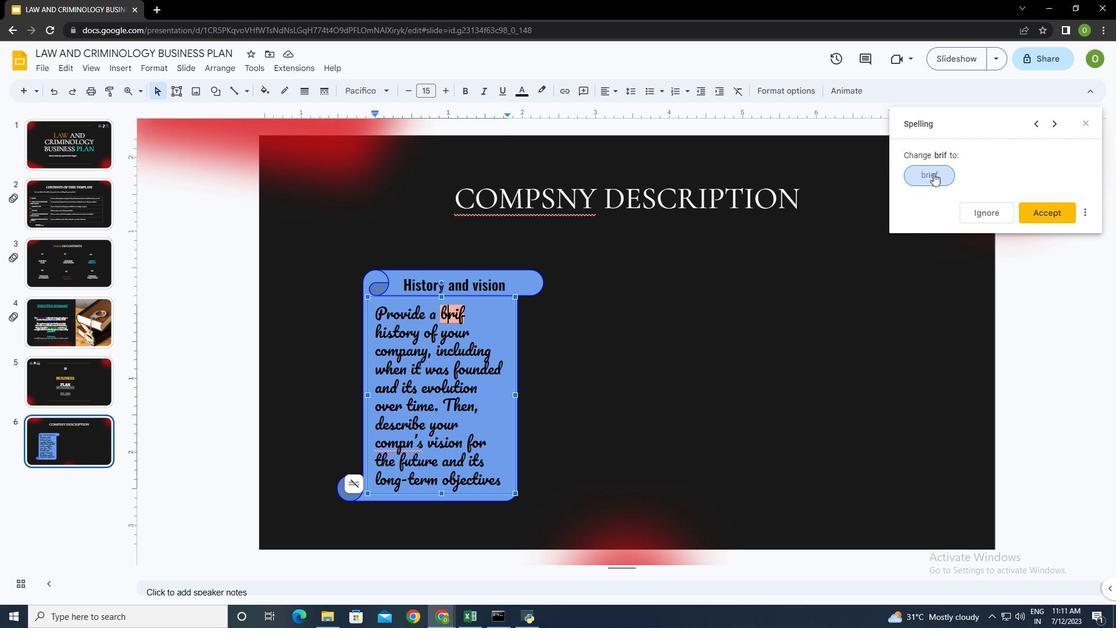 
Action: Mouse pressed left at (930, 171)
Screenshot: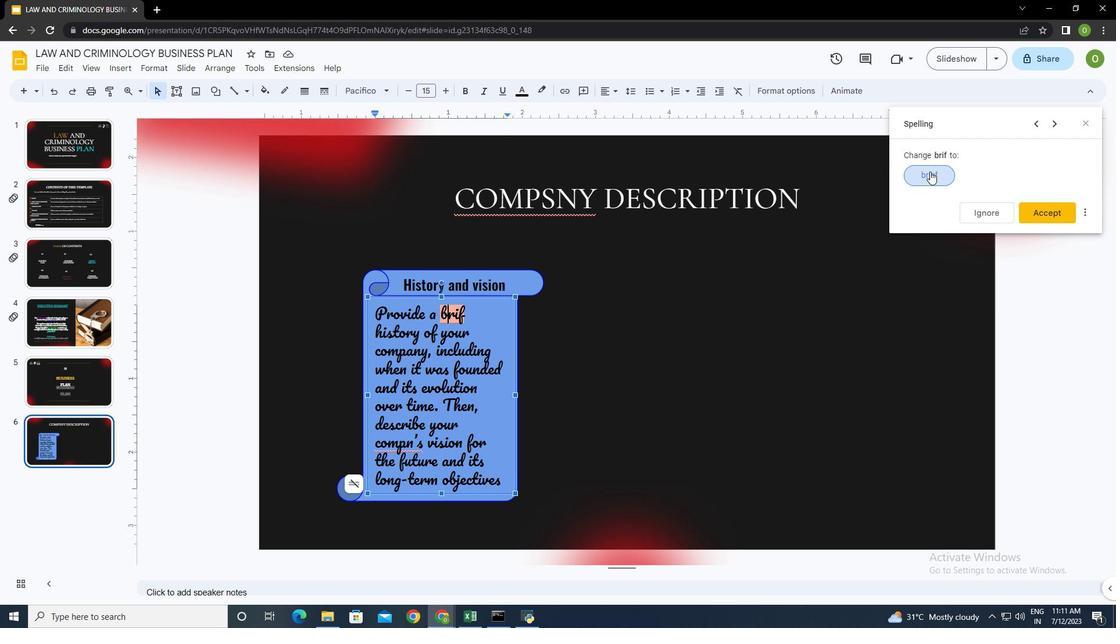 
Action: Mouse moved to (945, 175)
Screenshot: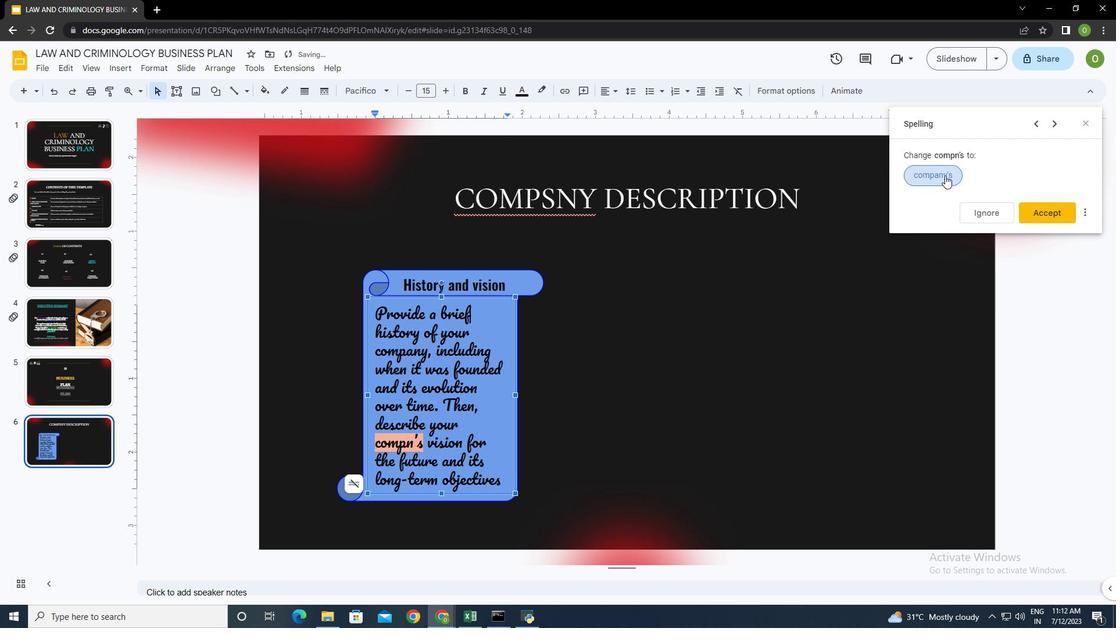 
Action: Mouse pressed left at (945, 175)
Screenshot: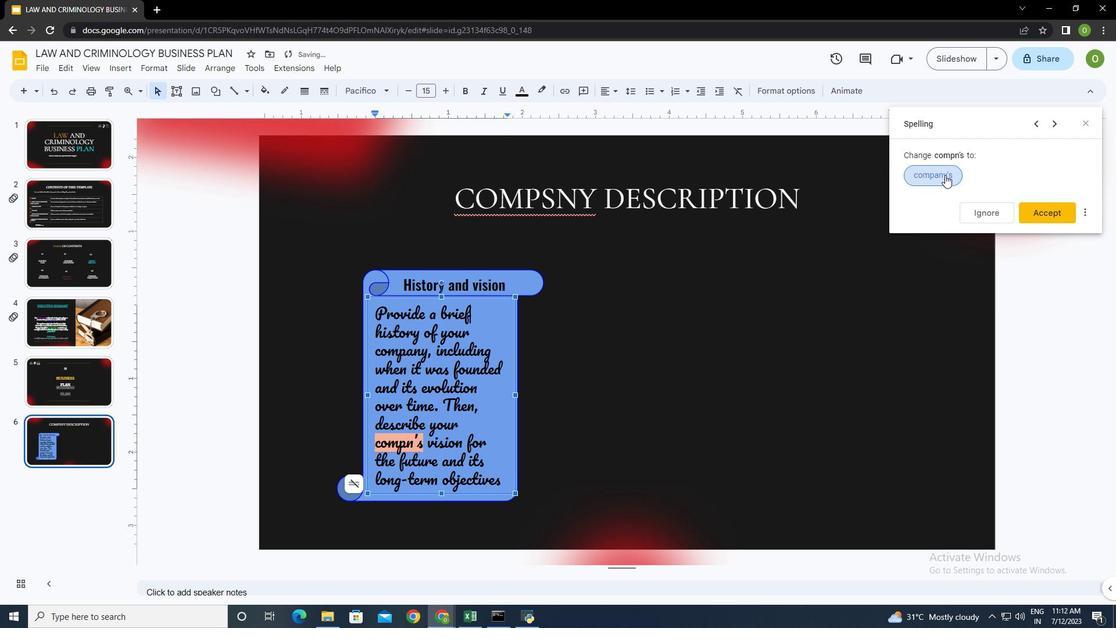 
Action: Mouse moved to (1051, 208)
Screenshot: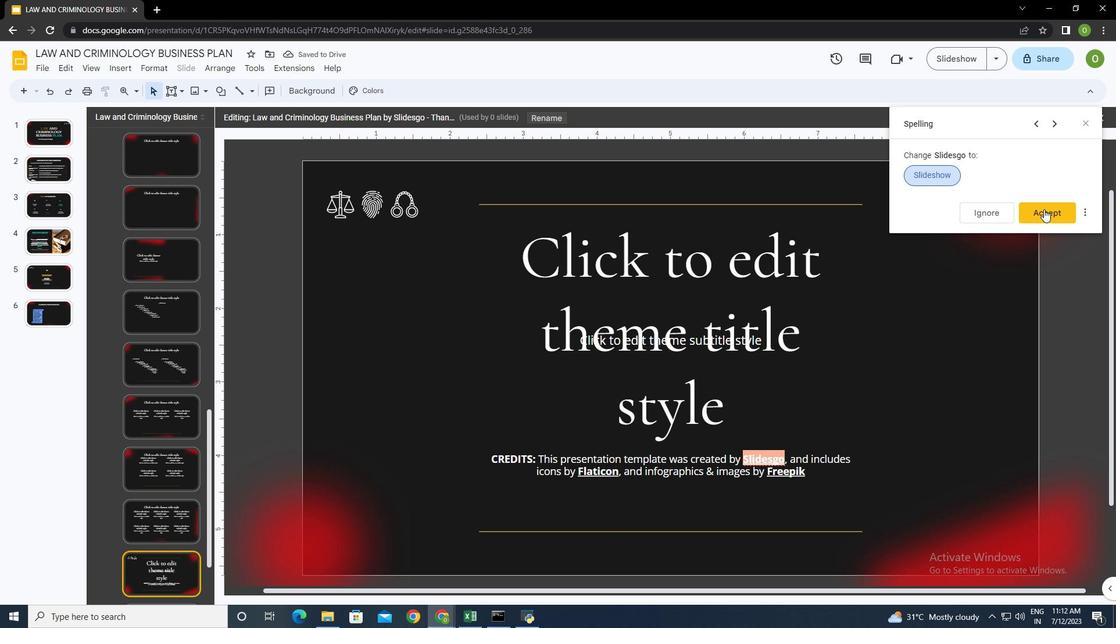 
Action: Mouse pressed left at (1051, 208)
Screenshot: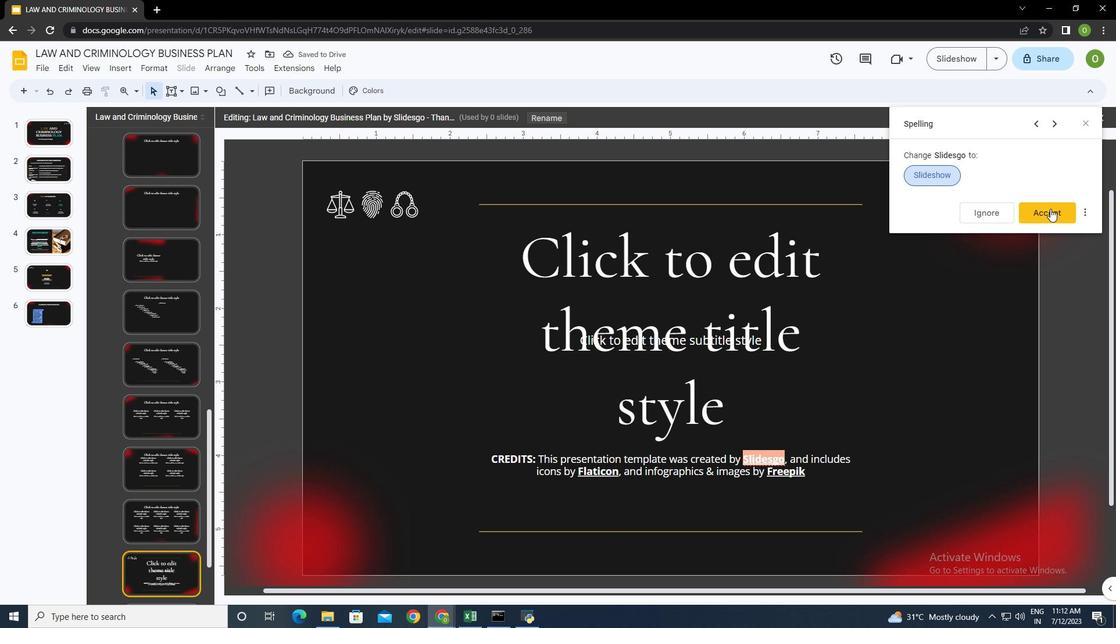 
Action: Mouse moved to (1050, 215)
Screenshot: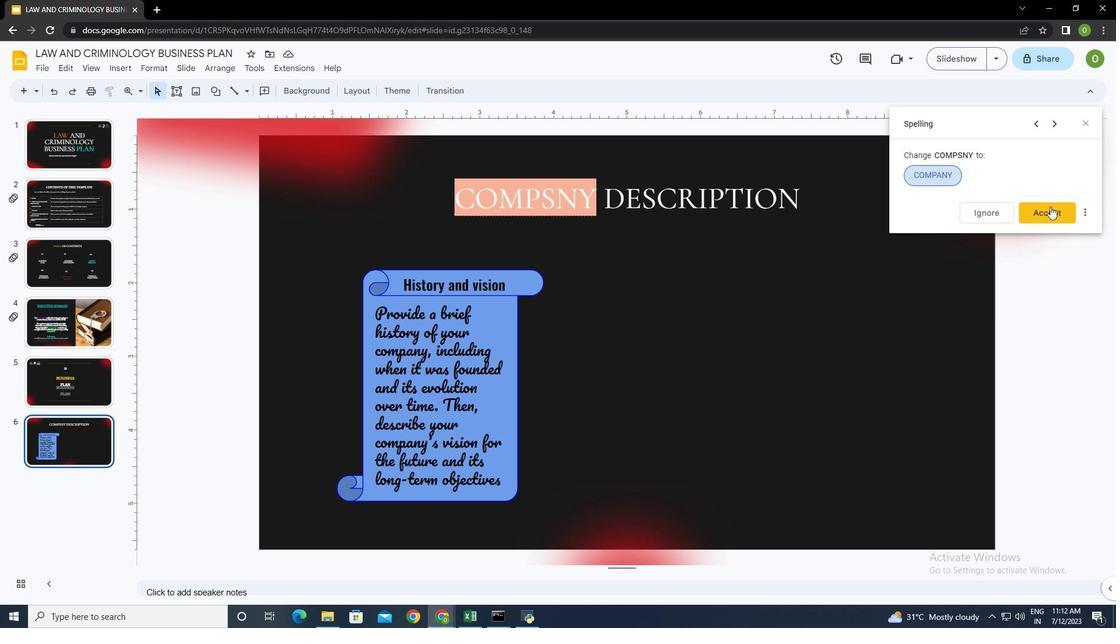 
Action: Mouse pressed left at (1050, 215)
Screenshot: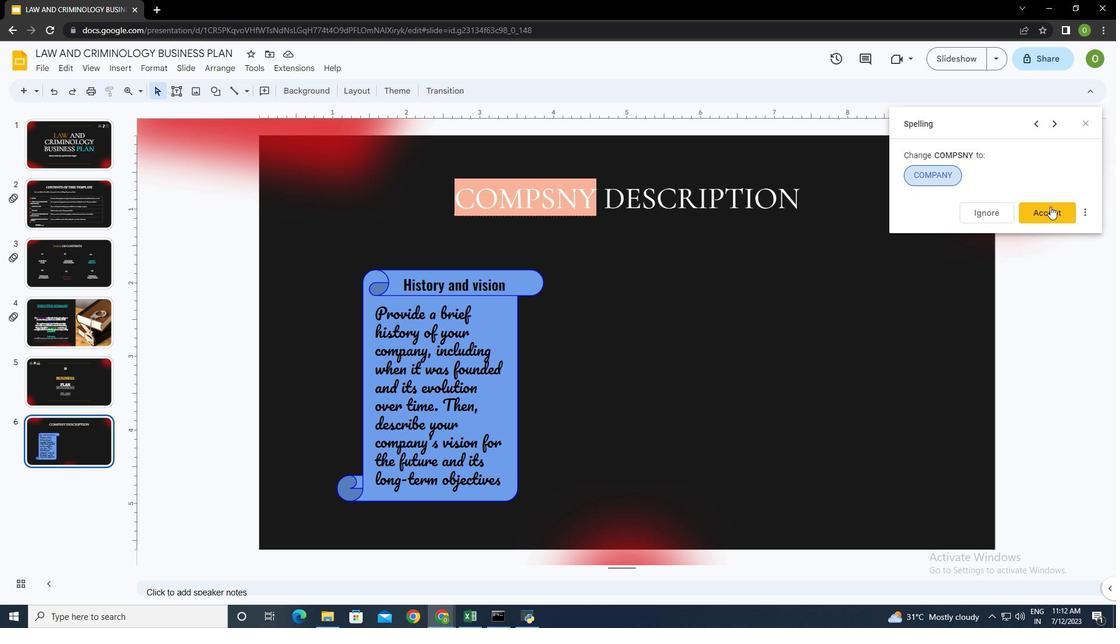 
Action: Mouse moved to (479, 435)
Screenshot: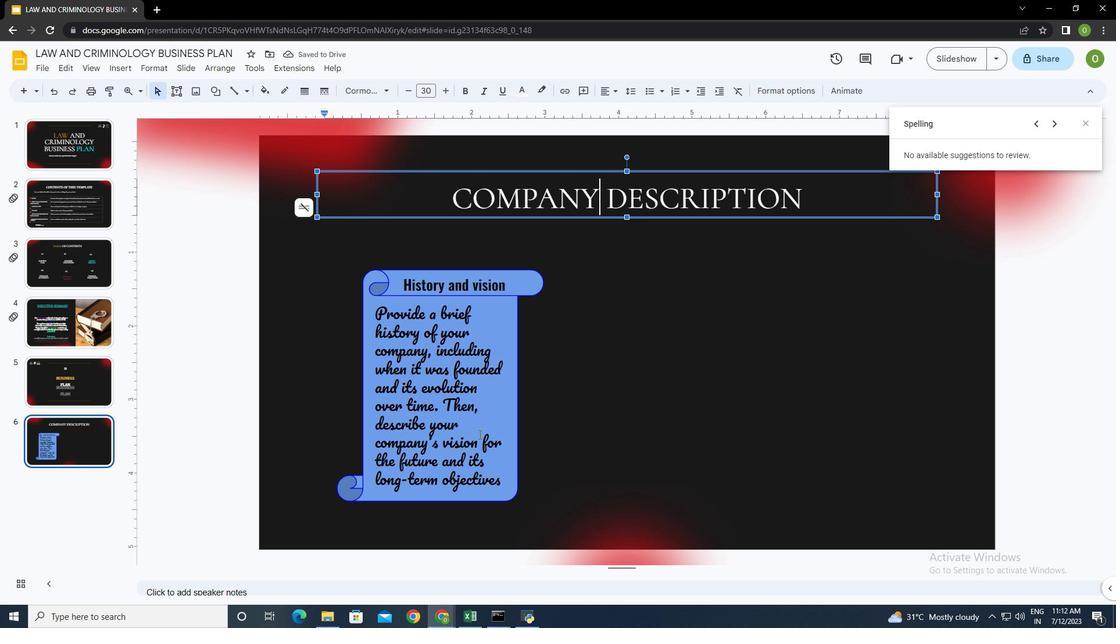 
Action: Mouse pressed left at (479, 435)
Screenshot: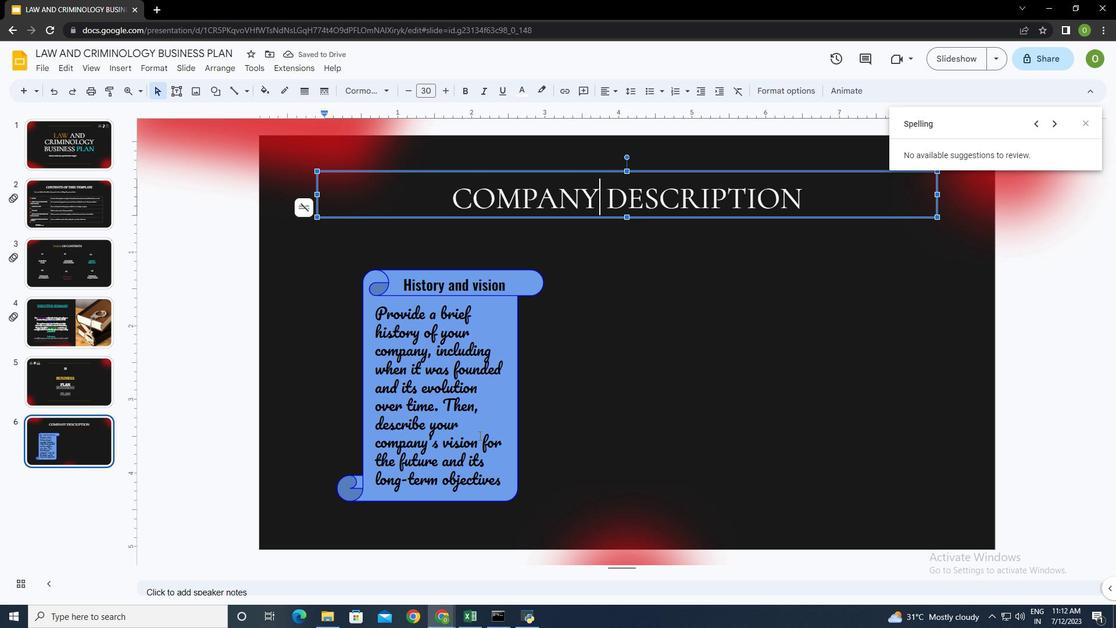 
Action: Mouse moved to (715, 380)
Screenshot: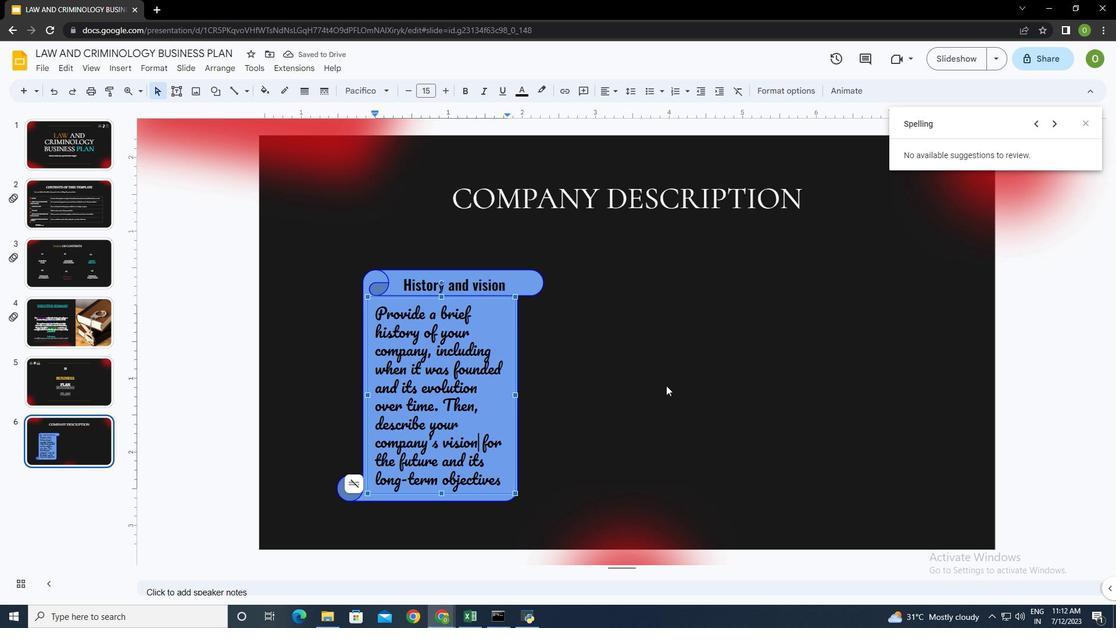 
Action: Mouse pressed left at (715, 380)
Screenshot: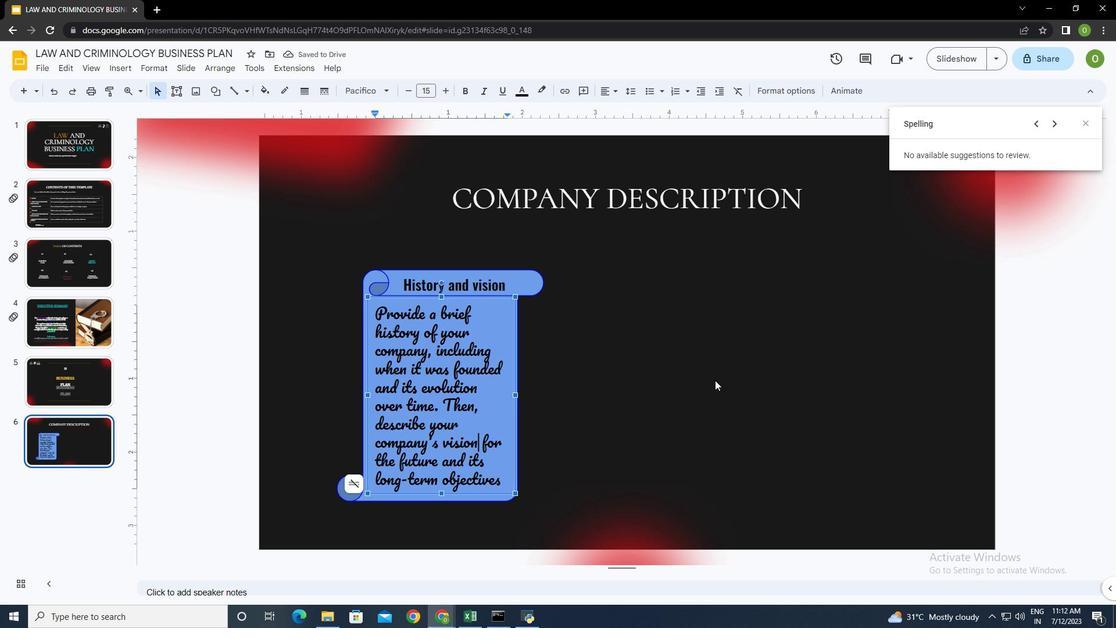
Action: Mouse moved to (121, 66)
Screenshot: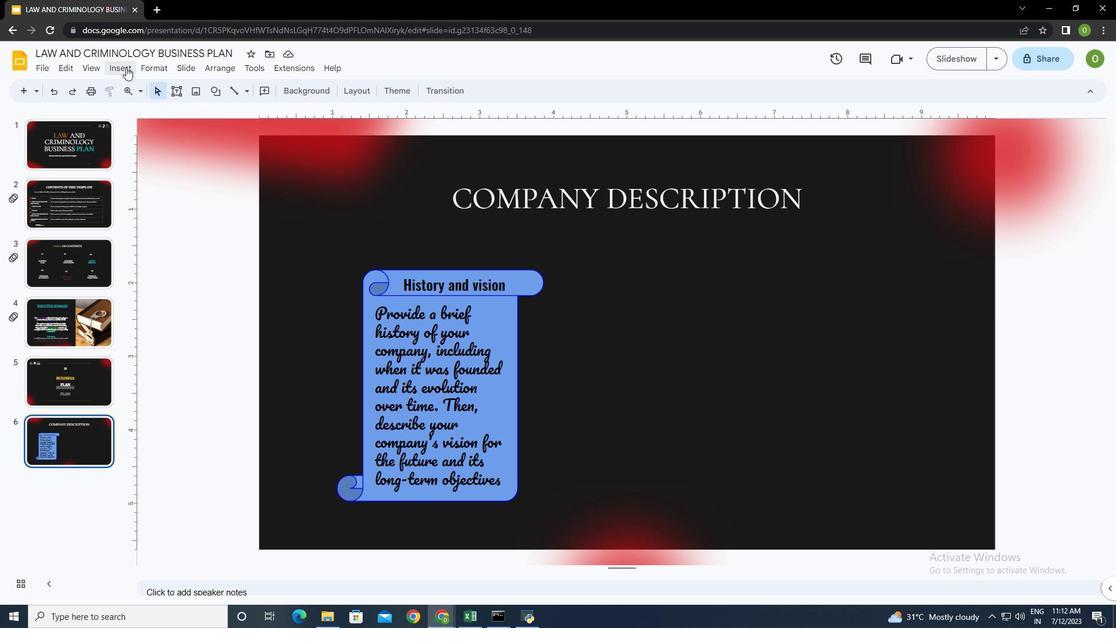
Action: Mouse pressed left at (121, 66)
Screenshot: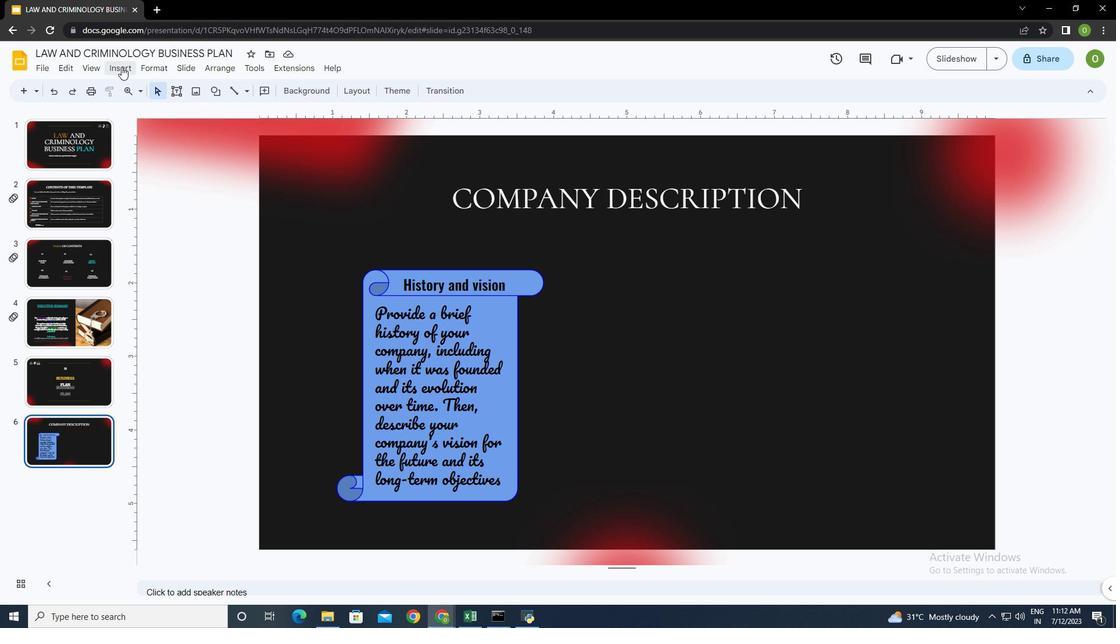 
Action: Mouse moved to (515, 220)
Screenshot: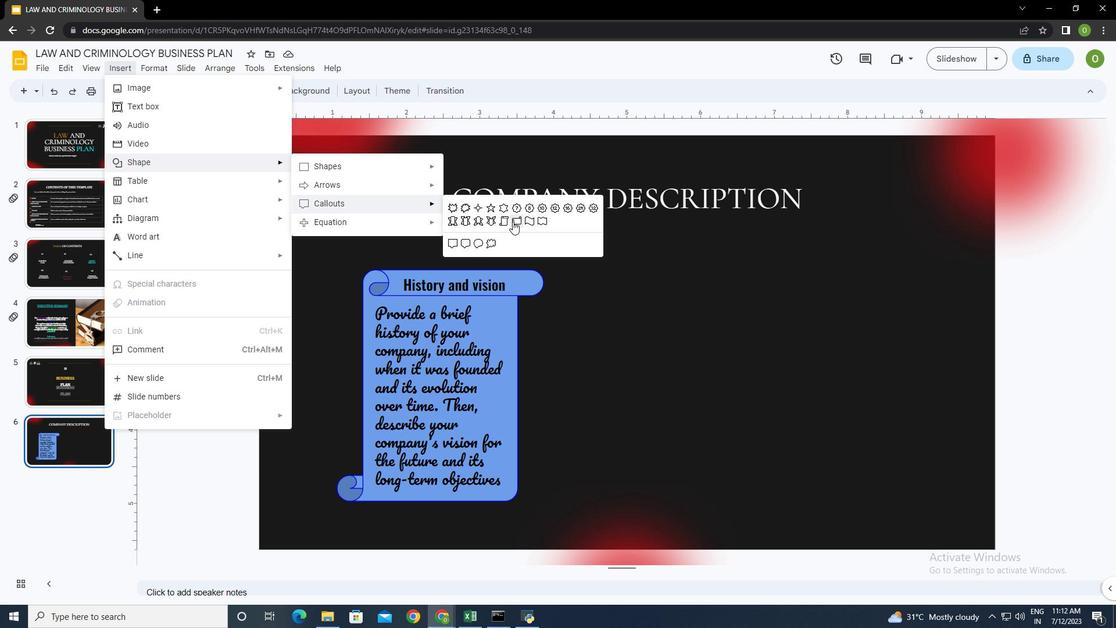 
Action: Mouse pressed left at (515, 220)
Screenshot: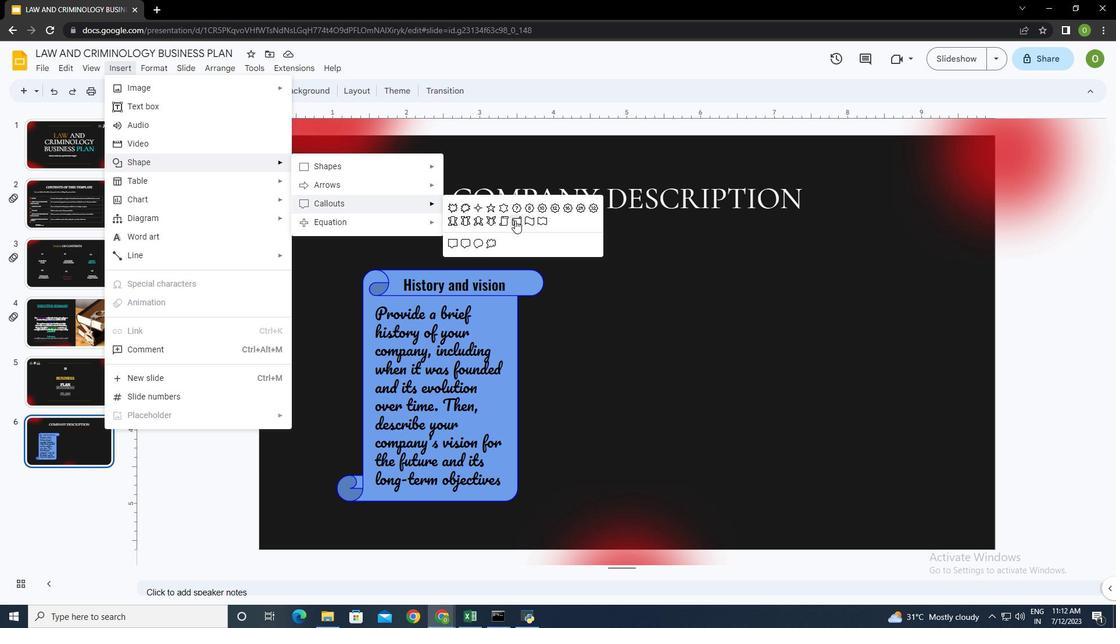 
Action: Mouse moved to (642, 292)
Screenshot: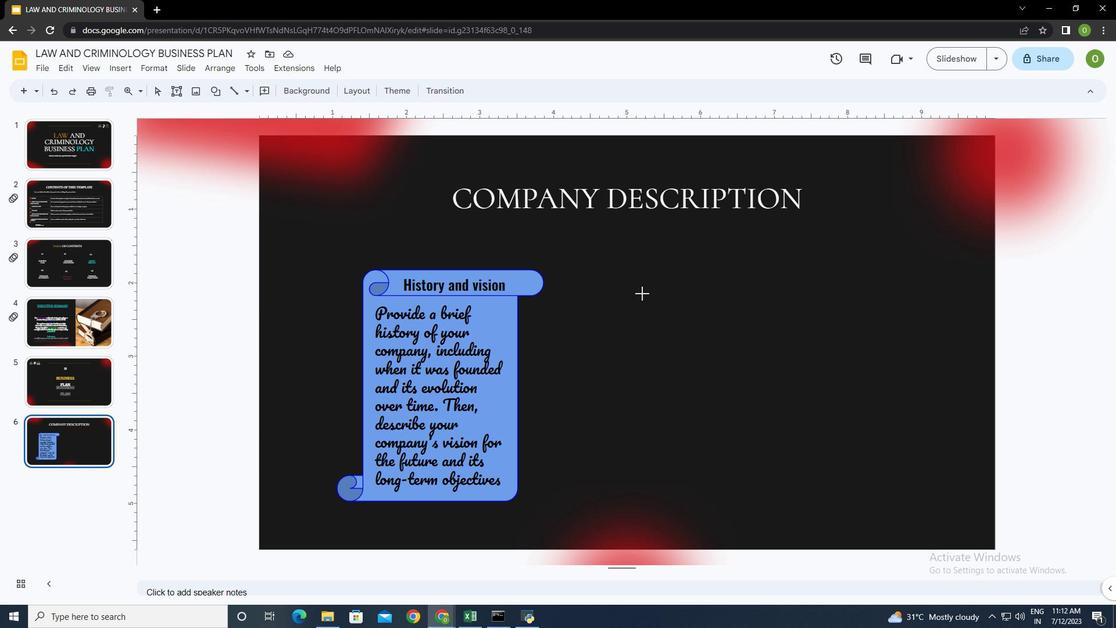
Action: Mouse pressed left at (642, 292)
Screenshot: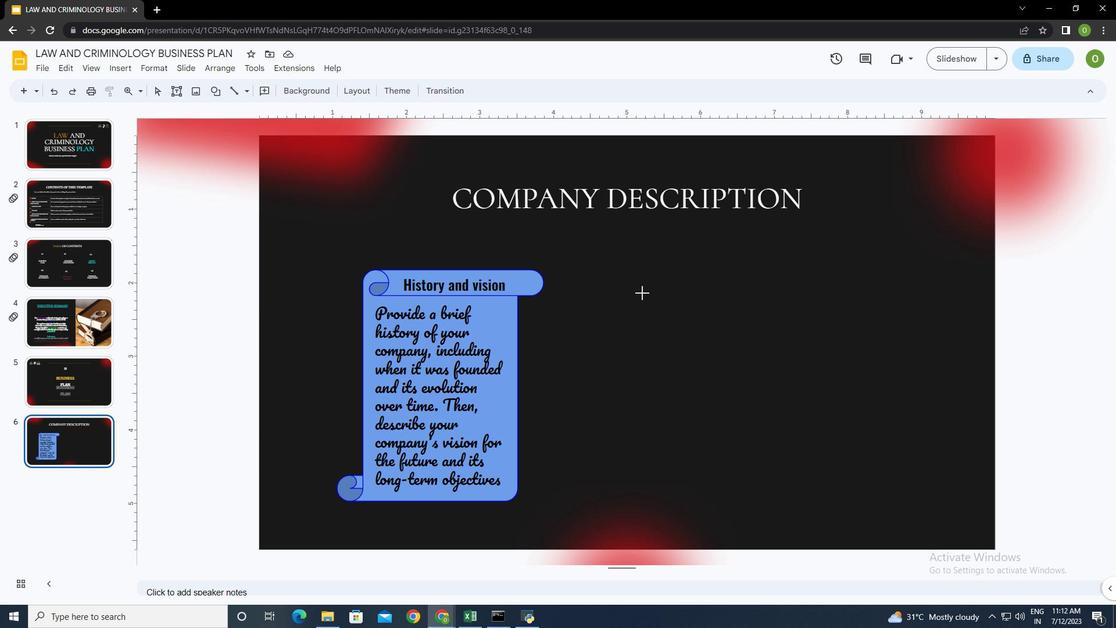 
Action: Mouse moved to (786, 289)
Screenshot: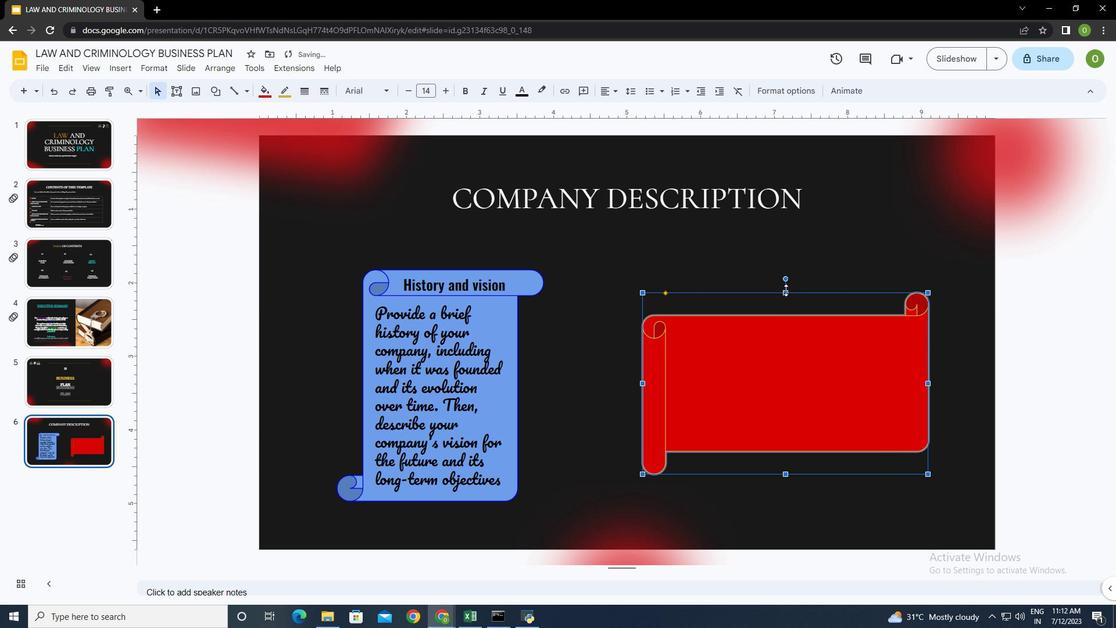 
Action: Mouse pressed left at (786, 289)
Screenshot: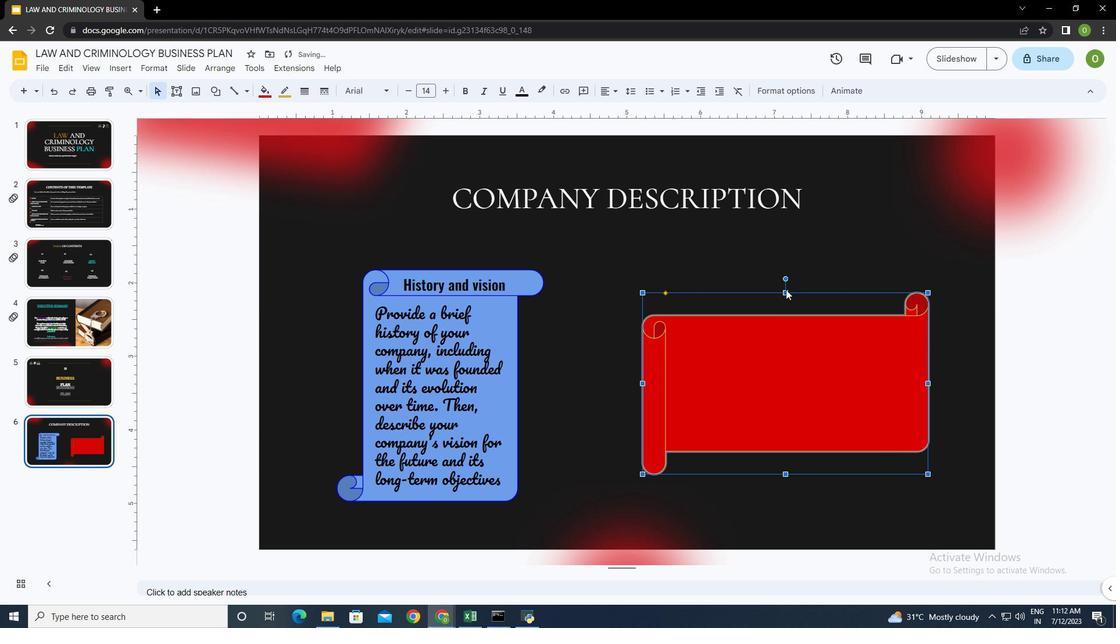 
Action: Mouse moved to (786, 333)
Screenshot: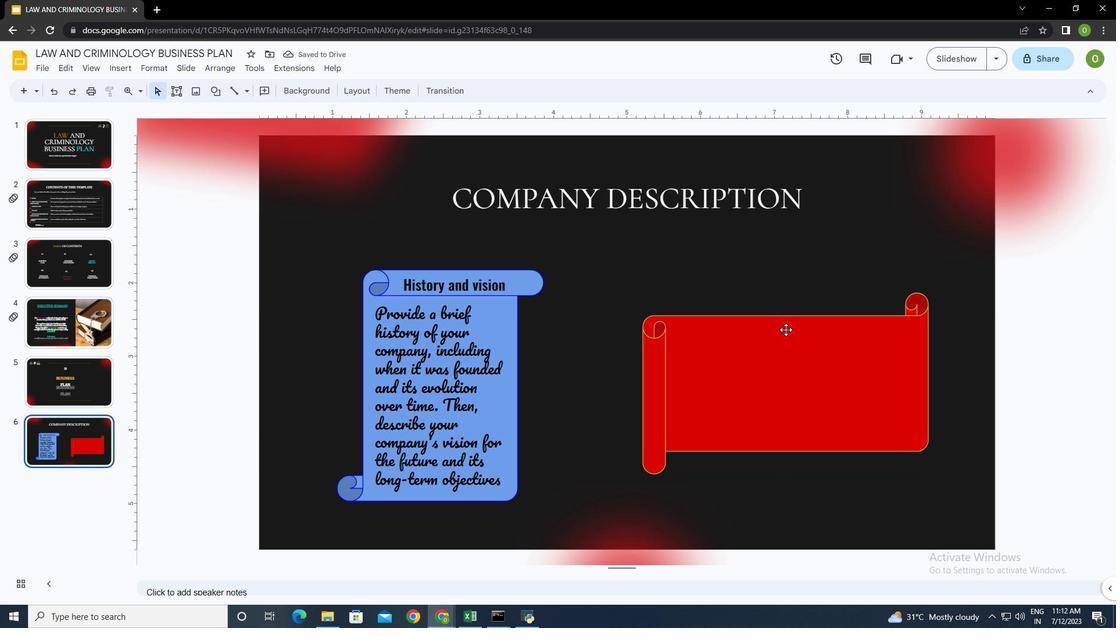 
Action: Mouse pressed left at (786, 333)
Screenshot: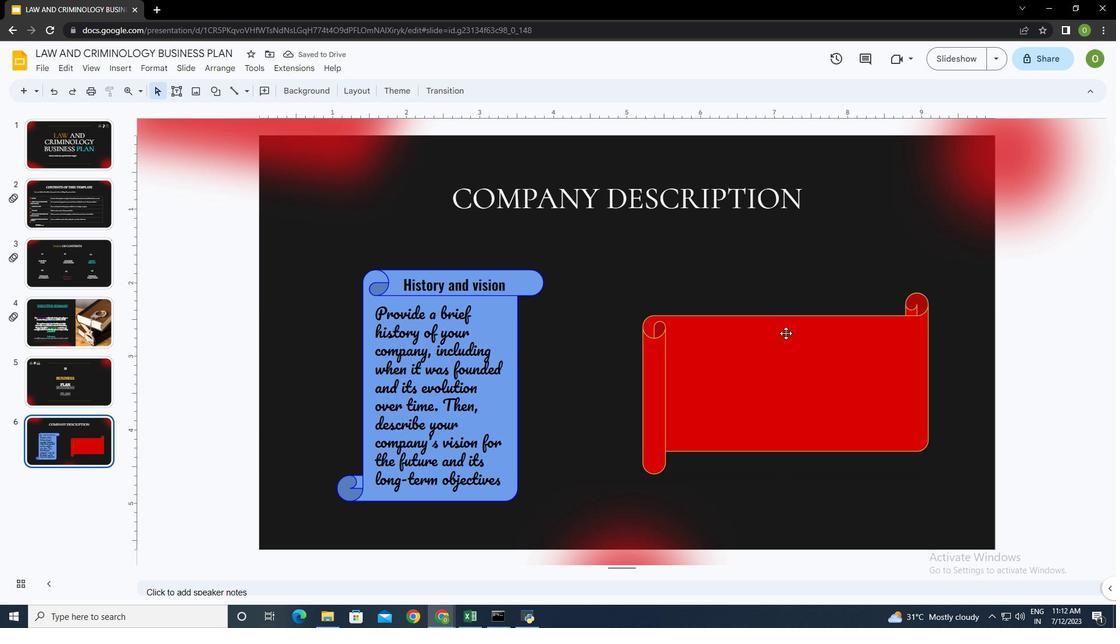 
Action: Mouse moved to (787, 294)
Screenshot: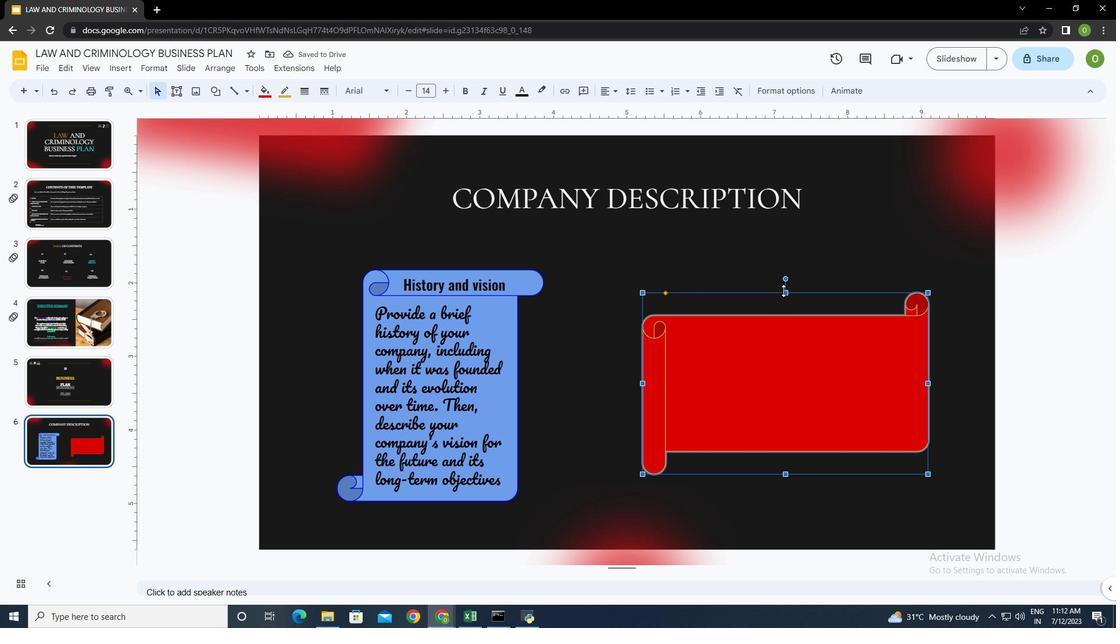 
Action: Mouse pressed left at (787, 294)
Screenshot: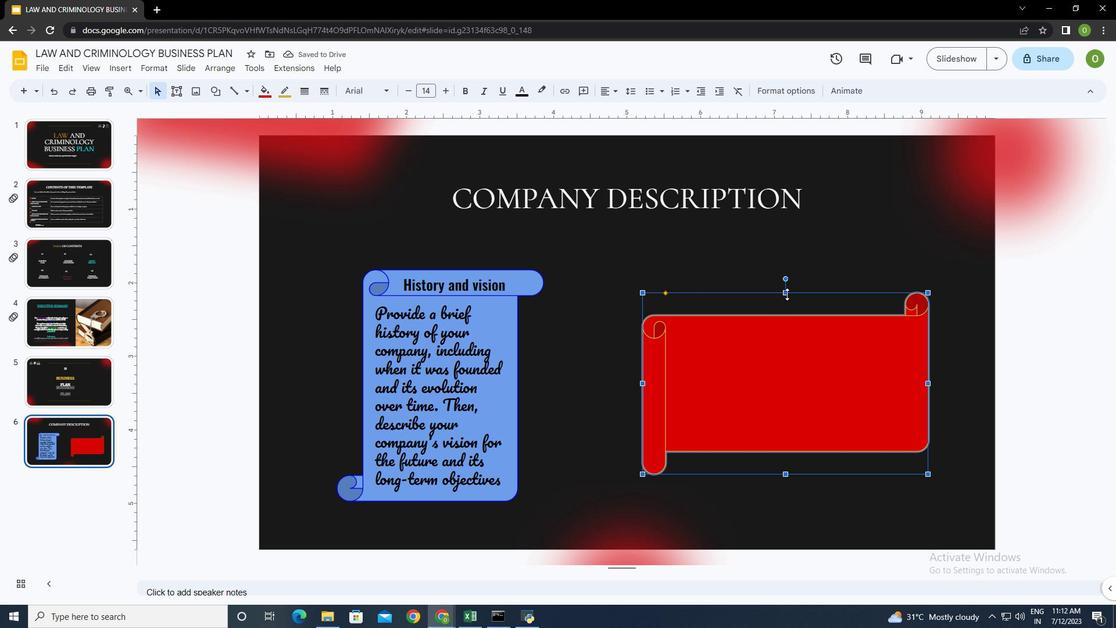 
Action: Mouse moved to (785, 474)
Screenshot: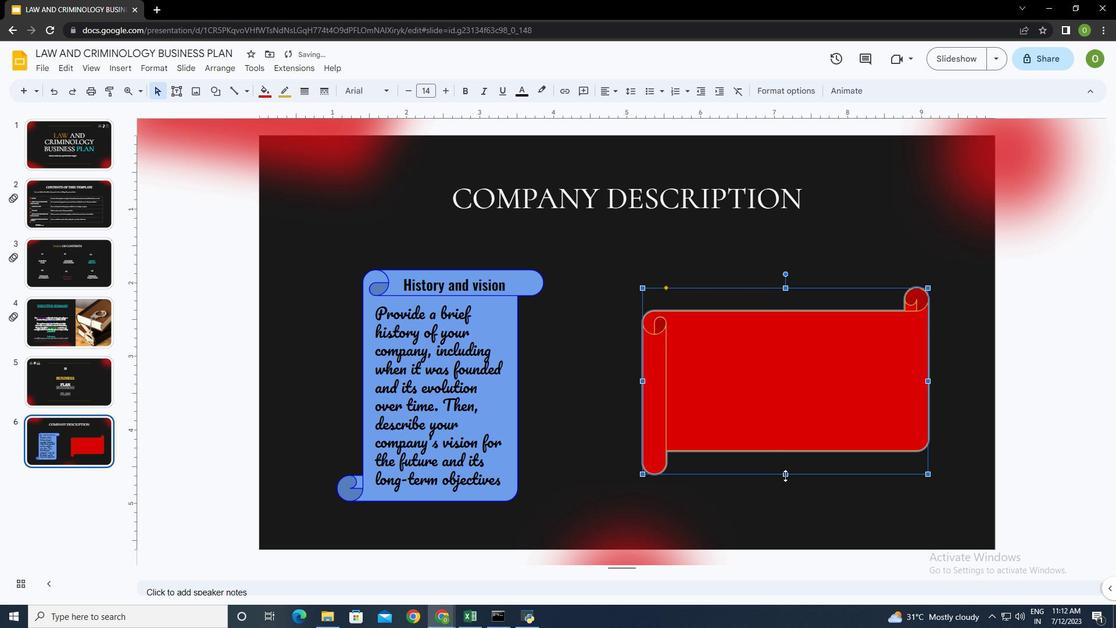 
Action: Mouse pressed left at (785, 474)
Screenshot: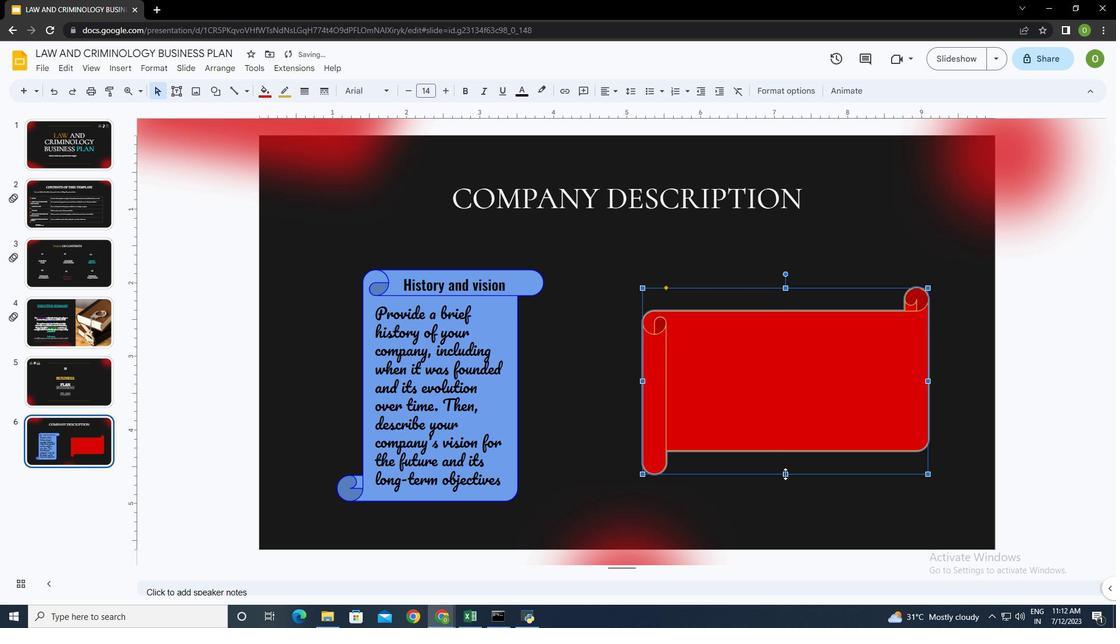
Action: Mouse moved to (785, 389)
Screenshot: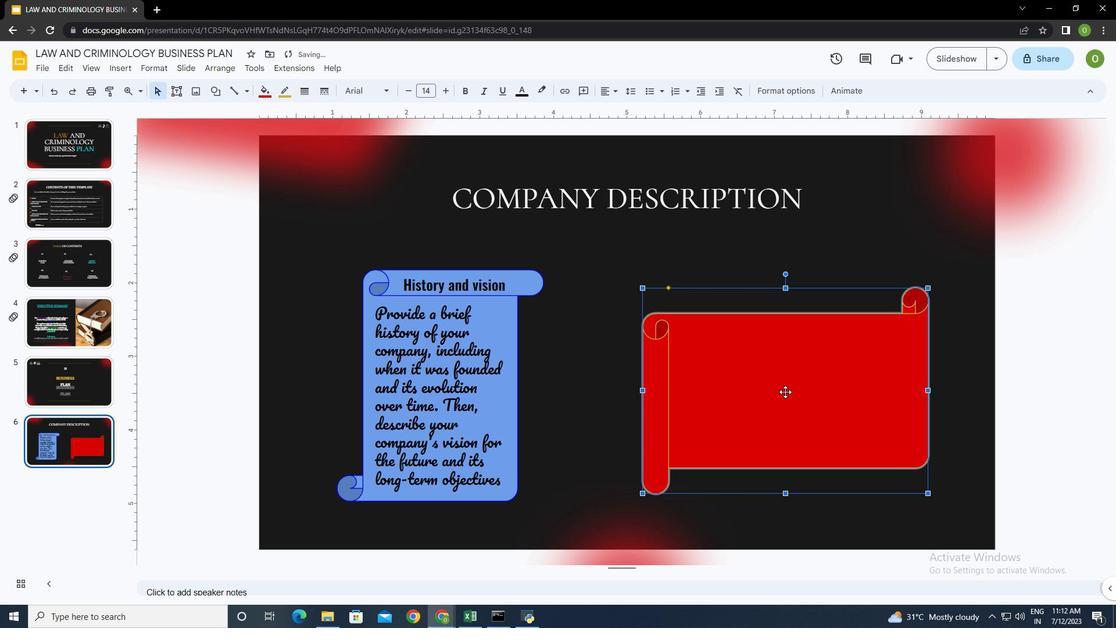 
Action: Mouse pressed left at (785, 389)
Screenshot: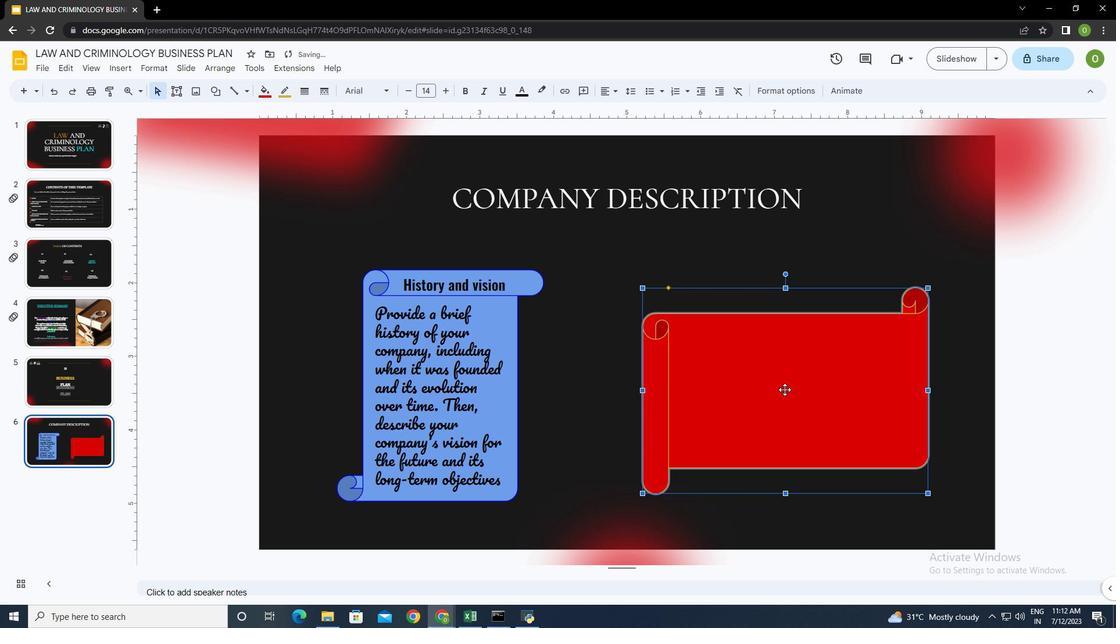 
Action: Mouse moved to (265, 94)
Screenshot: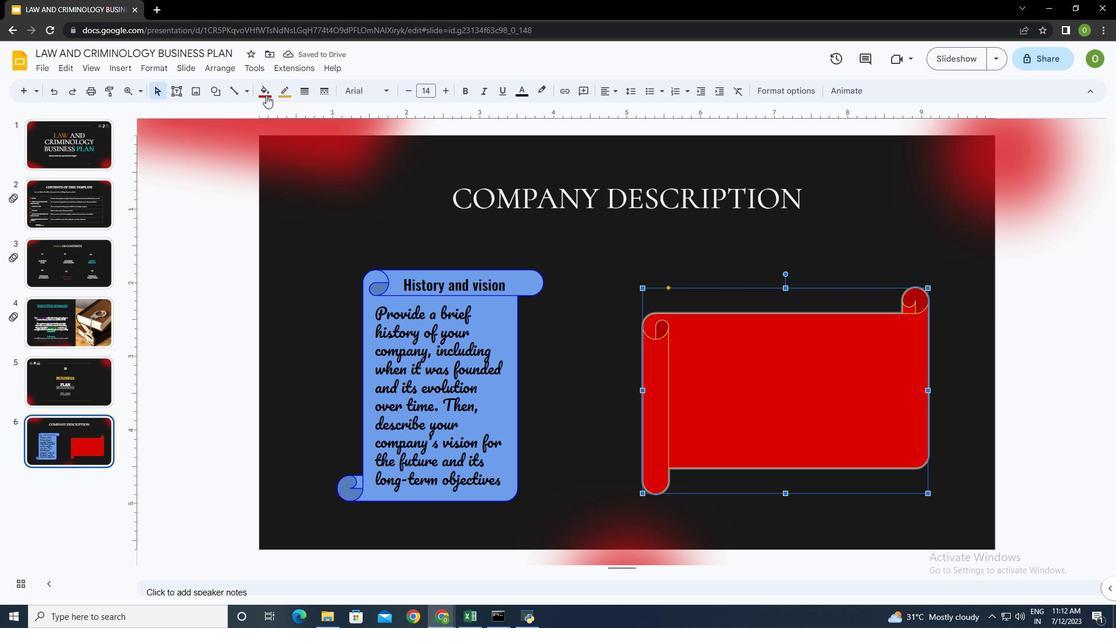 
Action: Mouse pressed left at (265, 94)
Screenshot: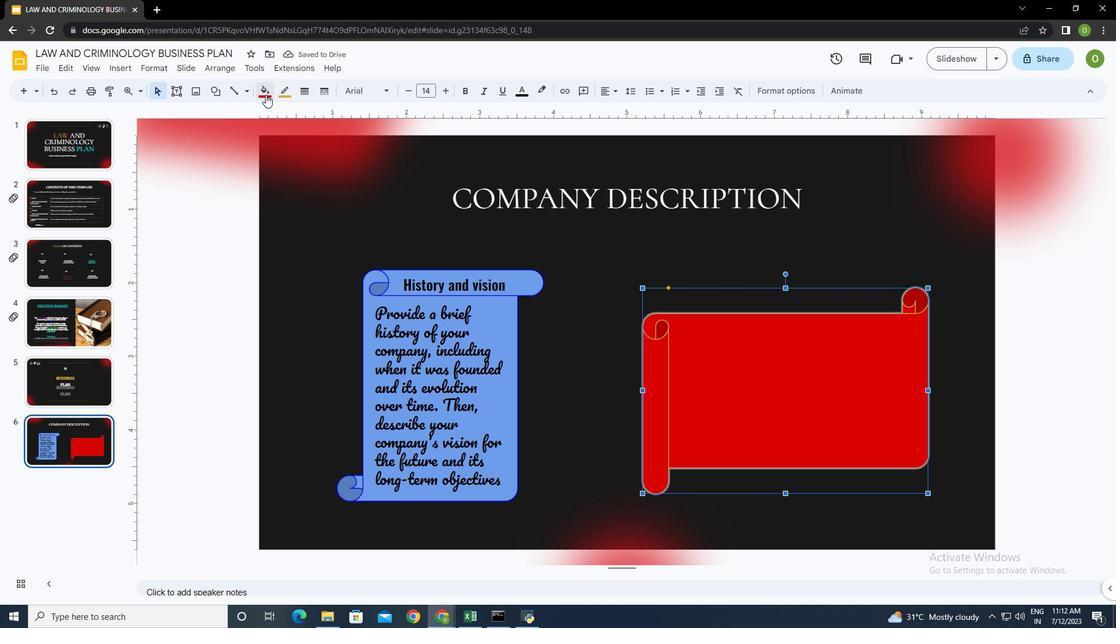 
Action: Mouse moved to (346, 250)
Screenshot: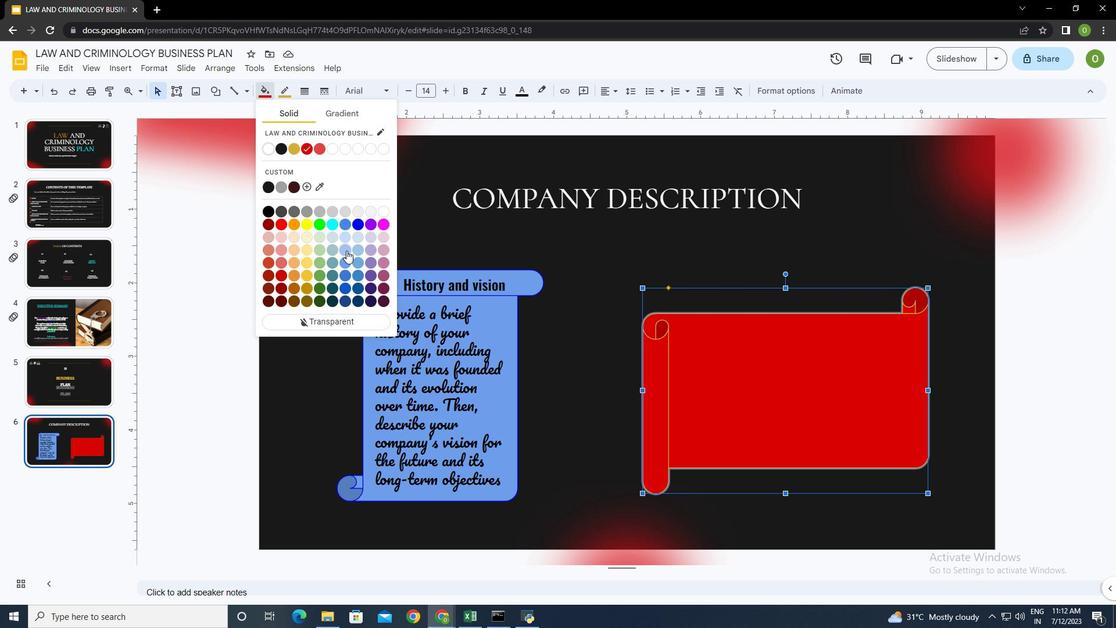 
Action: Mouse pressed left at (346, 250)
Screenshot: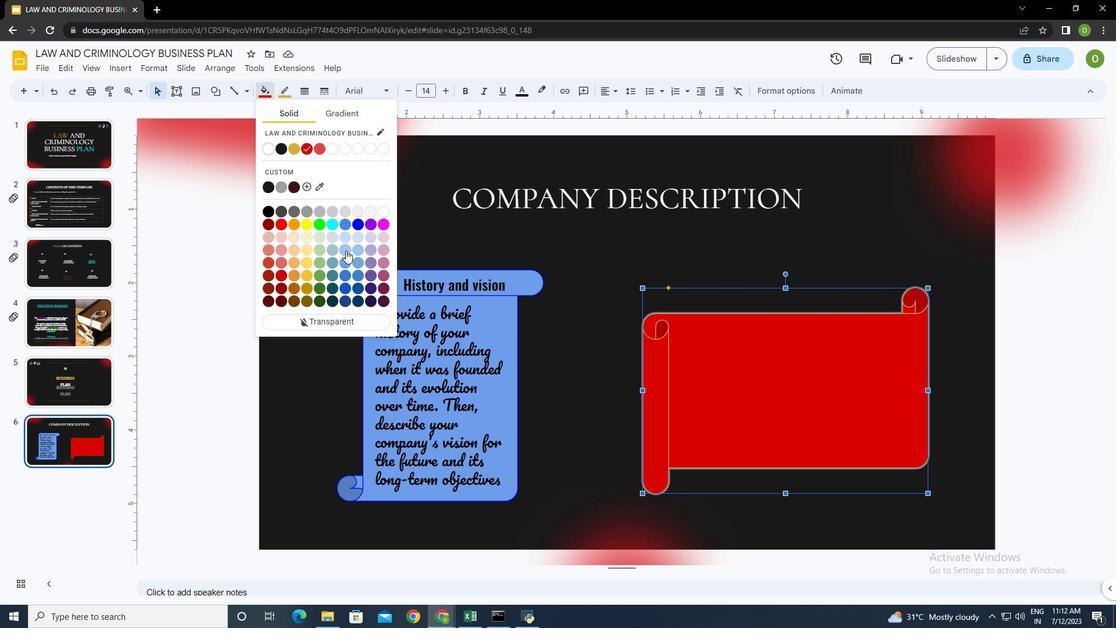 
Action: Mouse moved to (798, 390)
Screenshot: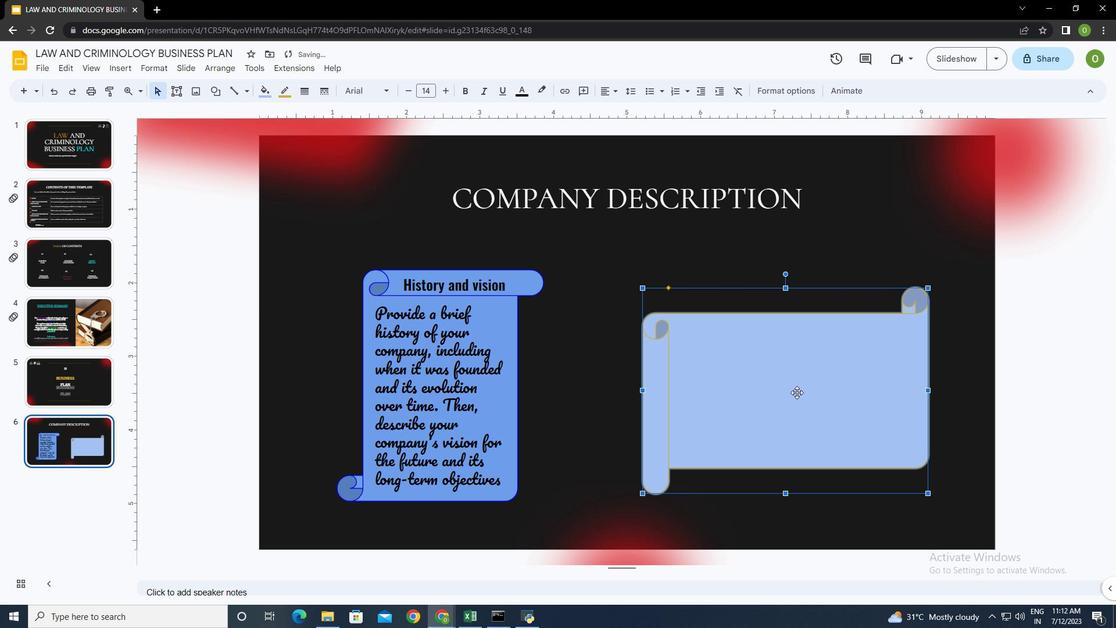 
Action: Mouse pressed left at (798, 390)
Screenshot: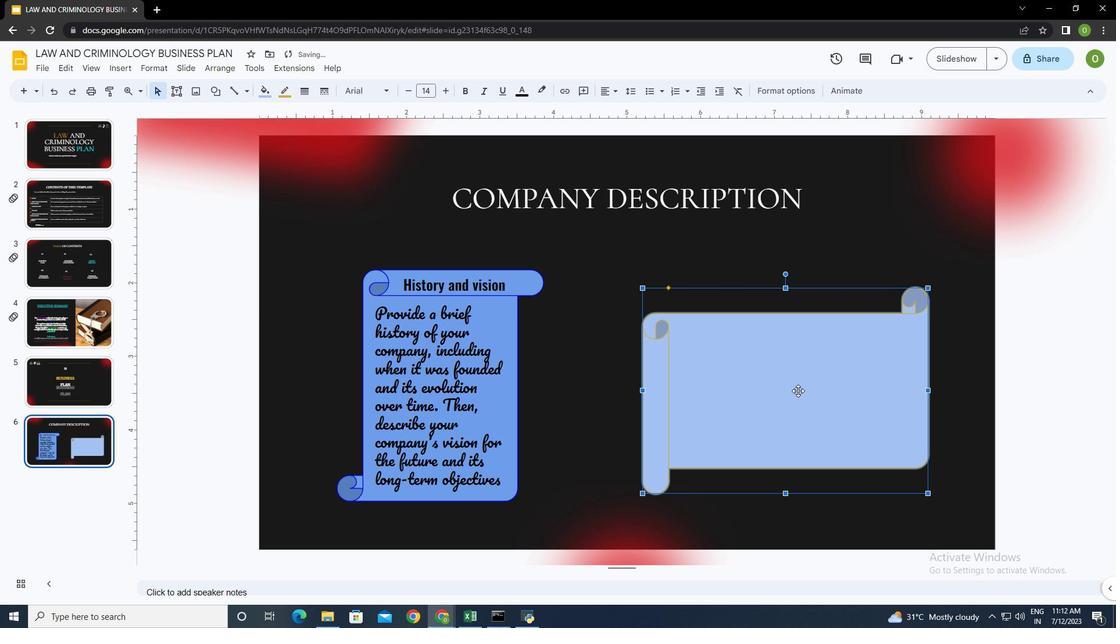 
Action: Mouse moved to (266, 93)
Screenshot: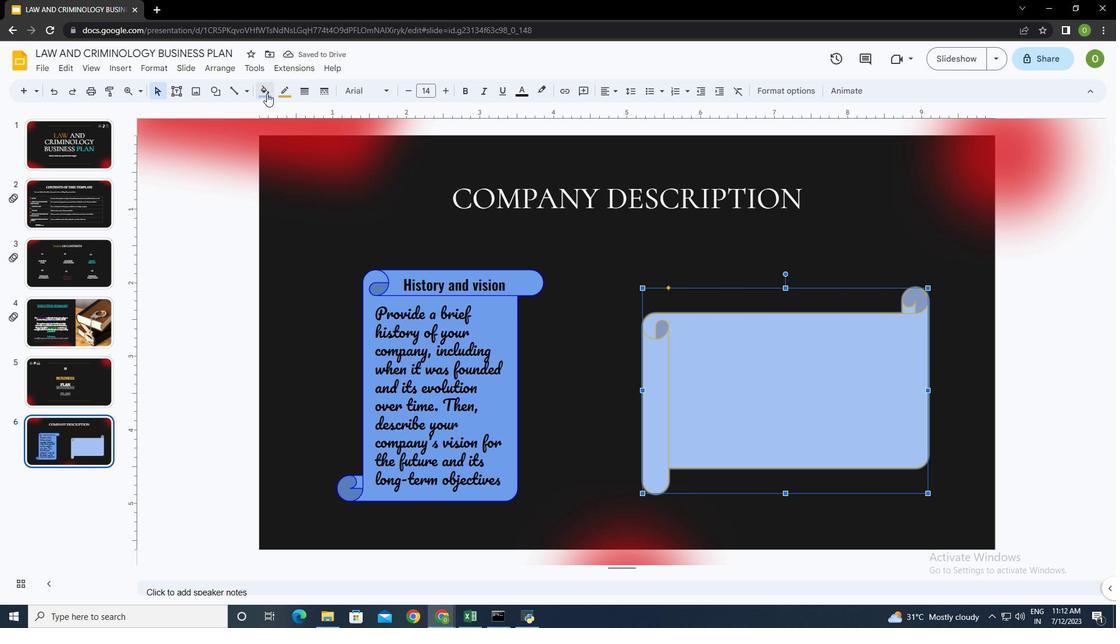 
Action: Mouse pressed left at (266, 93)
Screenshot: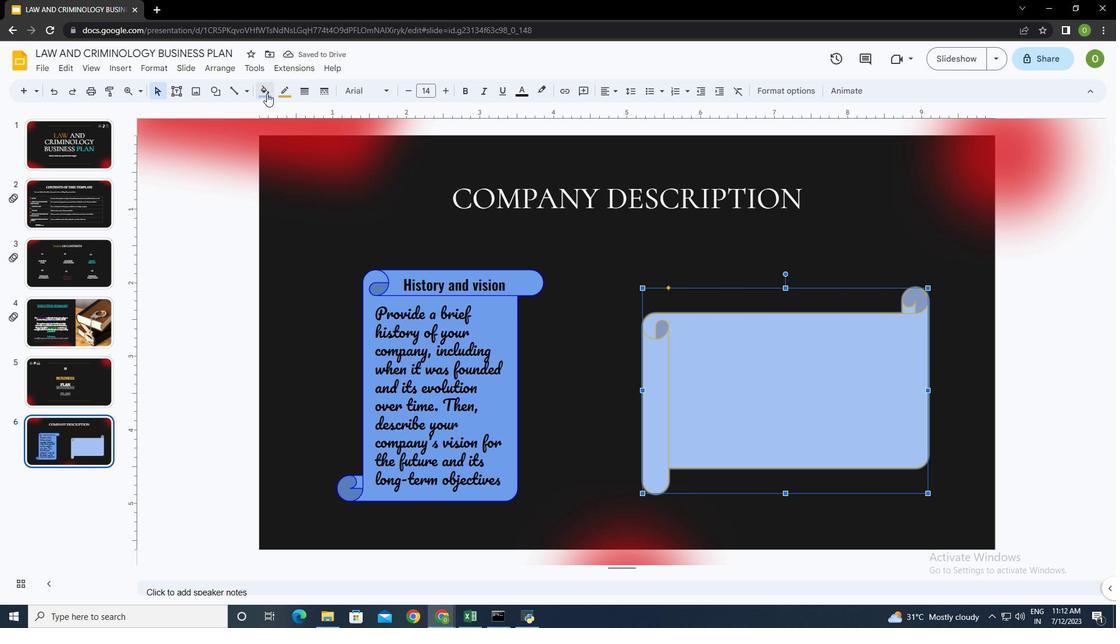 
Action: Mouse moved to (358, 263)
Screenshot: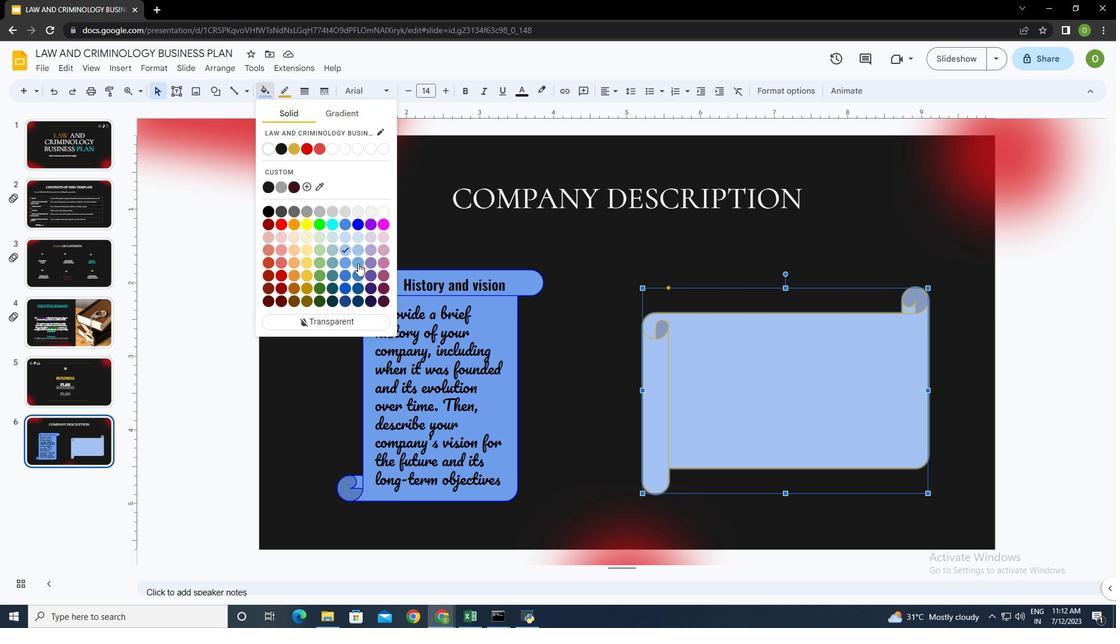 
Action: Mouse pressed left at (358, 263)
Screenshot: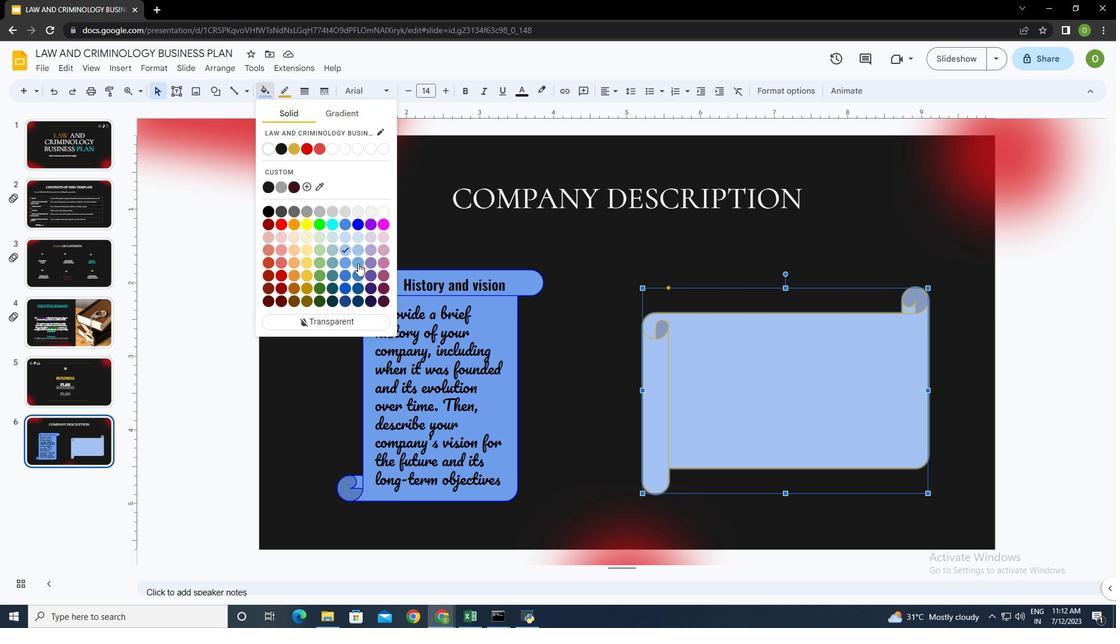 
Action: Mouse moved to (285, 96)
Screenshot: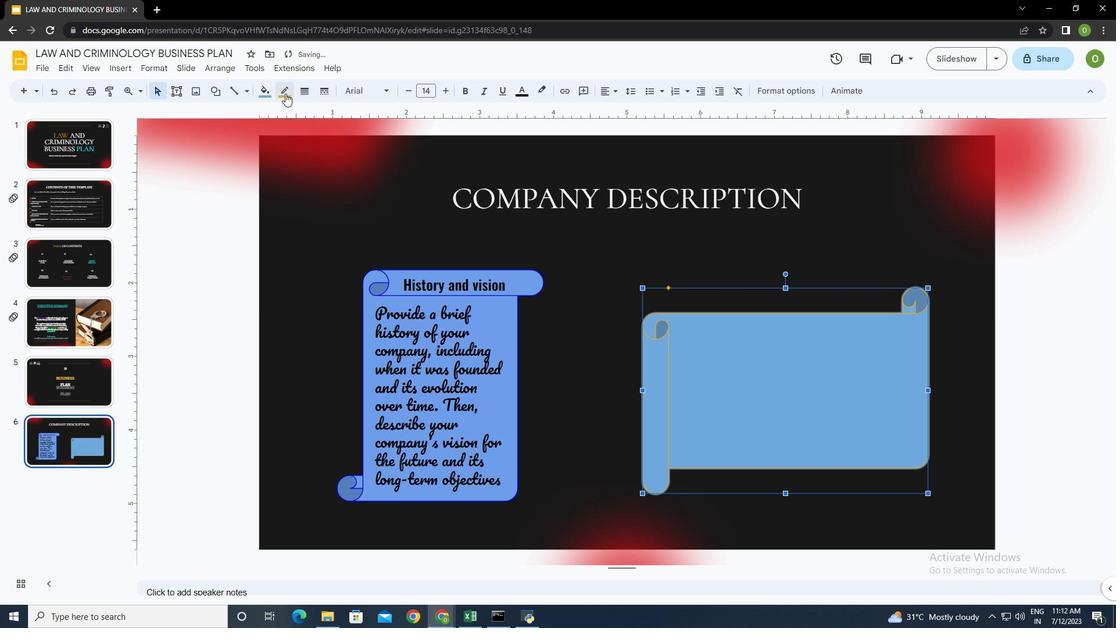
Action: Mouse pressed left at (285, 96)
Screenshot: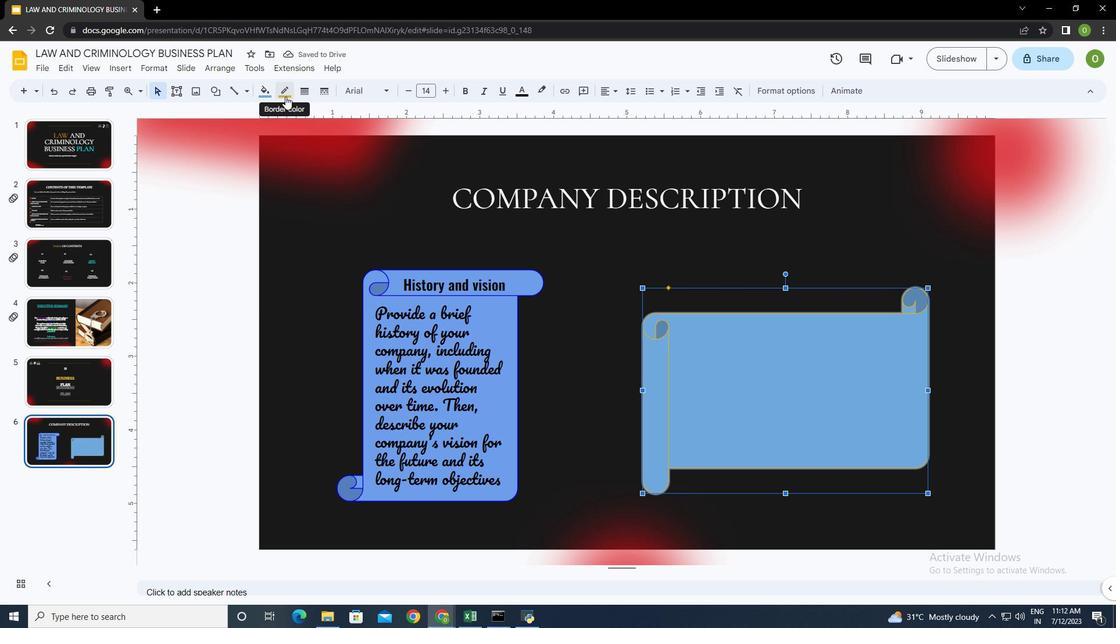 
Action: Mouse moved to (377, 201)
Screenshot: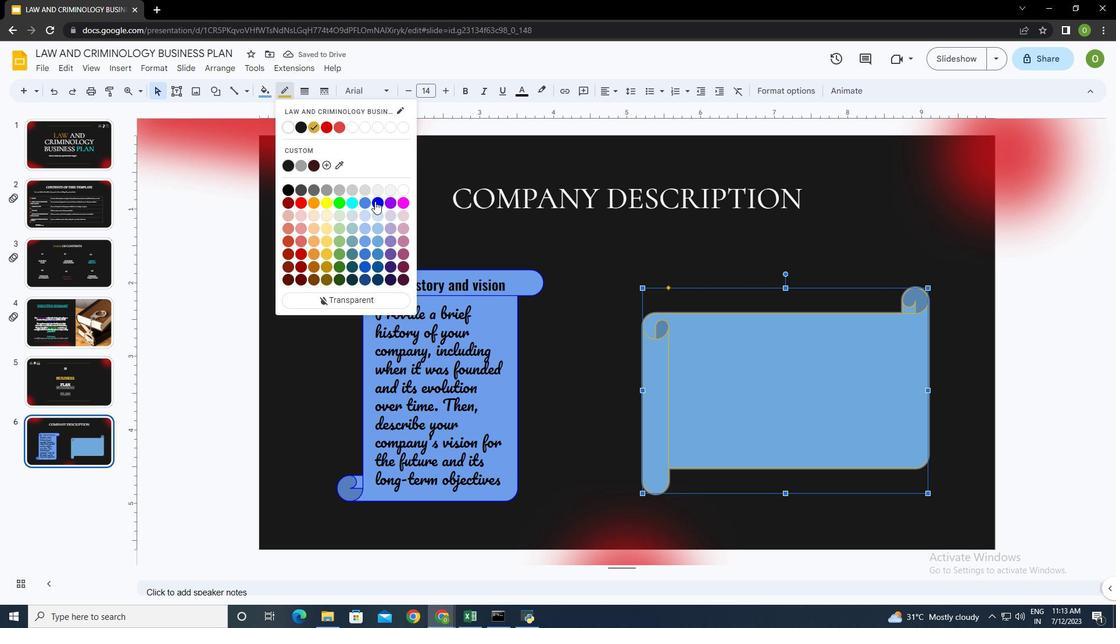 
Action: Mouse pressed left at (377, 201)
Screenshot: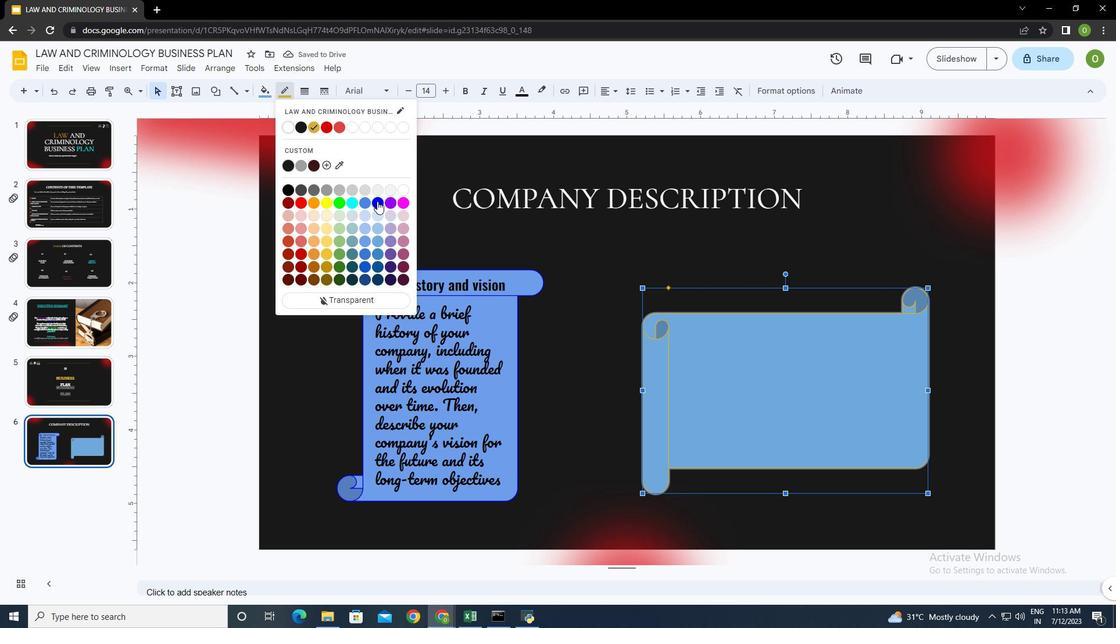 
Action: Mouse moved to (791, 360)
Screenshot: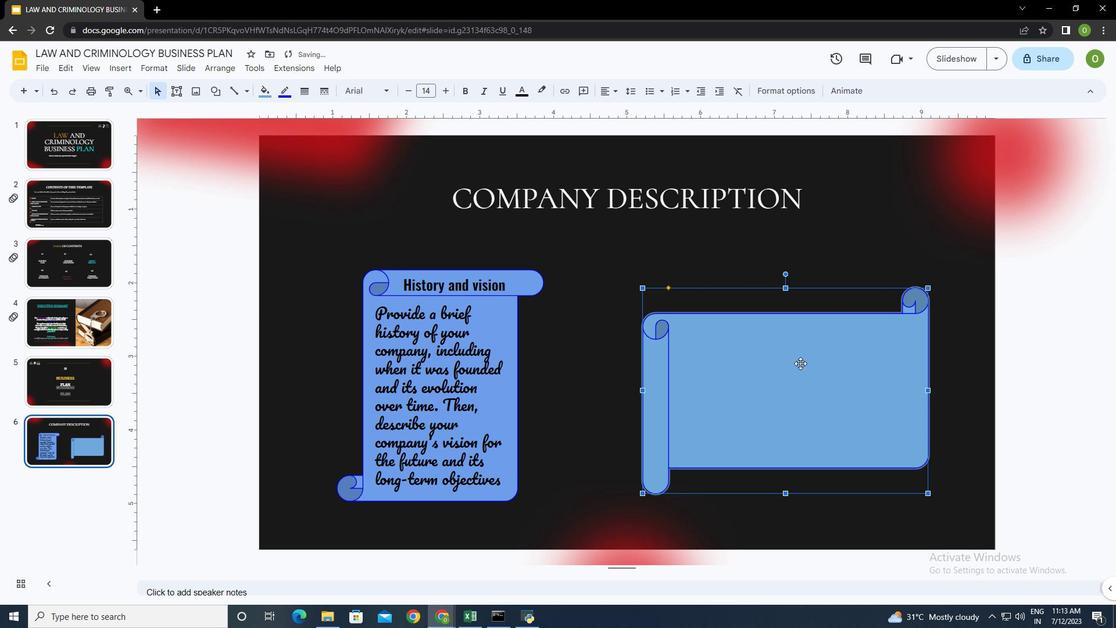 
Action: Mouse pressed left at (791, 360)
Screenshot: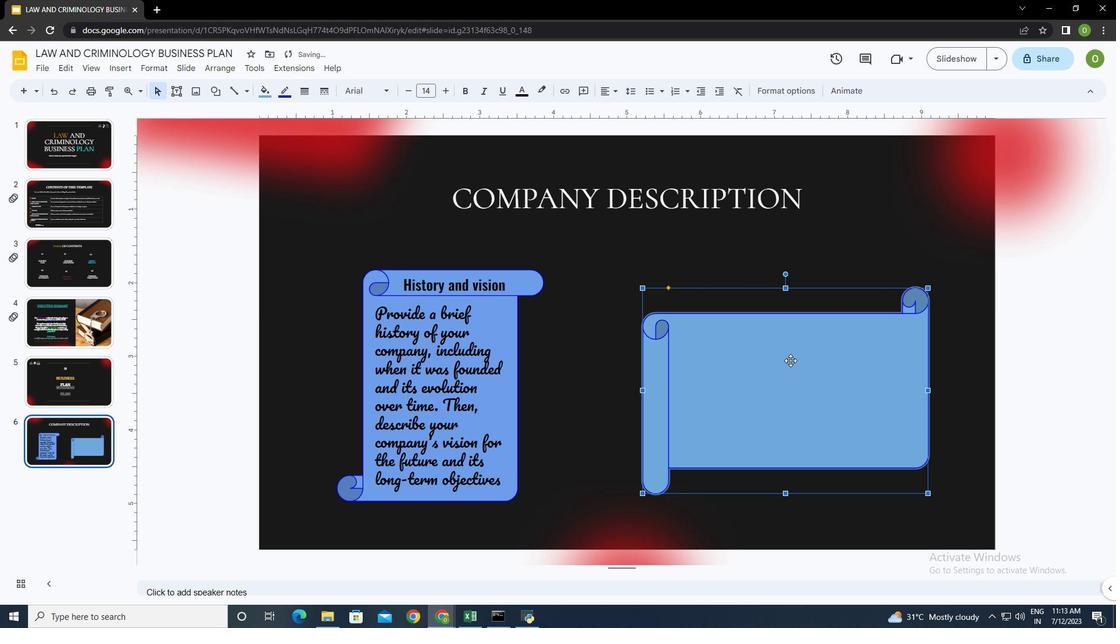
Action: Mouse moved to (176, 89)
Screenshot: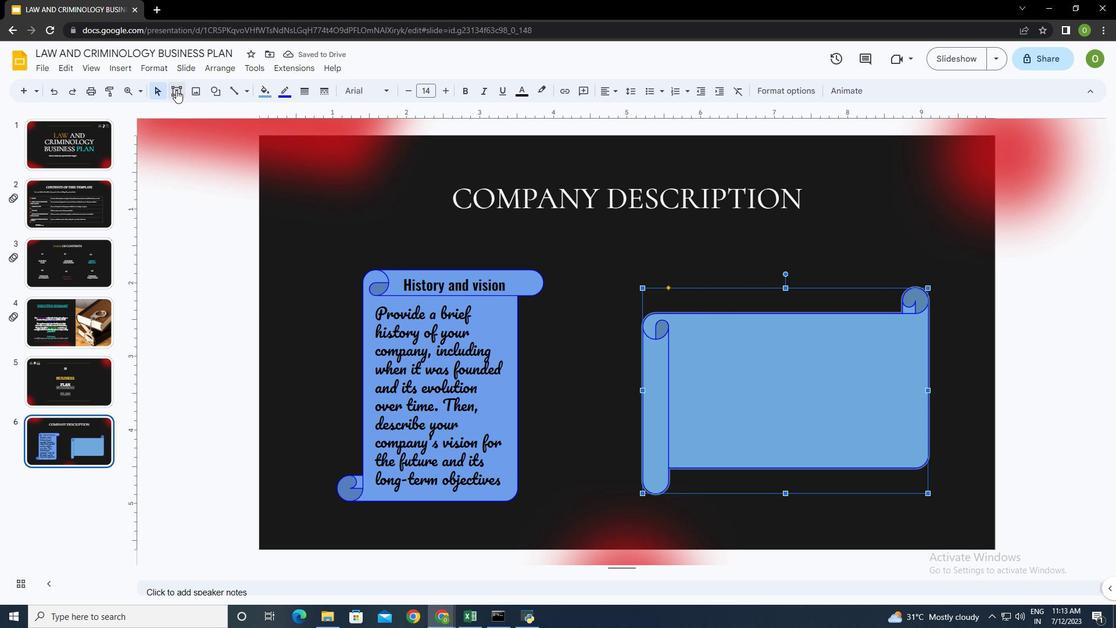 
Action: Mouse pressed left at (176, 89)
Screenshot: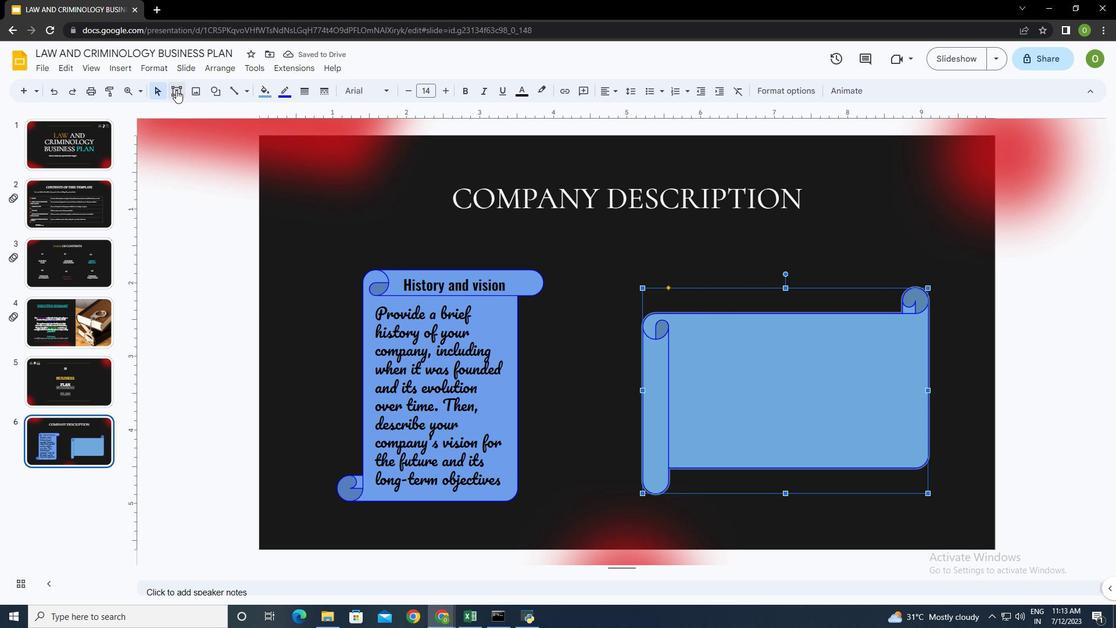
Action: Mouse moved to (653, 283)
Screenshot: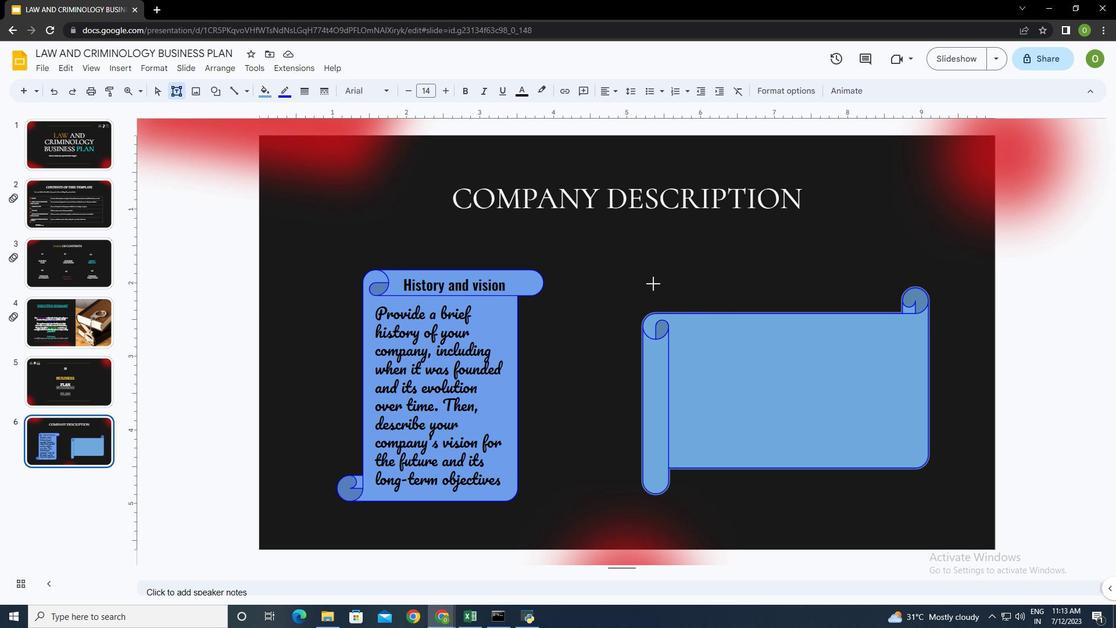 
Action: Mouse pressed left at (653, 283)
Screenshot: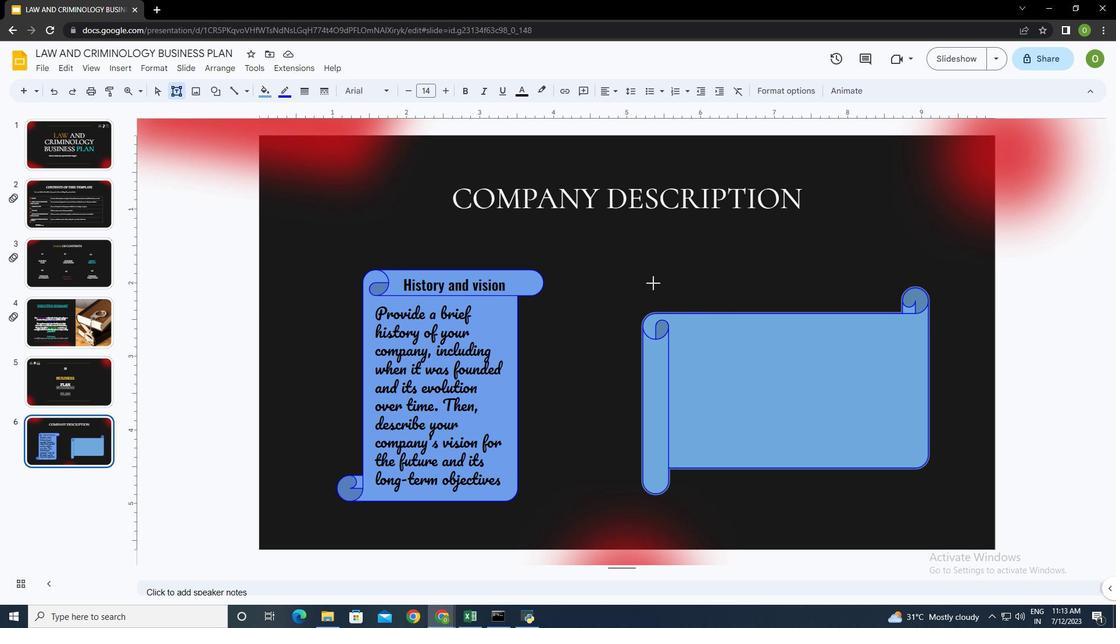 
Action: Mouse moved to (518, 91)
Screenshot: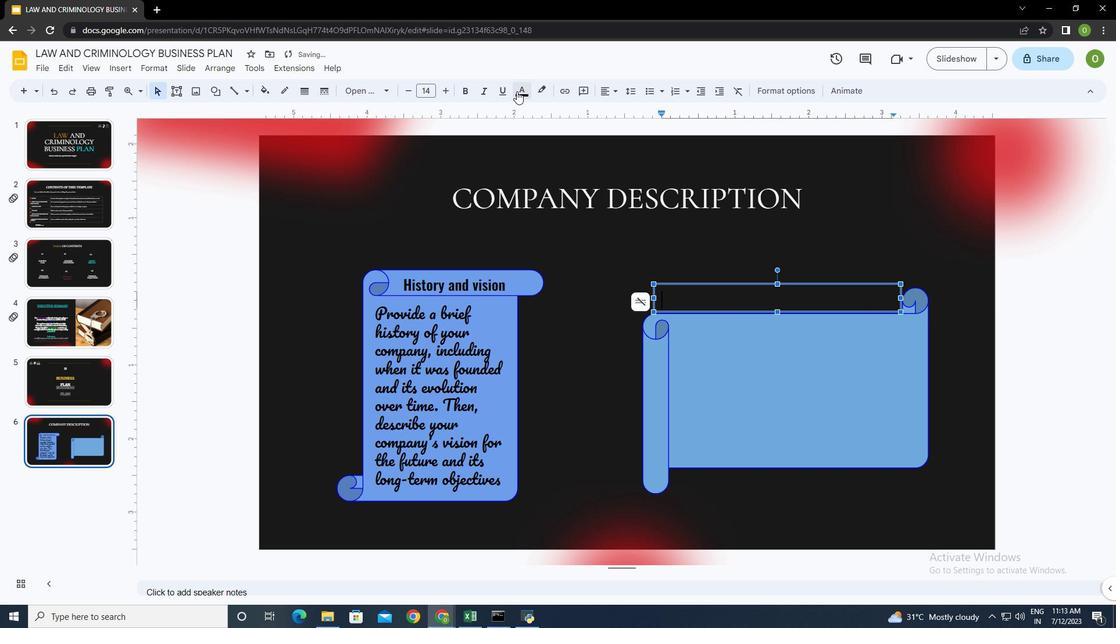 
Action: Mouse pressed left at (518, 91)
Screenshot: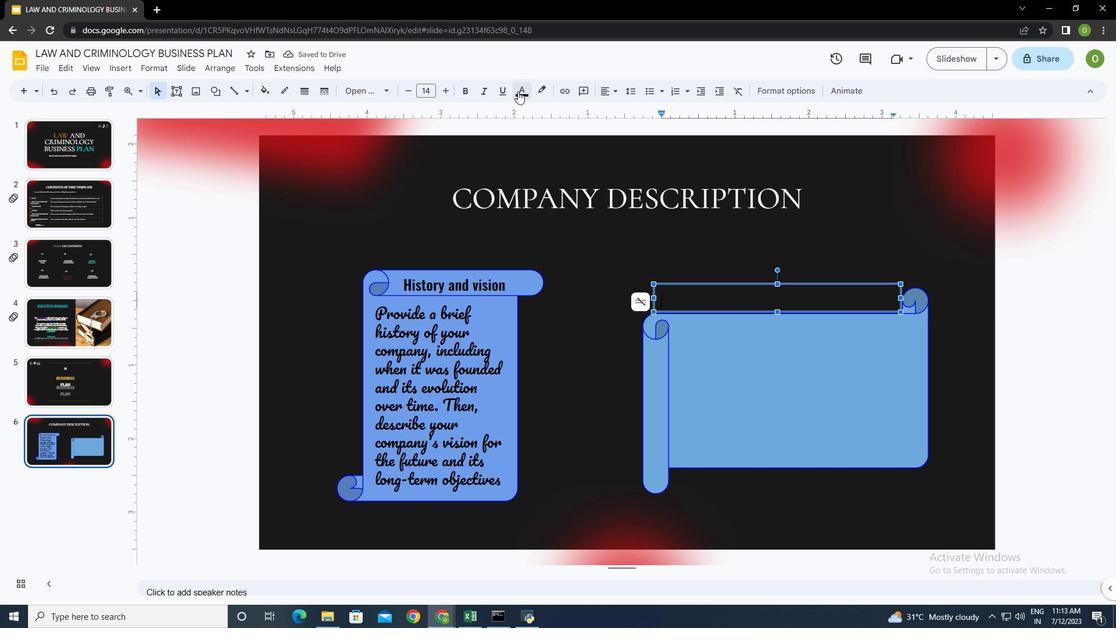 
Action: Mouse moved to (588, 201)
